 Task: For heading  Tahoma with underline.  font size for heading20,  'Change the font style of data to'Arial.  and font size to 12,  Change the alignment of both headline & data to Align left.  In the sheet  Data Entry Workbookbook
Action: Mouse moved to (179, 48)
Screenshot: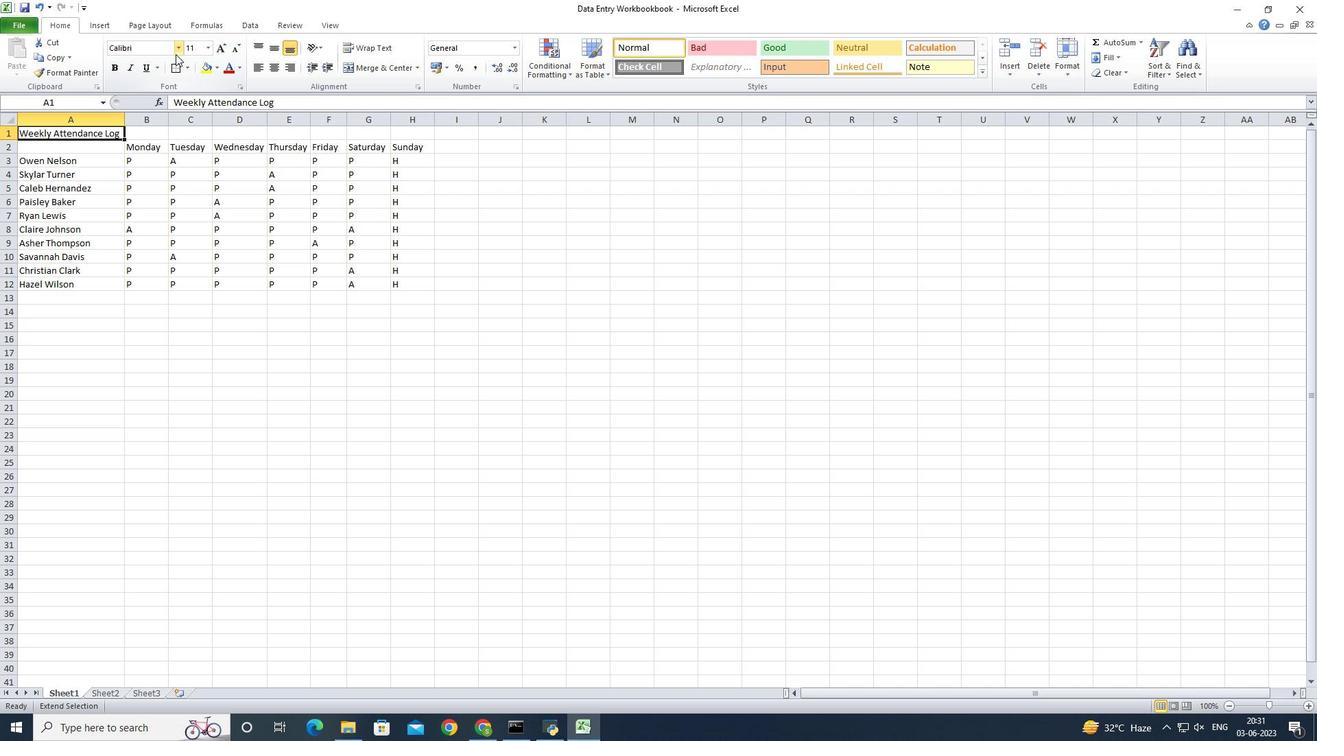 
Action: Mouse pressed left at (179, 48)
Screenshot: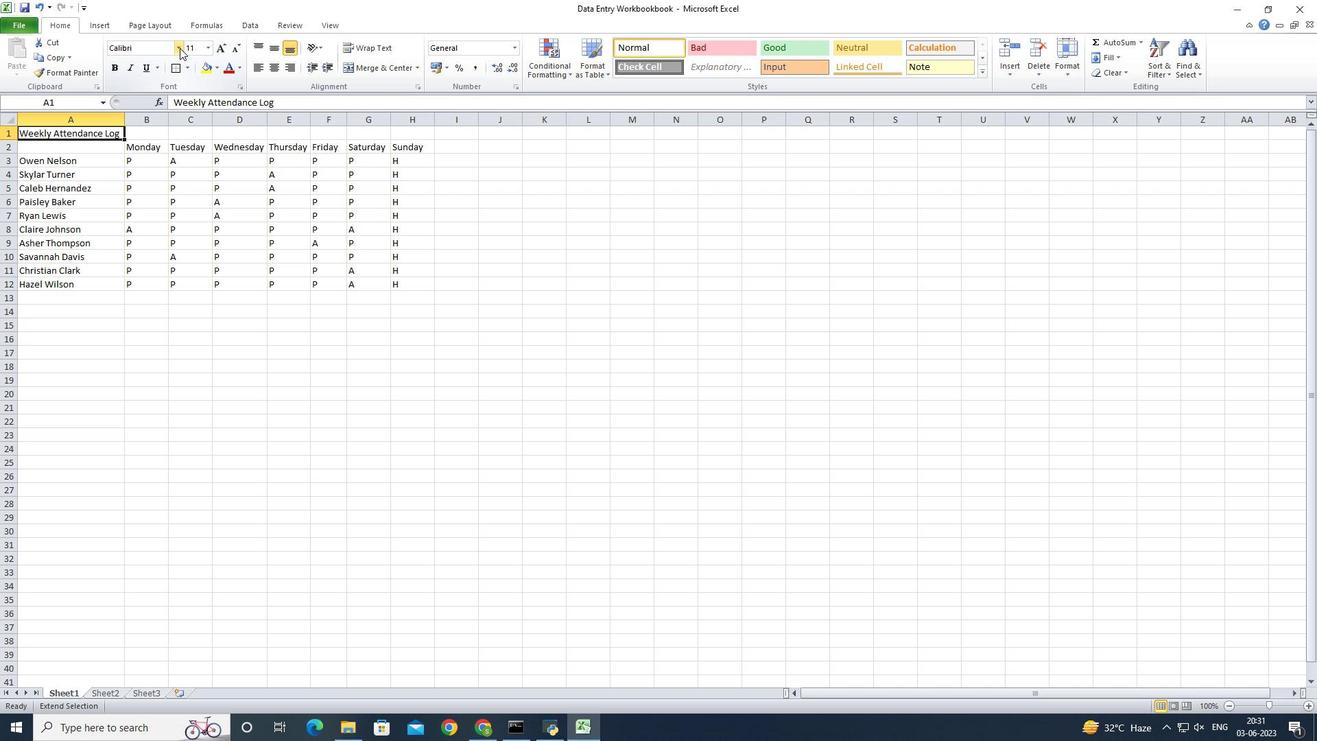 
Action: Mouse moved to (159, 171)
Screenshot: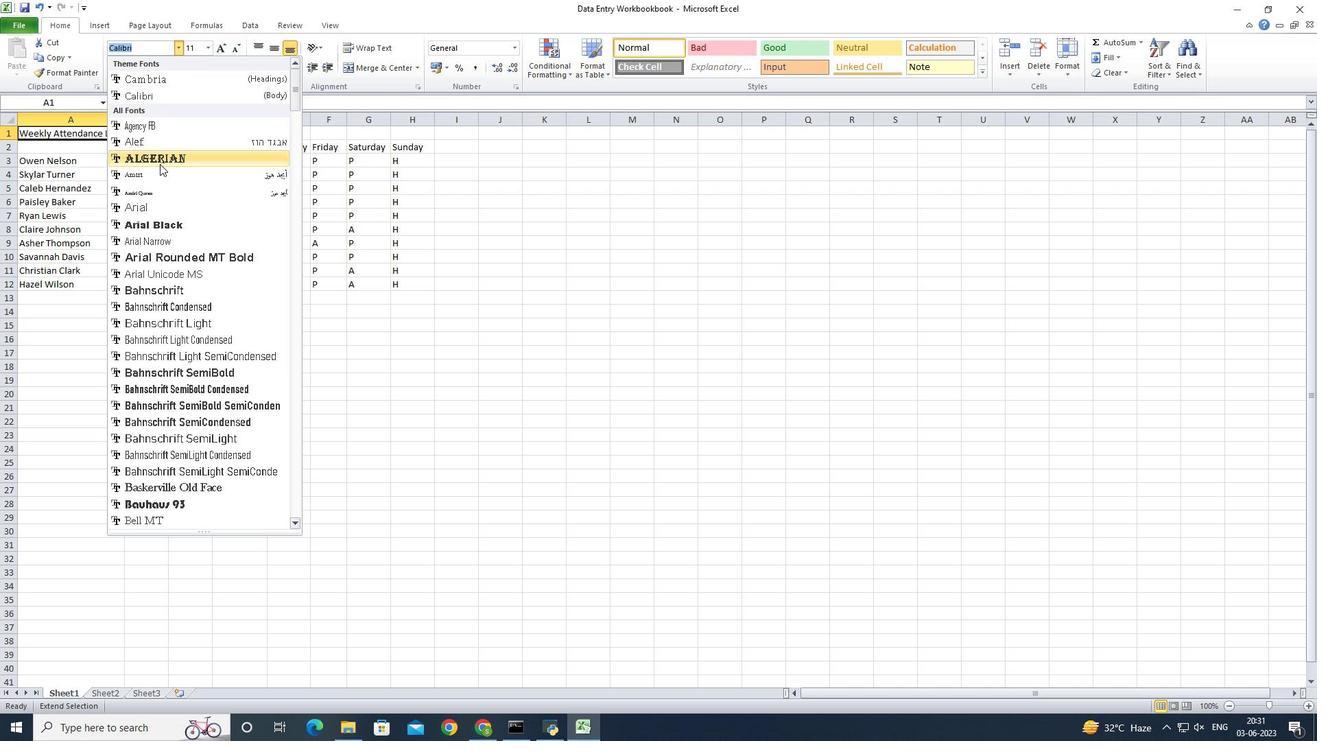 
Action: Mouse scrolled (159, 170) with delta (0, 0)
Screenshot: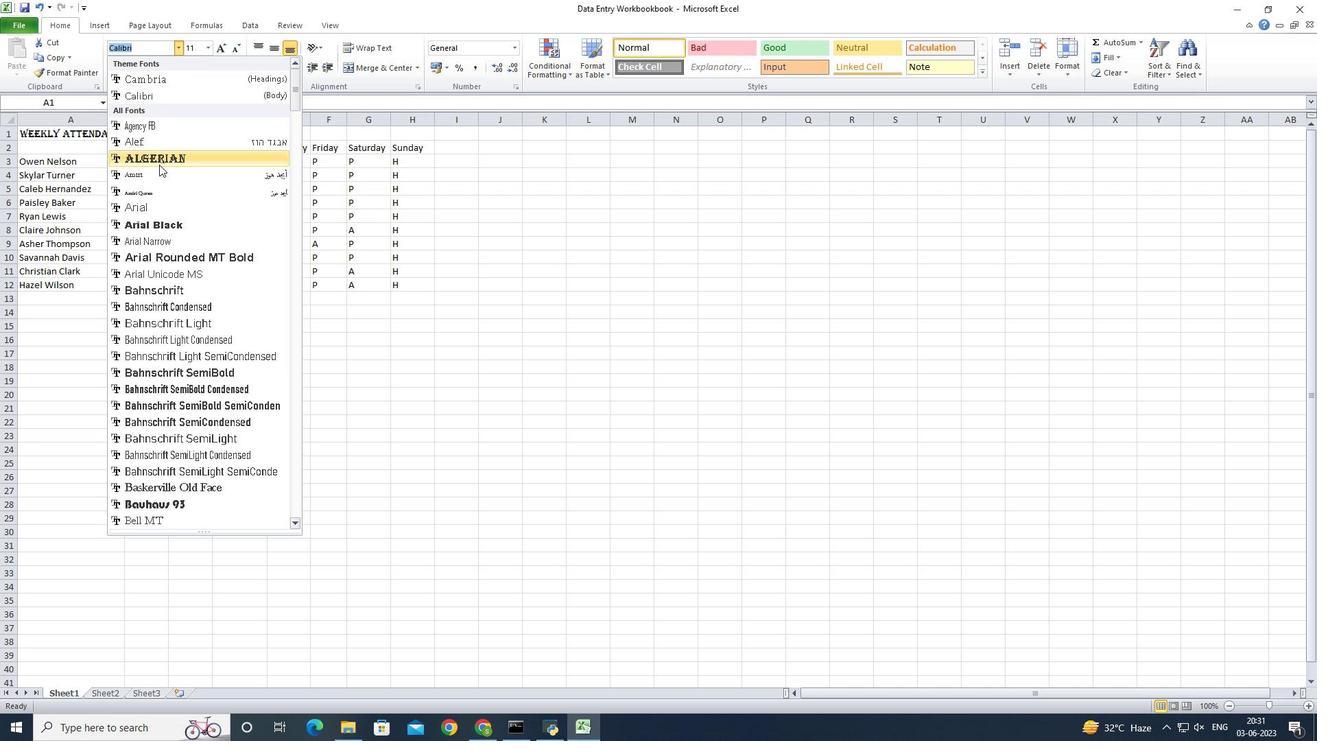 
Action: Mouse moved to (159, 172)
Screenshot: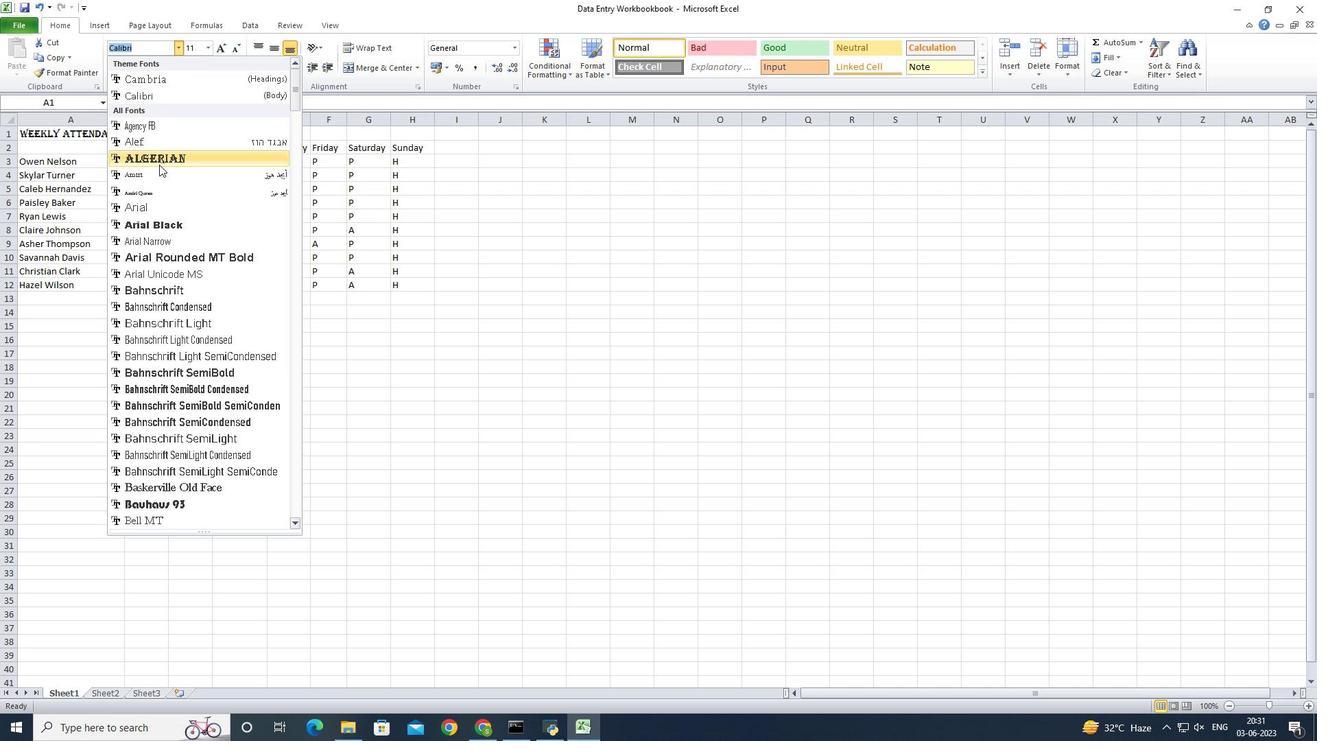 
Action: Mouse scrolled (159, 172) with delta (0, 0)
Screenshot: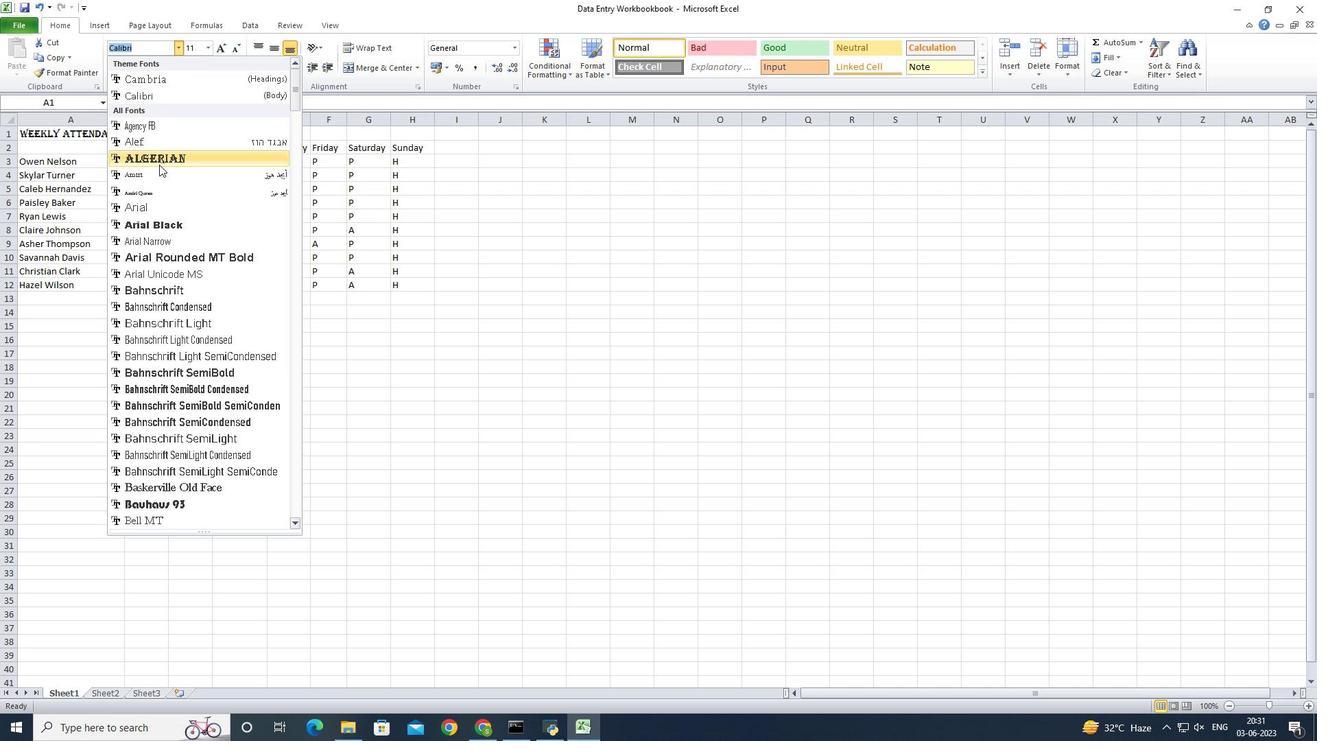 
Action: Mouse scrolled (159, 172) with delta (0, 0)
Screenshot: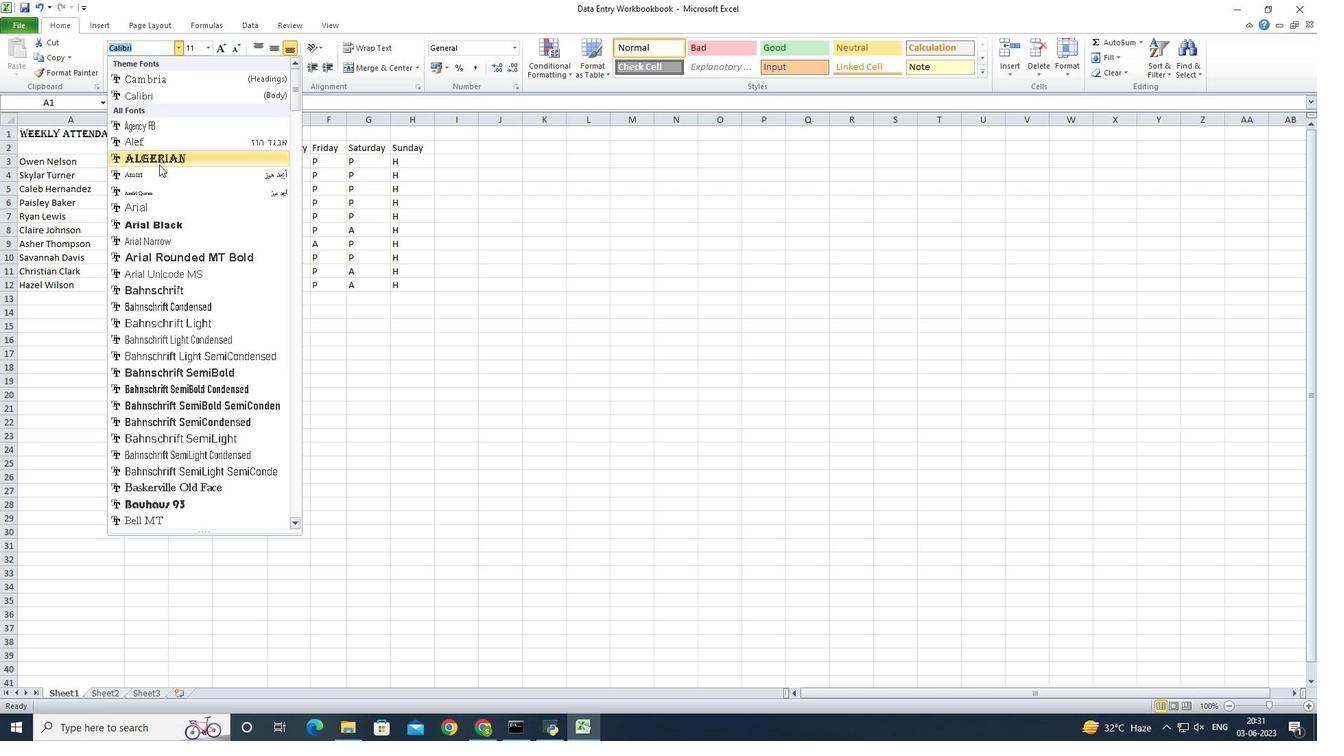 
Action: Mouse scrolled (159, 172) with delta (0, 0)
Screenshot: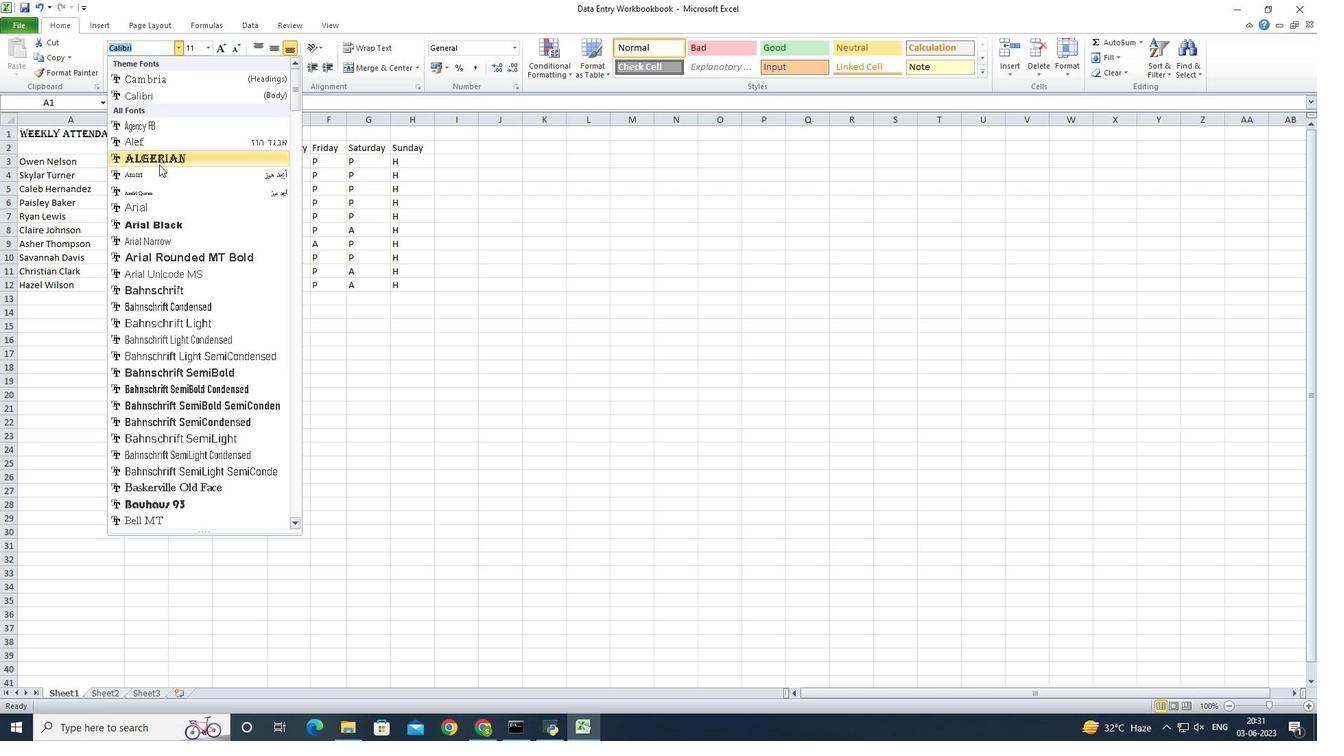 
Action: Mouse scrolled (159, 172) with delta (0, 0)
Screenshot: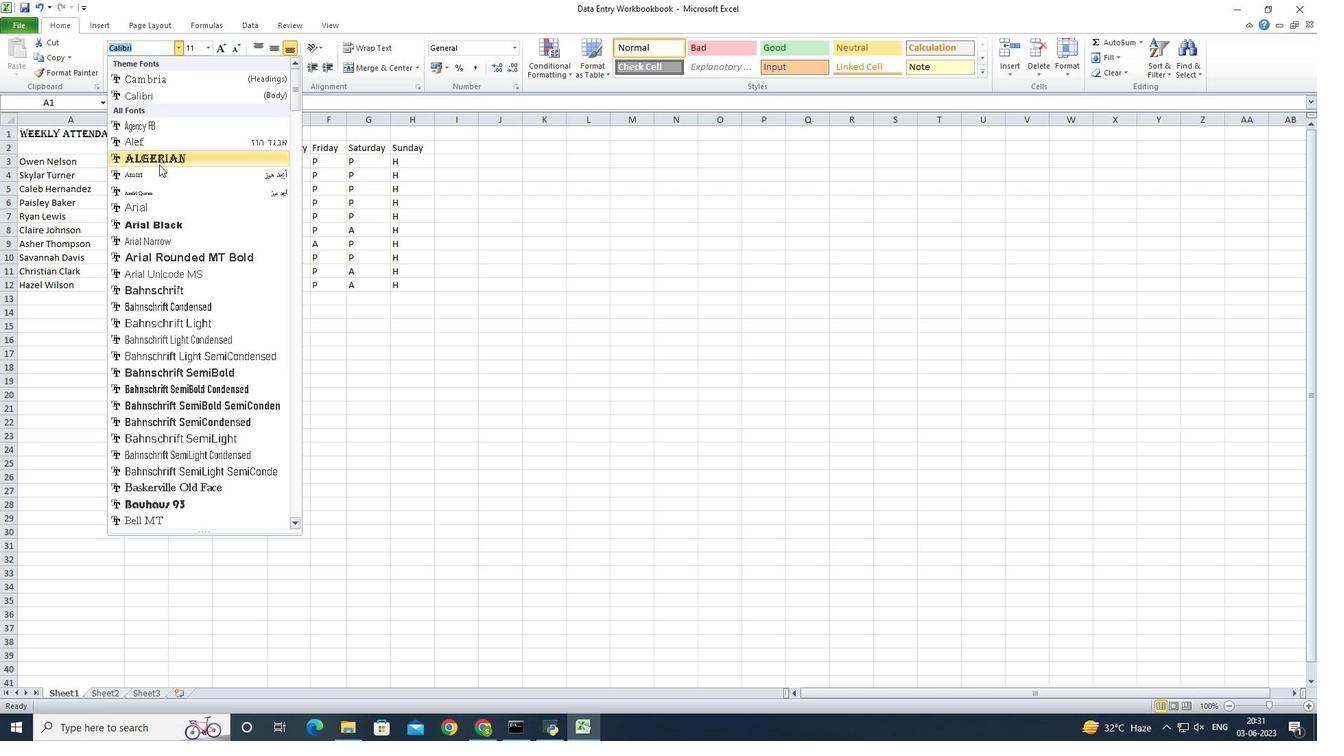 
Action: Mouse scrolled (159, 172) with delta (0, 0)
Screenshot: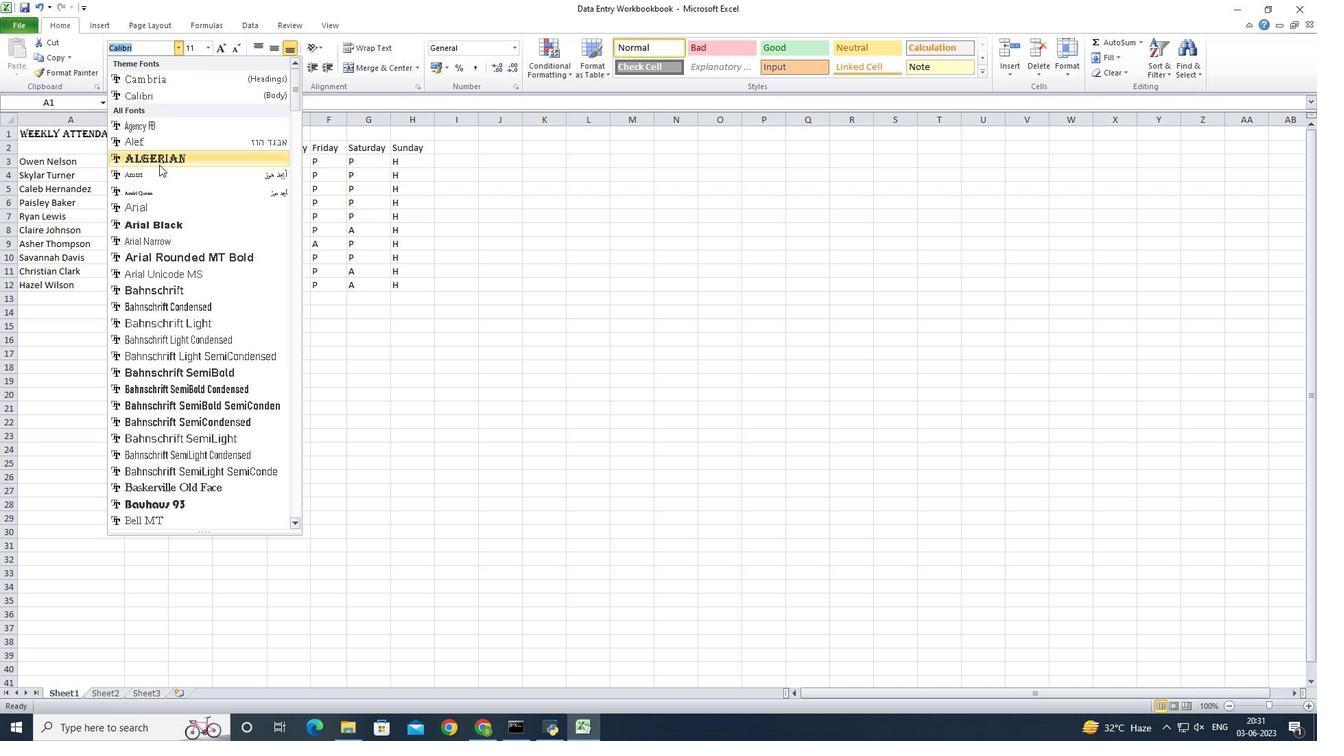 
Action: Mouse scrolled (159, 172) with delta (0, 0)
Screenshot: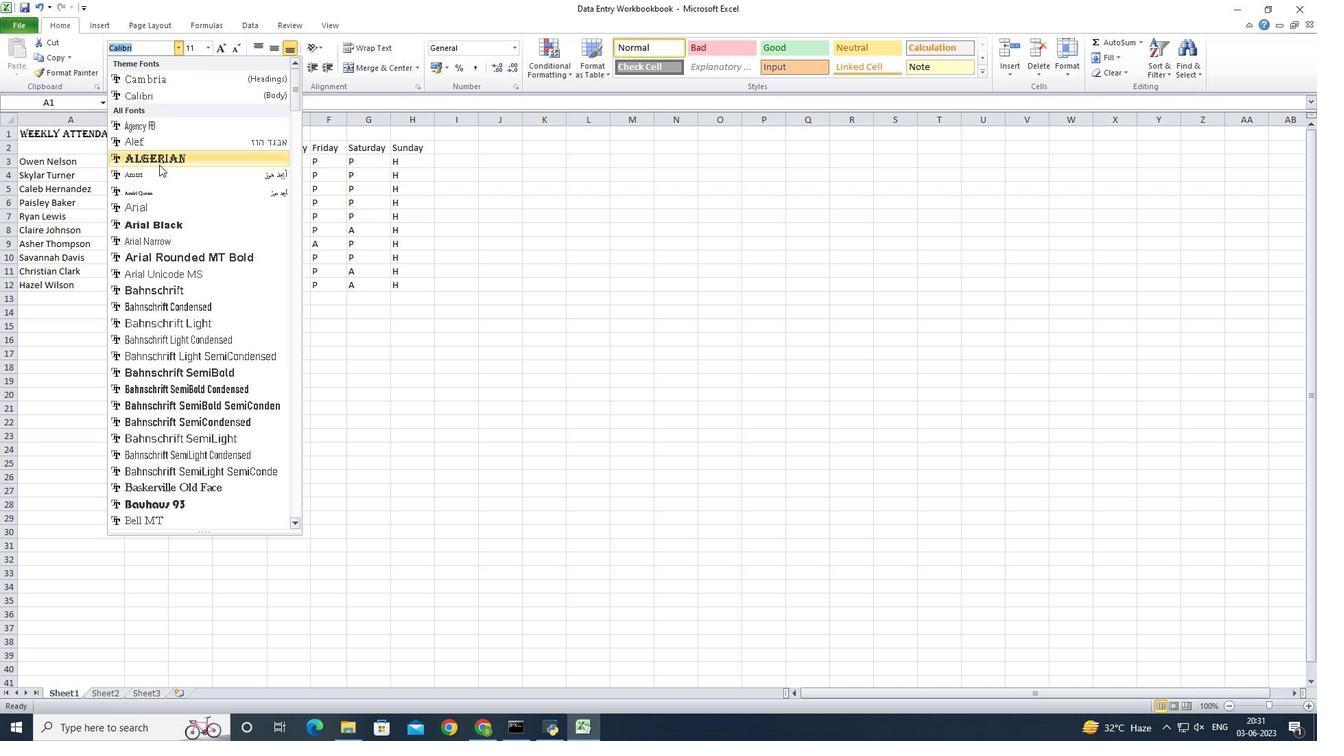 
Action: Mouse scrolled (159, 172) with delta (0, 0)
Screenshot: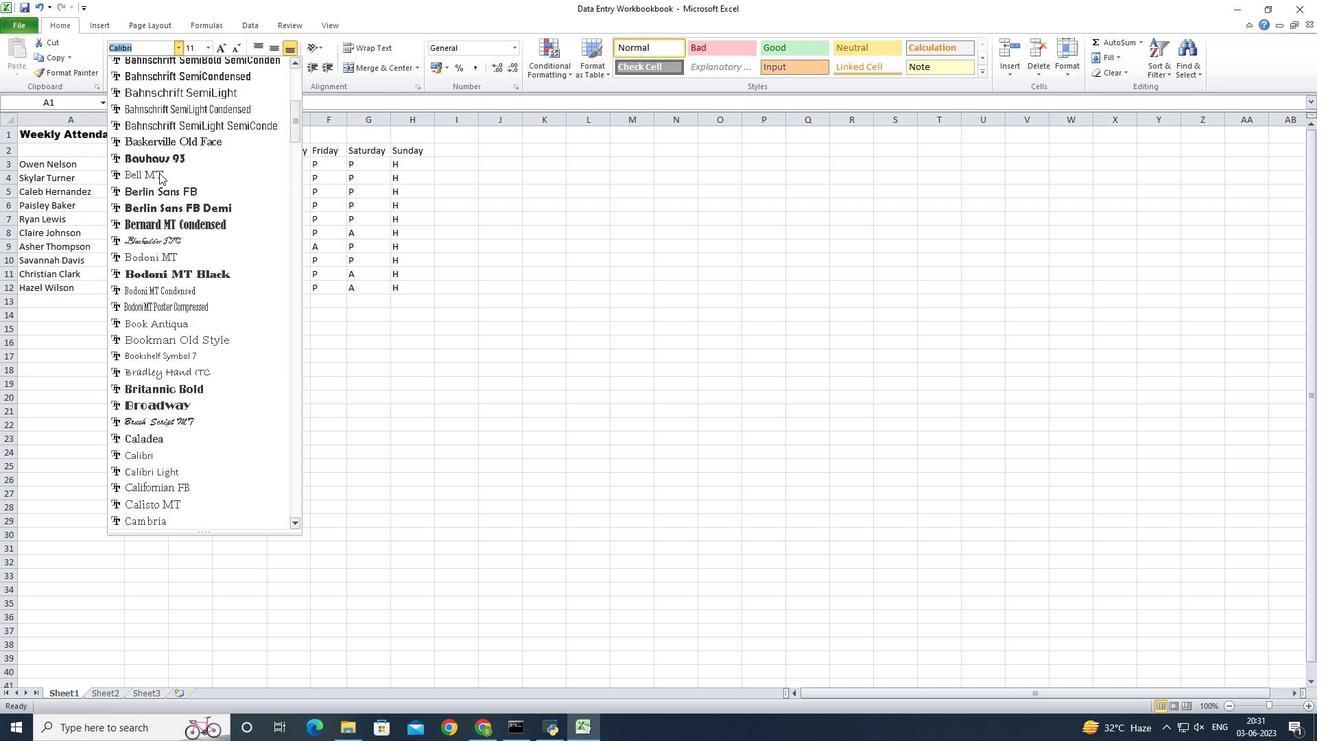 
Action: Mouse scrolled (159, 172) with delta (0, 0)
Screenshot: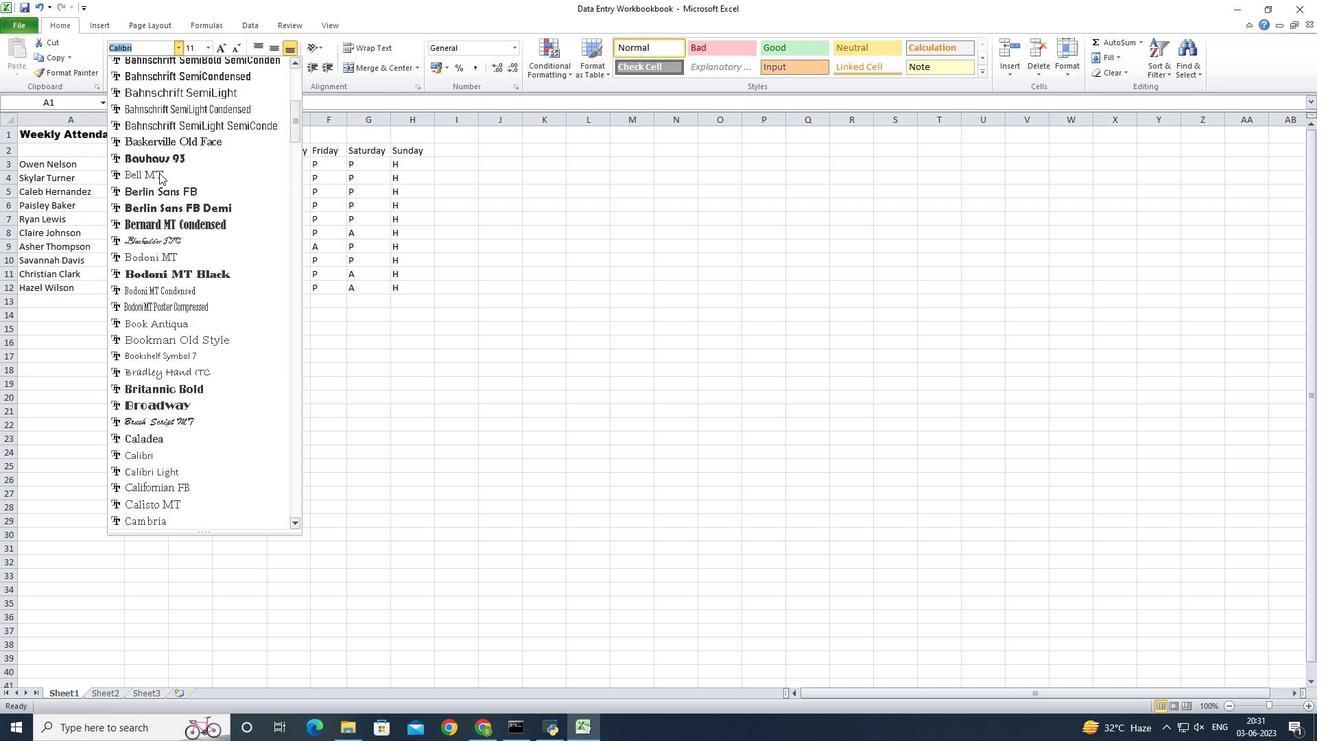 
Action: Mouse scrolled (159, 172) with delta (0, 0)
Screenshot: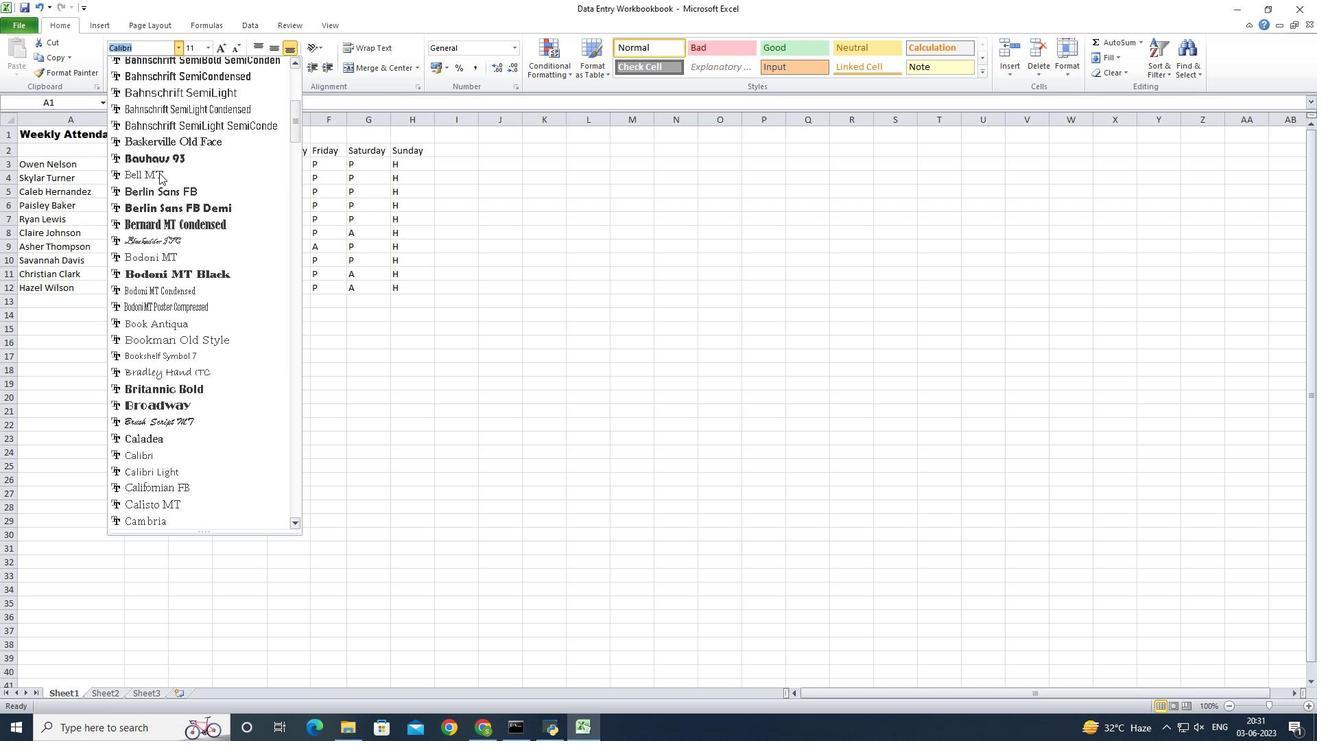 
Action: Mouse scrolled (159, 172) with delta (0, 0)
Screenshot: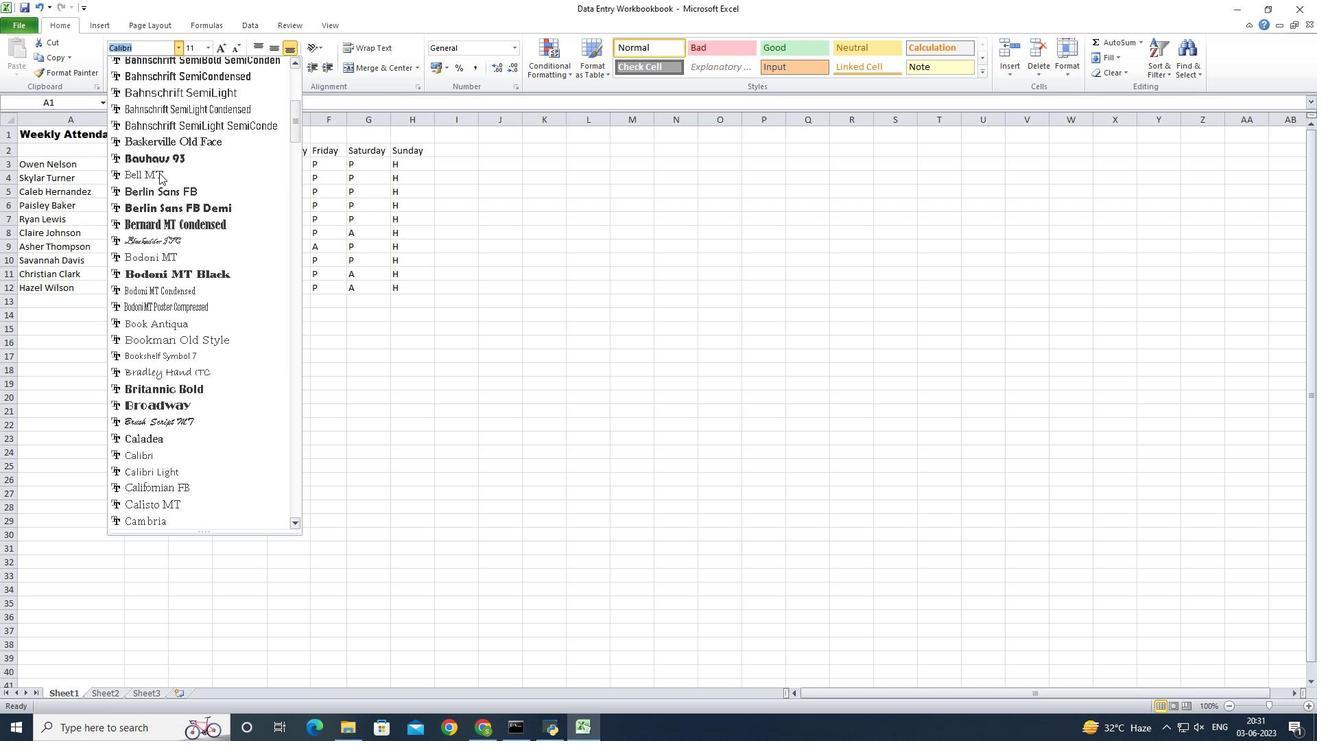 
Action: Mouse scrolled (159, 172) with delta (0, 0)
Screenshot: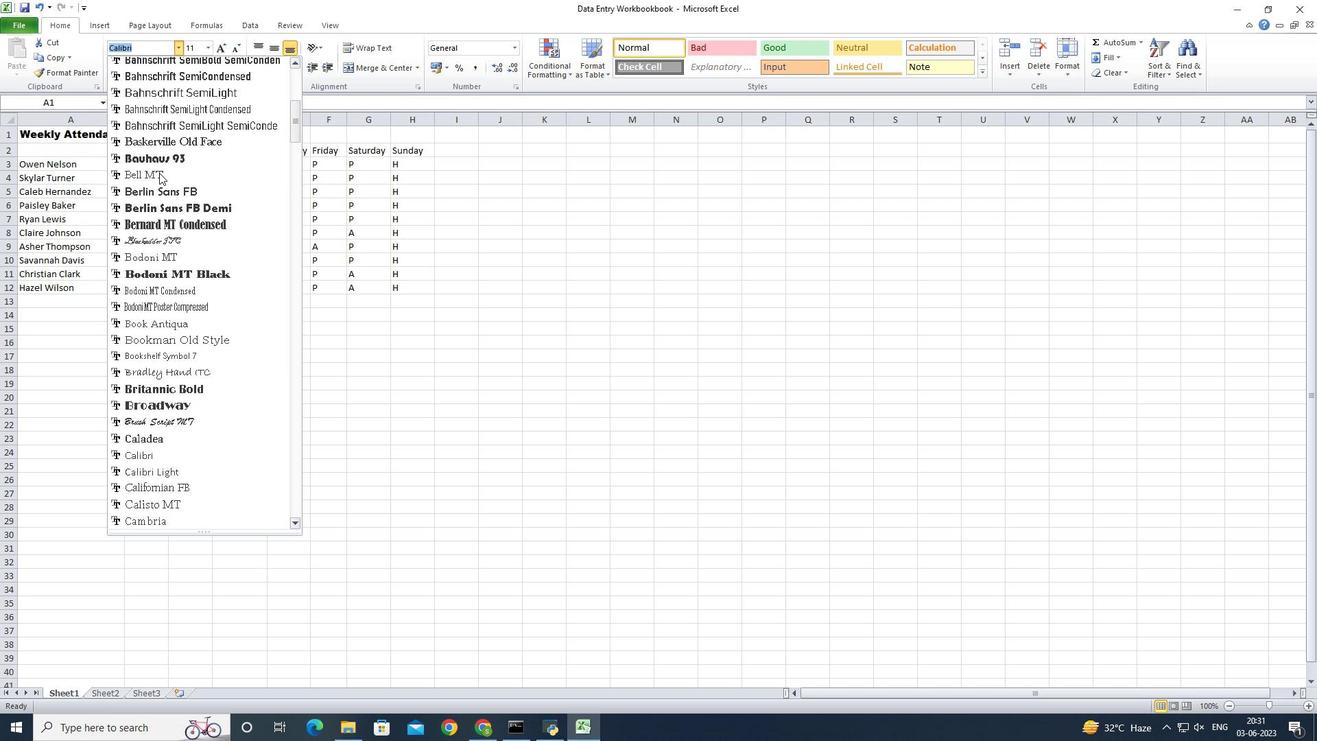 
Action: Mouse scrolled (159, 172) with delta (0, 0)
Screenshot: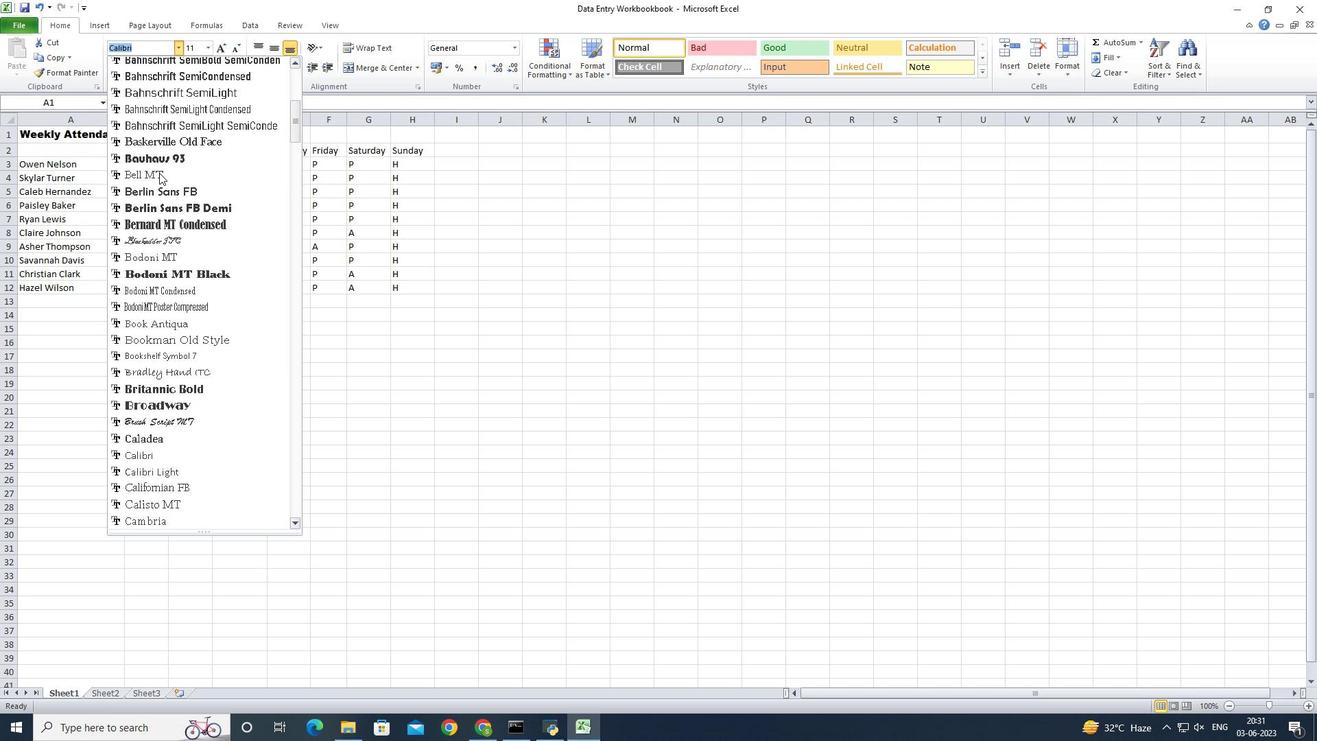 
Action: Mouse scrolled (159, 172) with delta (0, 0)
Screenshot: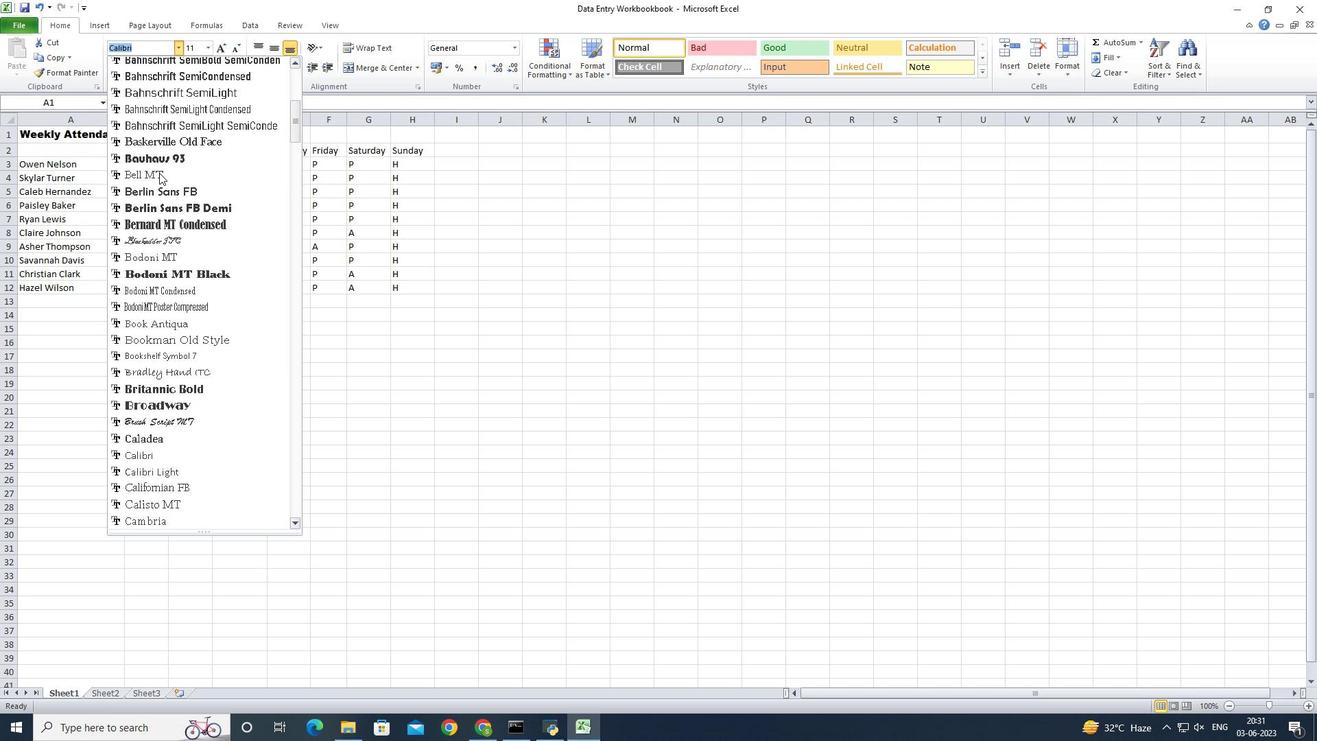 
Action: Mouse scrolled (159, 172) with delta (0, 0)
Screenshot: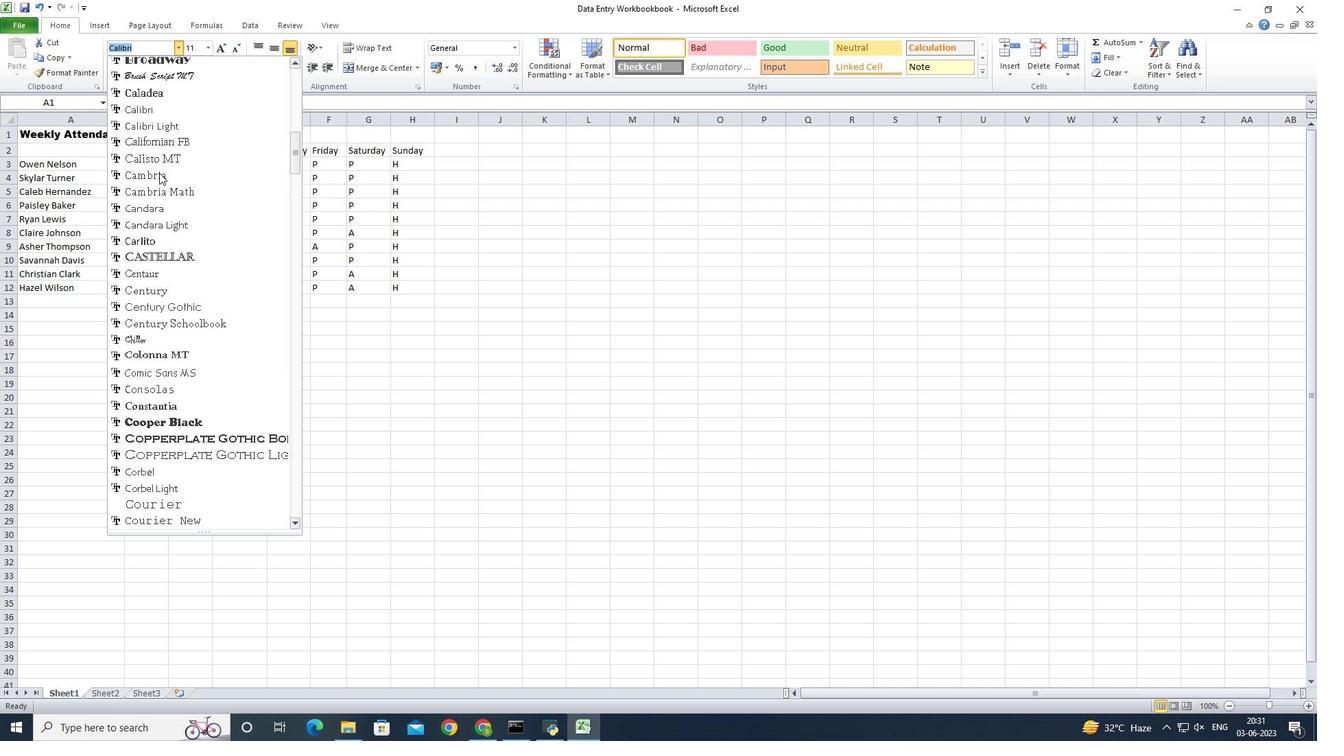 
Action: Mouse scrolled (159, 172) with delta (0, 0)
Screenshot: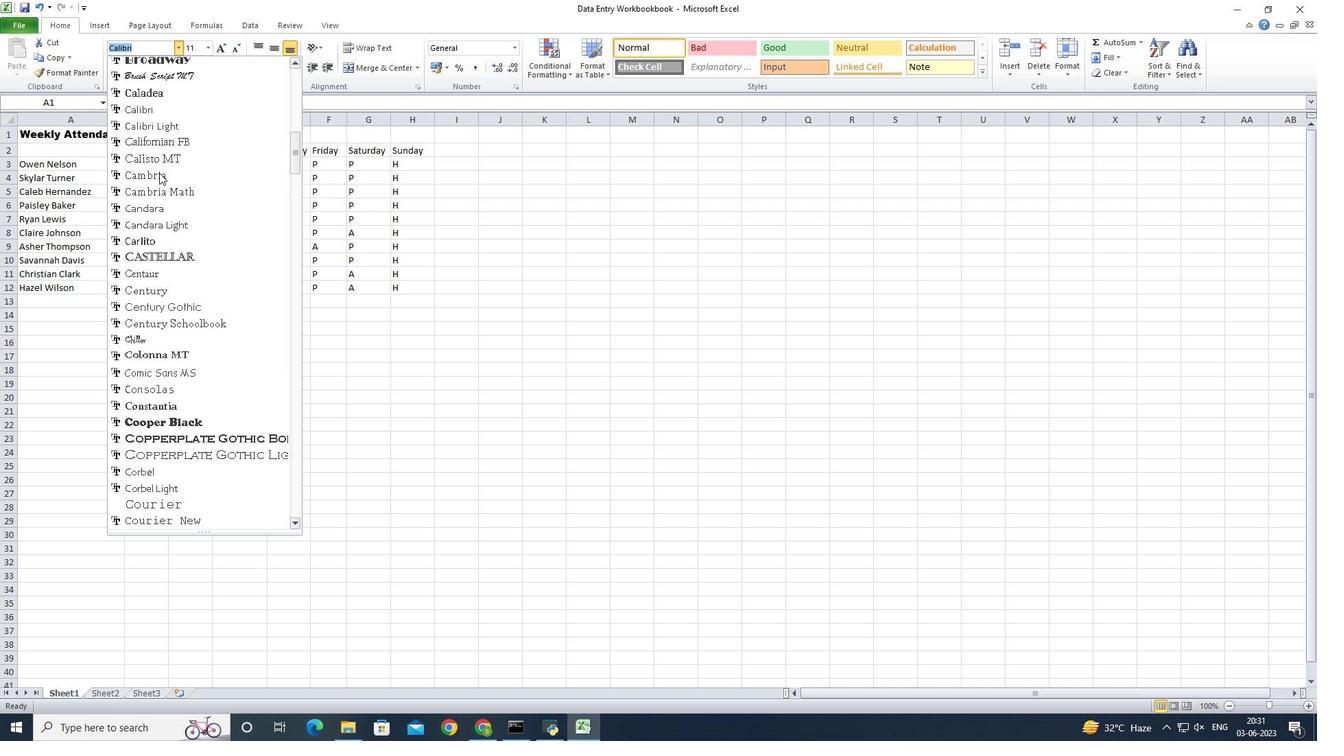 
Action: Mouse scrolled (159, 172) with delta (0, 0)
Screenshot: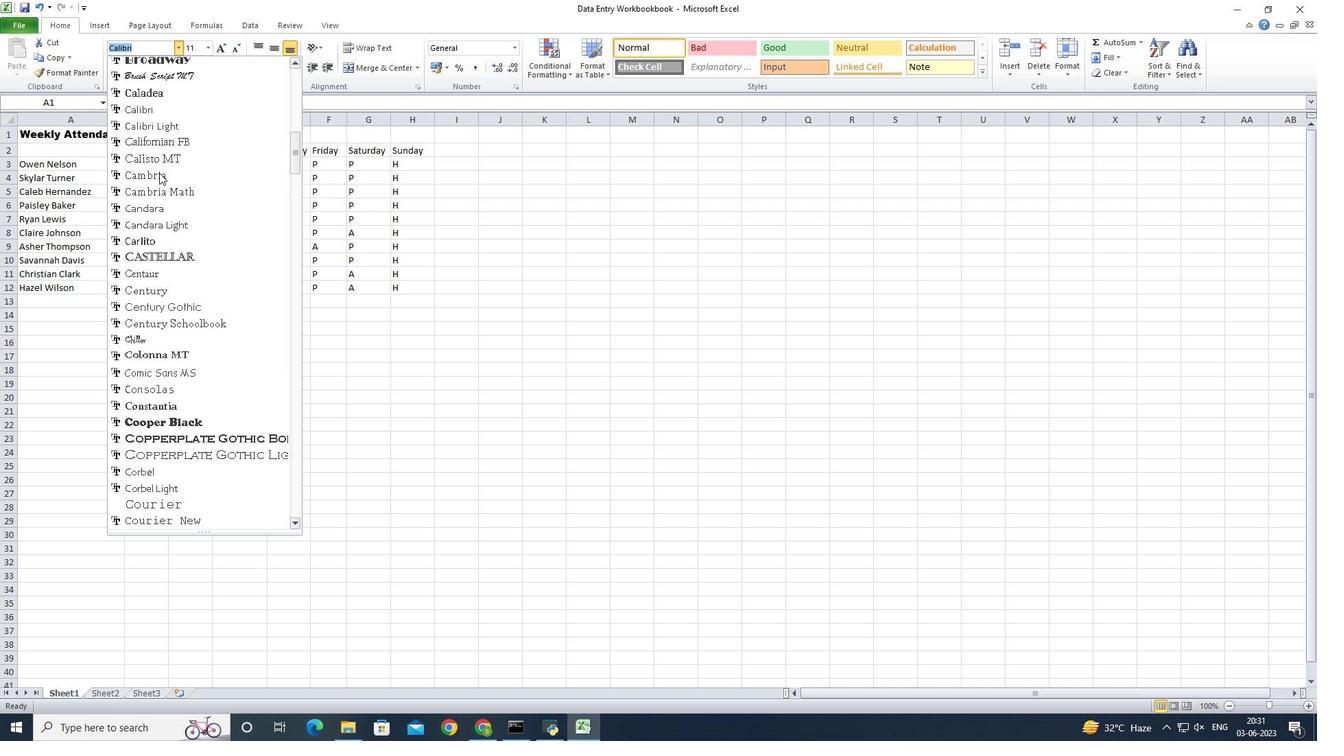 
Action: Mouse scrolled (159, 172) with delta (0, 0)
Screenshot: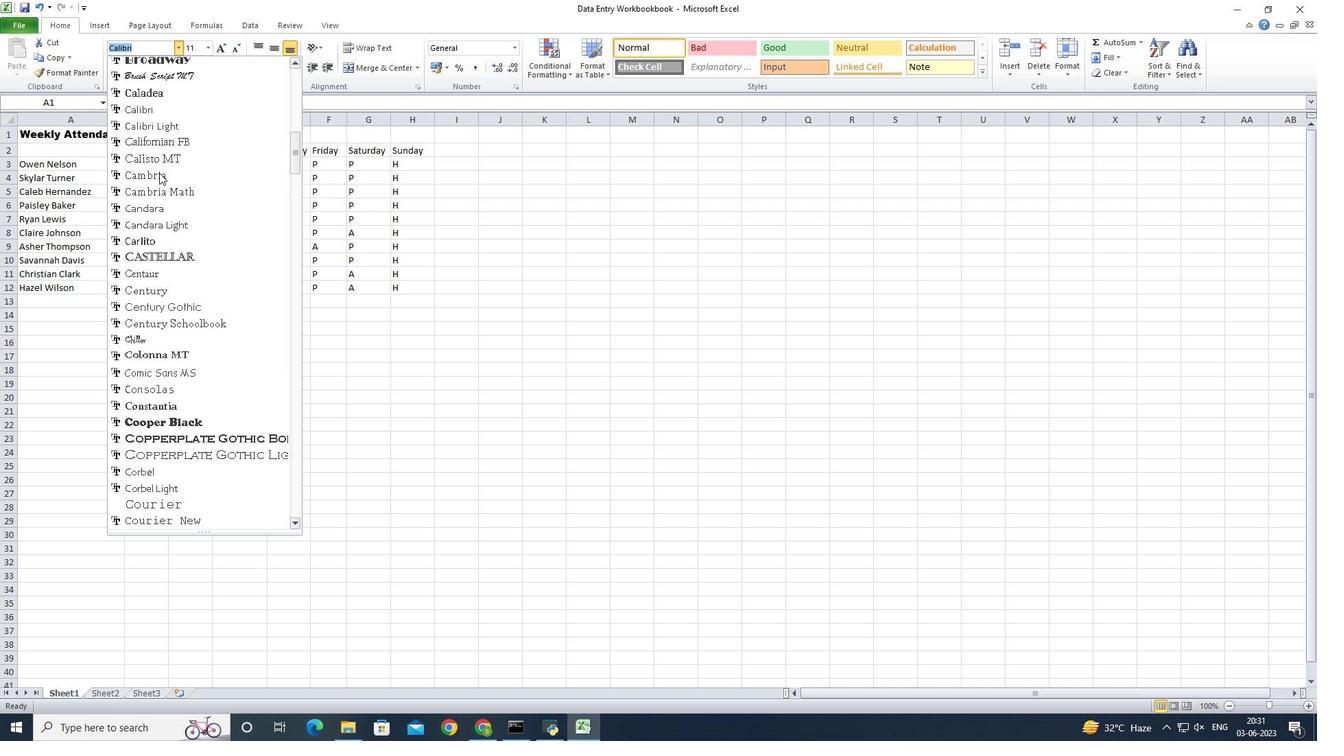 
Action: Mouse scrolled (159, 172) with delta (0, 0)
Screenshot: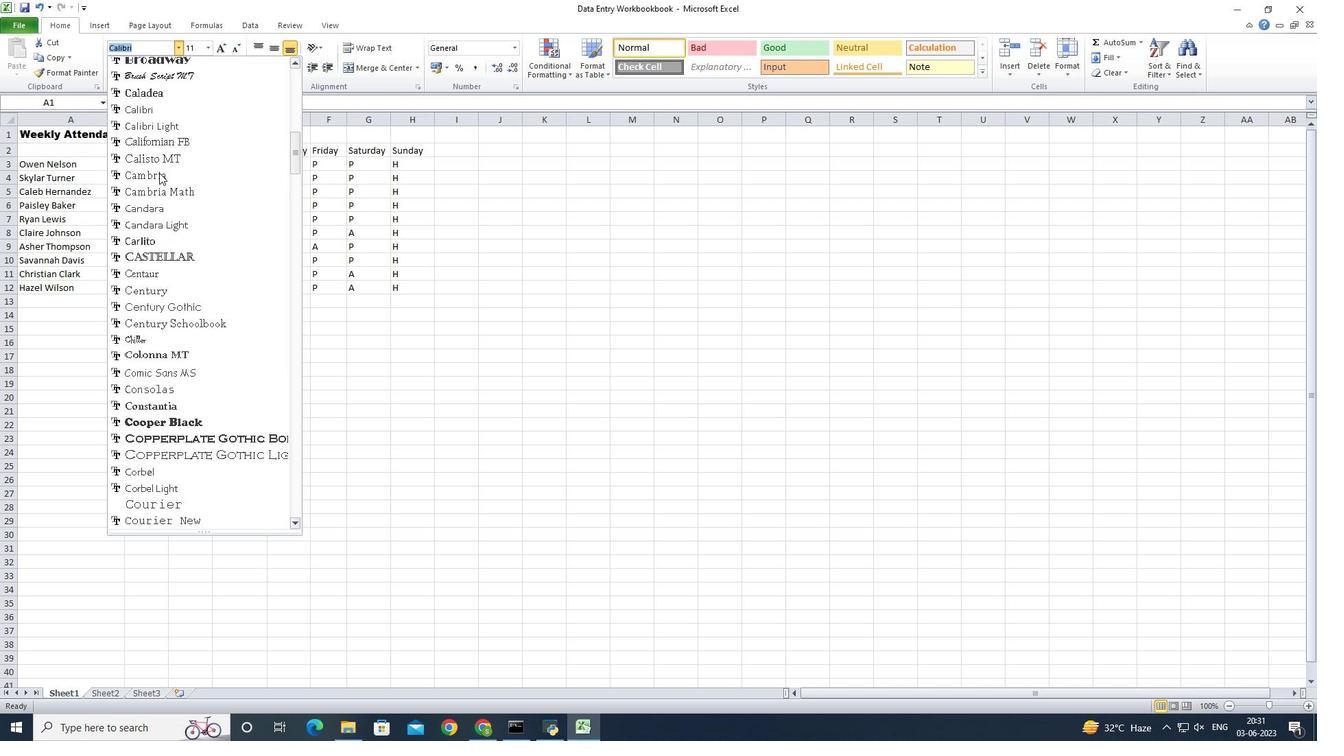 
Action: Mouse scrolled (159, 172) with delta (0, 0)
Screenshot: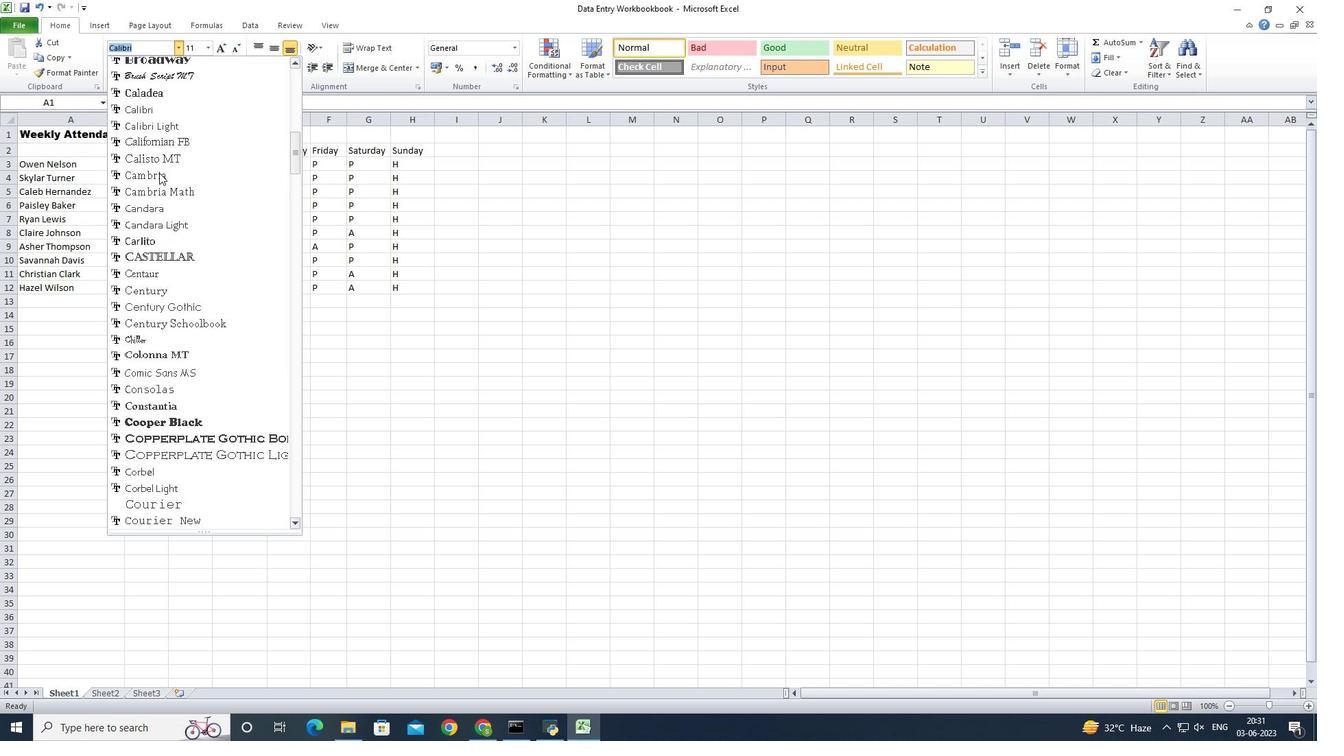 
Action: Mouse scrolled (159, 172) with delta (0, 0)
Screenshot: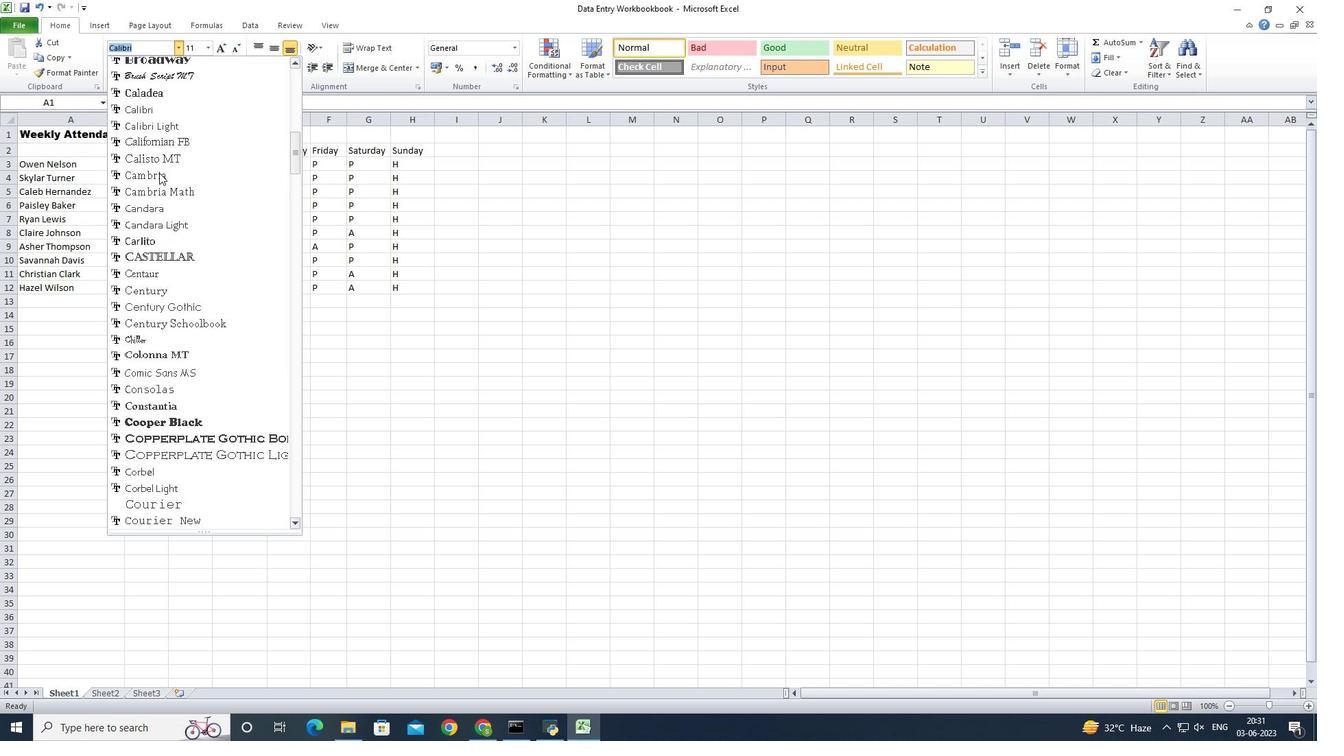 
Action: Mouse scrolled (159, 172) with delta (0, 0)
Screenshot: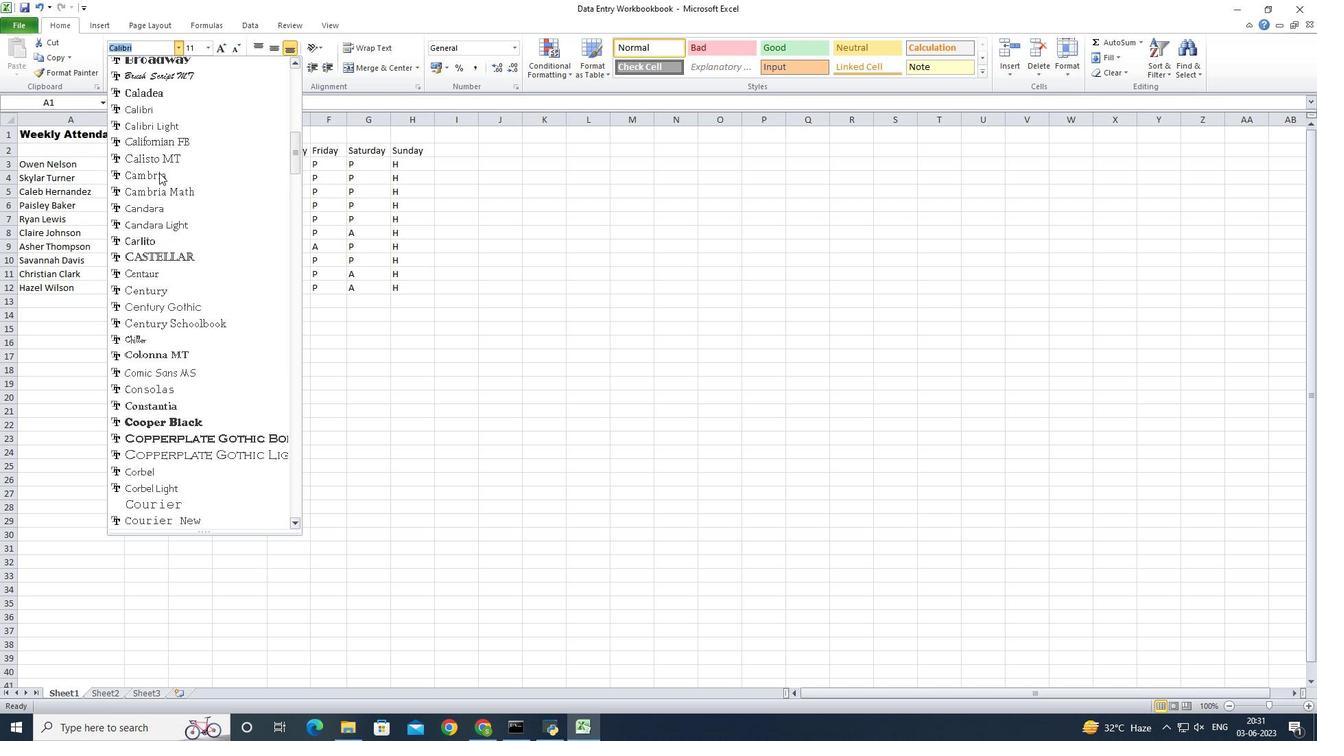
Action: Mouse scrolled (159, 172) with delta (0, 0)
Screenshot: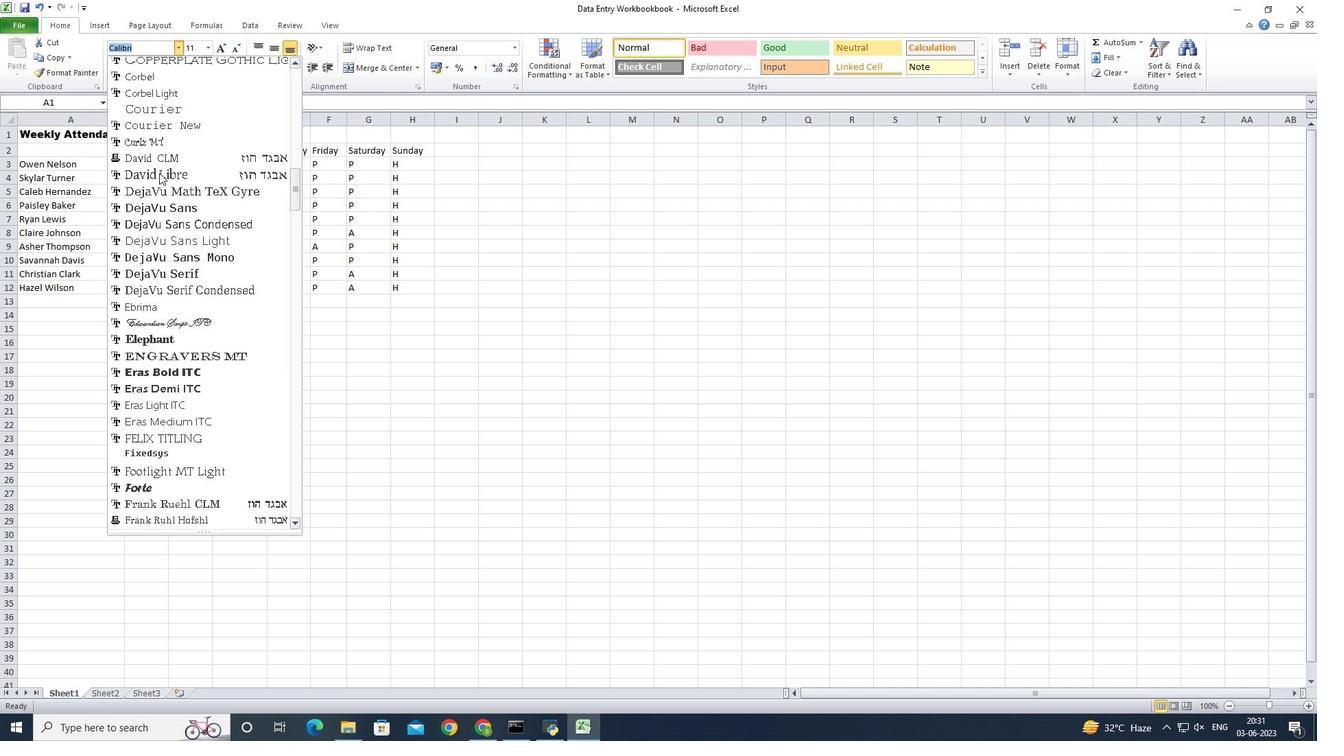 
Action: Mouse scrolled (159, 172) with delta (0, 0)
Screenshot: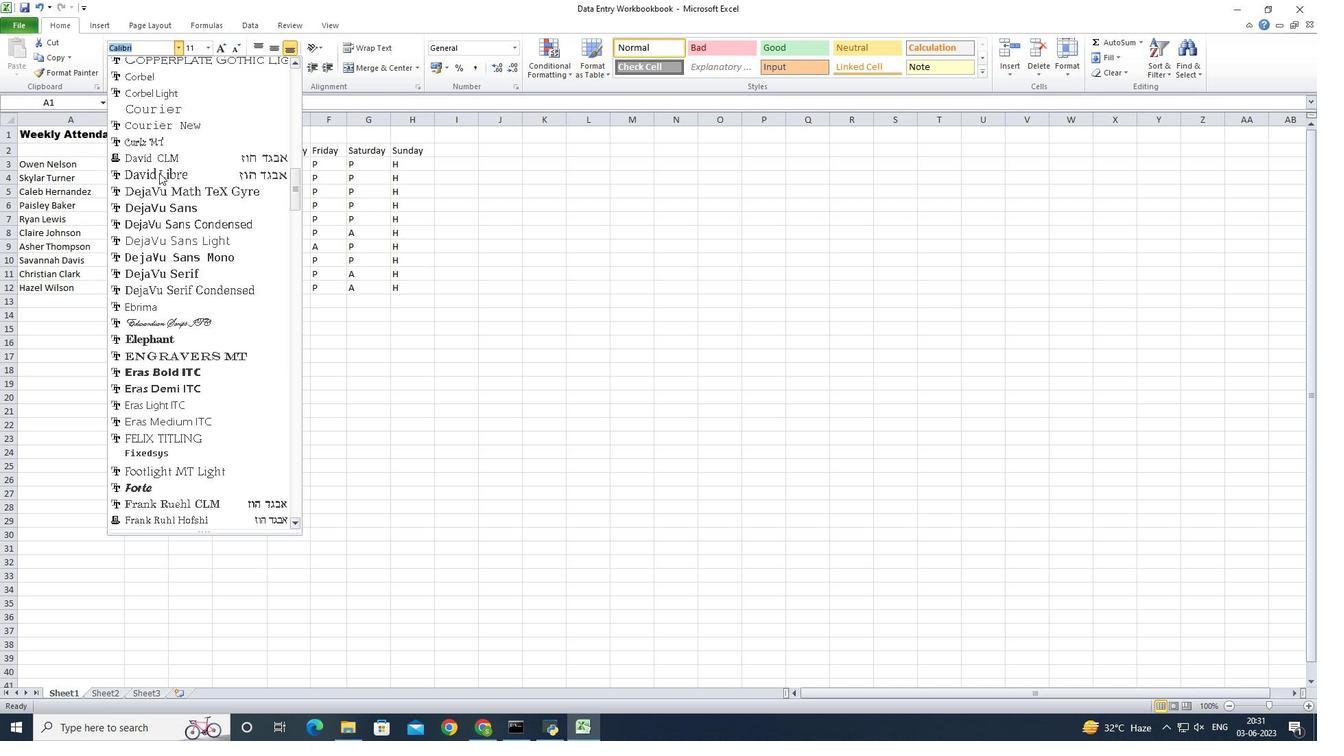 
Action: Mouse scrolled (159, 172) with delta (0, 0)
Screenshot: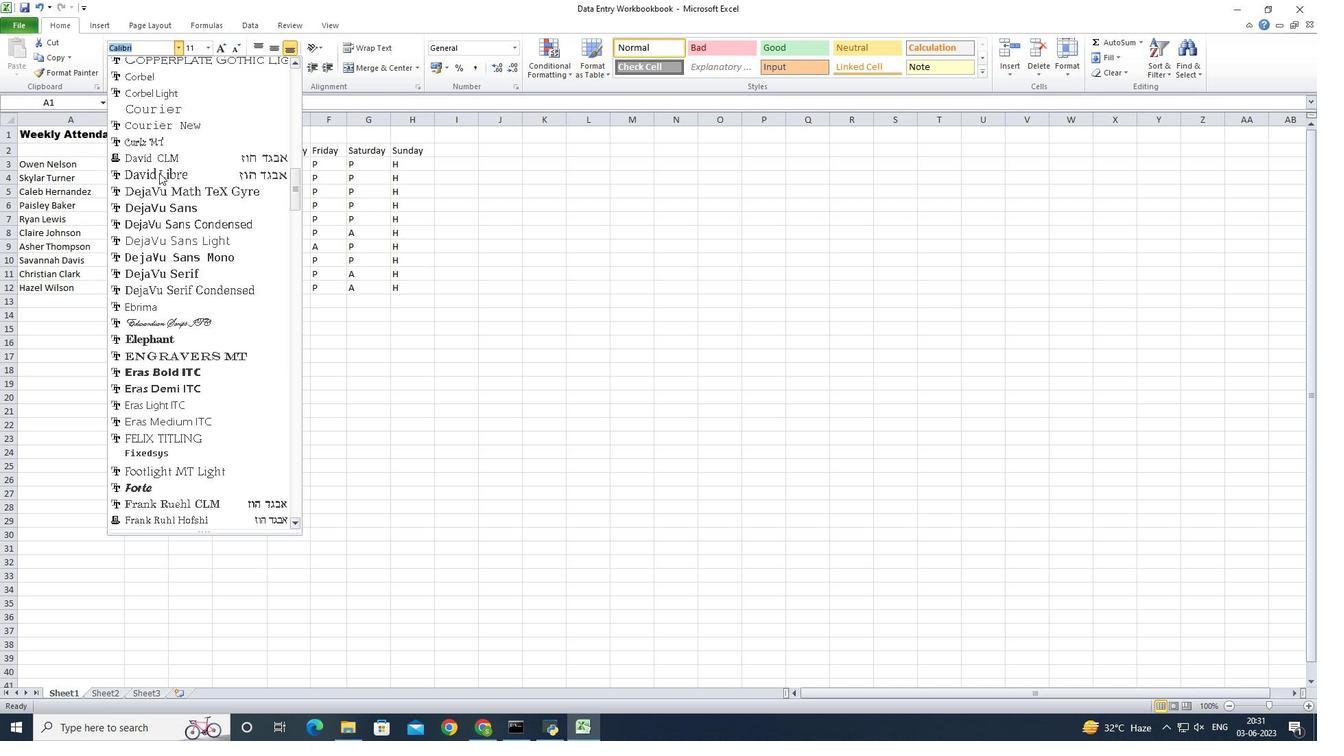 
Action: Mouse scrolled (159, 172) with delta (0, 0)
Screenshot: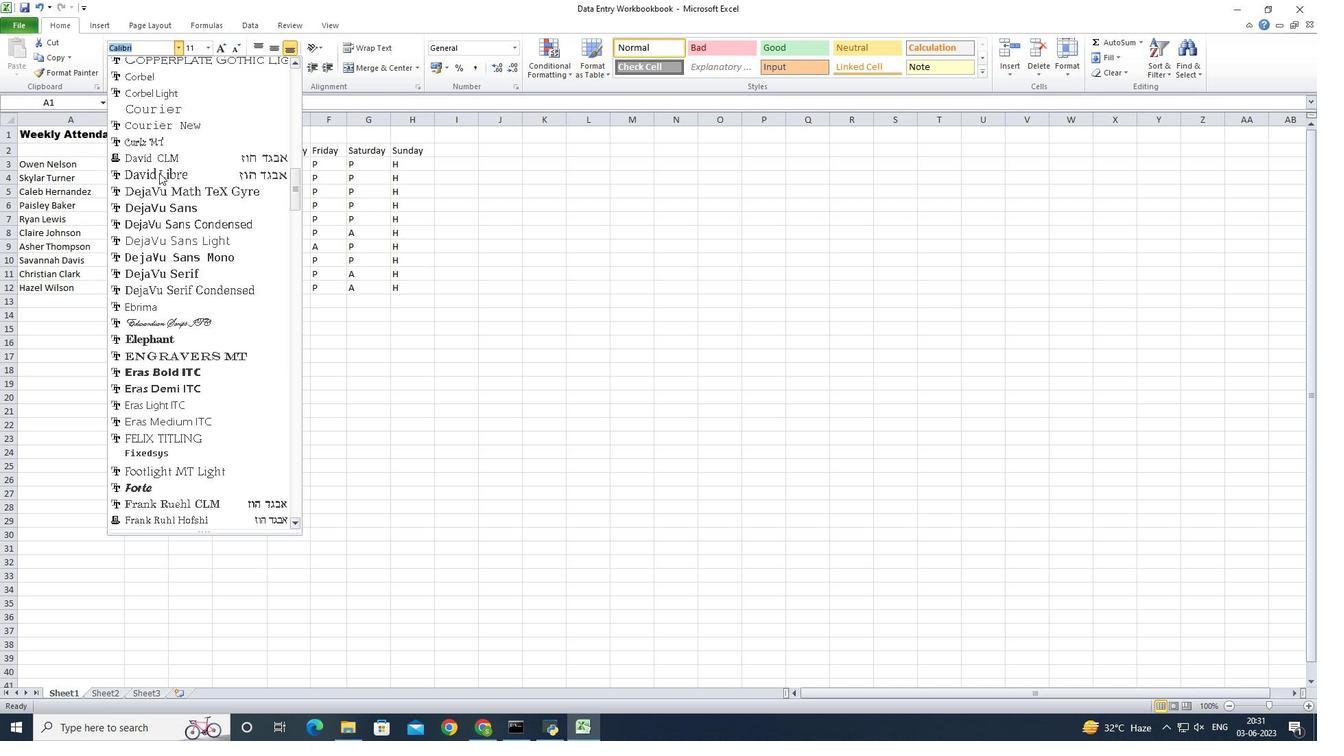 
Action: Mouse scrolled (159, 172) with delta (0, 0)
Screenshot: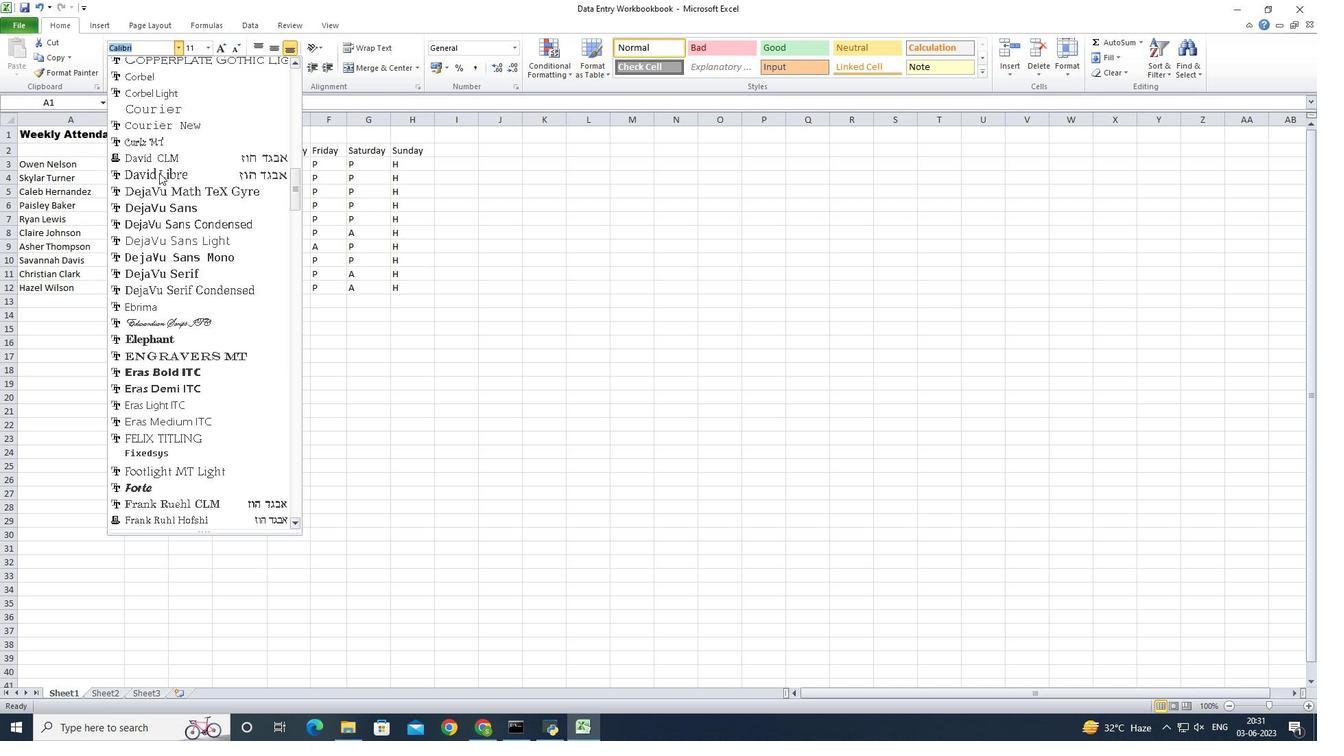 
Action: Mouse scrolled (159, 172) with delta (0, 0)
Screenshot: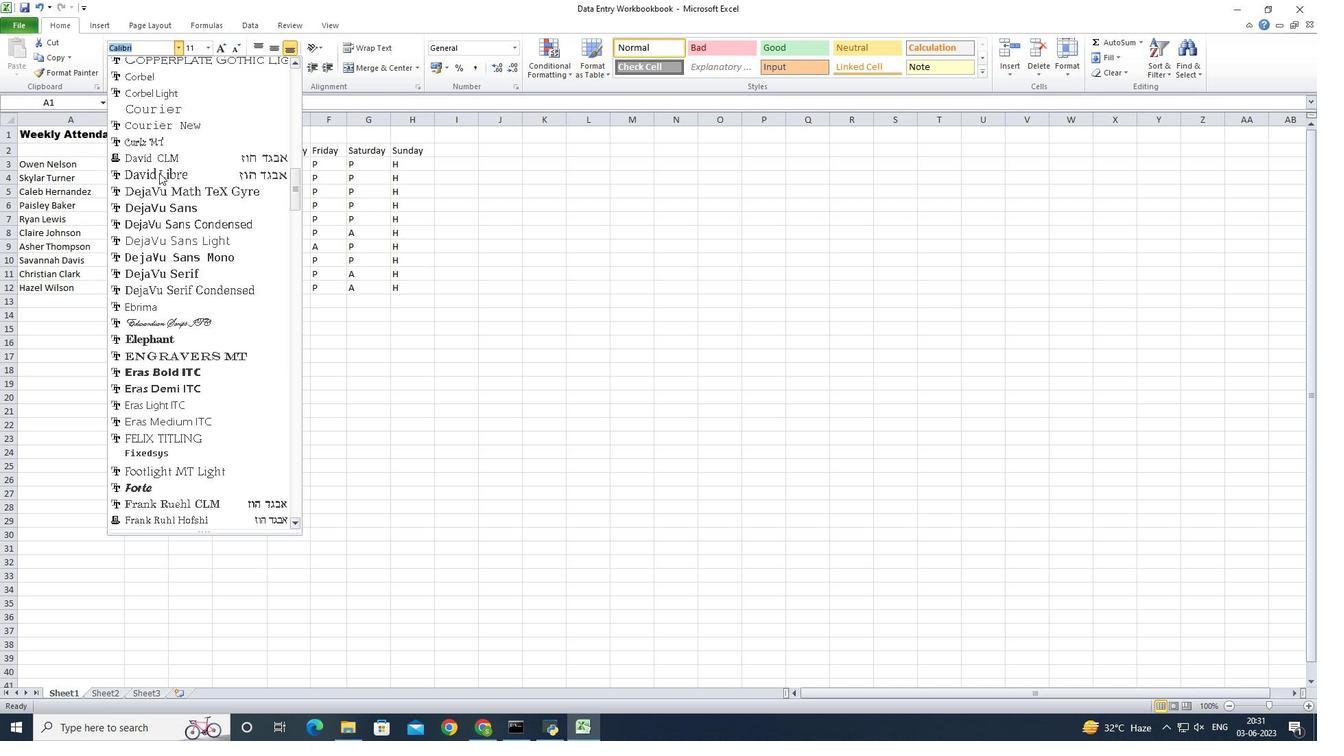 
Action: Mouse scrolled (159, 172) with delta (0, 0)
Screenshot: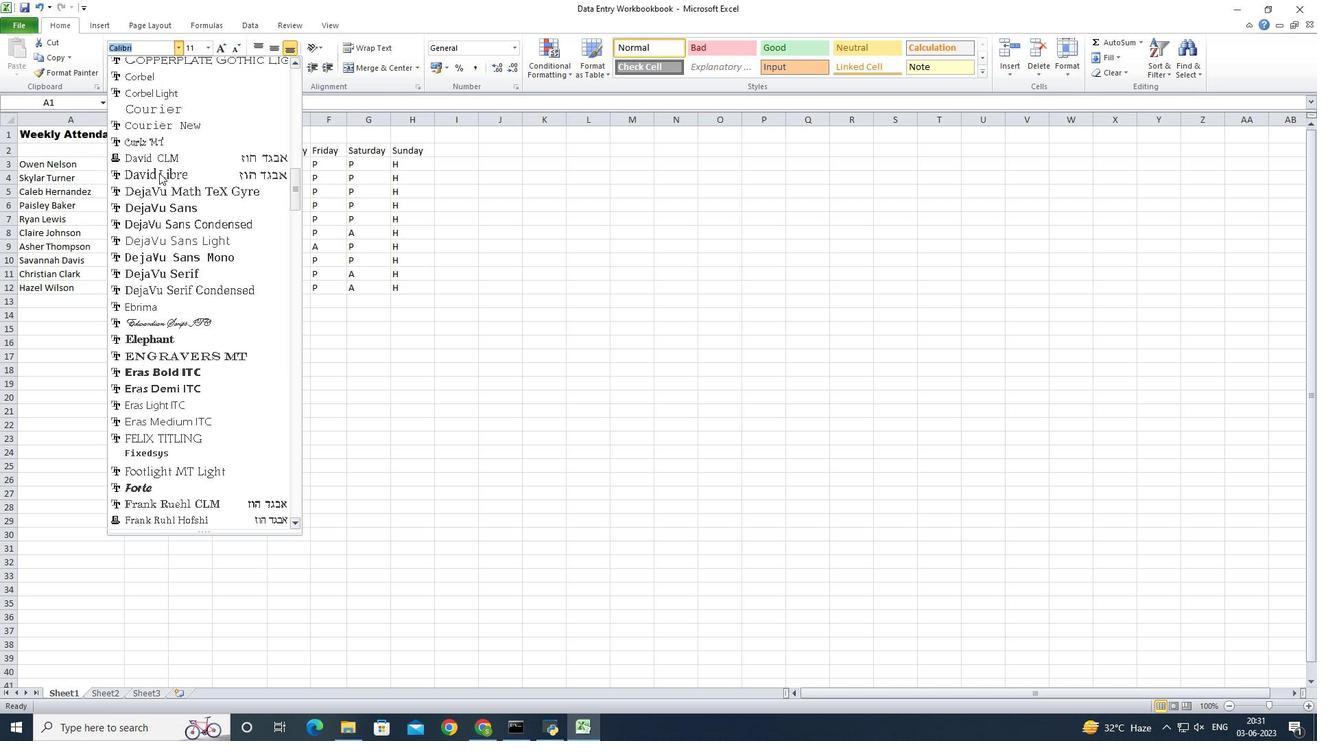 
Action: Mouse scrolled (159, 172) with delta (0, 0)
Screenshot: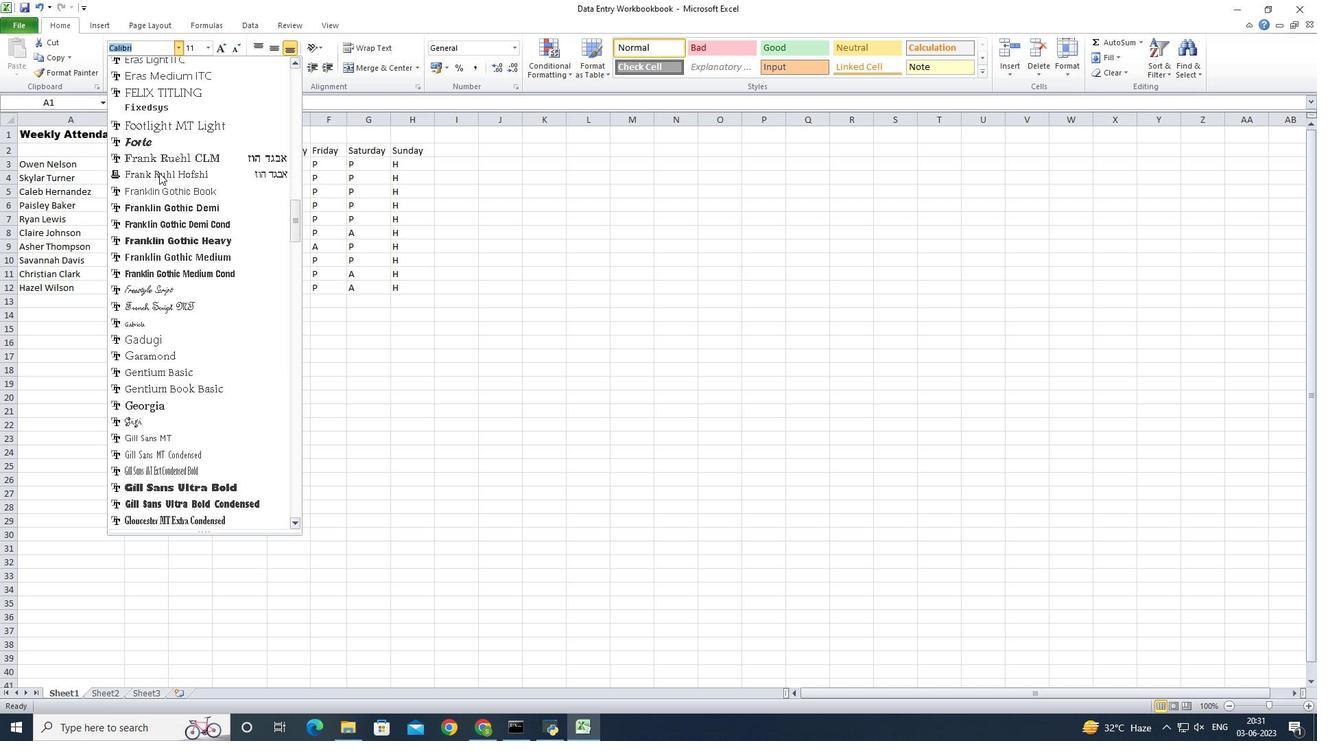 
Action: Mouse scrolled (159, 172) with delta (0, 0)
Screenshot: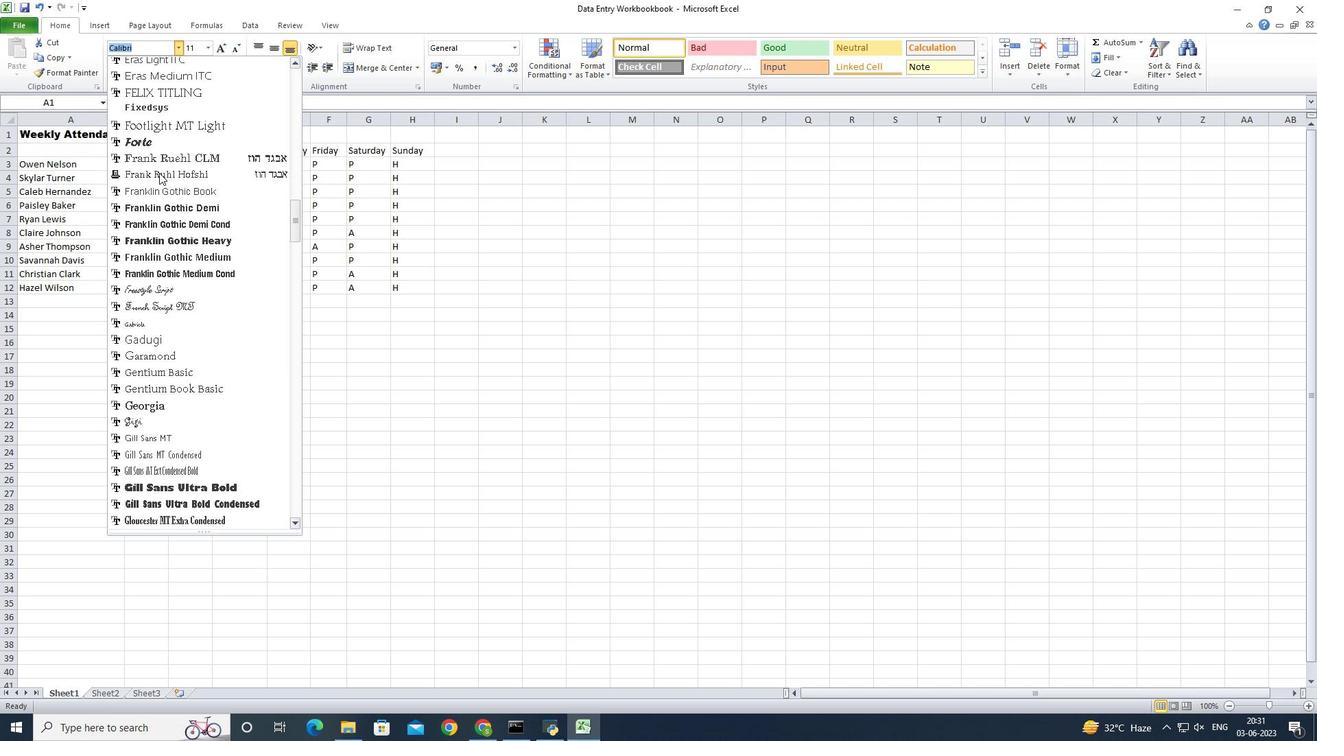 
Action: Mouse scrolled (159, 172) with delta (0, 0)
Screenshot: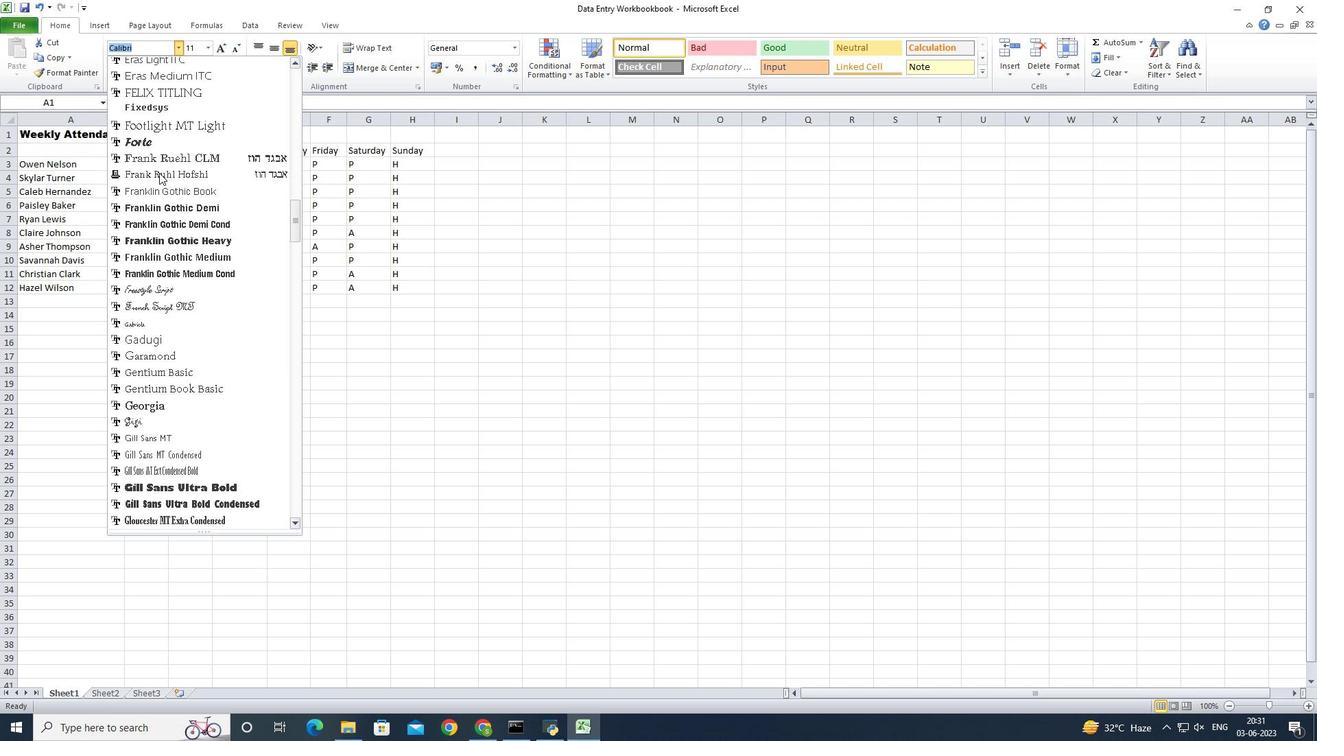 
Action: Mouse scrolled (159, 172) with delta (0, 0)
Screenshot: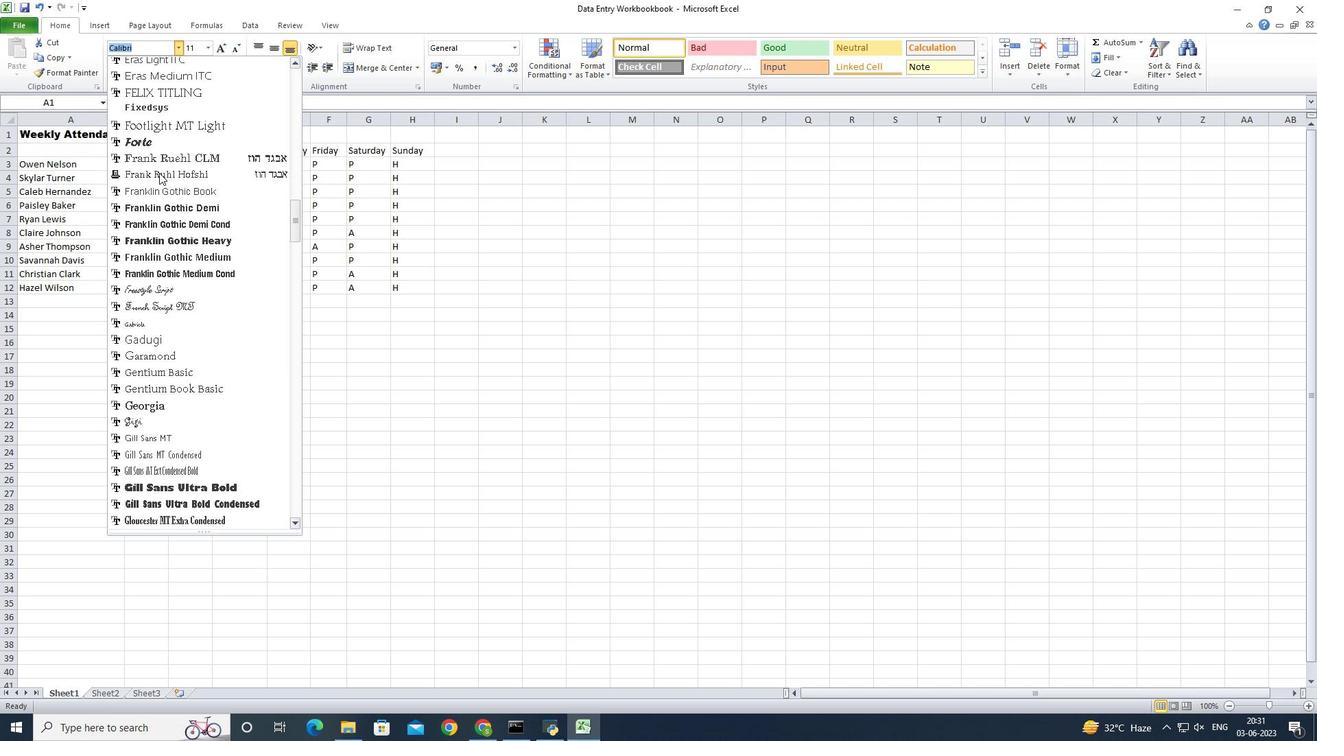 
Action: Mouse scrolled (159, 172) with delta (0, 0)
Screenshot: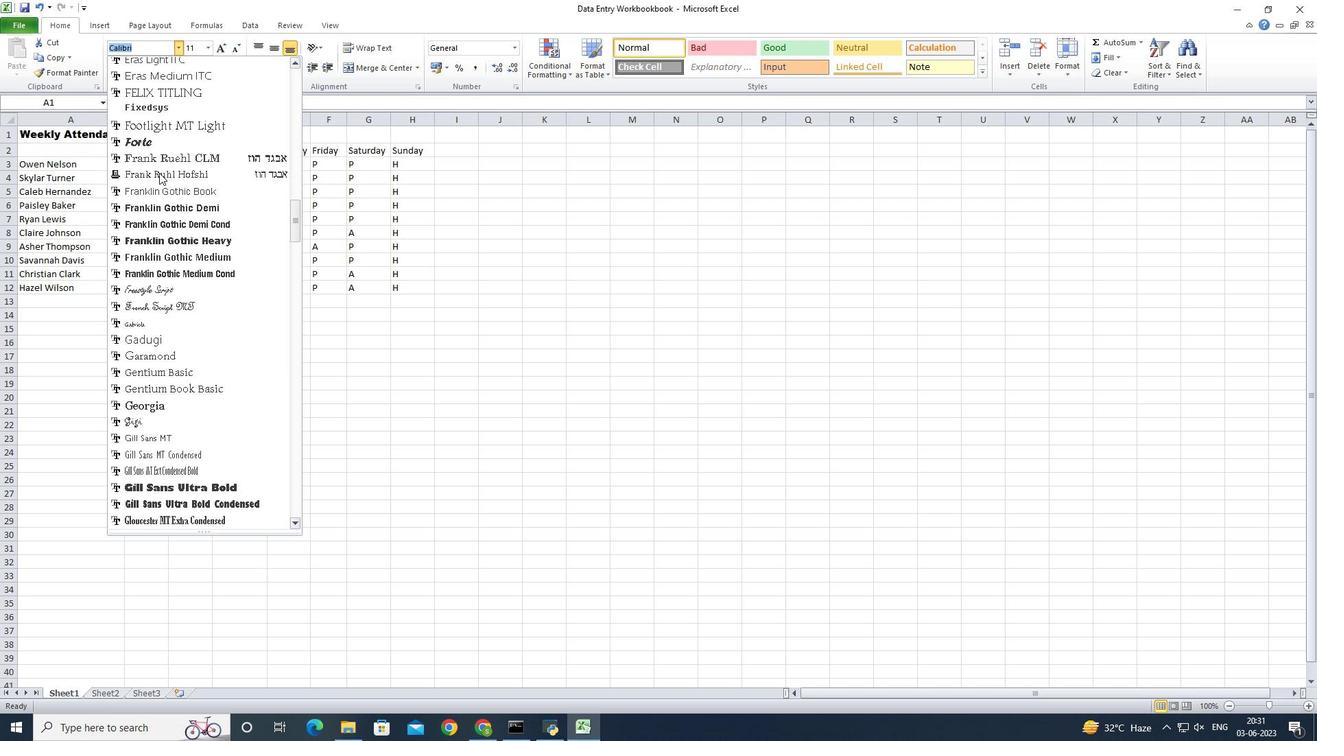 
Action: Mouse scrolled (159, 172) with delta (0, 0)
Screenshot: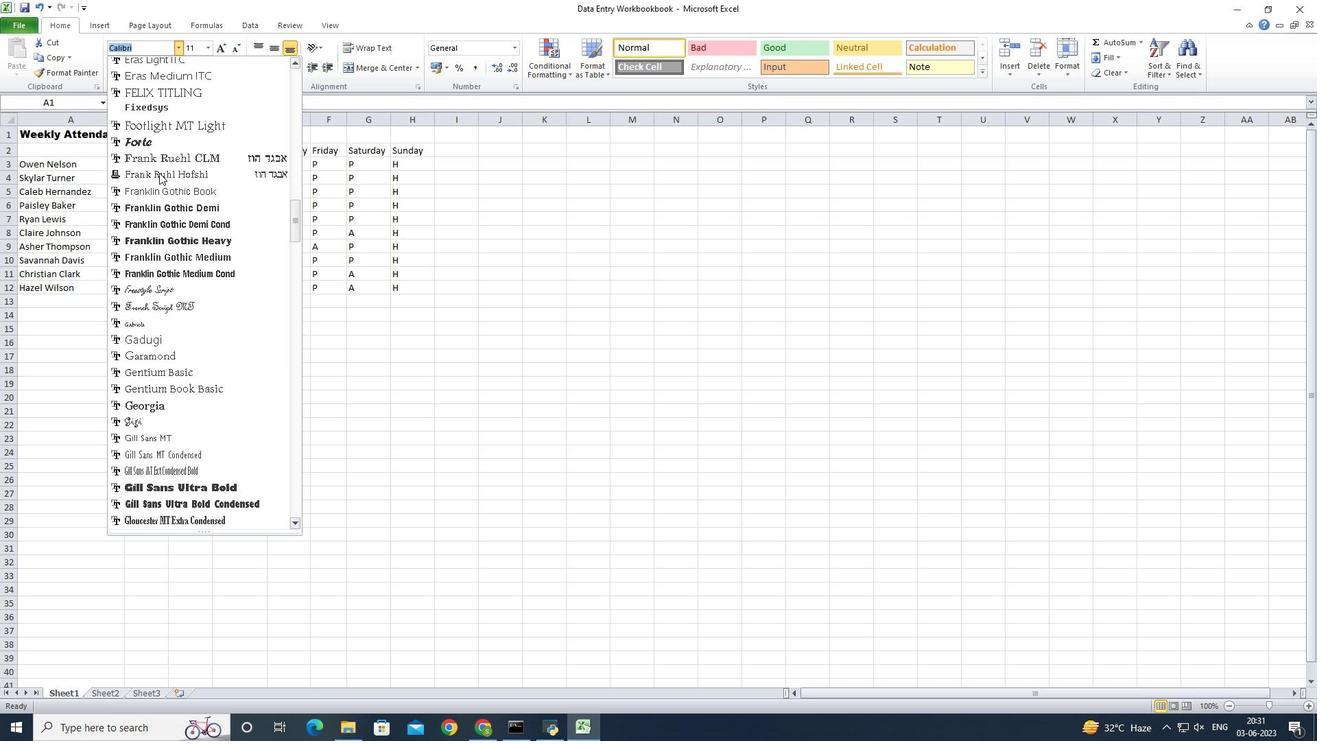 
Action: Mouse scrolled (159, 172) with delta (0, 0)
Screenshot: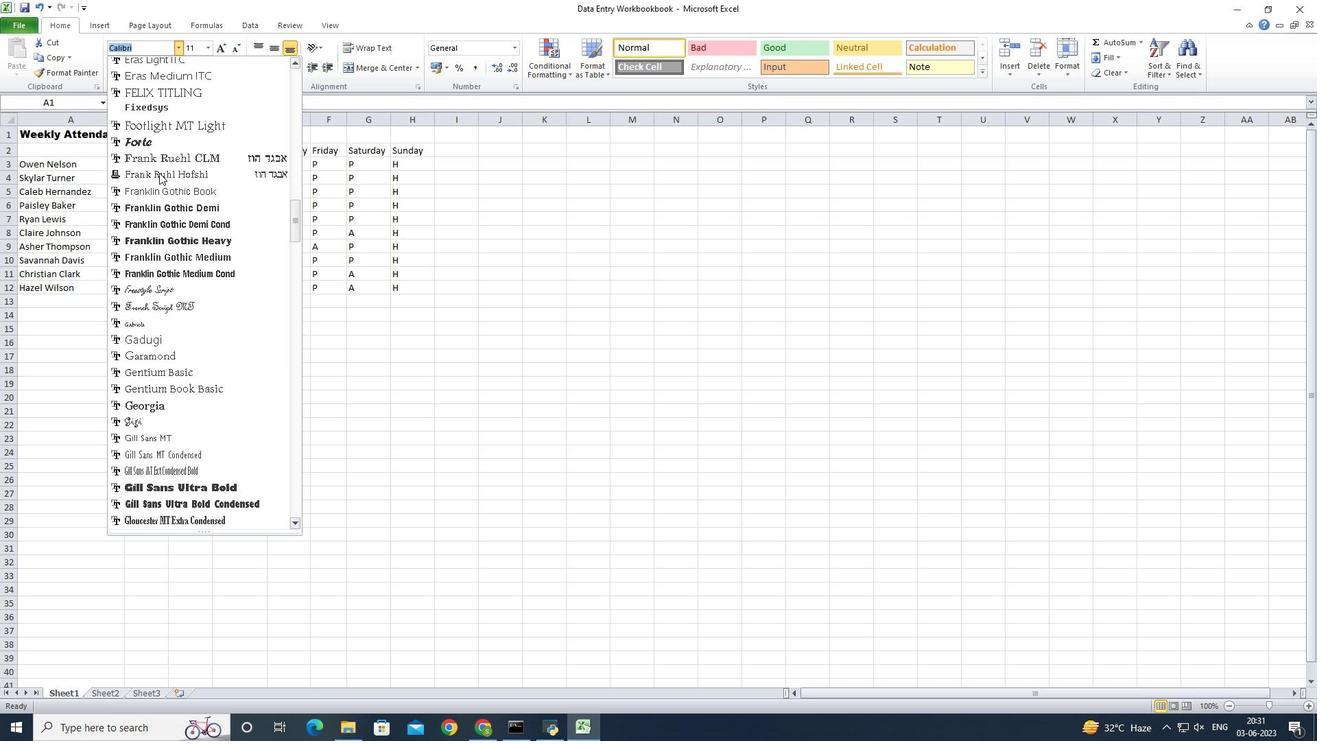 
Action: Mouse scrolled (159, 172) with delta (0, 0)
Screenshot: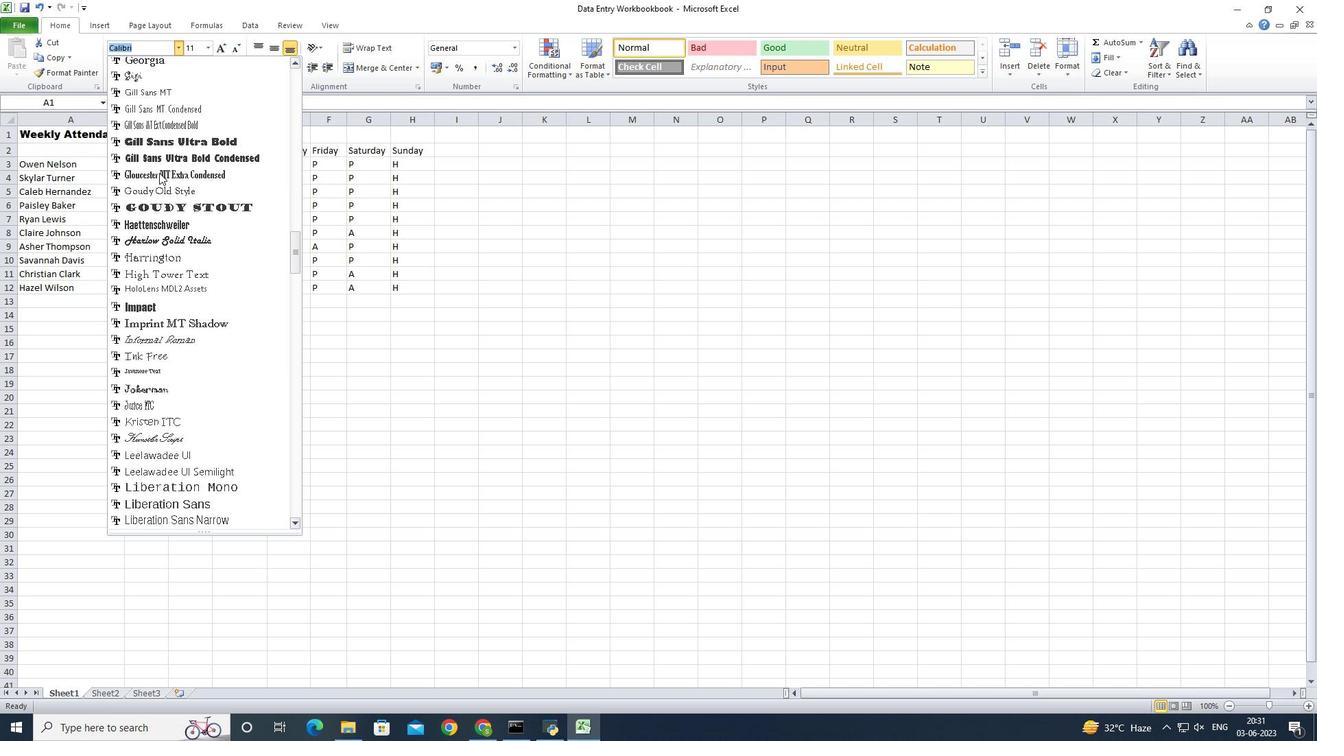 
Action: Mouse scrolled (159, 172) with delta (0, 0)
Screenshot: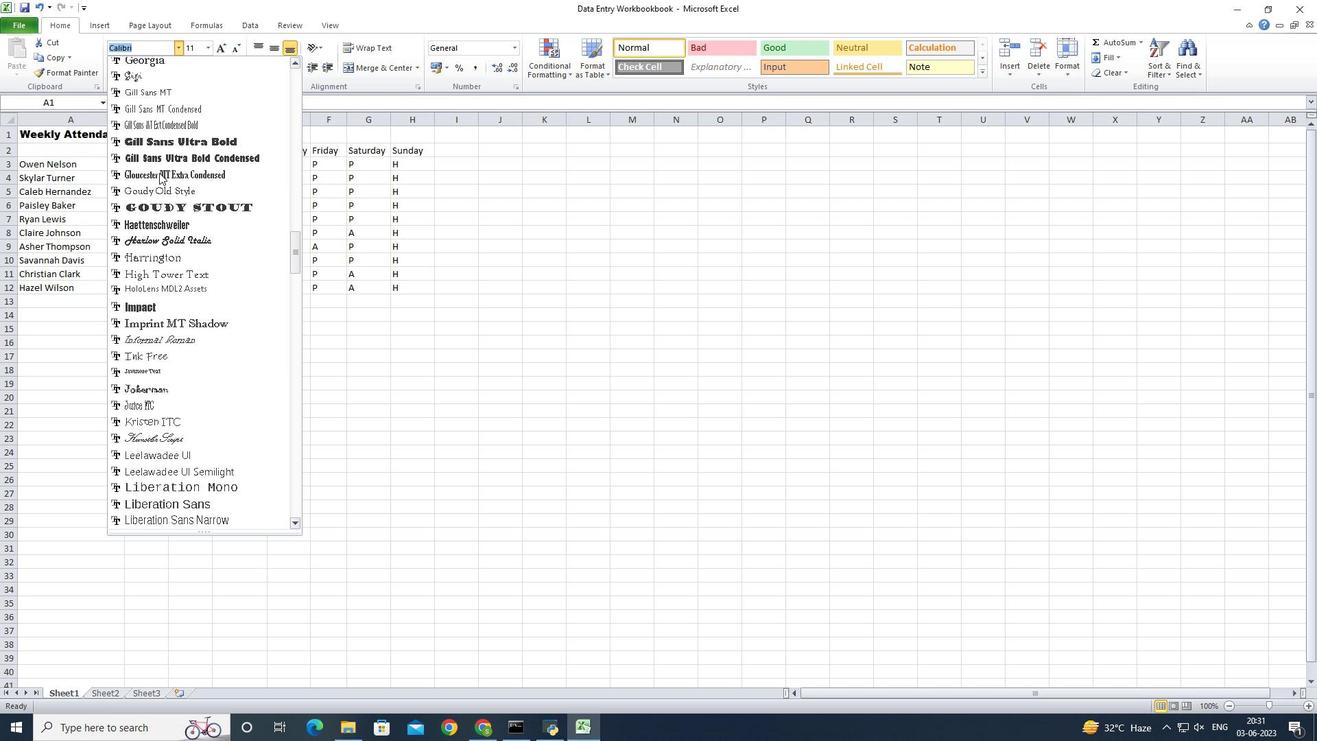 
Action: Mouse scrolled (159, 172) with delta (0, 0)
Screenshot: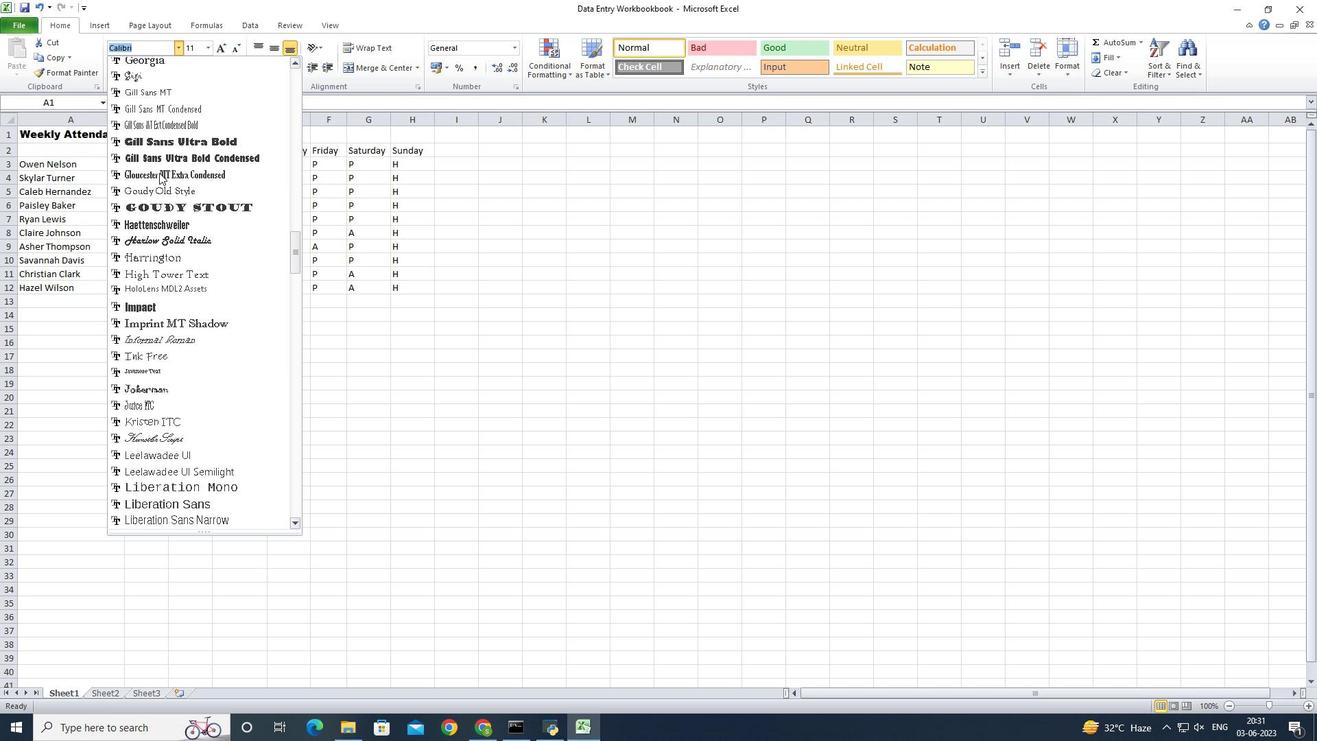 
Action: Mouse scrolled (159, 172) with delta (0, 0)
Screenshot: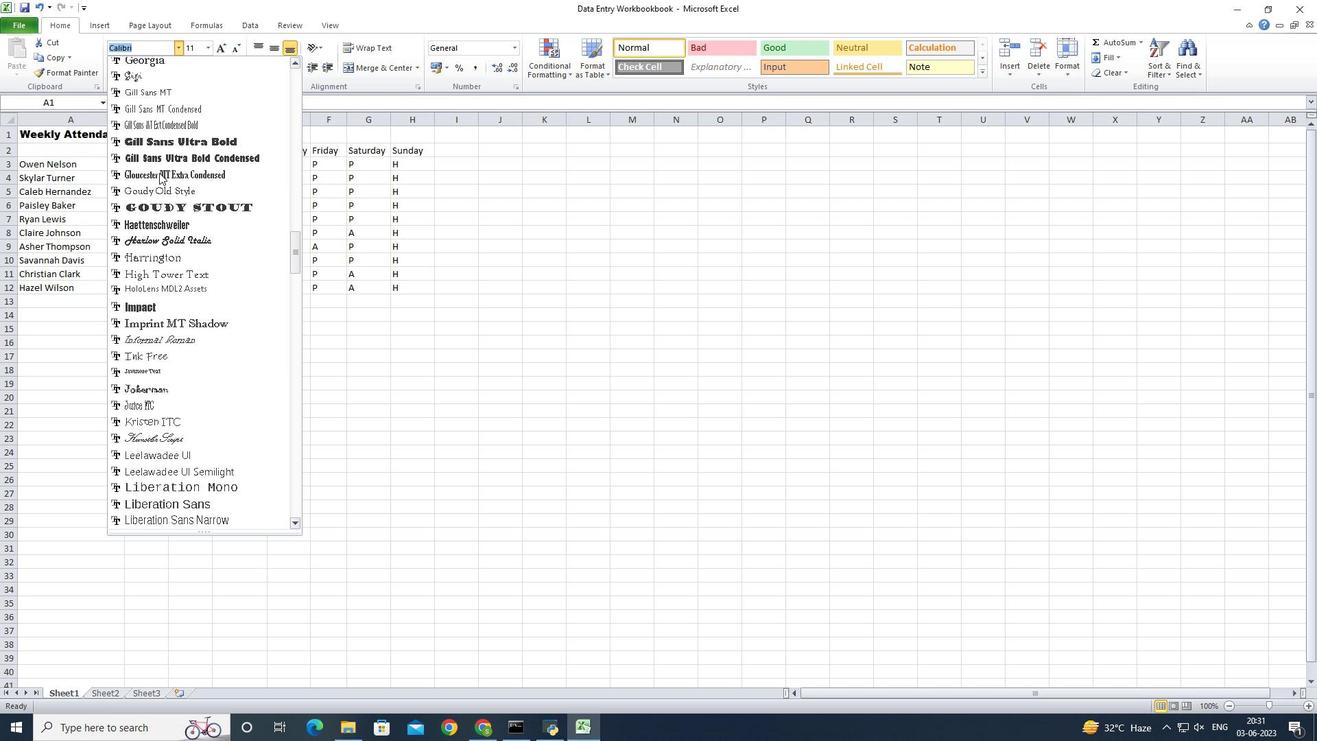 
Action: Mouse scrolled (159, 172) with delta (0, 0)
Screenshot: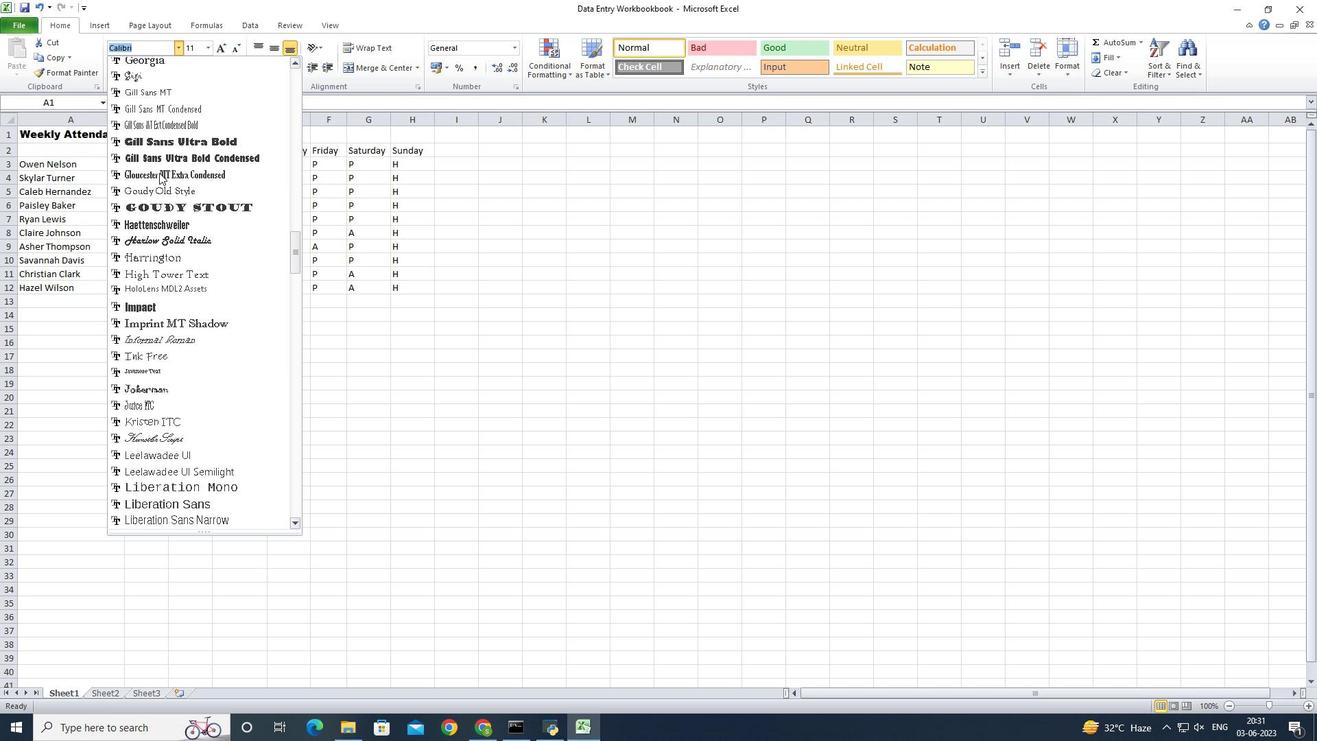 
Action: Mouse scrolled (159, 172) with delta (0, 0)
Screenshot: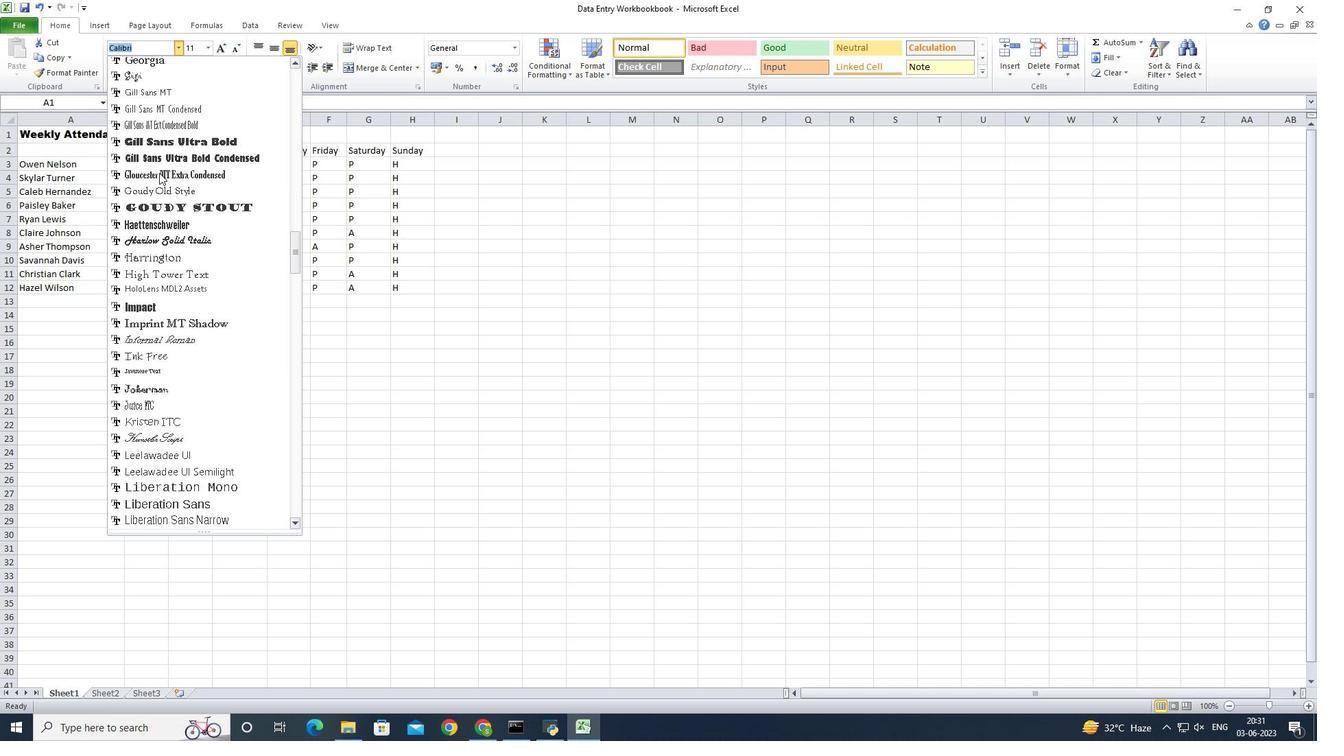 
Action: Mouse scrolled (159, 172) with delta (0, 0)
Screenshot: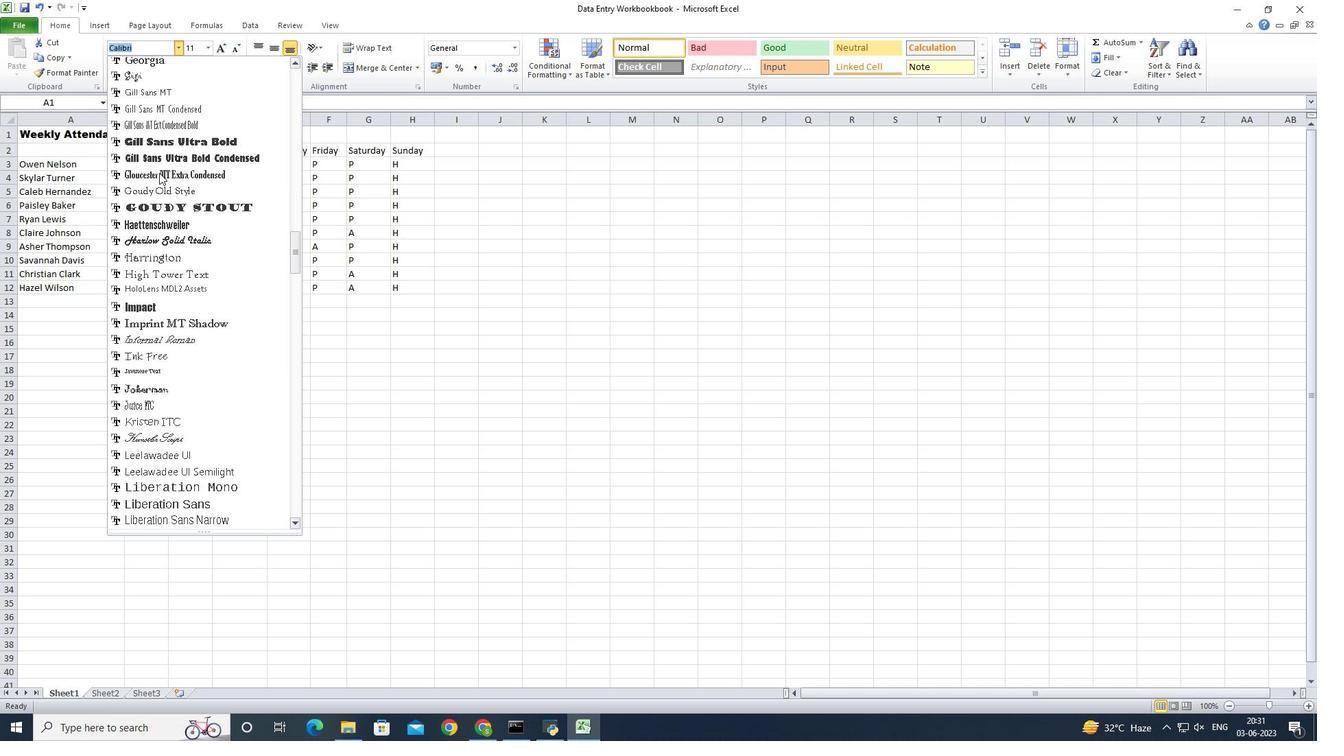 
Action: Mouse scrolled (159, 172) with delta (0, 0)
Screenshot: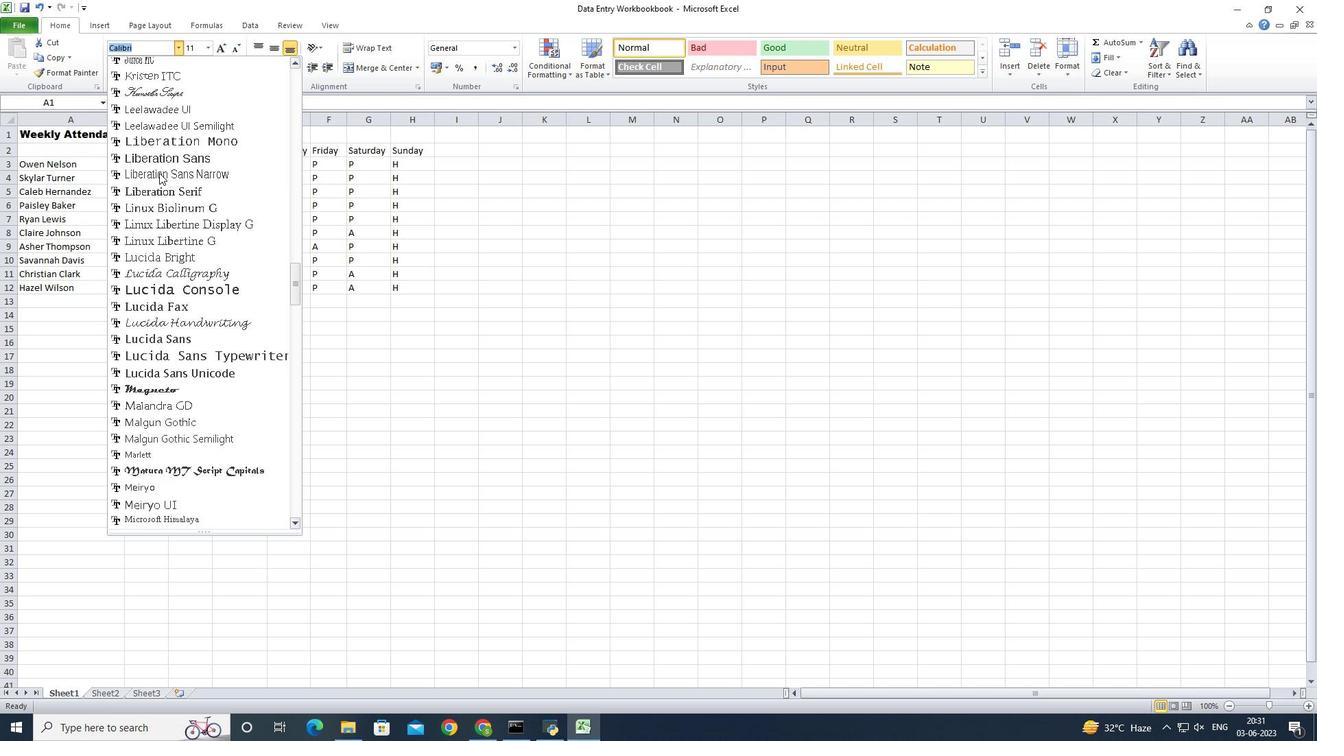 
Action: Mouse scrolled (159, 172) with delta (0, 0)
Screenshot: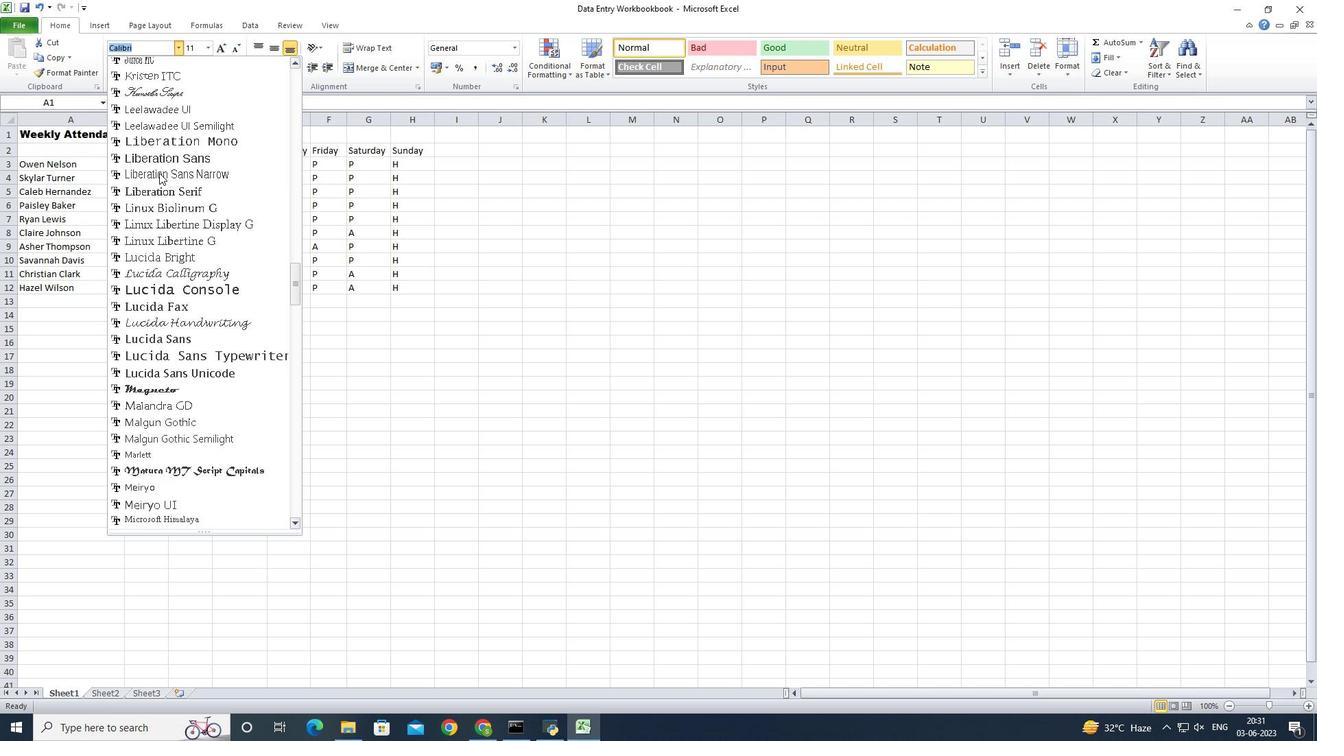 
Action: Mouse scrolled (159, 172) with delta (0, 0)
Screenshot: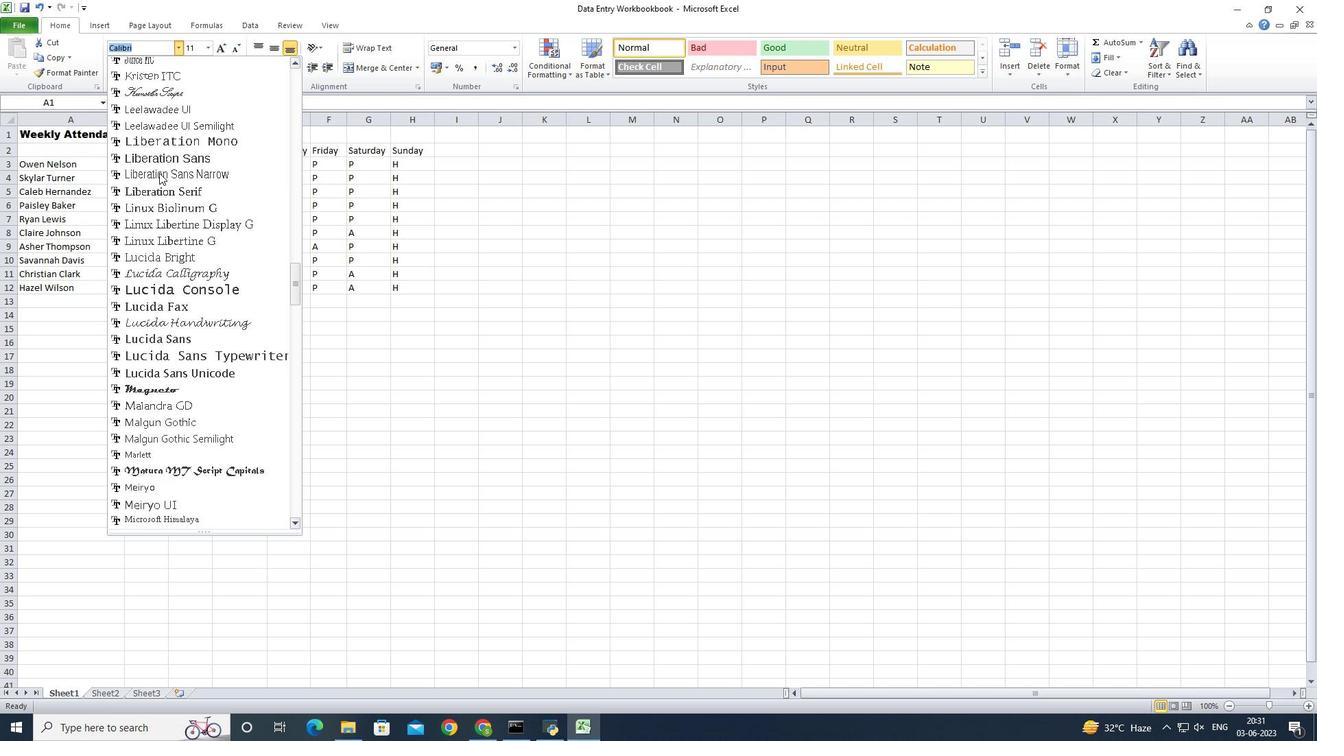 
Action: Mouse scrolled (159, 172) with delta (0, 0)
Screenshot: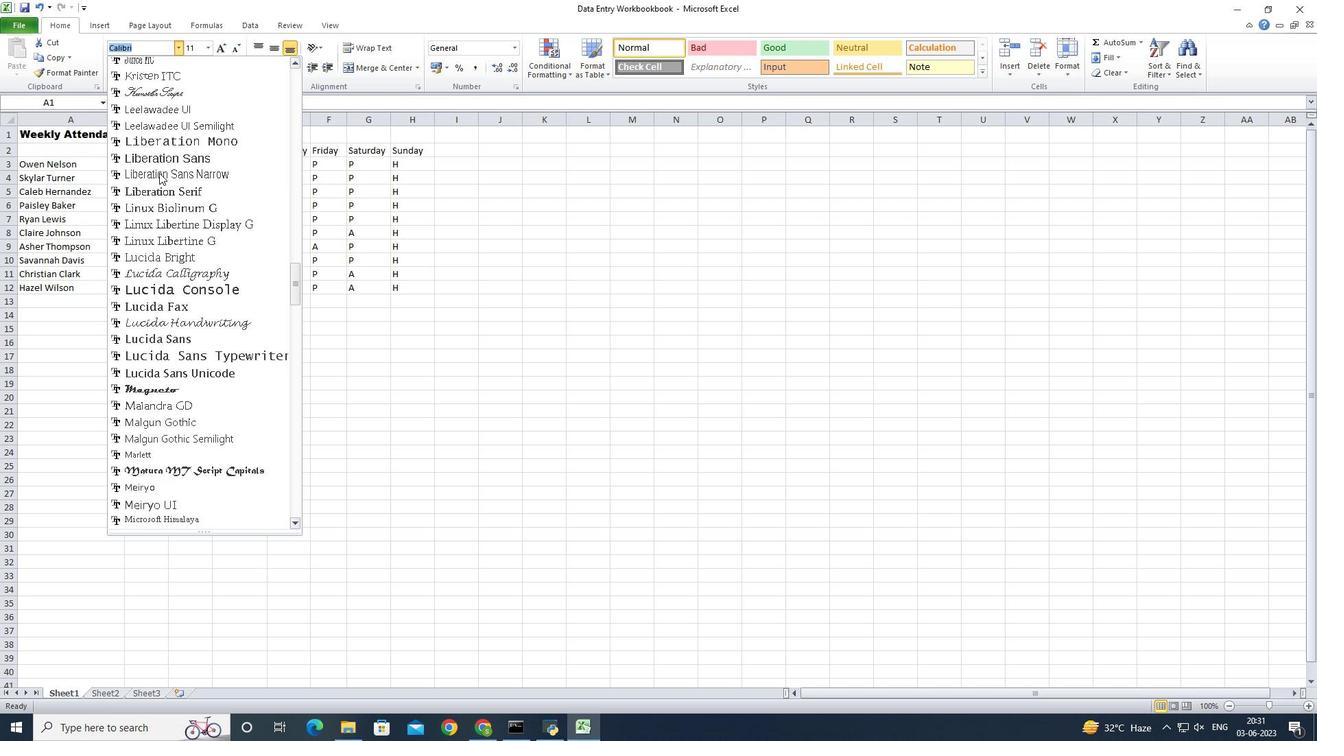 
Action: Mouse scrolled (159, 172) with delta (0, 0)
Screenshot: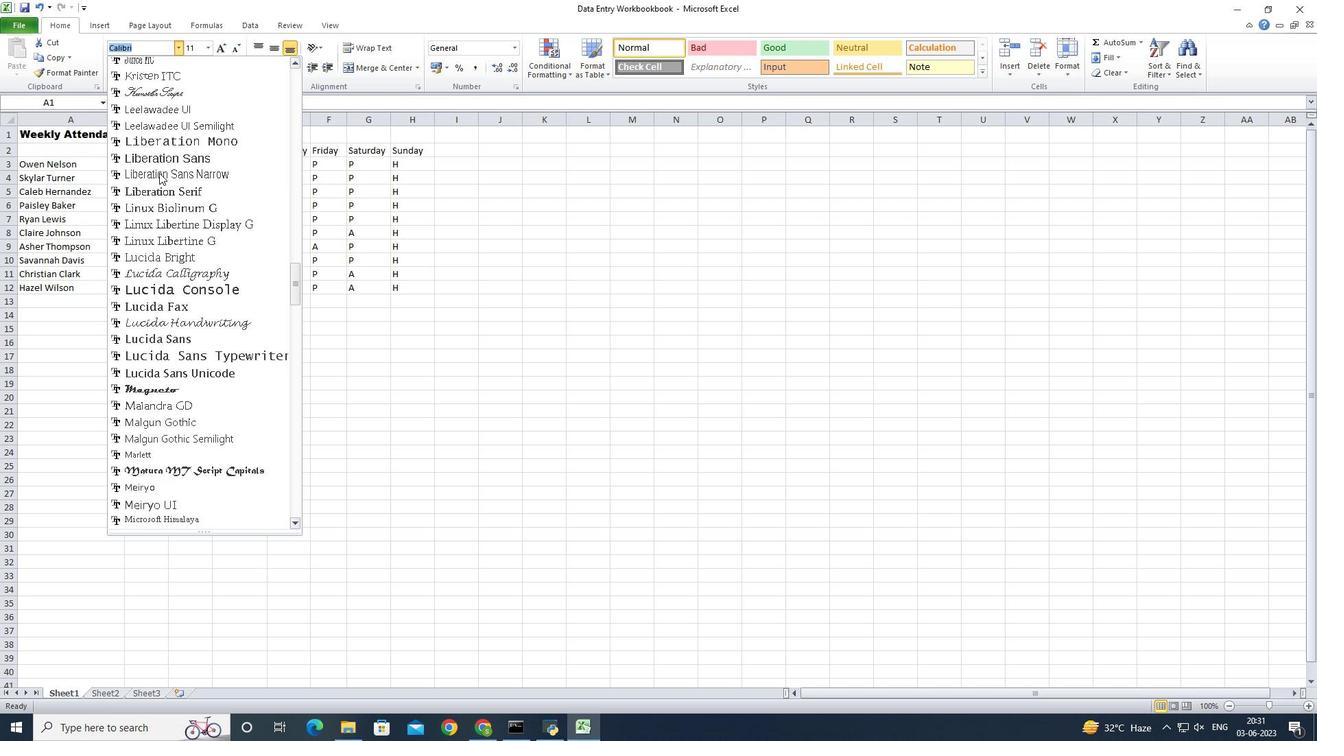 
Action: Mouse scrolled (159, 172) with delta (0, 0)
Screenshot: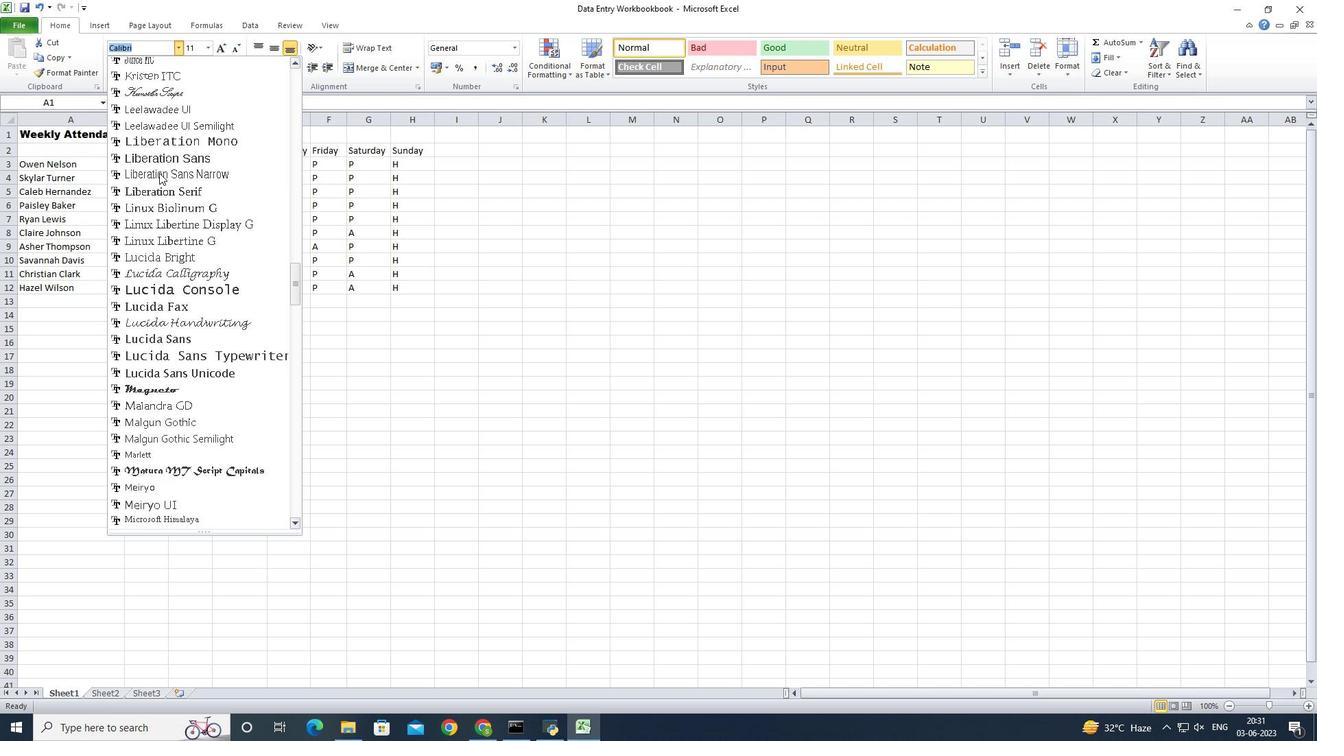 
Action: Mouse scrolled (159, 172) with delta (0, 0)
Screenshot: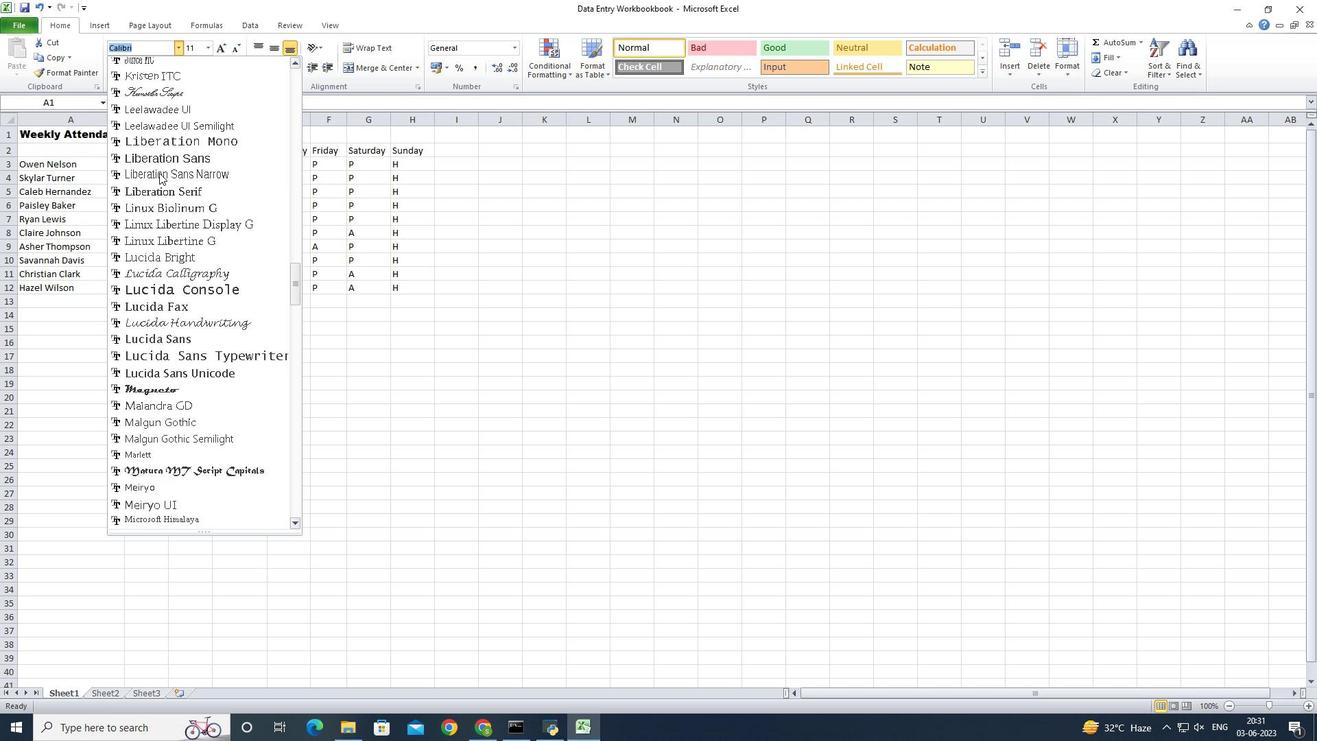 
Action: Mouse scrolled (159, 172) with delta (0, 0)
Screenshot: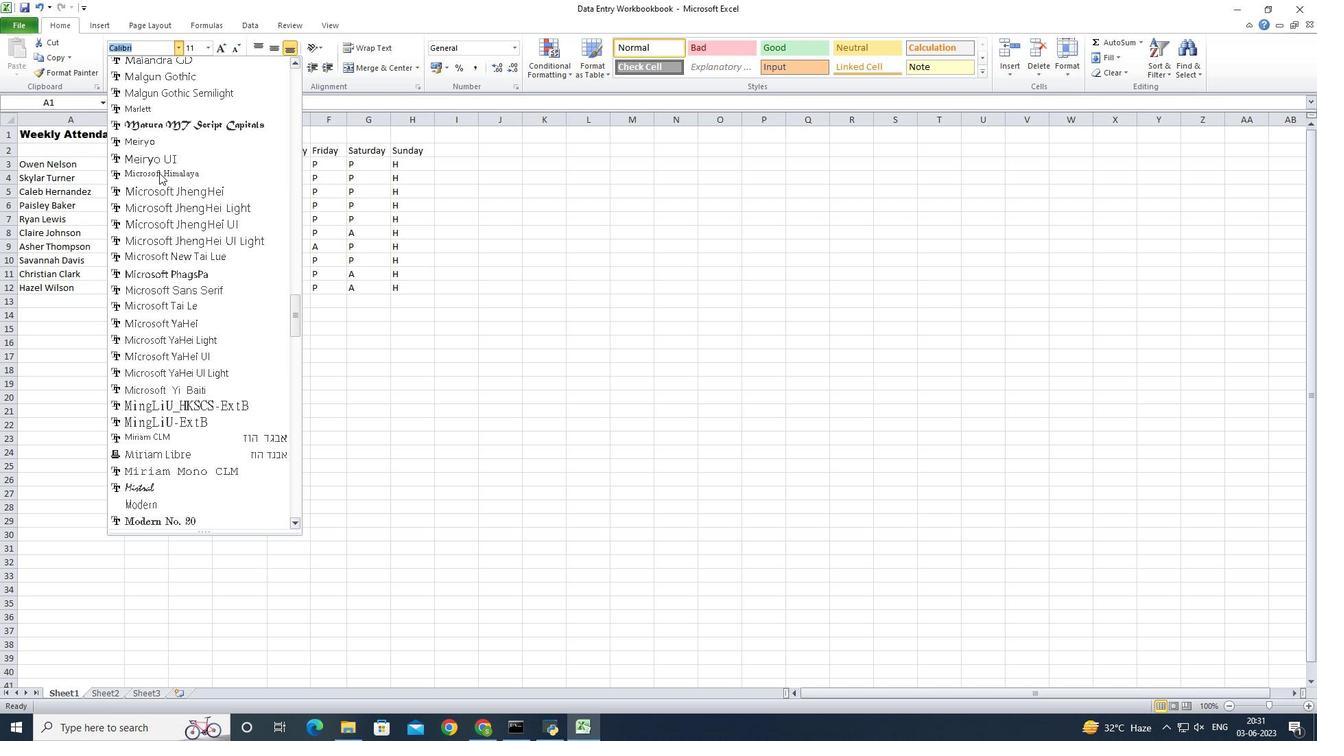 
Action: Mouse scrolled (159, 172) with delta (0, 0)
Screenshot: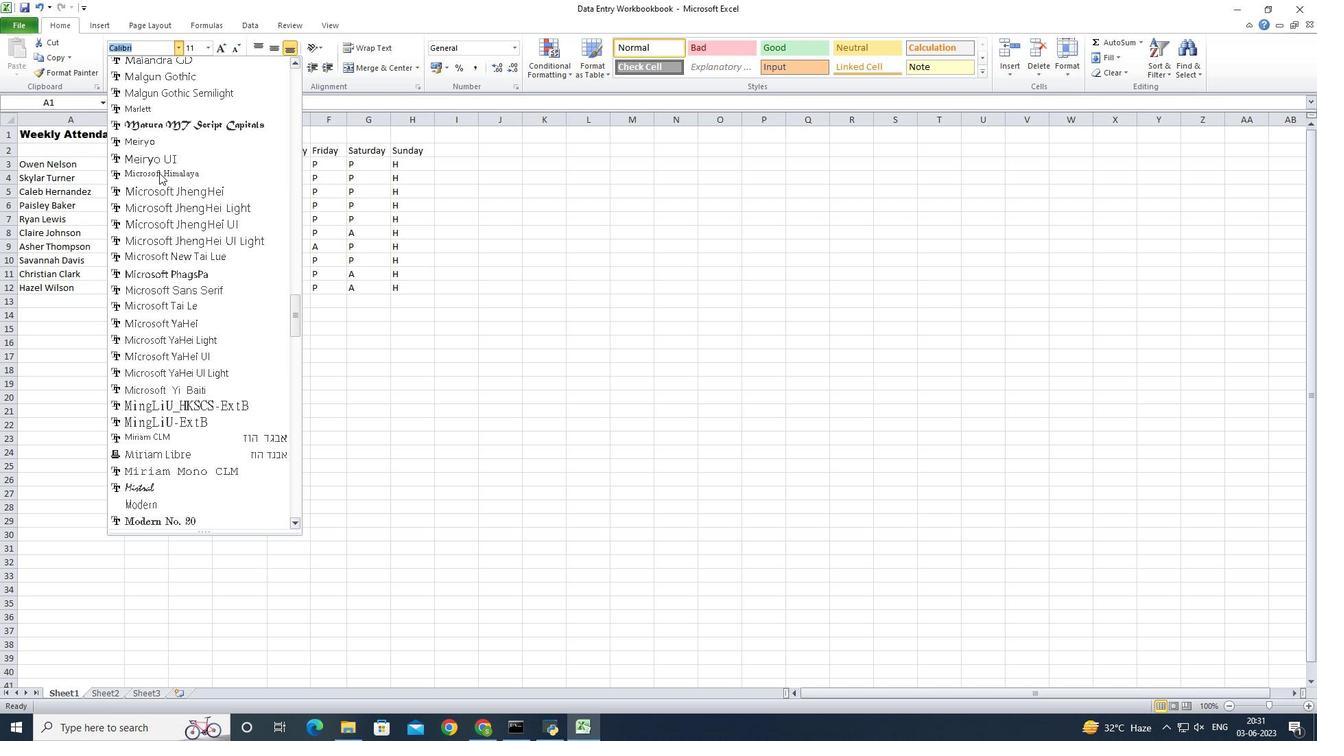 
Action: Mouse scrolled (159, 172) with delta (0, 0)
Screenshot: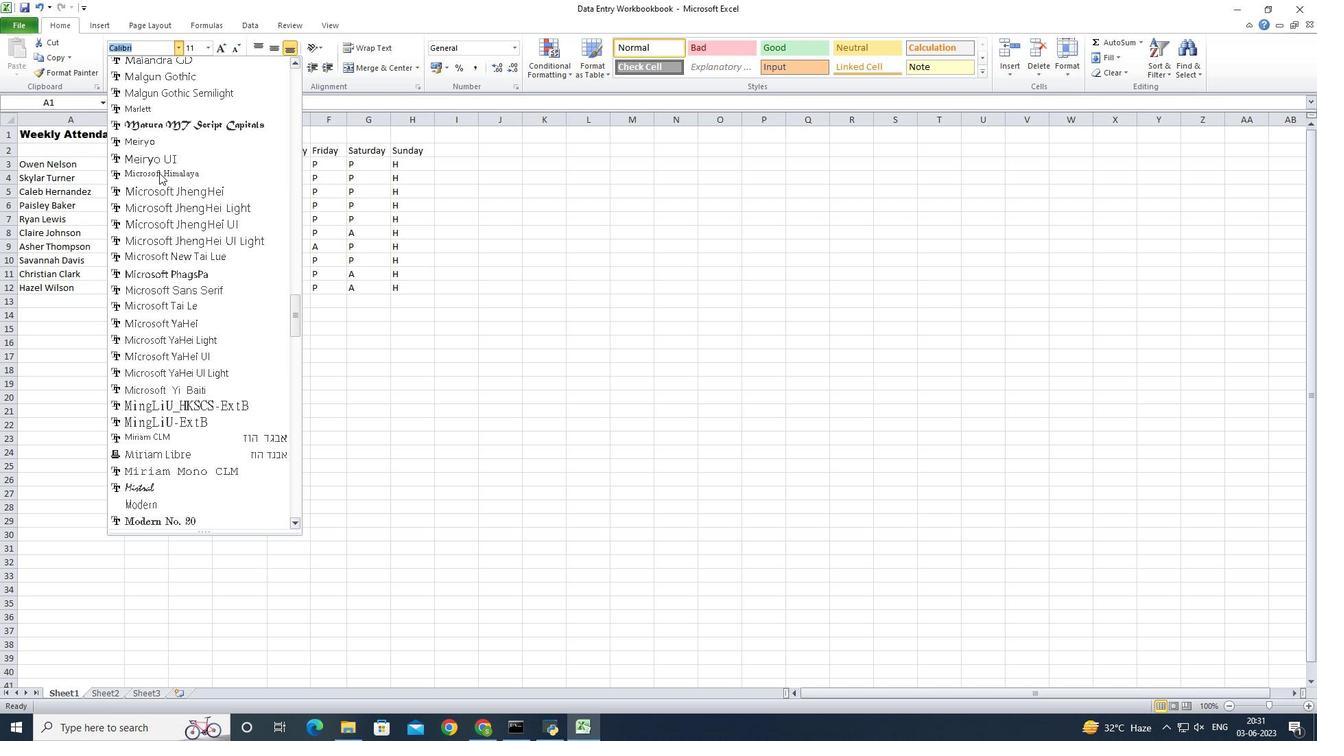 
Action: Mouse scrolled (159, 172) with delta (0, 0)
Screenshot: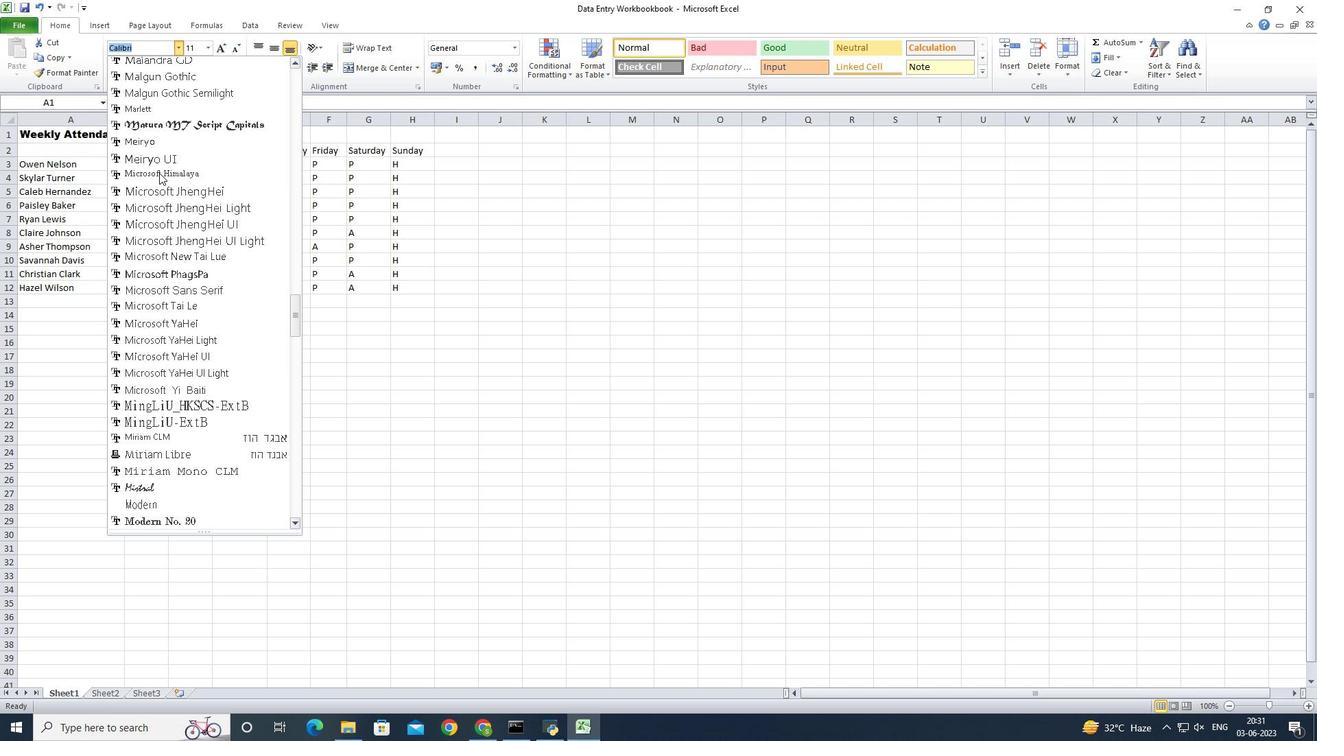 
Action: Mouse scrolled (159, 172) with delta (0, 0)
Screenshot: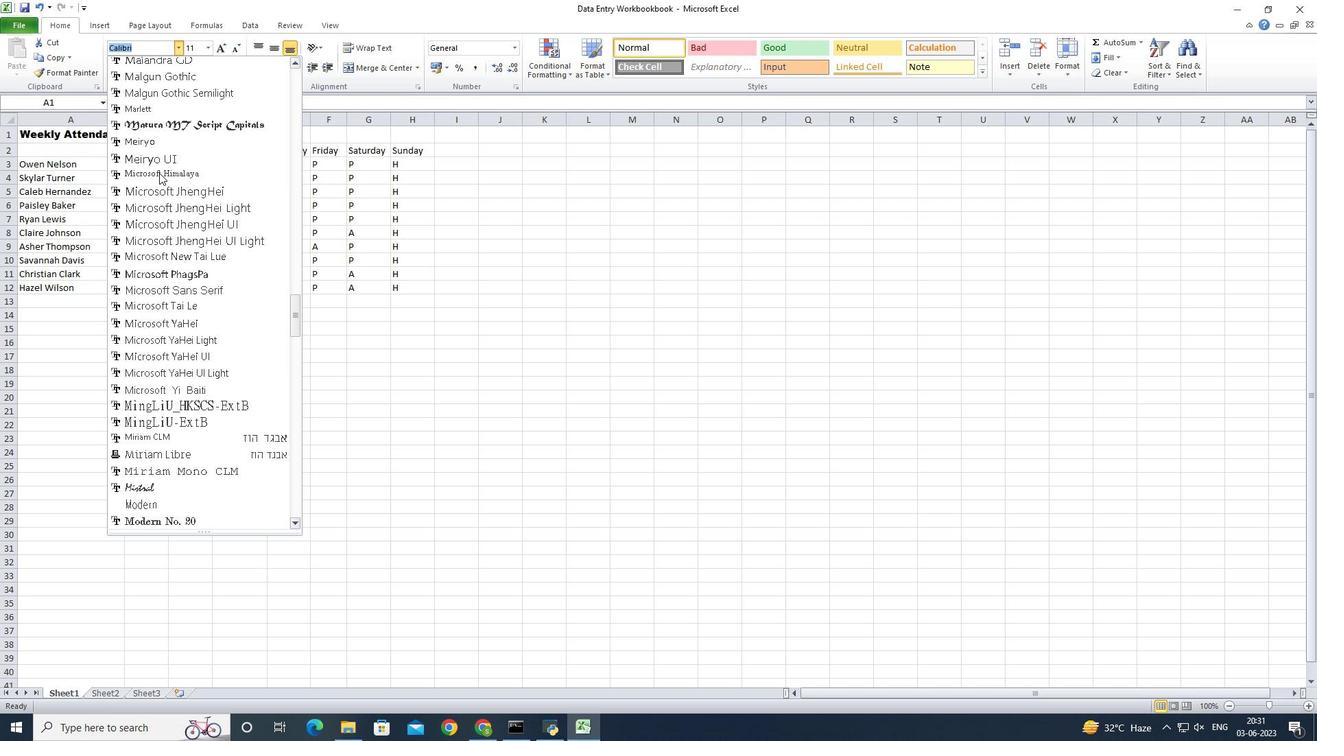 
Action: Mouse scrolled (159, 172) with delta (0, 0)
Screenshot: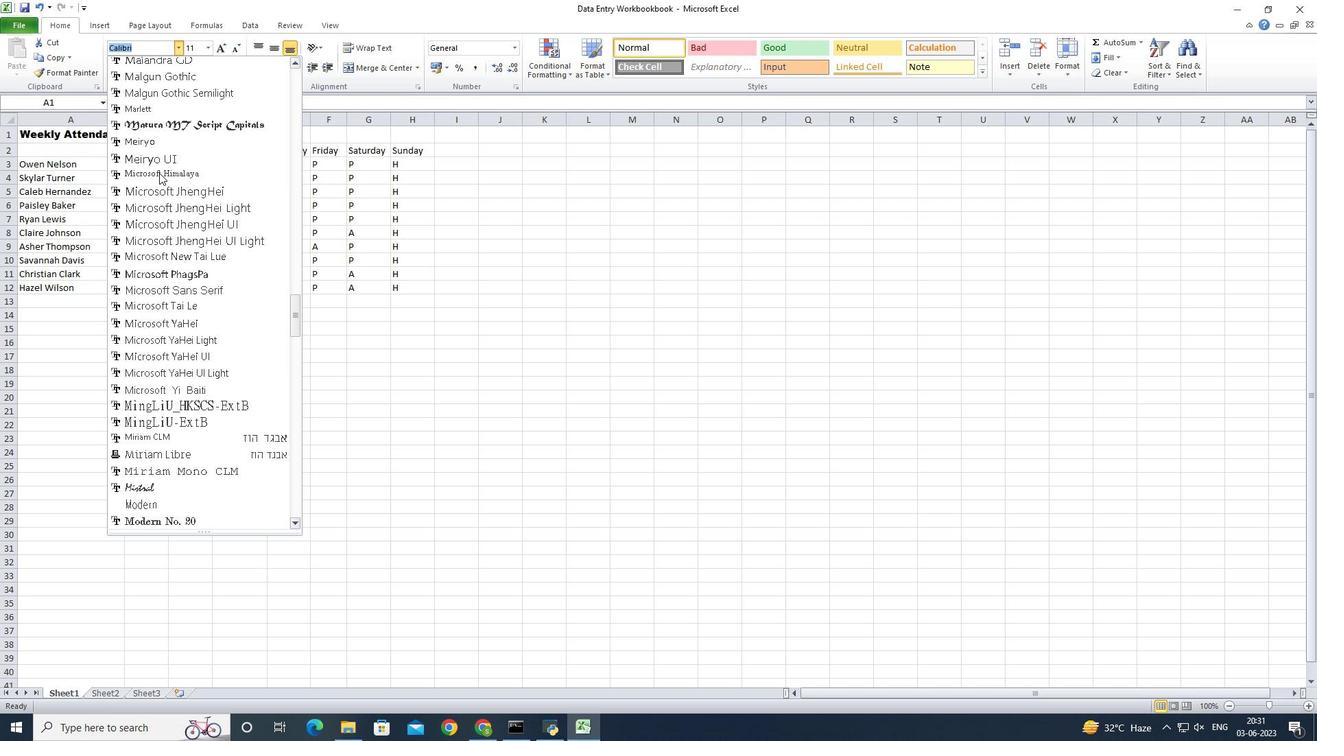 
Action: Mouse scrolled (159, 172) with delta (0, 0)
Screenshot: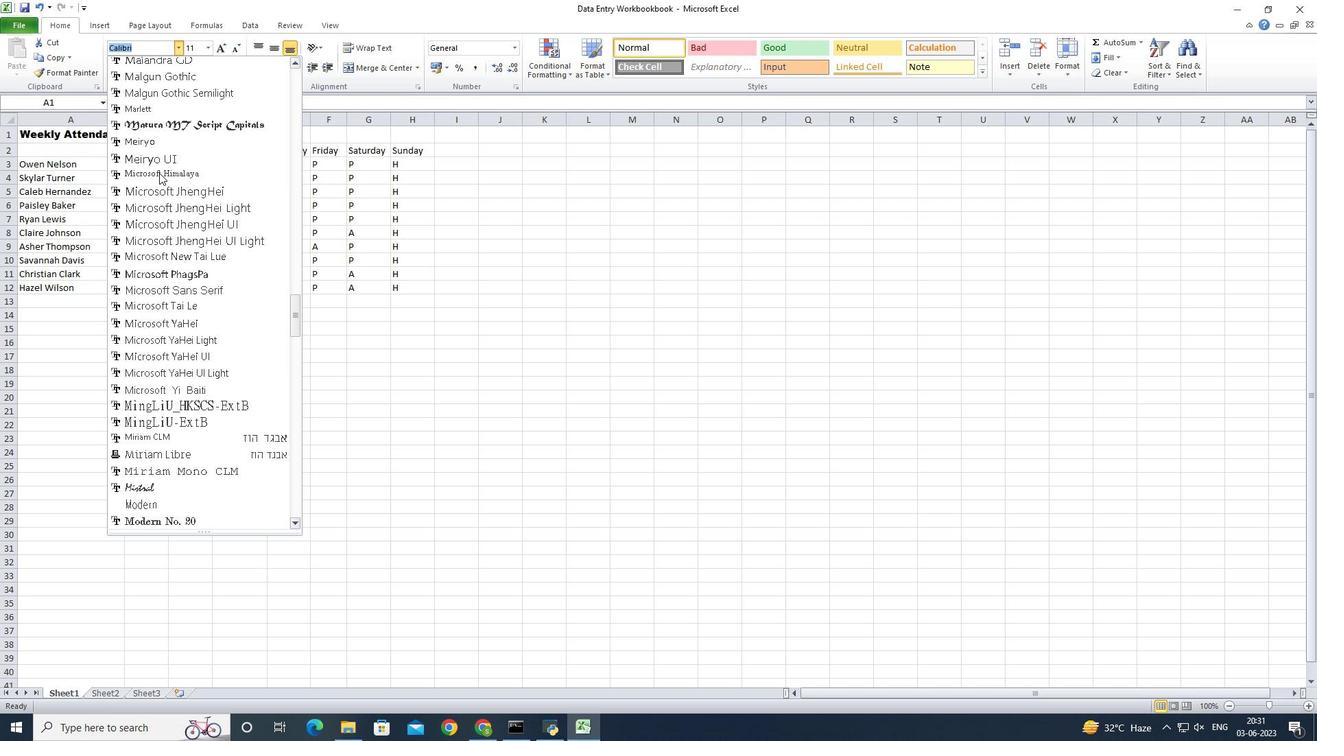 
Action: Mouse scrolled (159, 172) with delta (0, 0)
Screenshot: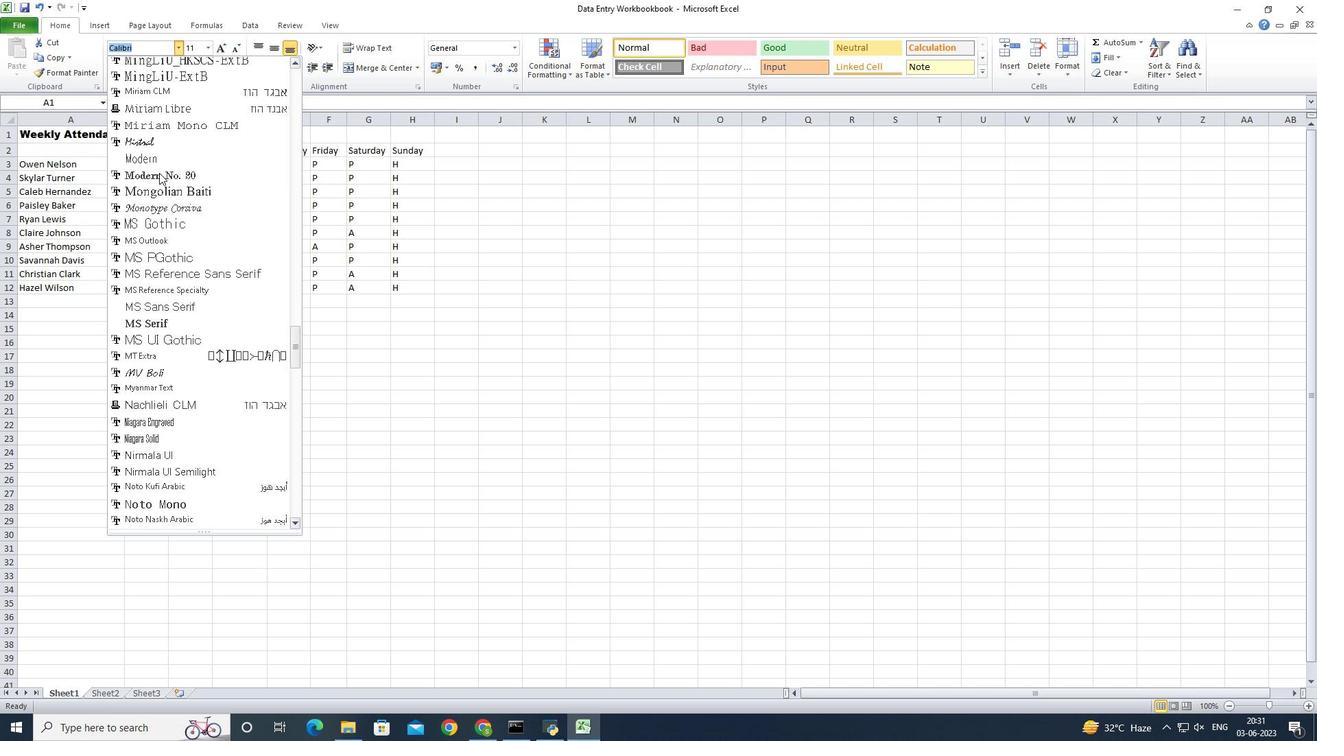 
Action: Mouse scrolled (159, 172) with delta (0, 0)
Screenshot: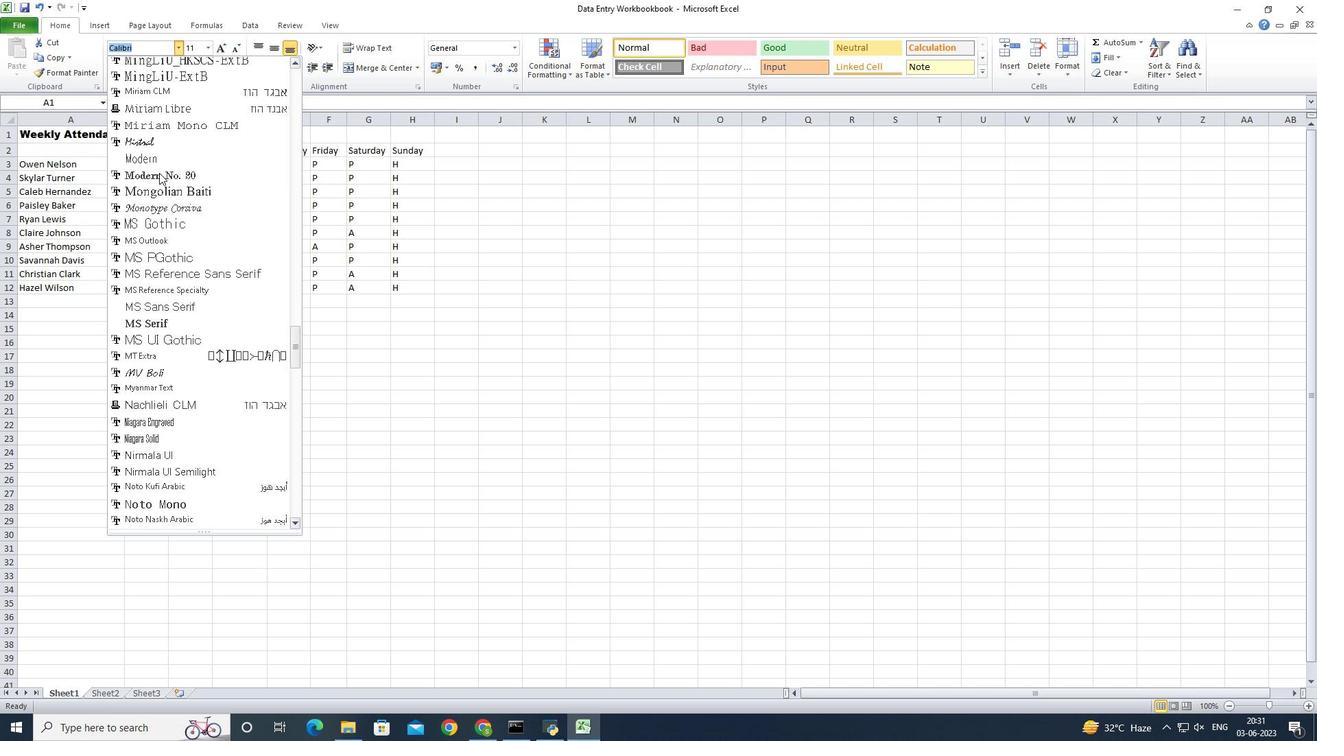 
Action: Mouse scrolled (159, 172) with delta (0, 0)
Screenshot: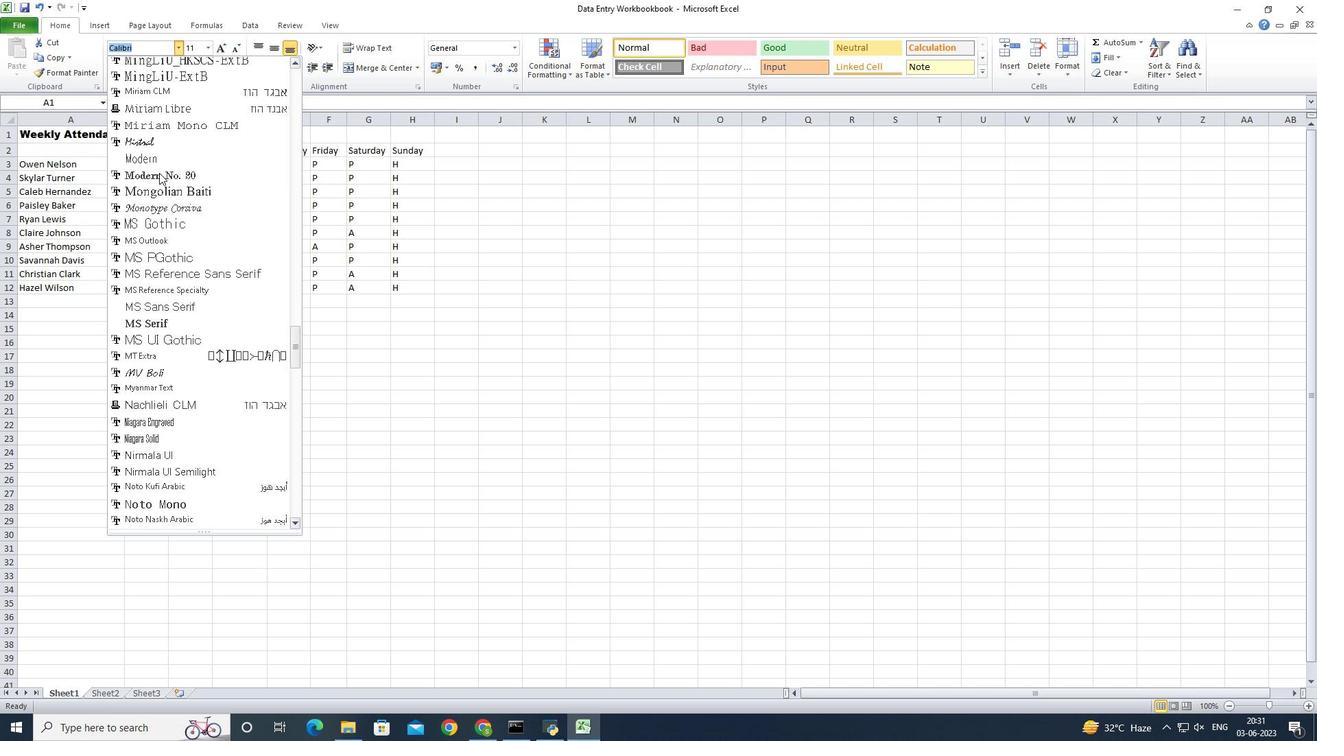 
Action: Mouse scrolled (159, 172) with delta (0, 0)
Screenshot: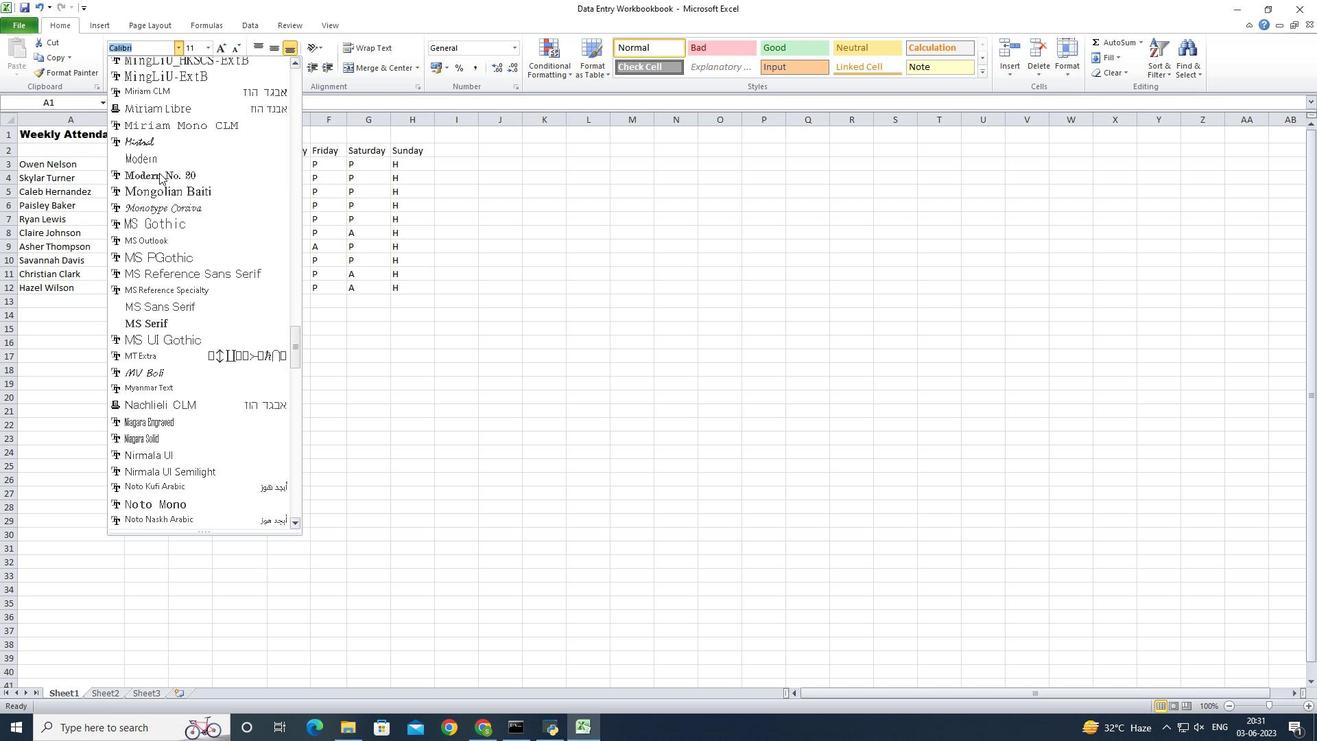 
Action: Mouse scrolled (159, 172) with delta (0, 0)
Screenshot: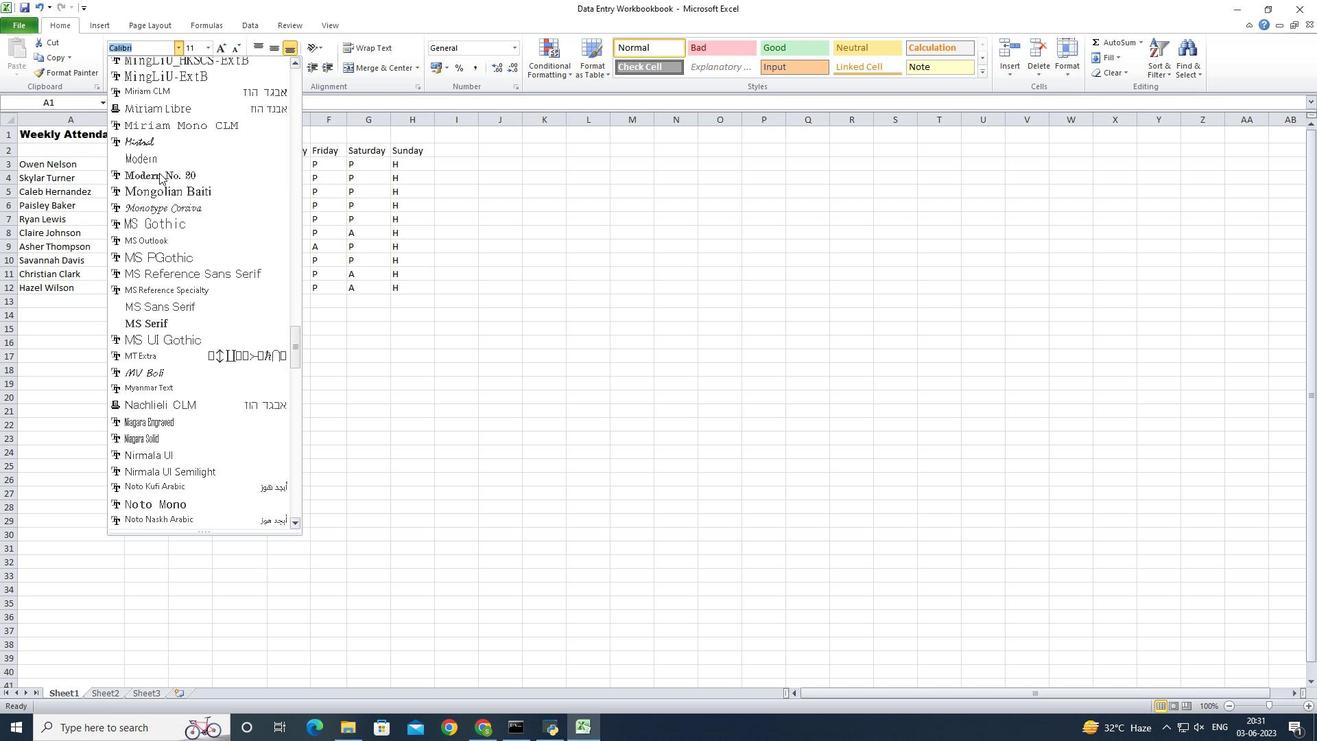 
Action: Mouse scrolled (159, 172) with delta (0, 0)
Screenshot: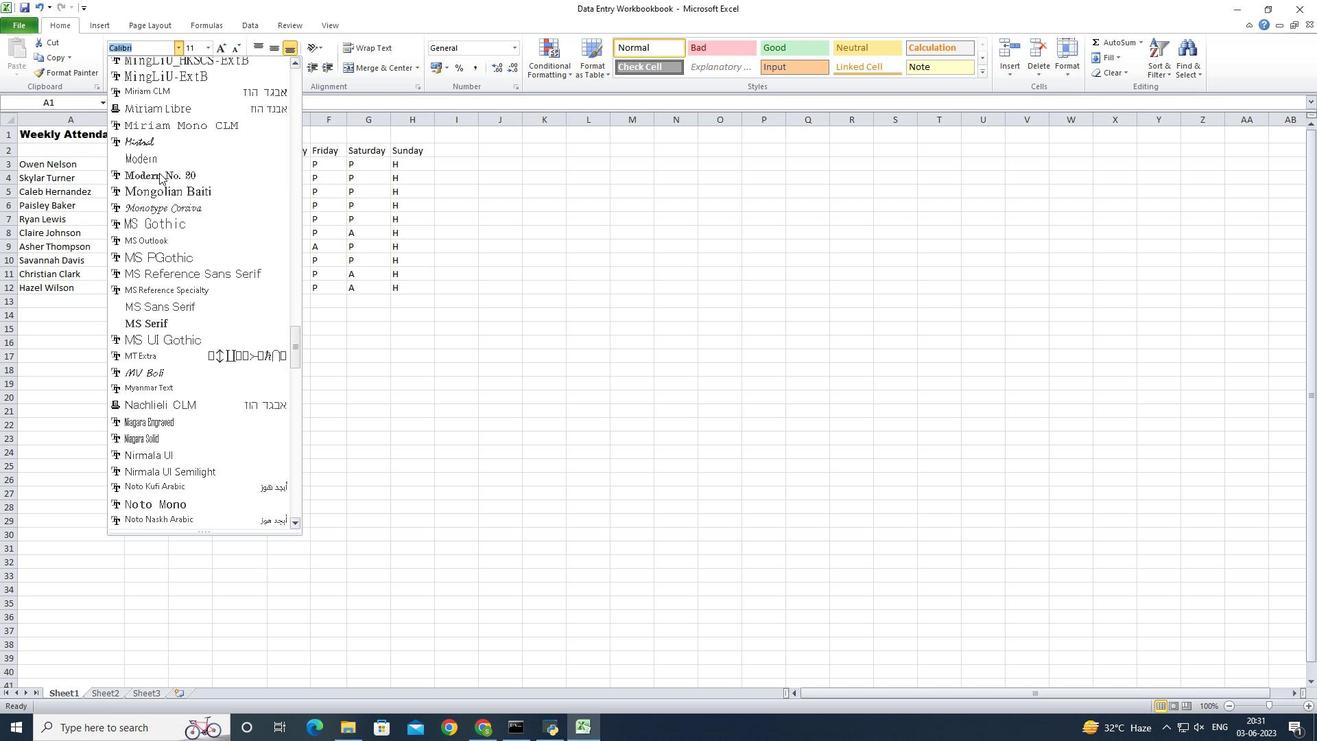 
Action: Mouse scrolled (159, 172) with delta (0, 0)
Screenshot: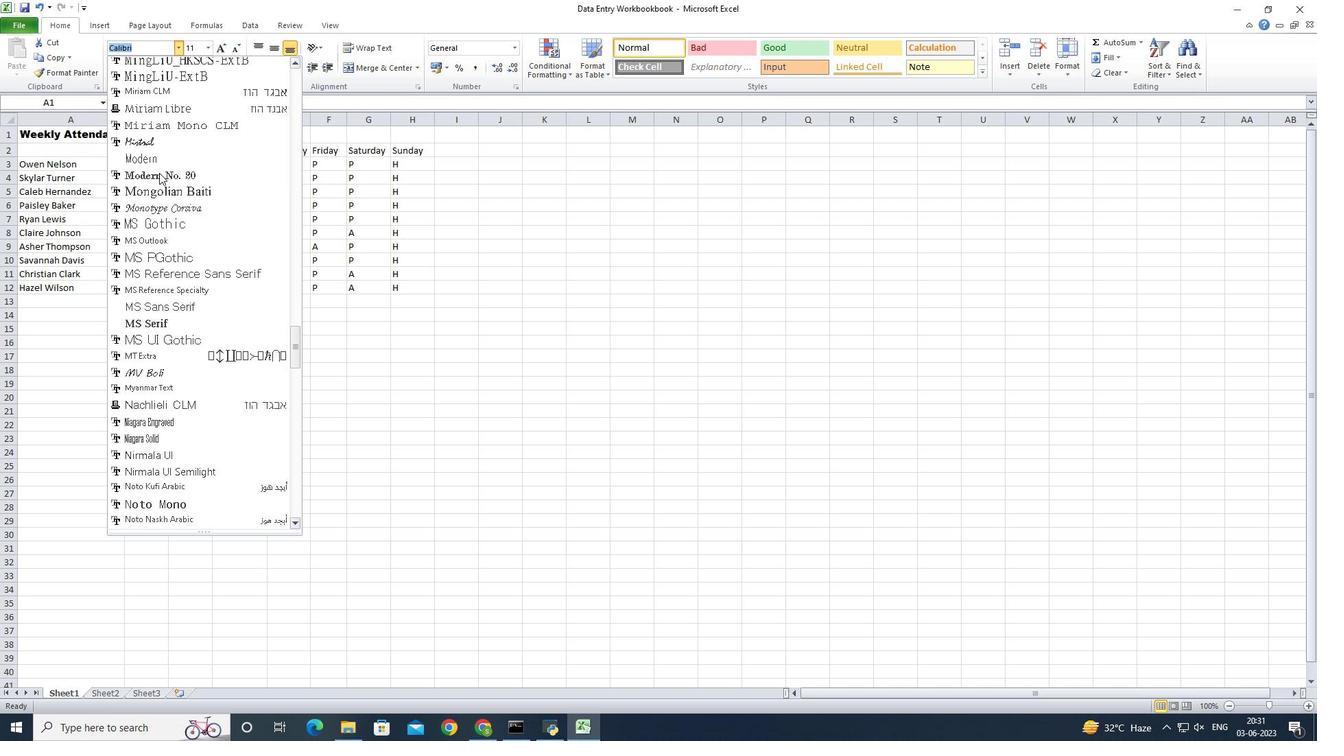 
Action: Mouse scrolled (159, 172) with delta (0, 0)
Screenshot: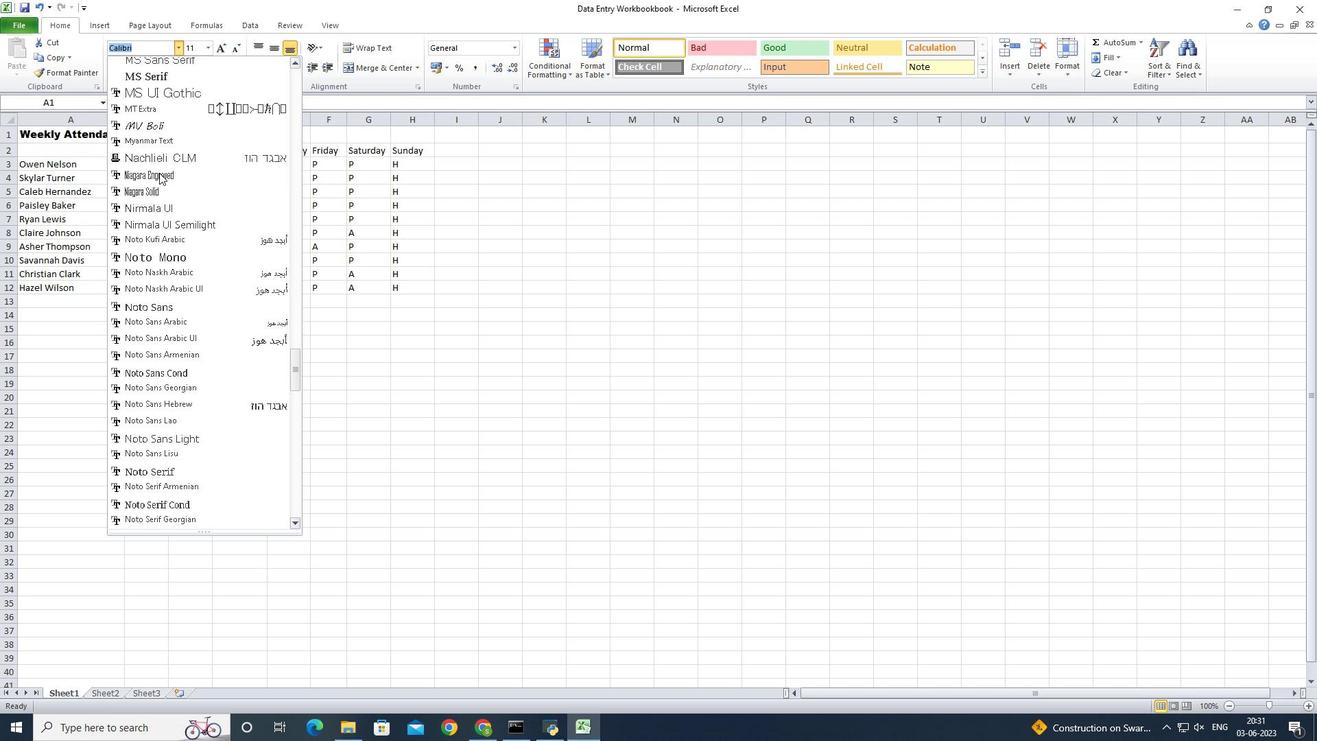 
Action: Mouse scrolled (159, 172) with delta (0, 0)
Screenshot: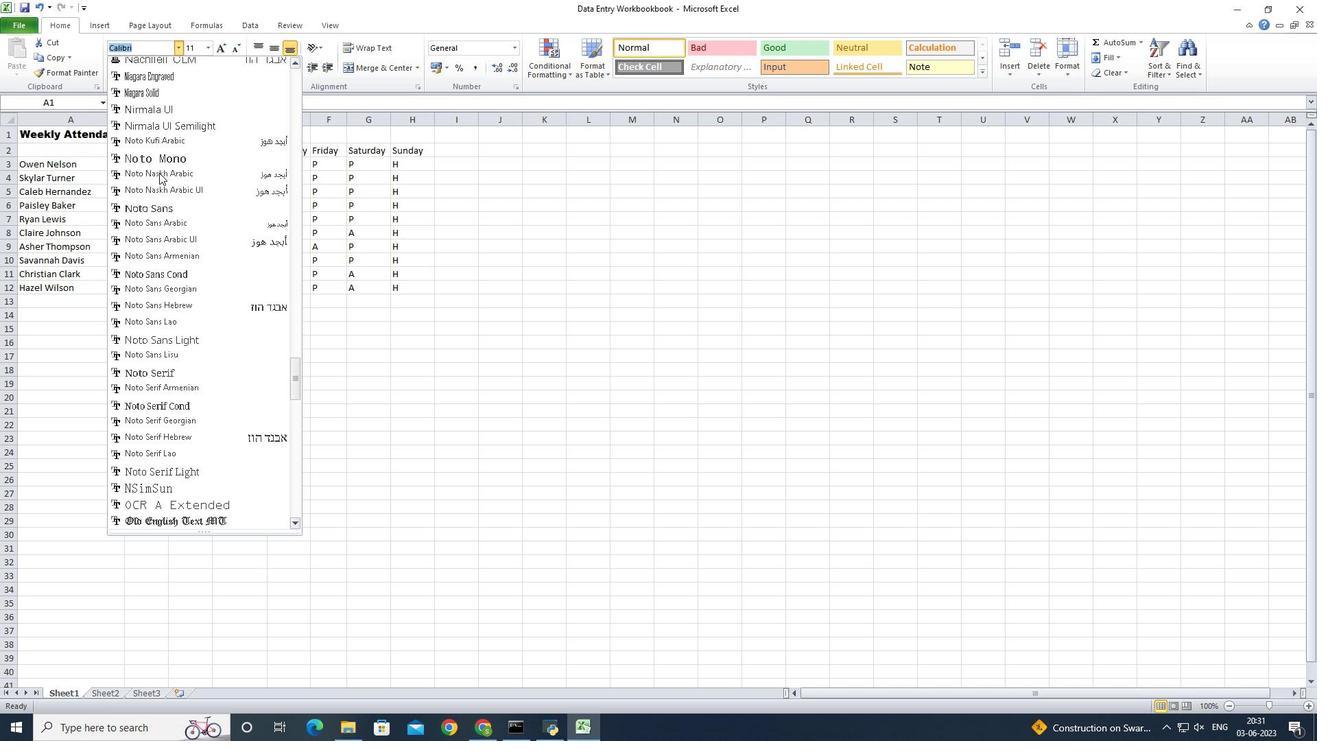 
Action: Mouse scrolled (159, 172) with delta (0, 0)
Screenshot: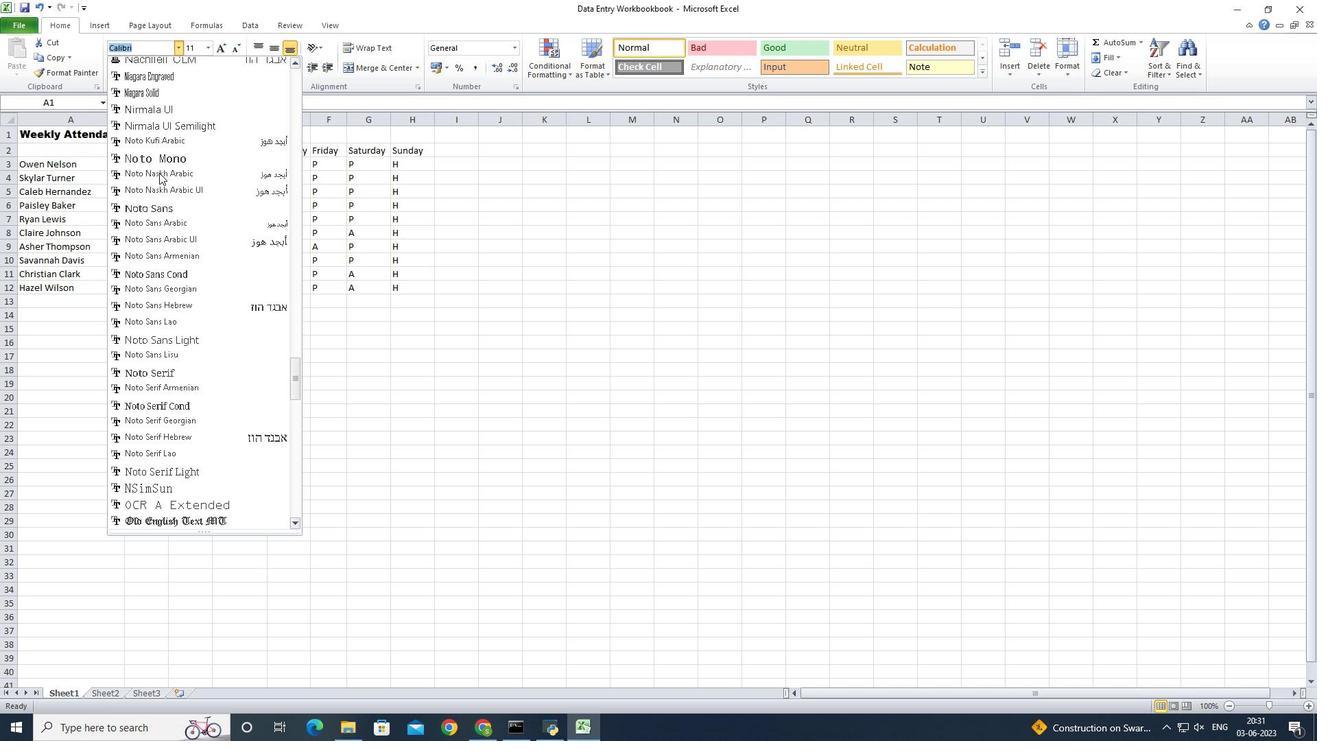 
Action: Mouse scrolled (159, 172) with delta (0, 0)
Screenshot: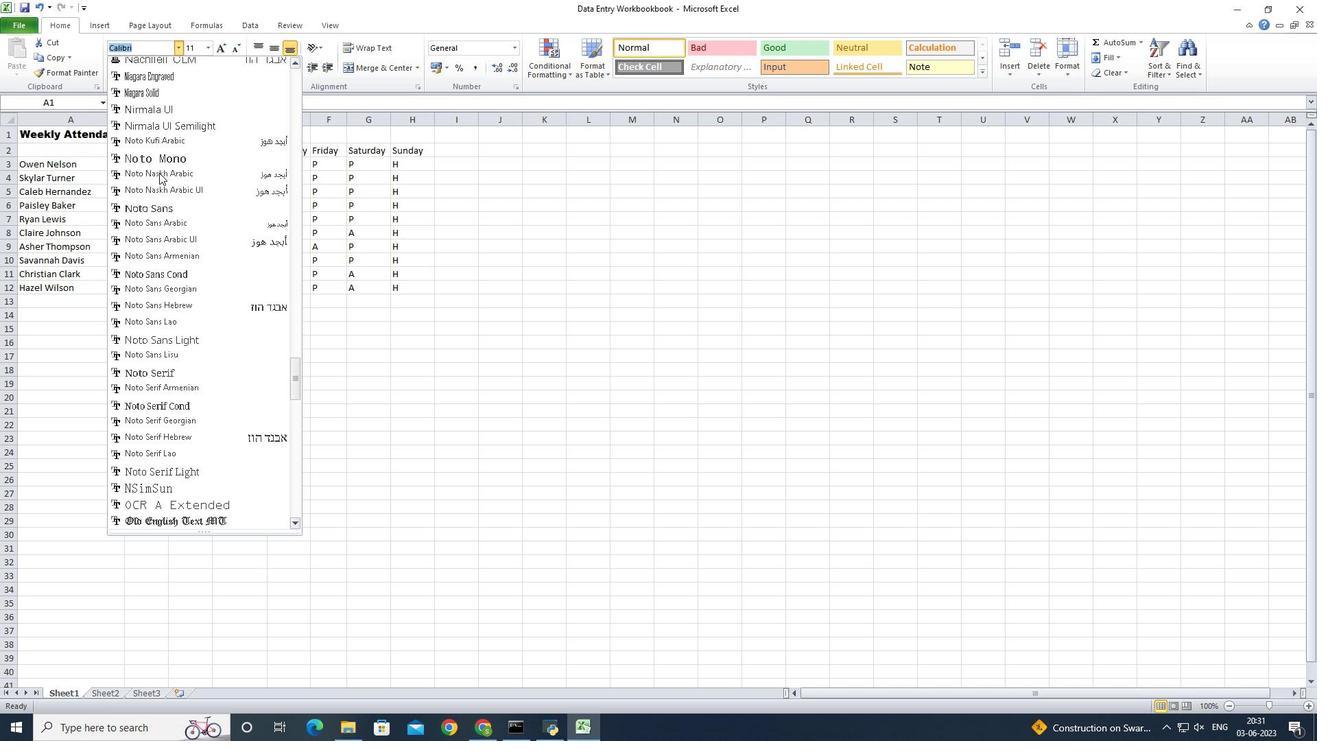 
Action: Mouse scrolled (159, 172) with delta (0, 0)
Screenshot: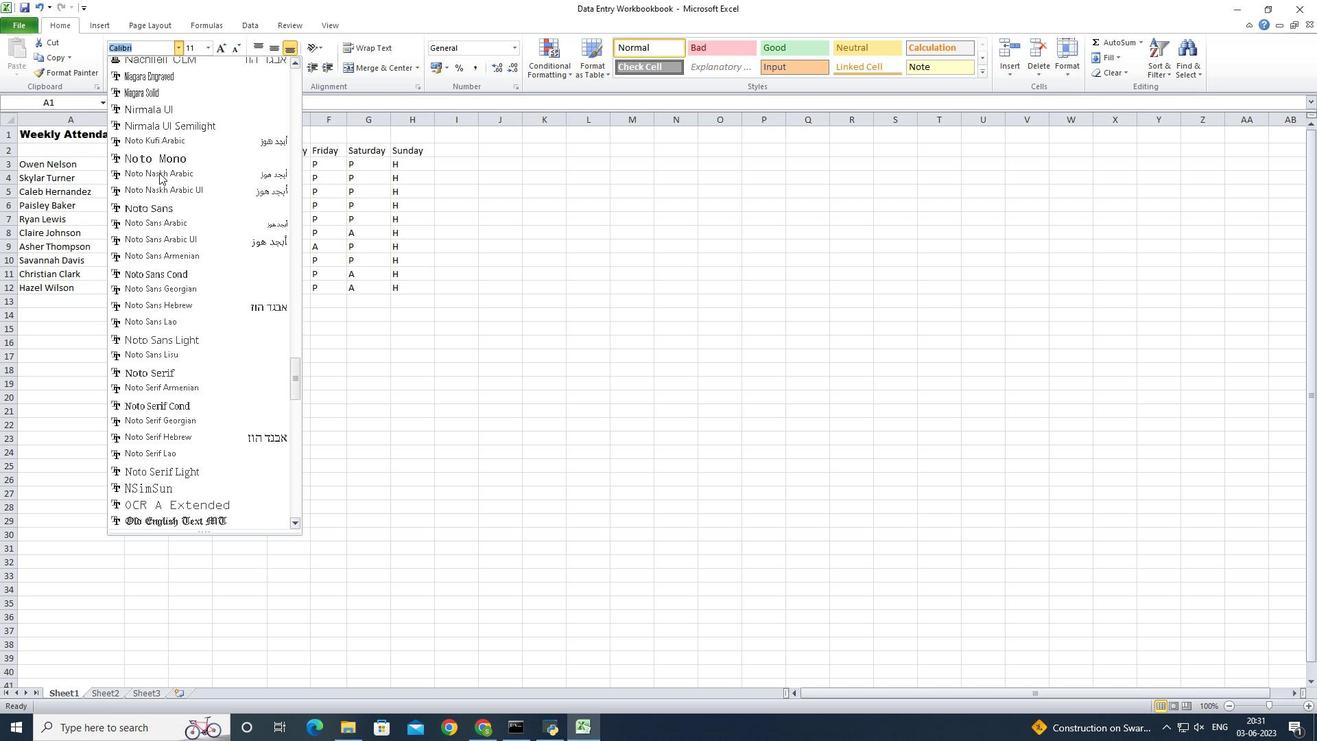 
Action: Mouse scrolled (159, 172) with delta (0, 0)
Screenshot: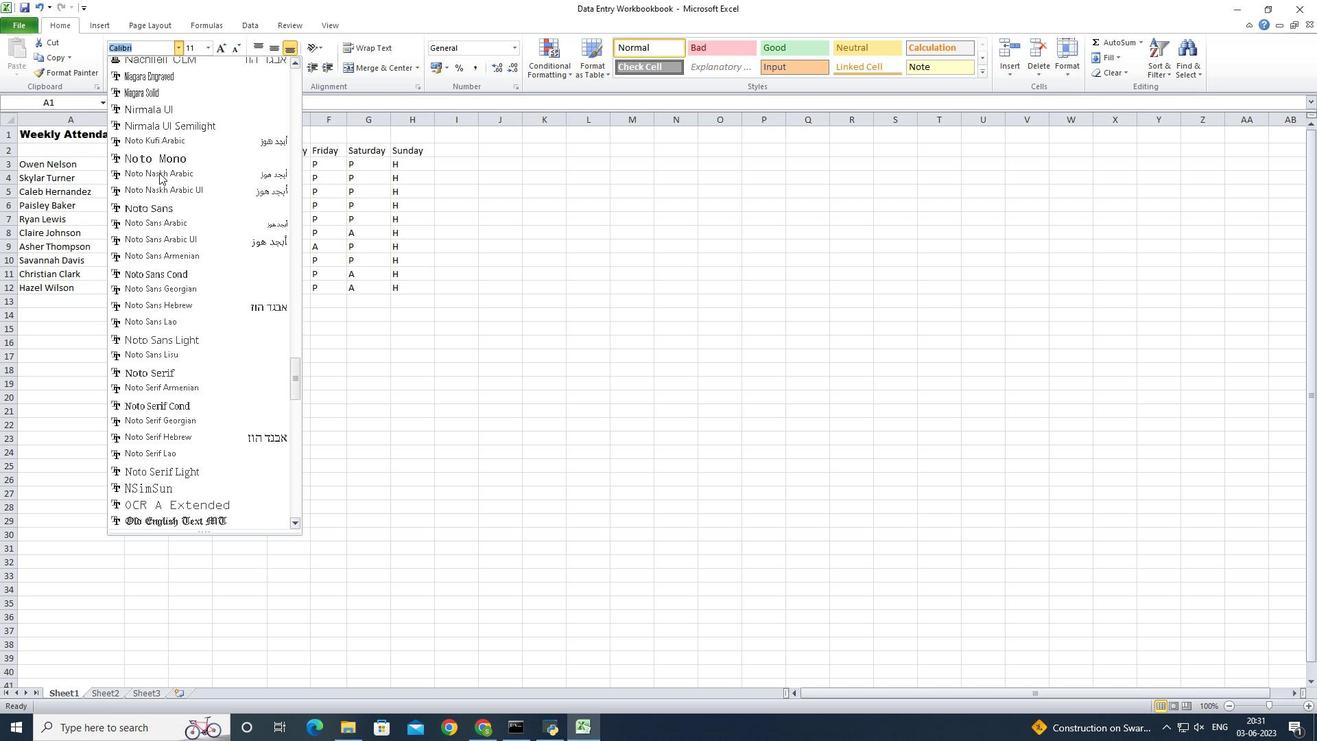 
Action: Mouse scrolled (159, 172) with delta (0, 0)
Screenshot: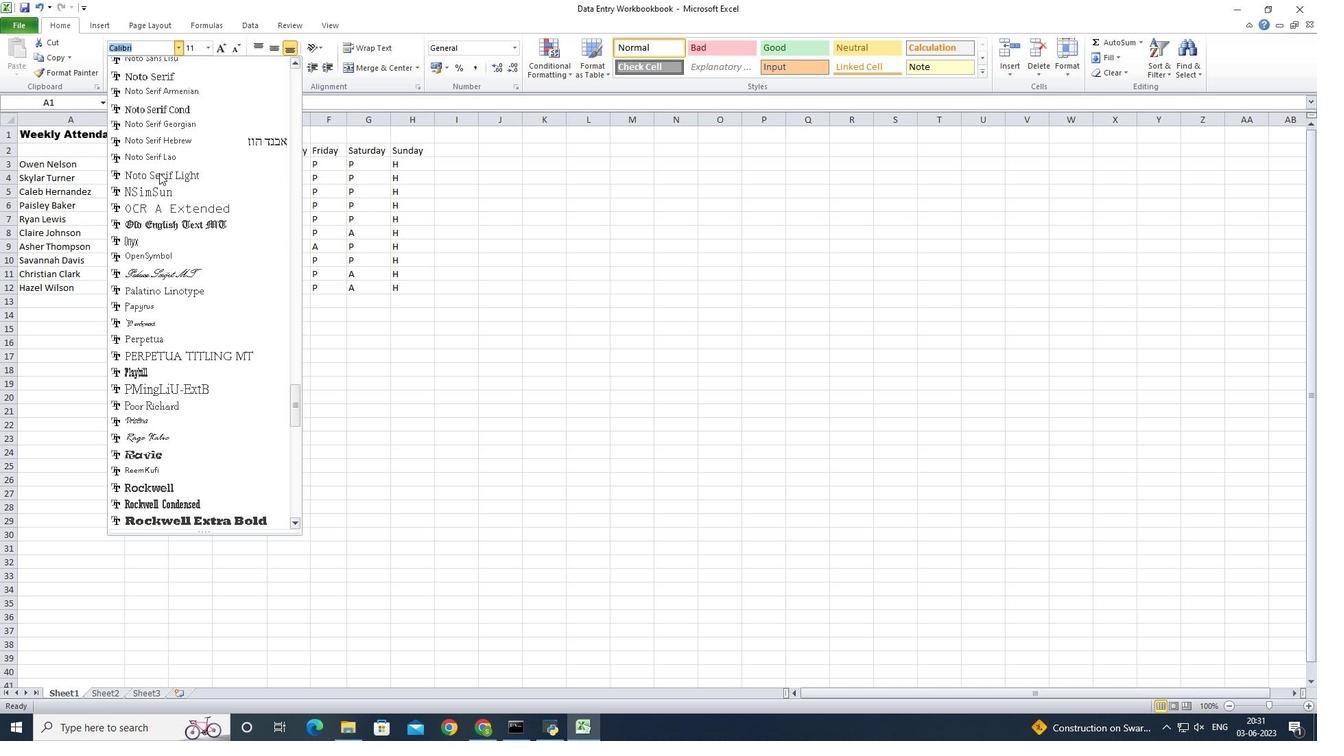 
Action: Mouse scrolled (159, 172) with delta (0, 0)
Screenshot: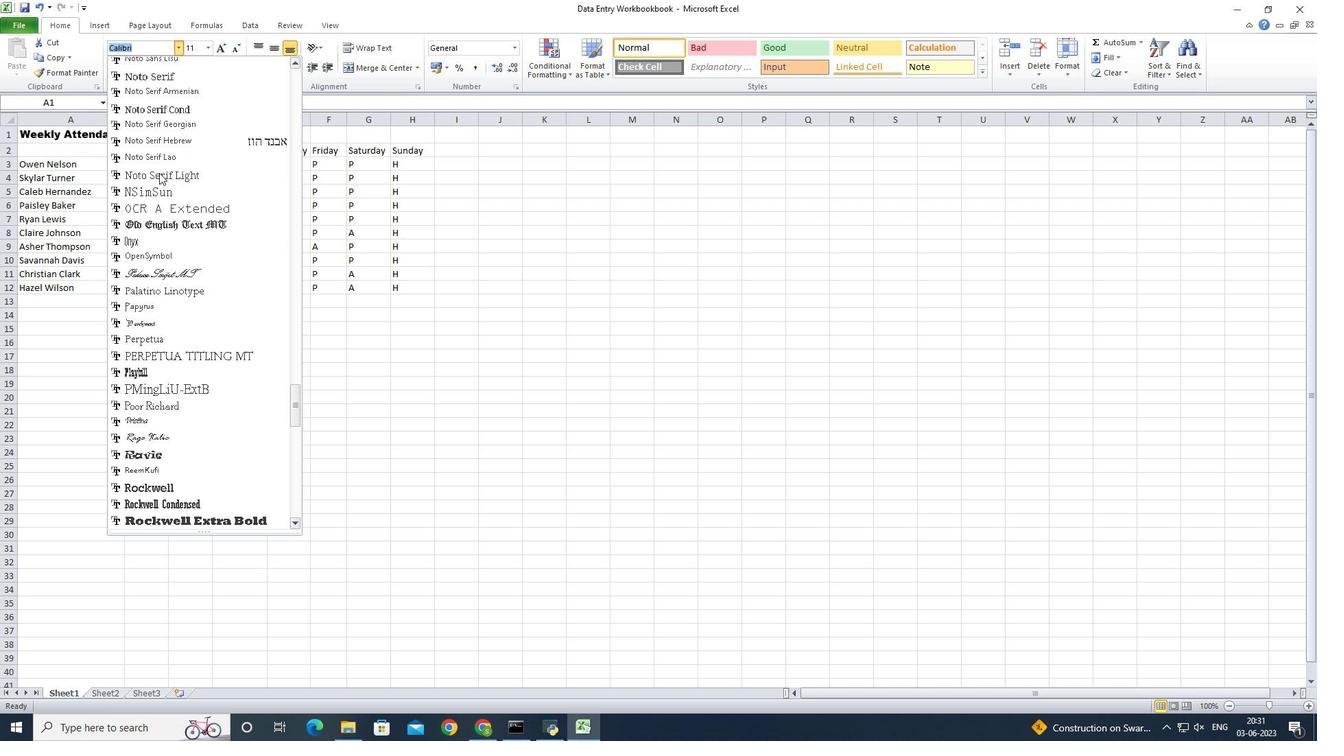 
Action: Mouse scrolled (159, 172) with delta (0, 0)
Screenshot: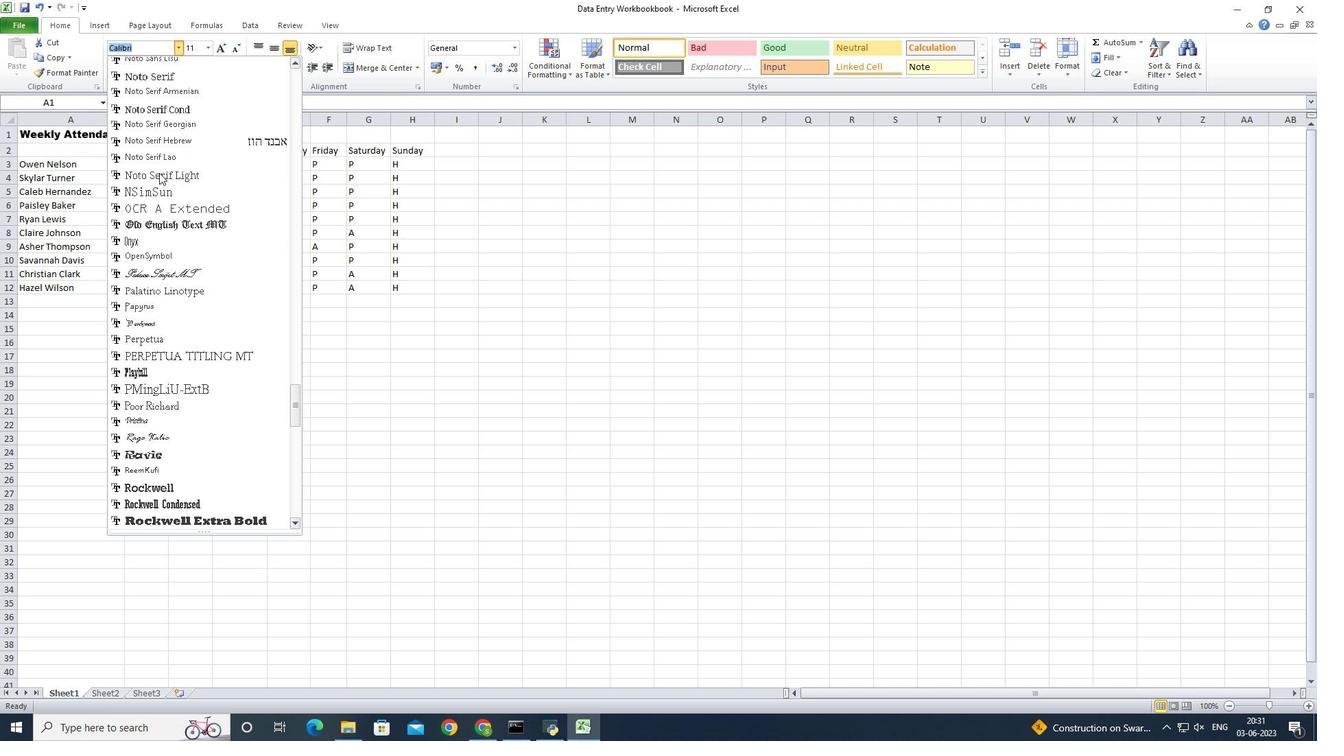 
Action: Mouse scrolled (159, 172) with delta (0, 0)
Screenshot: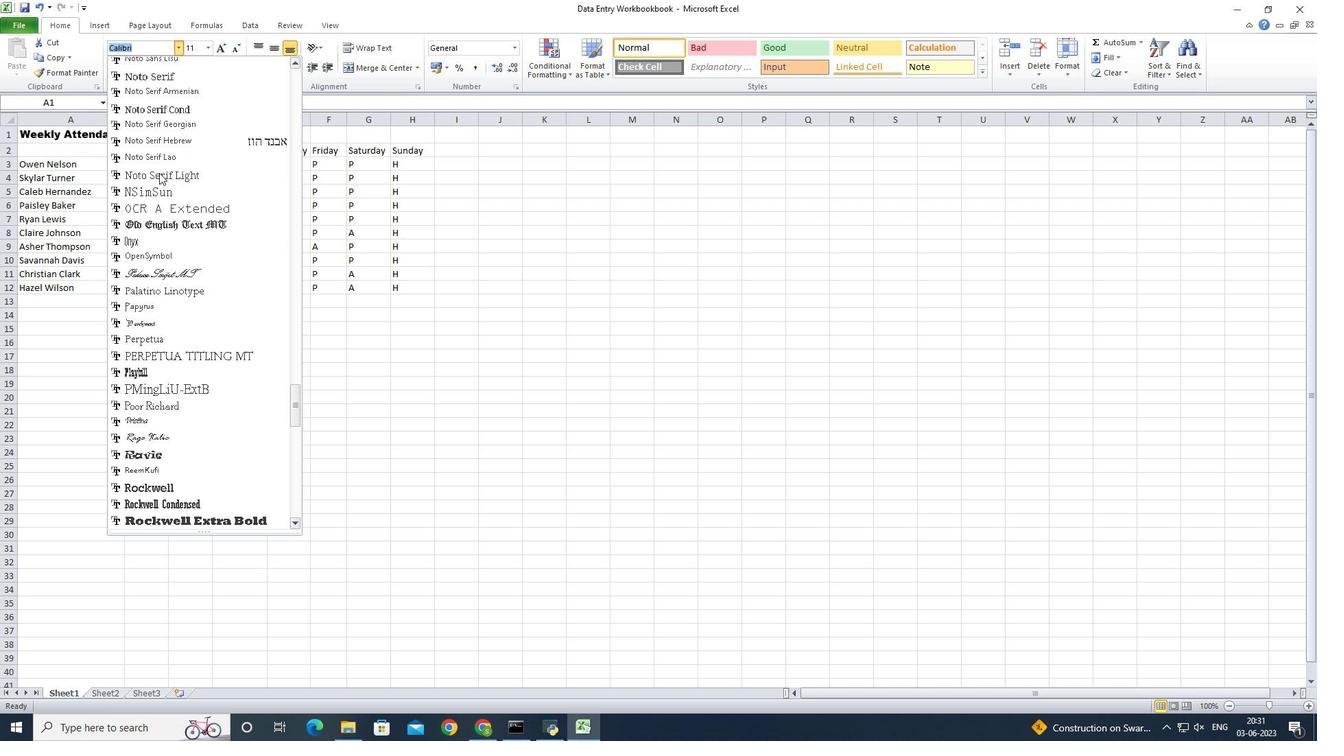 
Action: Mouse scrolled (159, 172) with delta (0, 0)
Screenshot: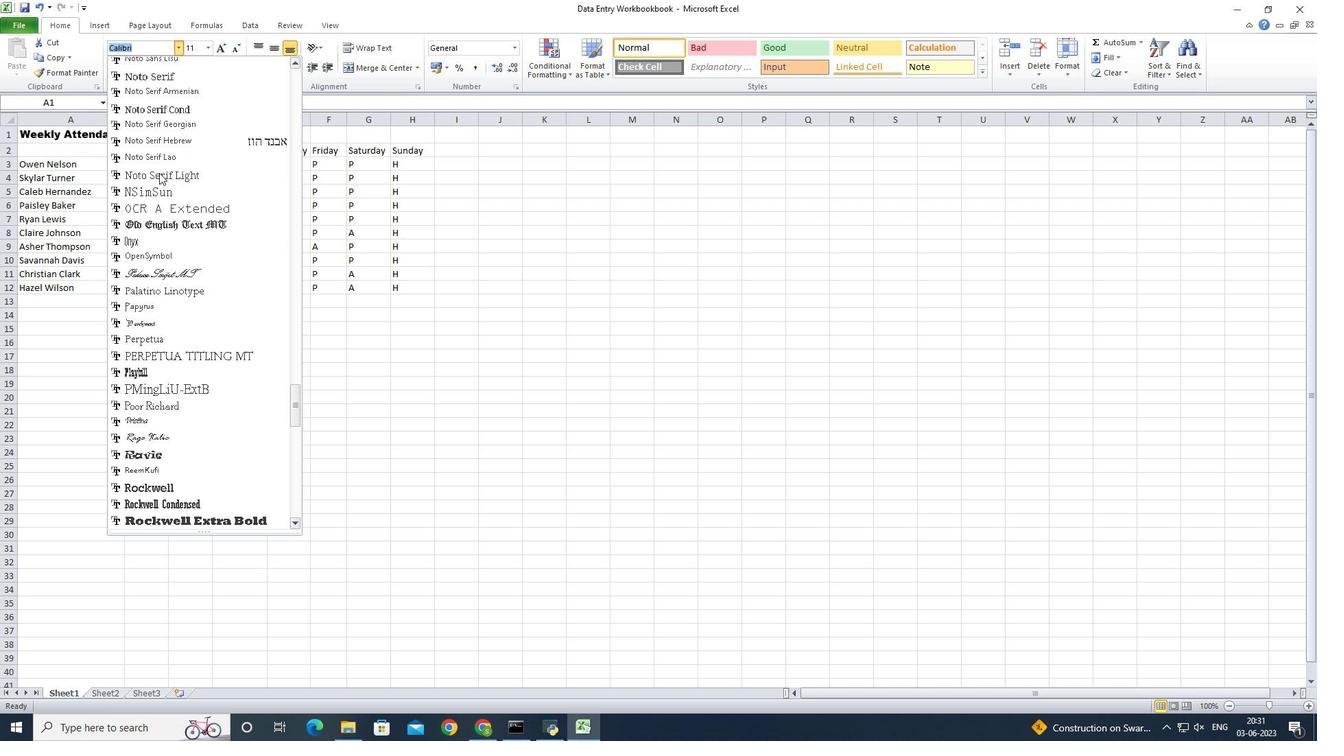 
Action: Mouse scrolled (159, 172) with delta (0, 0)
Screenshot: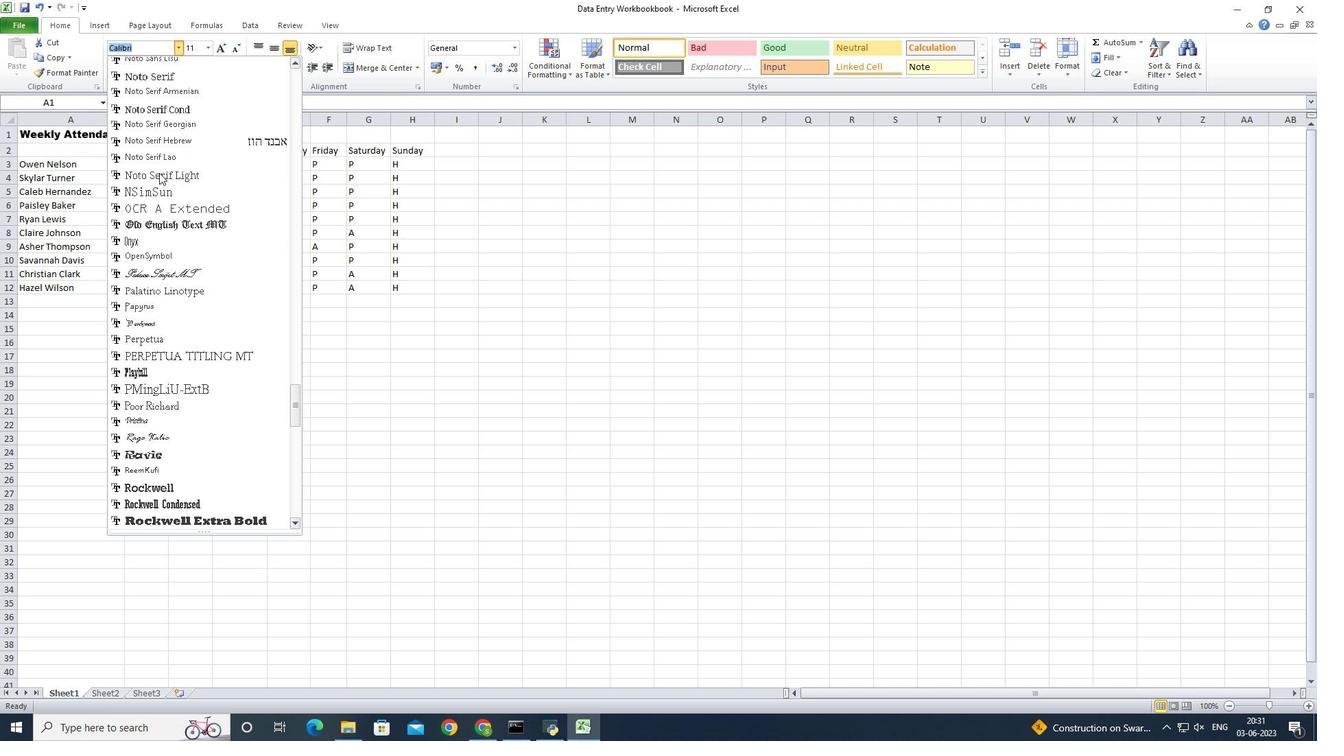
Action: Mouse scrolled (159, 172) with delta (0, 0)
Screenshot: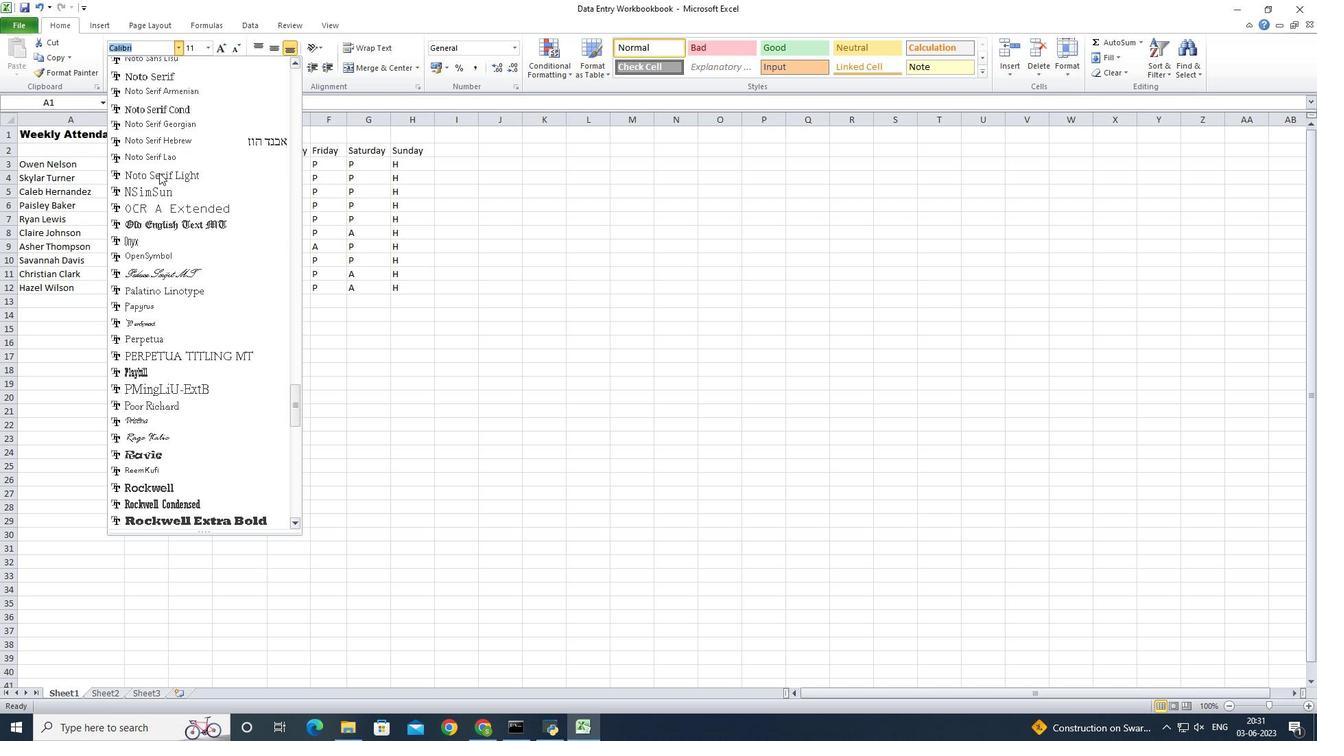 
Action: Mouse scrolled (159, 172) with delta (0, 0)
Screenshot: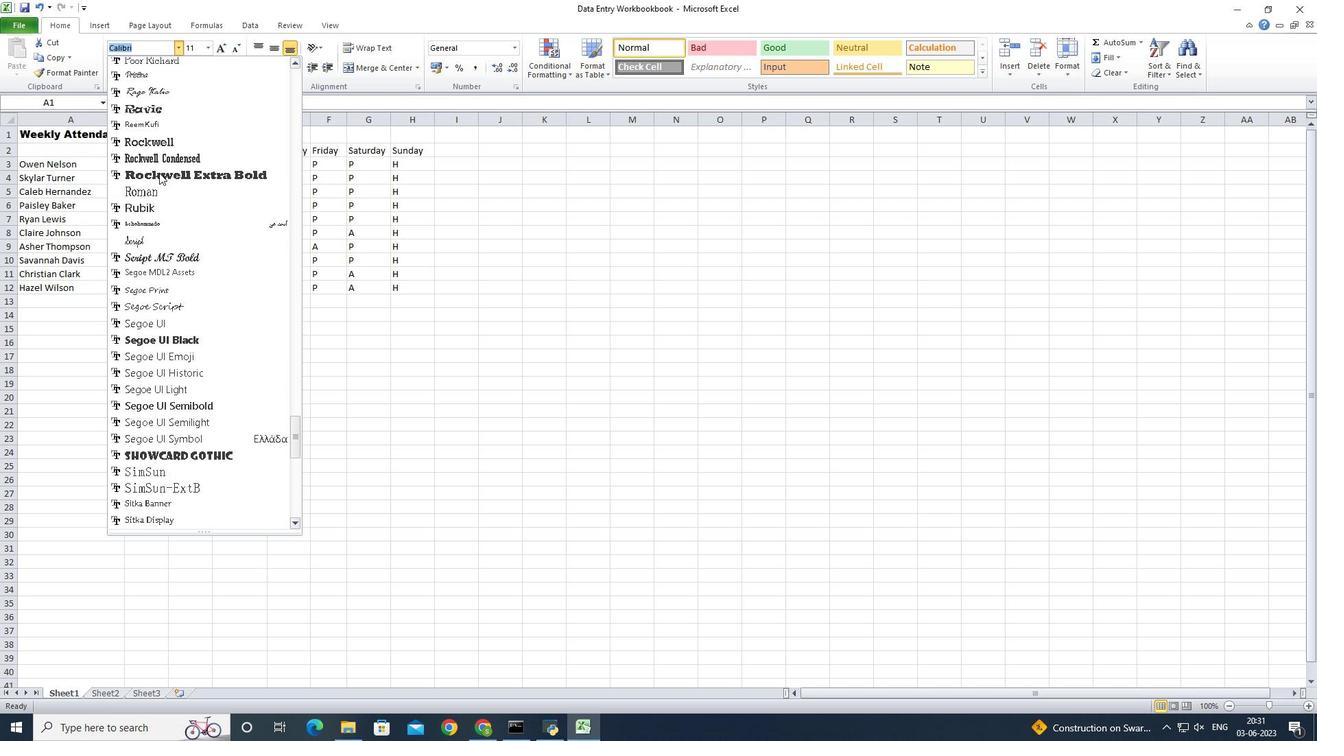 
Action: Mouse scrolled (159, 172) with delta (0, 0)
Screenshot: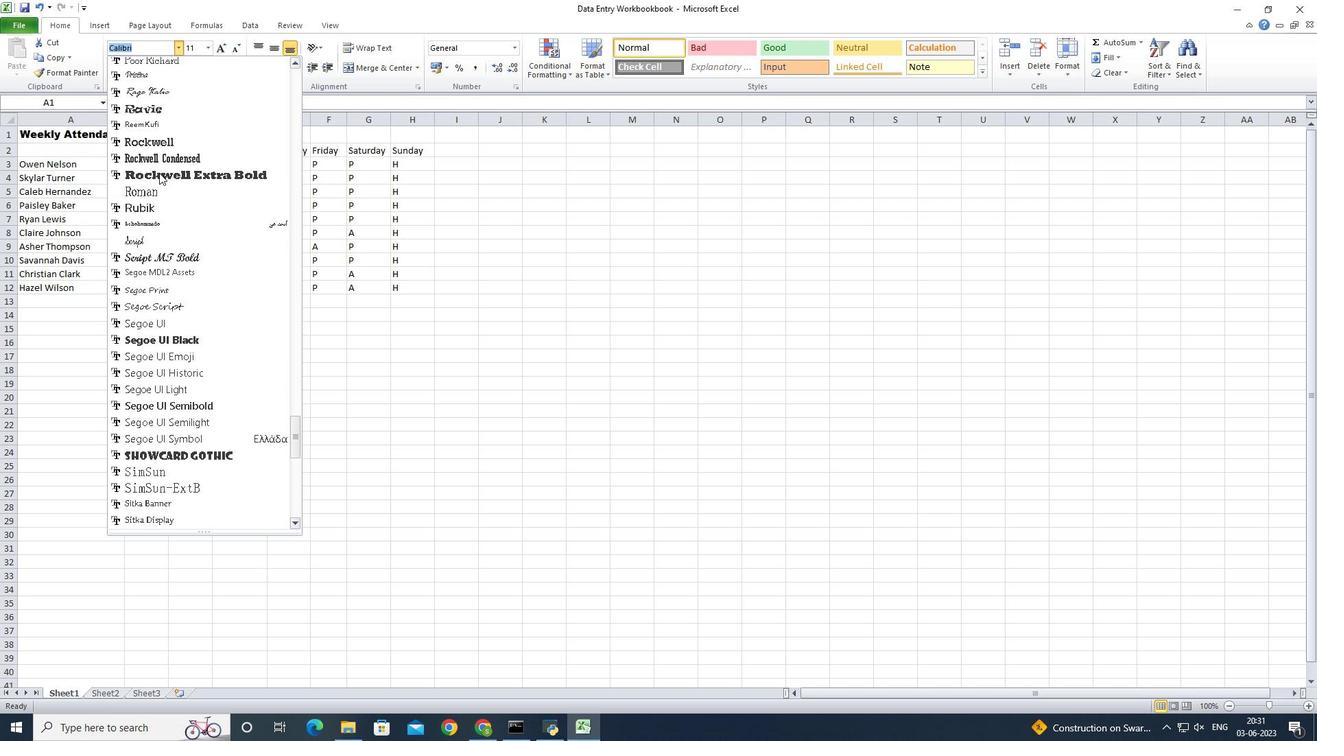 
Action: Mouse scrolled (159, 172) with delta (0, 0)
Screenshot: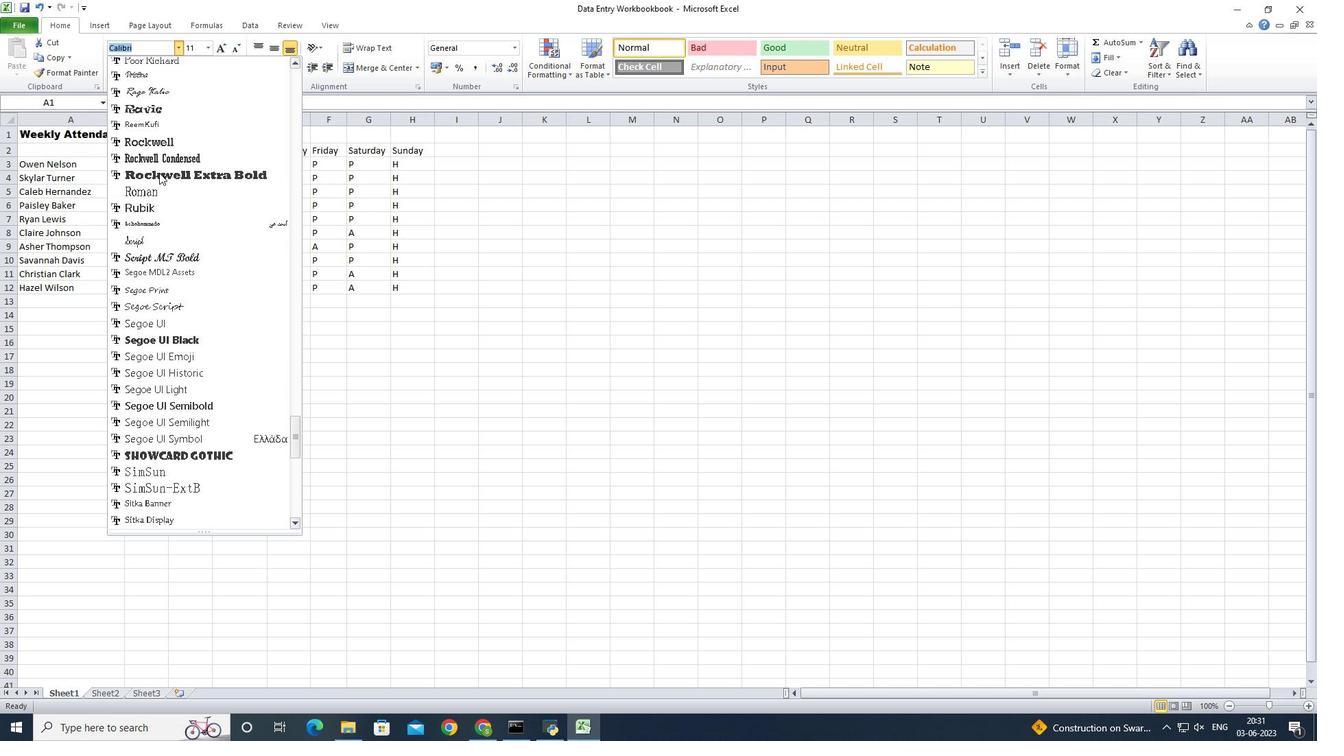 
Action: Mouse scrolled (159, 172) with delta (0, 0)
Screenshot: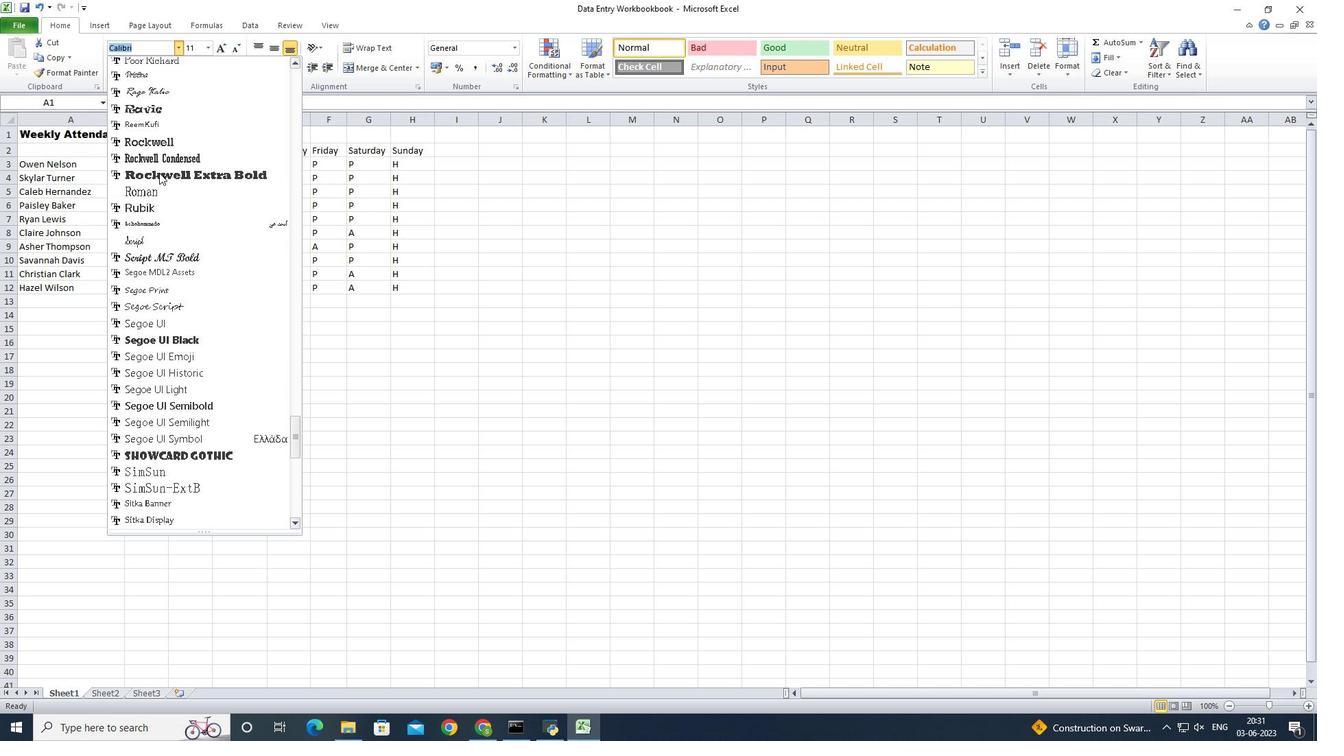 
Action: Mouse scrolled (159, 172) with delta (0, 0)
Screenshot: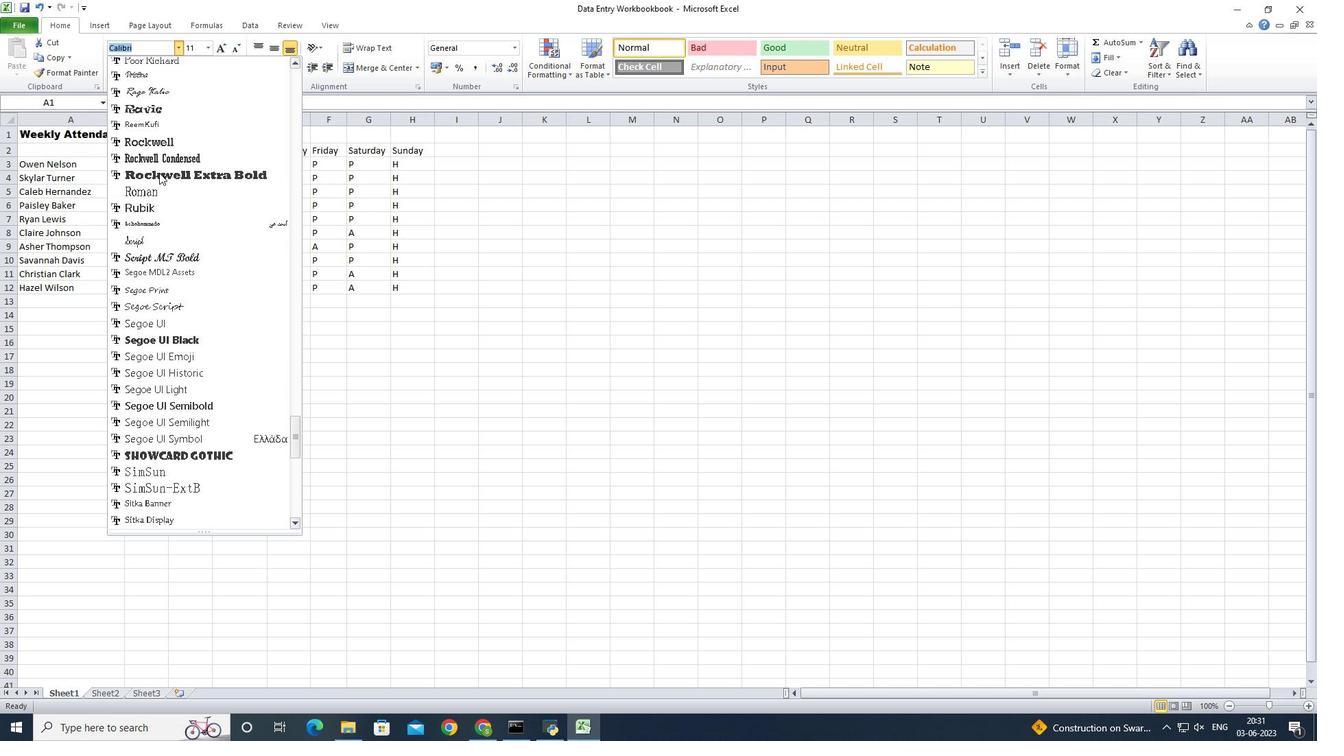 
Action: Mouse scrolled (159, 172) with delta (0, 0)
Screenshot: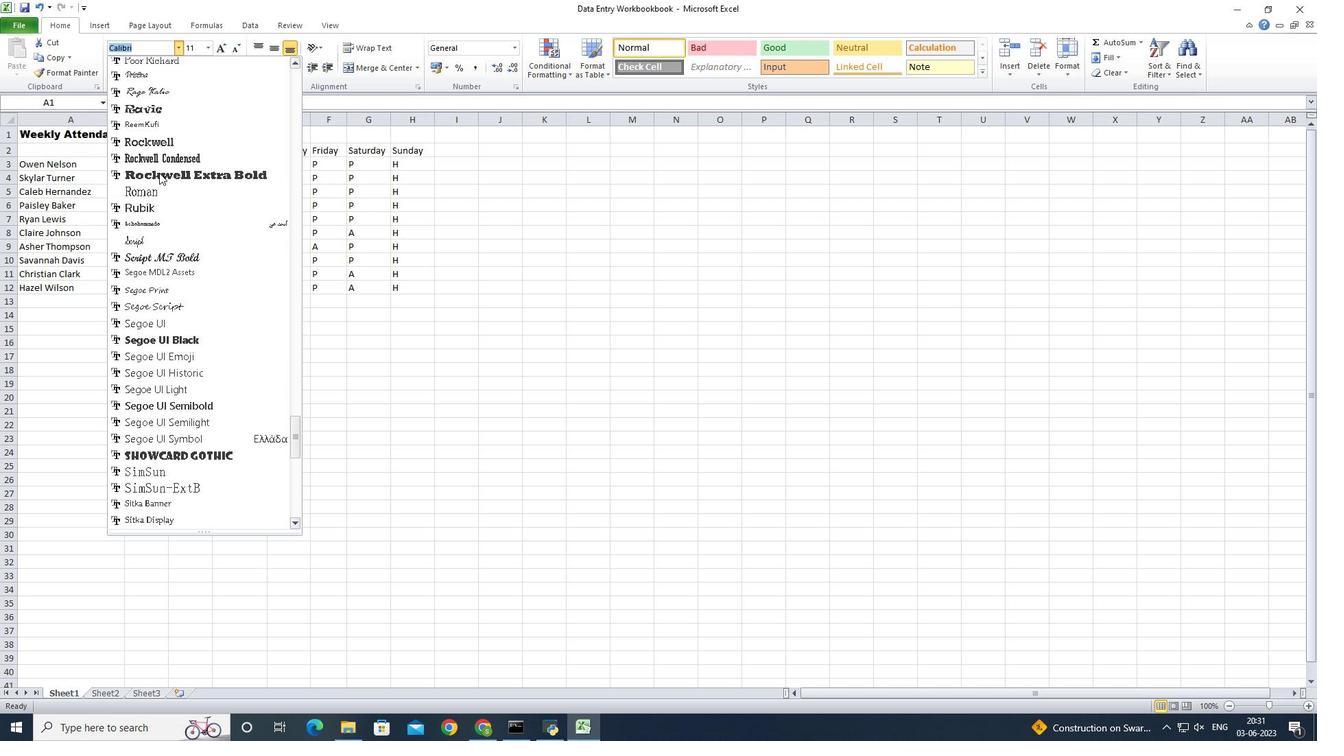 
Action: Mouse scrolled (159, 172) with delta (0, 0)
Screenshot: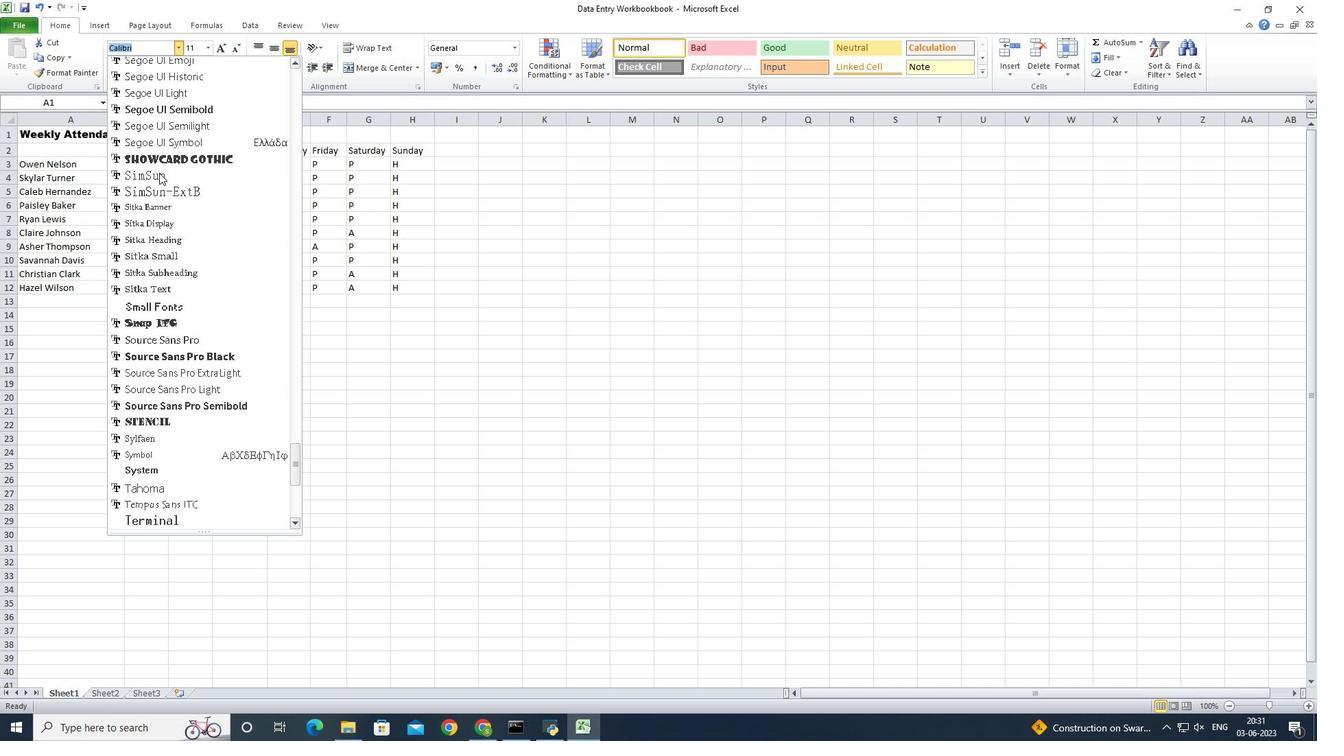 
Action: Mouse scrolled (159, 172) with delta (0, 0)
Screenshot: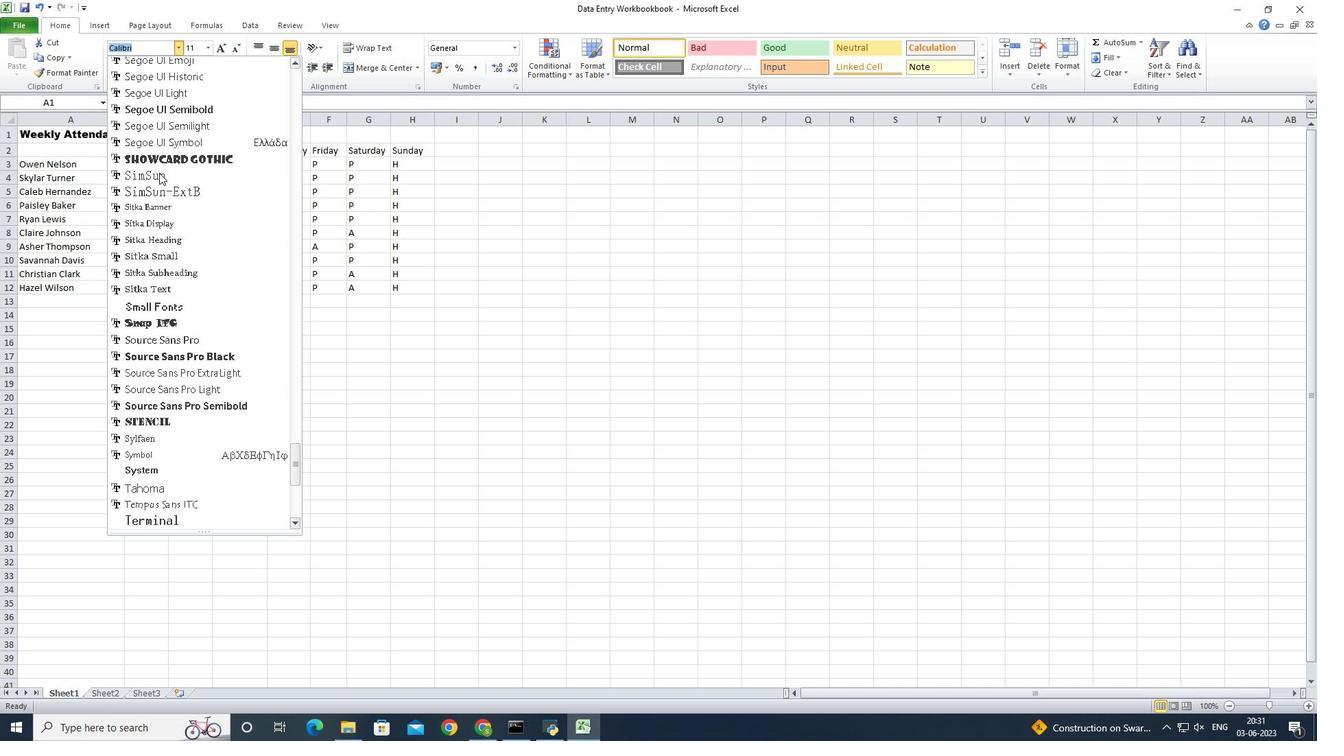 
Action: Mouse scrolled (159, 172) with delta (0, 0)
Screenshot: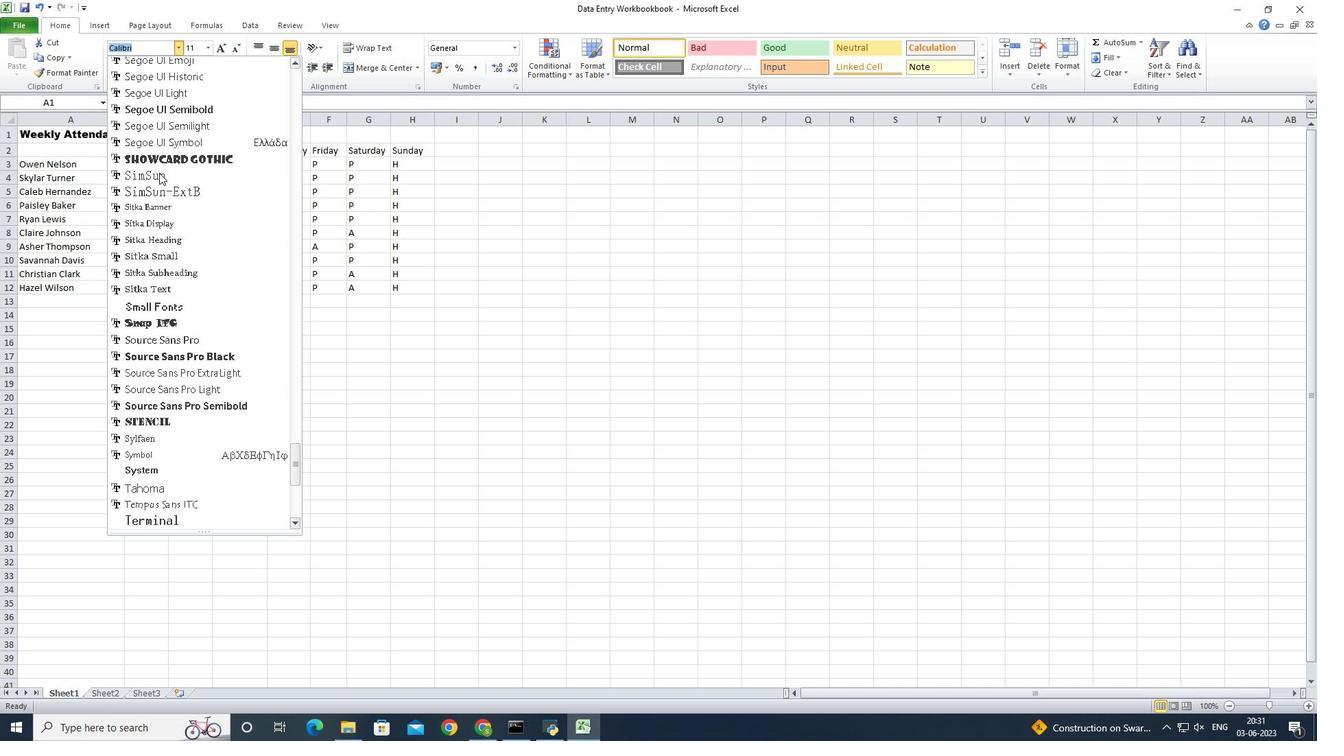 
Action: Mouse scrolled (159, 172) with delta (0, 0)
Screenshot: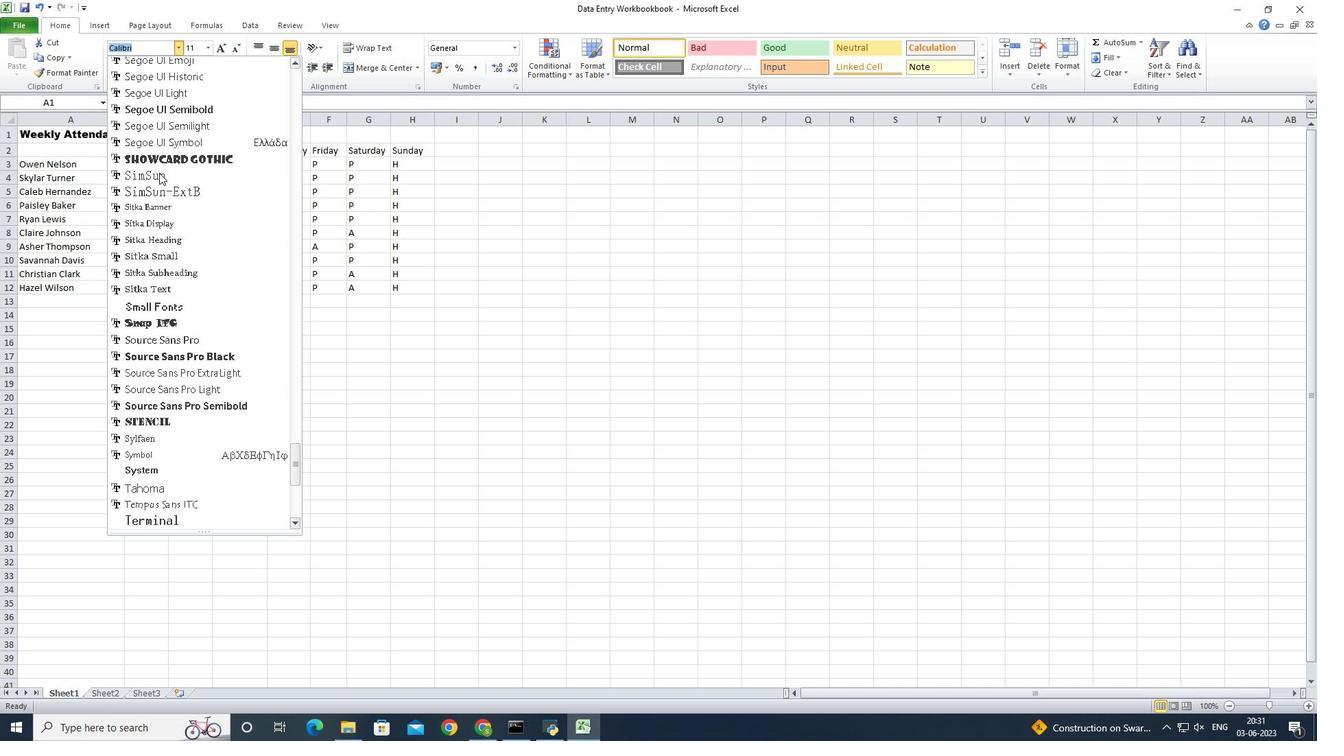 
Action: Mouse scrolled (159, 172) with delta (0, 0)
Screenshot: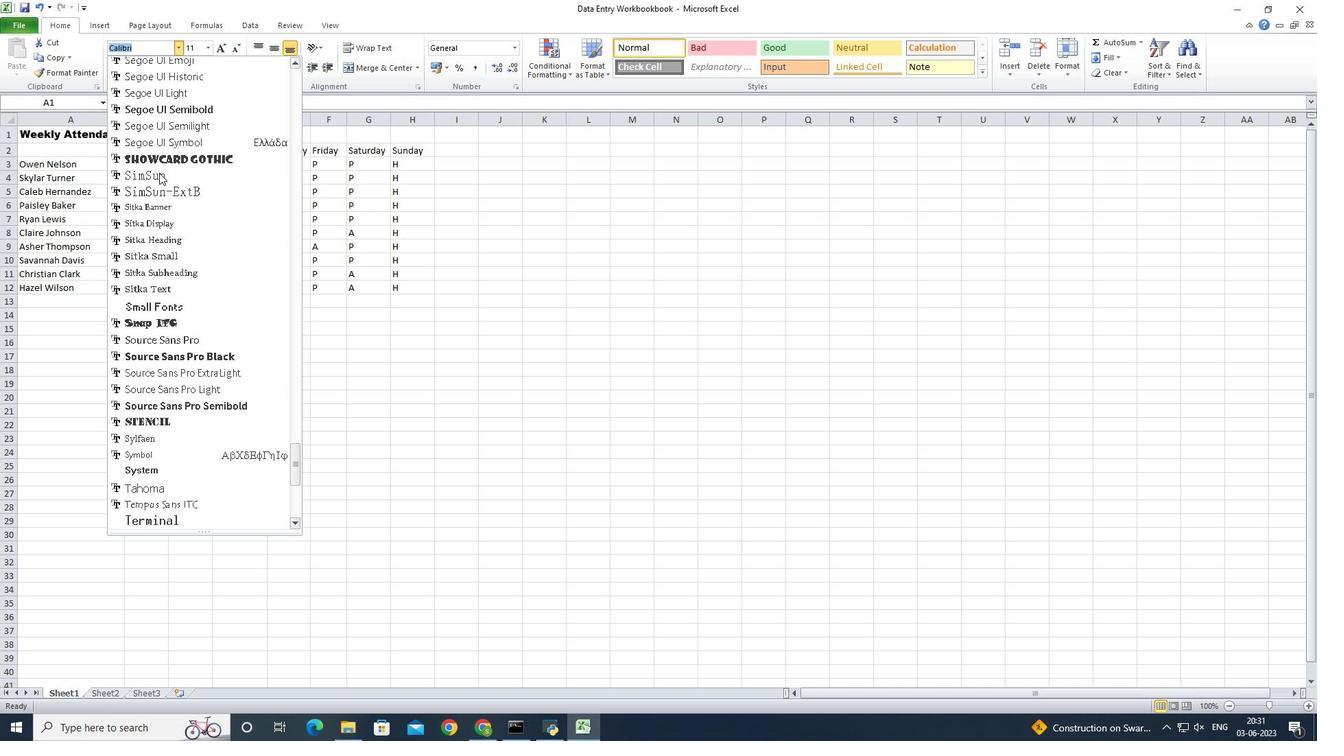 
Action: Mouse scrolled (159, 172) with delta (0, 0)
Screenshot: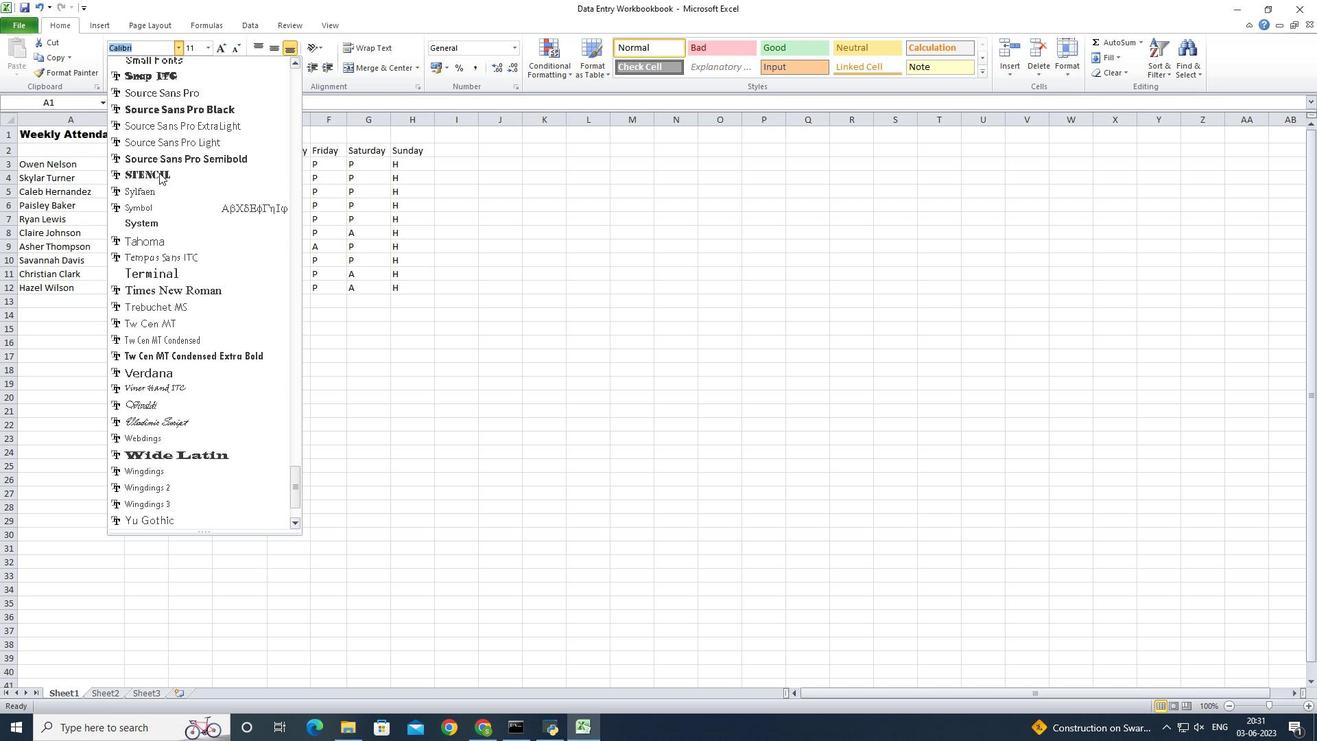 
Action: Mouse scrolled (159, 172) with delta (0, 0)
Screenshot: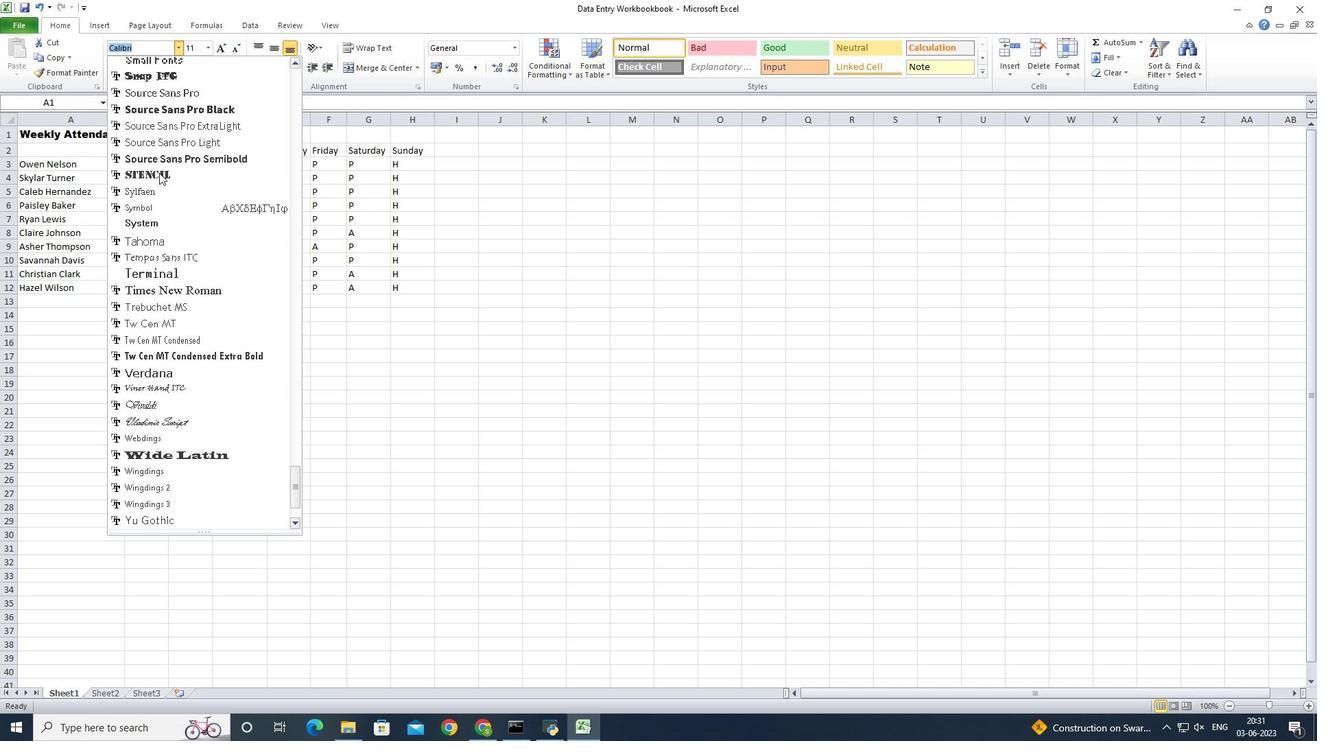 
Action: Mouse scrolled (159, 172) with delta (0, 0)
Screenshot: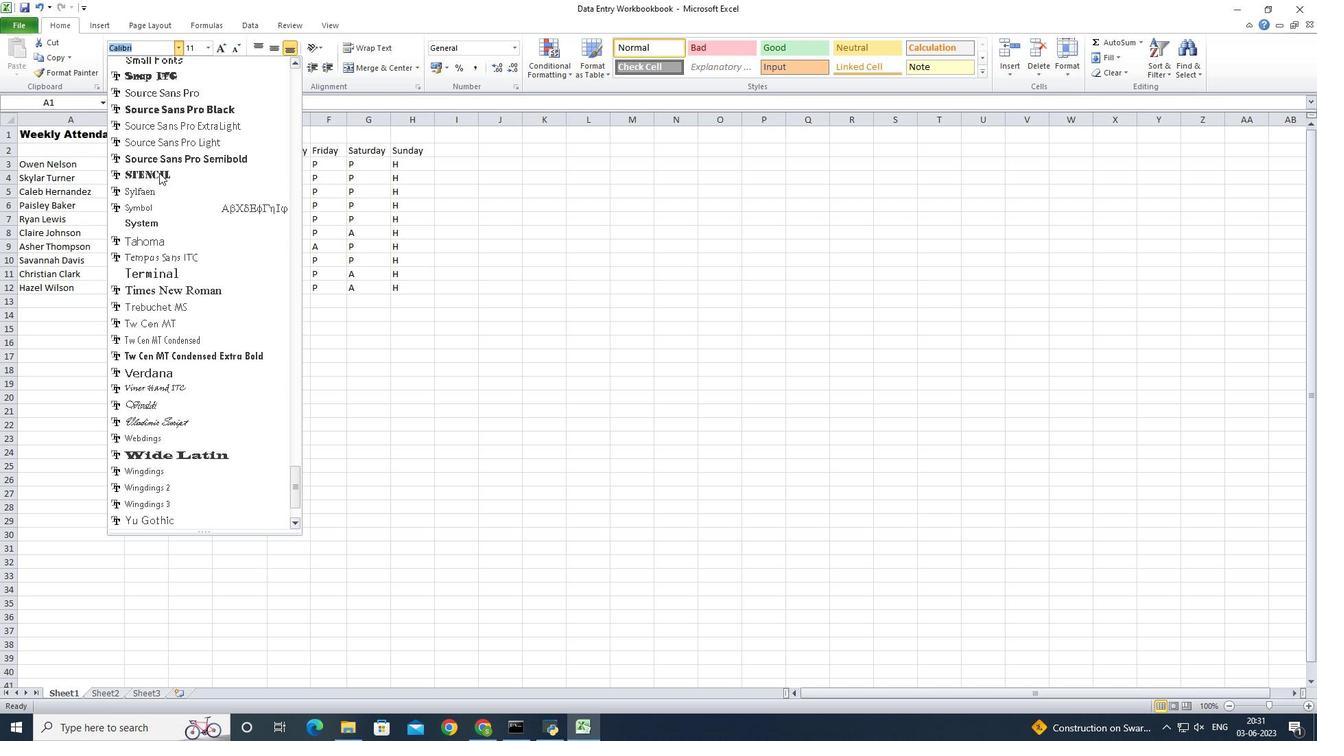 
Action: Mouse moved to (151, 145)
Screenshot: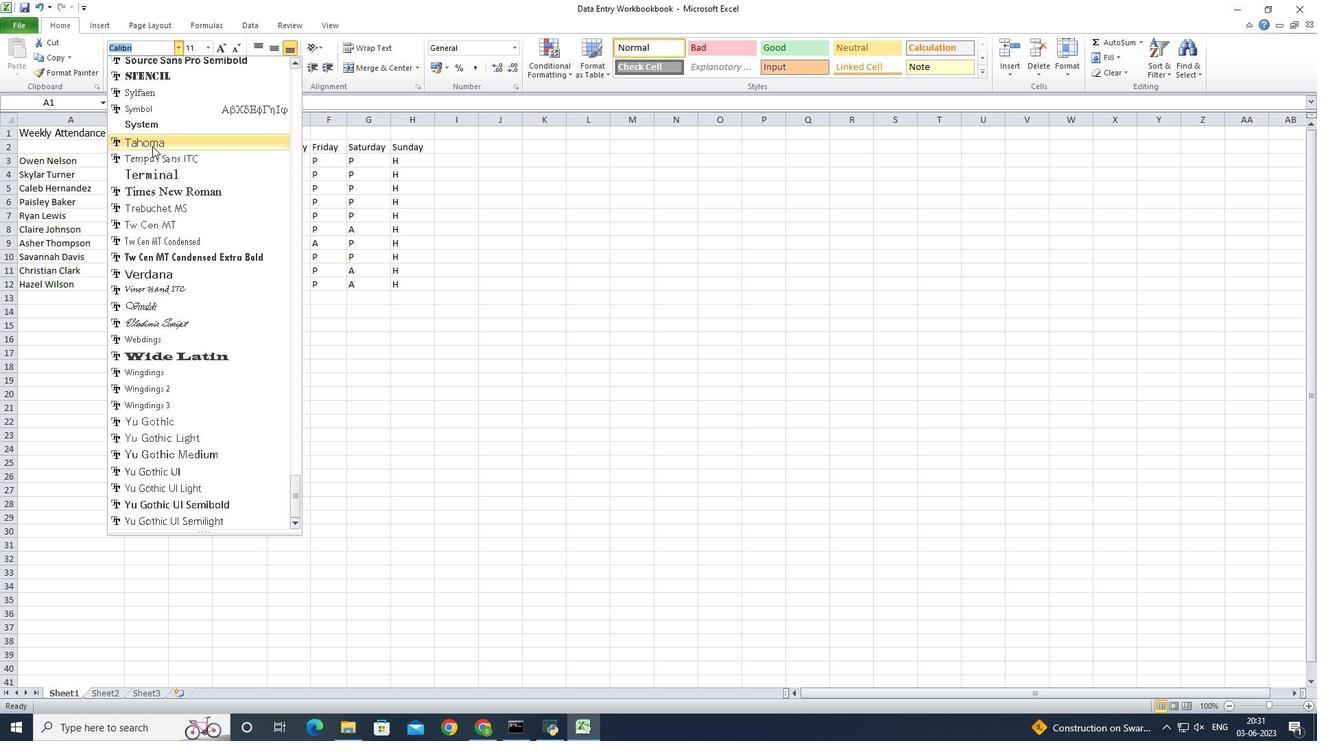 
Action: Mouse pressed left at (151, 145)
Screenshot: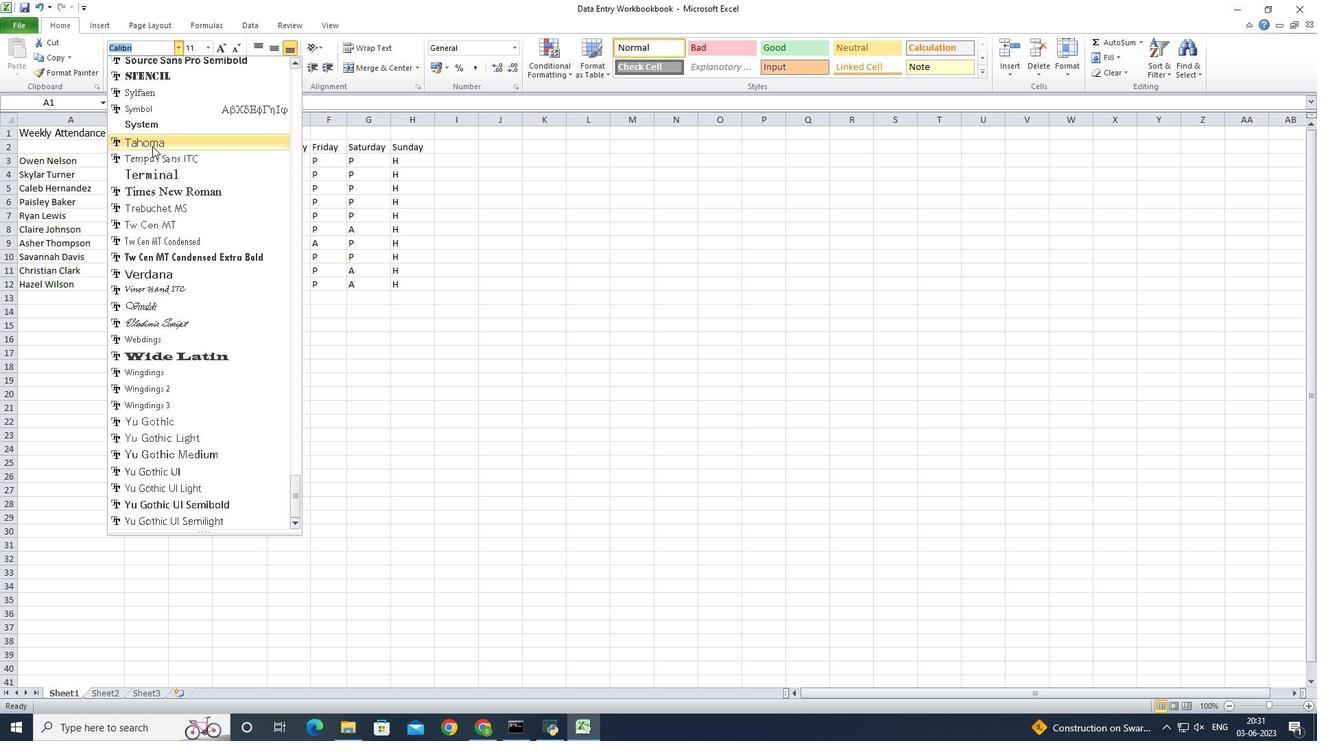 
Action: Mouse moved to (207, 44)
Screenshot: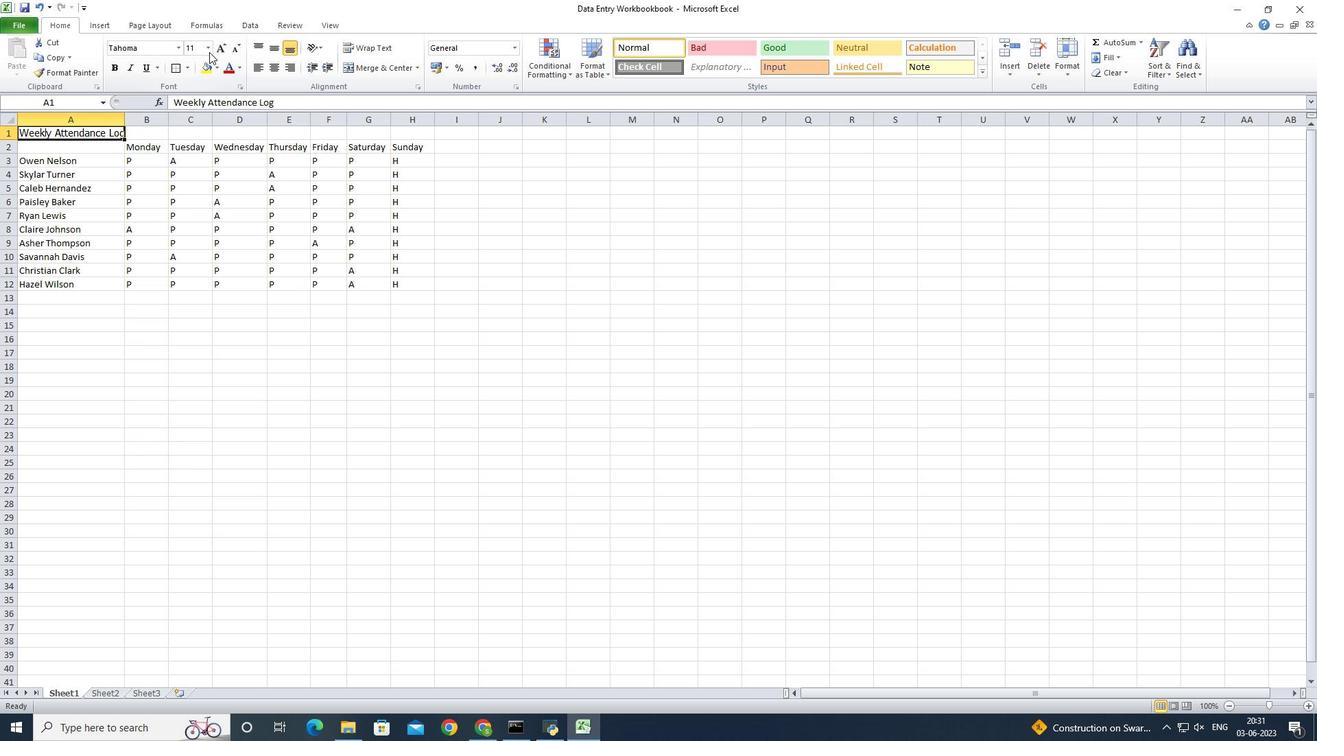 
Action: Mouse pressed left at (207, 44)
Screenshot: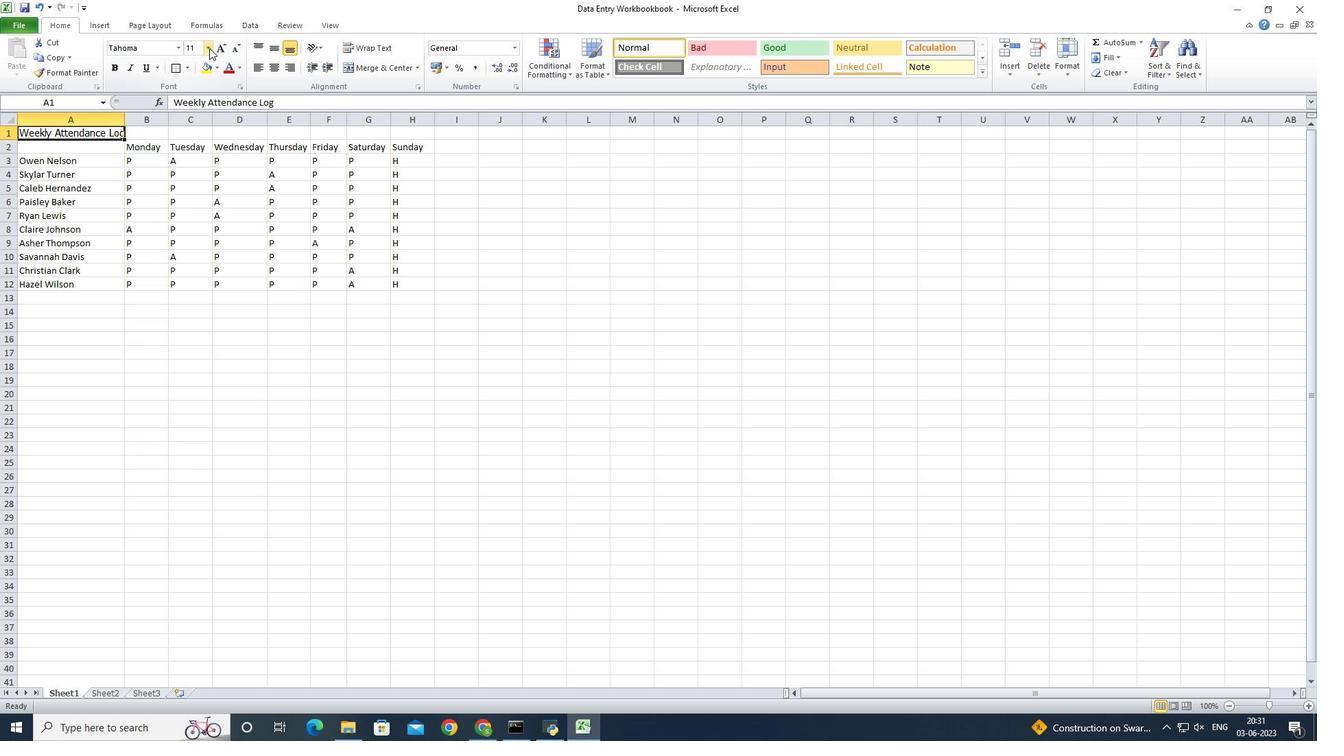 
Action: Mouse moved to (188, 153)
Screenshot: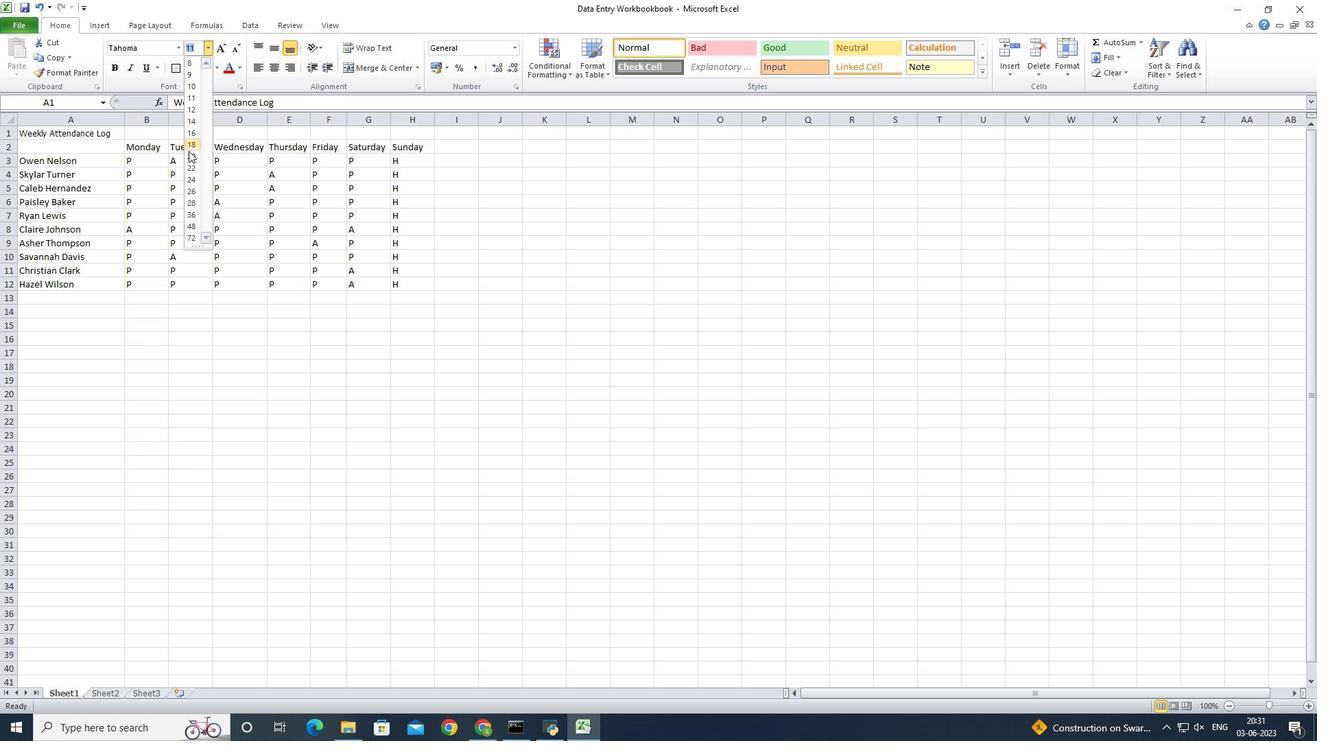 
Action: Mouse pressed left at (188, 153)
Screenshot: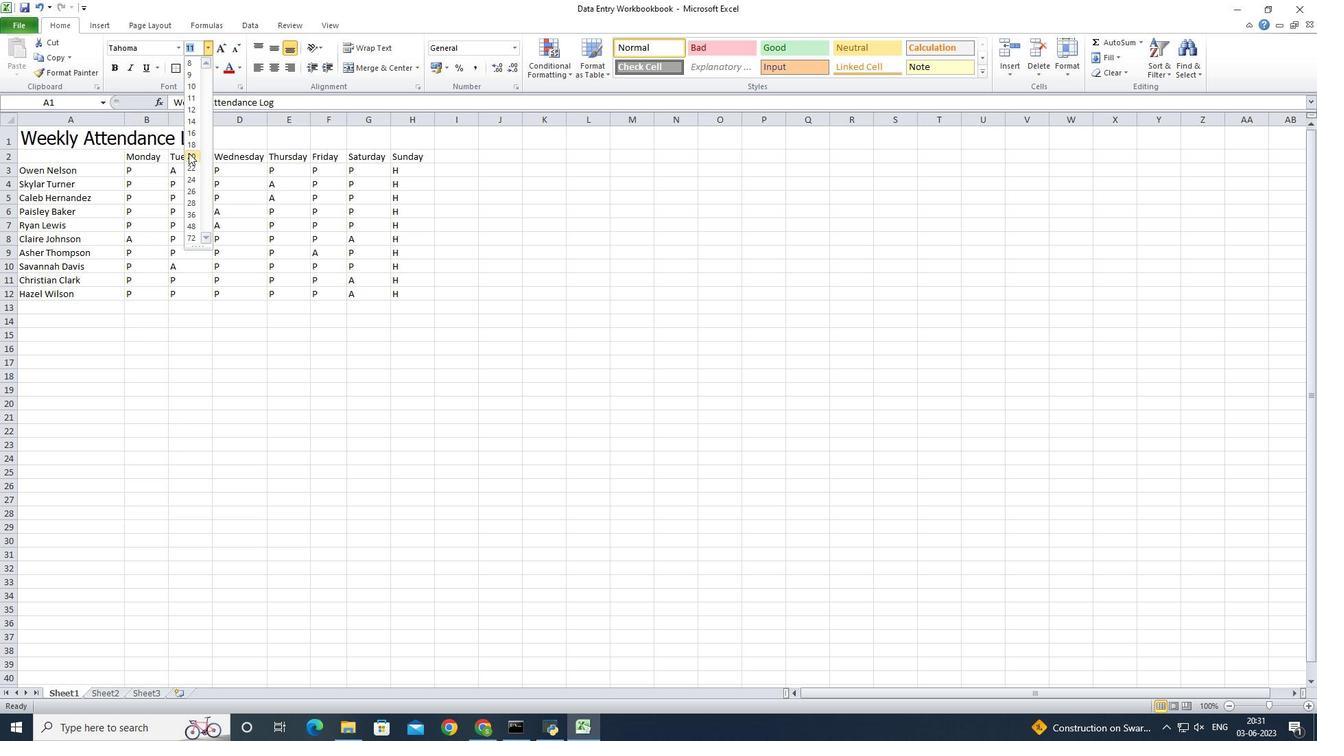 
Action: Mouse moved to (89, 159)
Screenshot: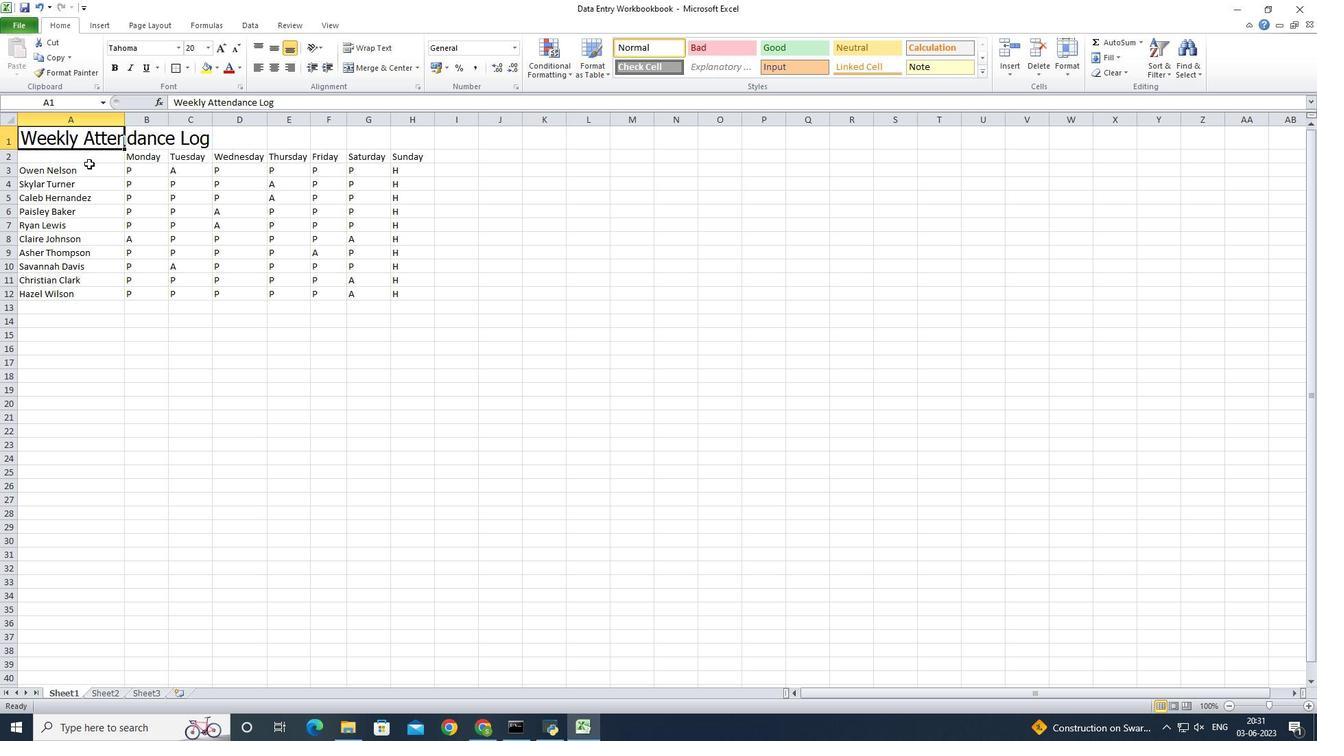 
Action: Mouse pressed left at (89, 159)
Screenshot: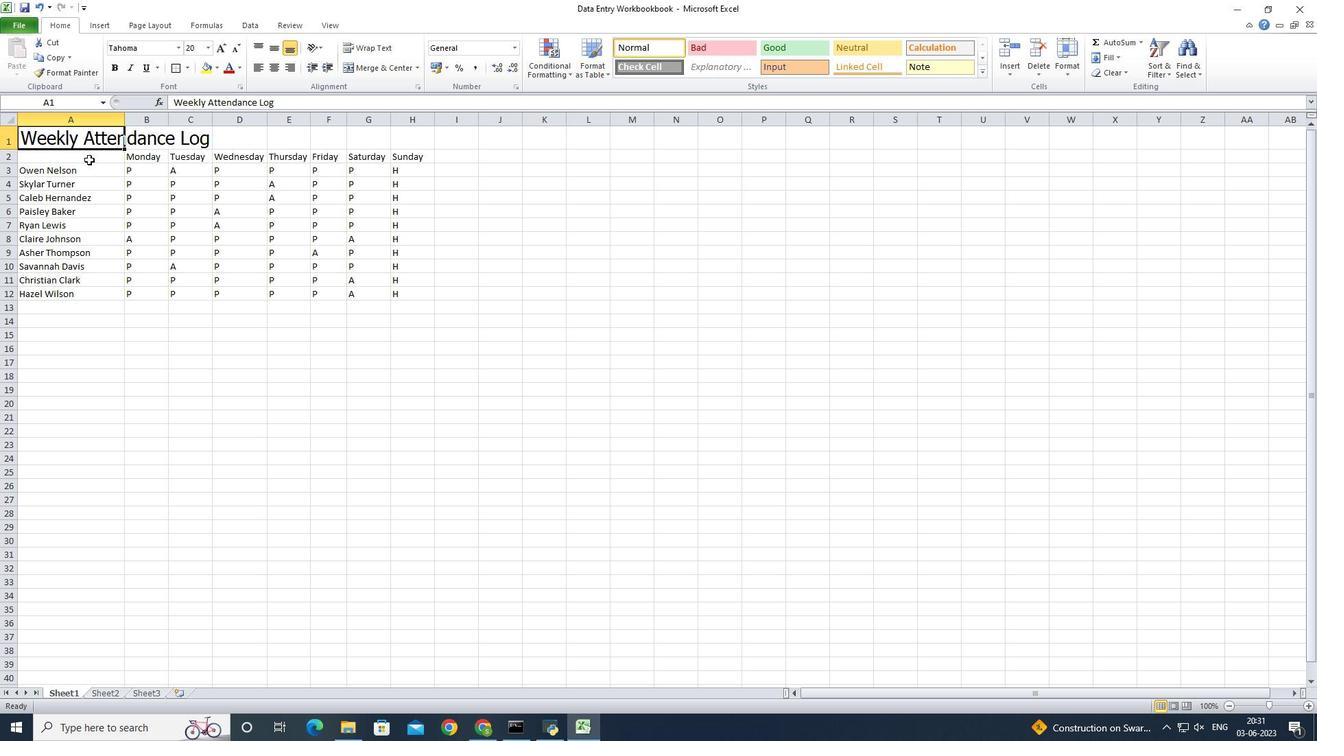 
Action: Mouse moved to (178, 48)
Screenshot: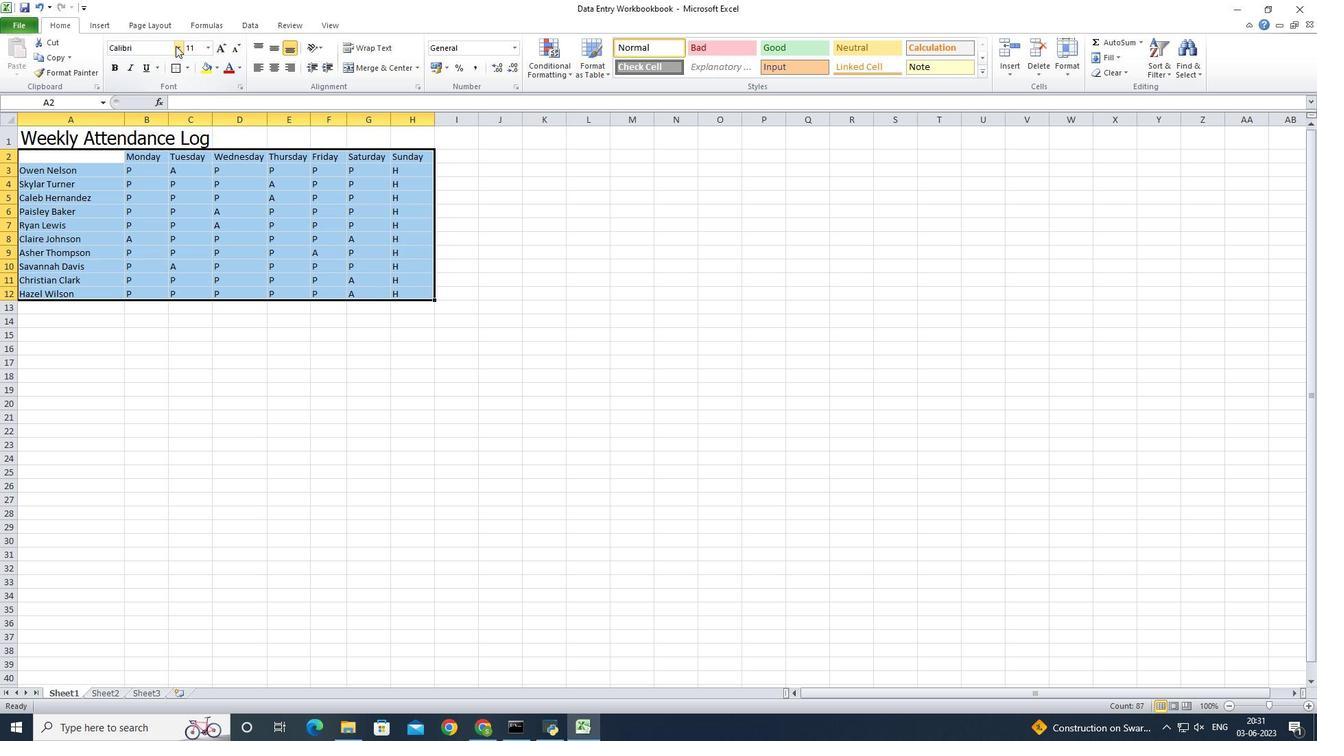 
Action: Mouse pressed left at (178, 48)
Screenshot: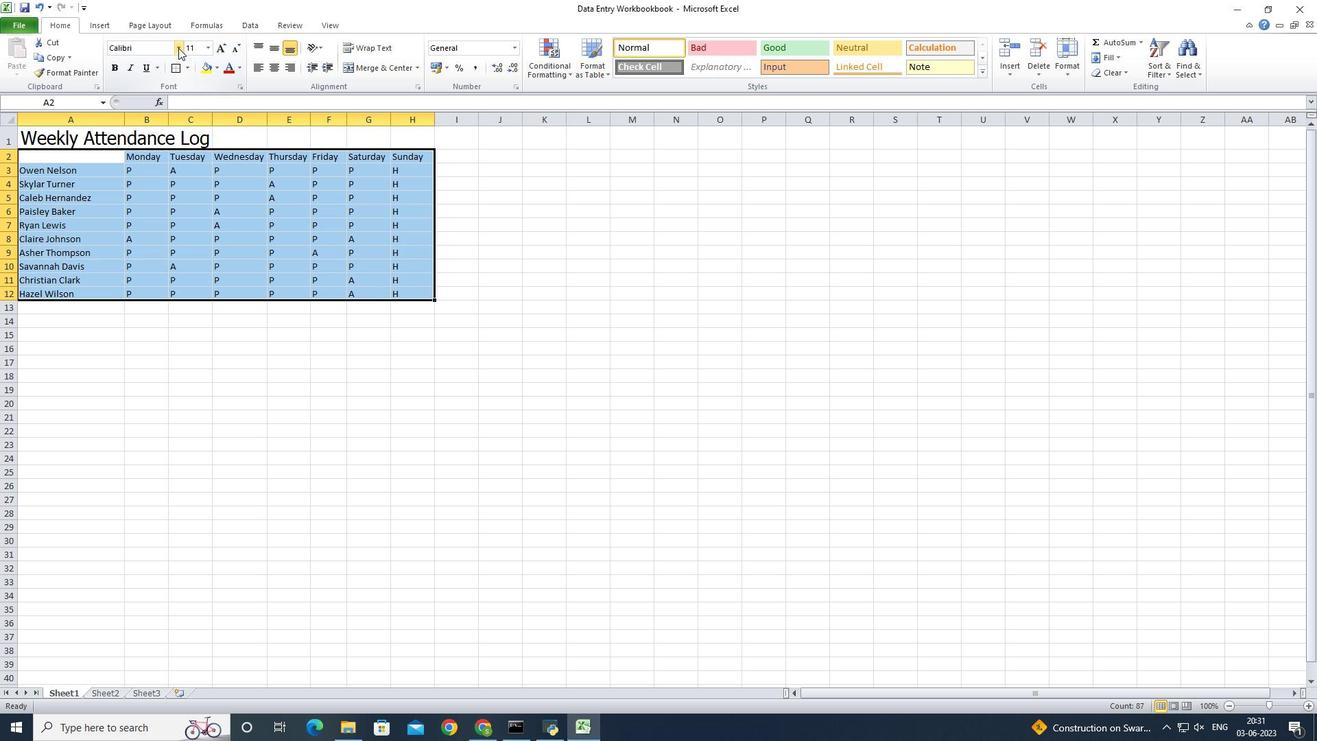 
Action: Mouse moved to (157, 120)
Screenshot: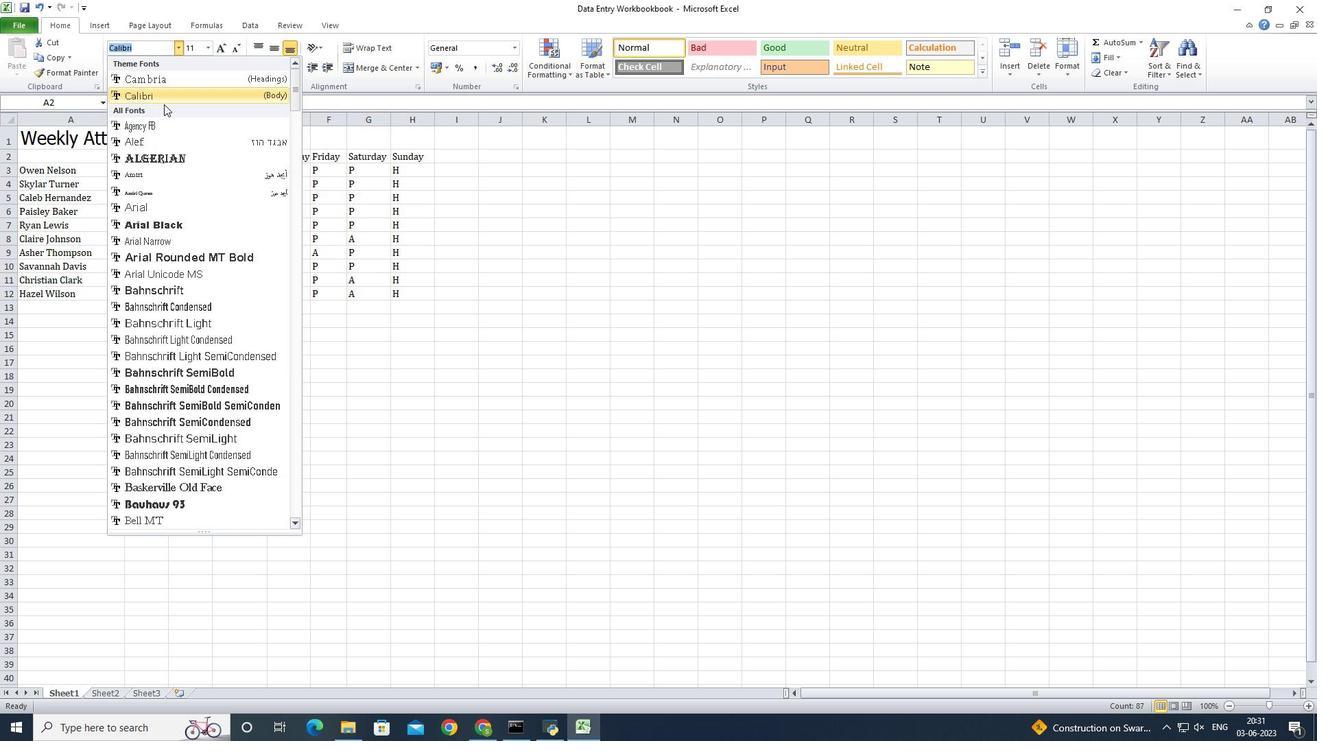 
Action: Mouse scrolled (157, 120) with delta (0, 0)
Screenshot: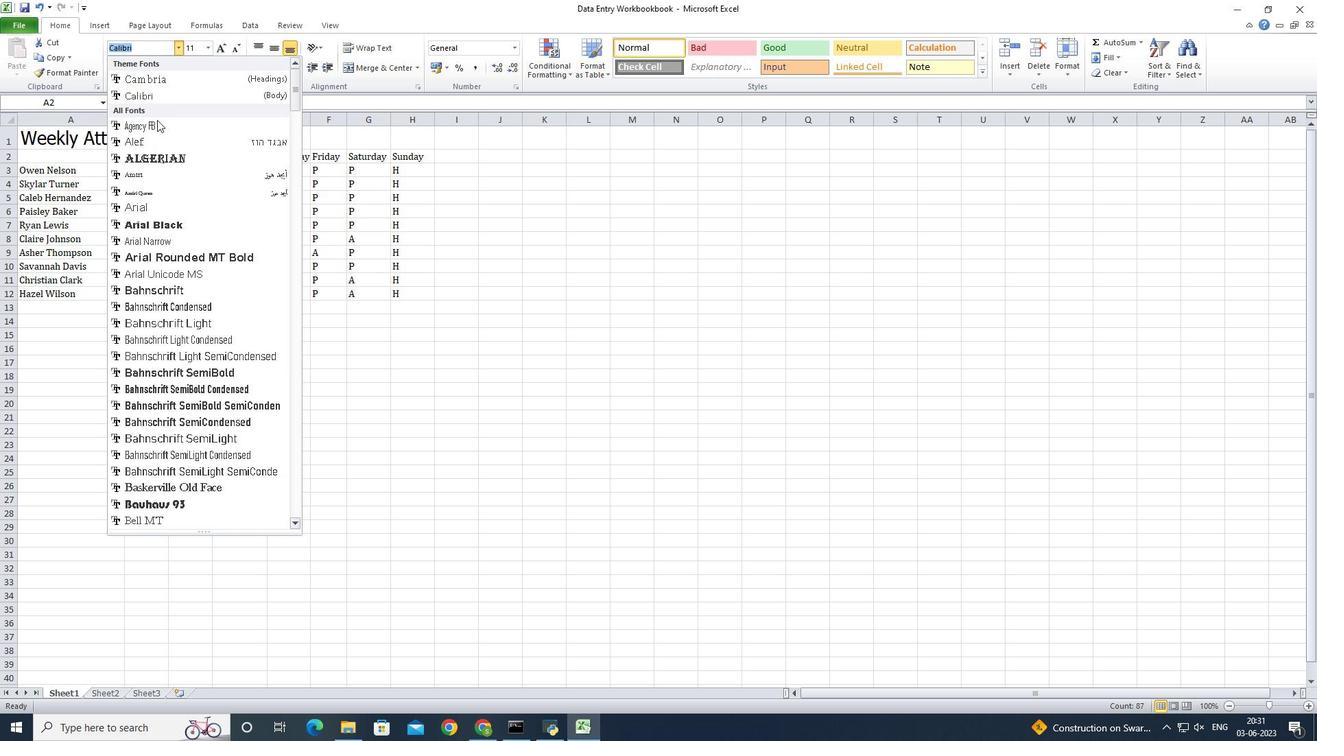 
Action: Mouse scrolled (157, 120) with delta (0, 0)
Screenshot: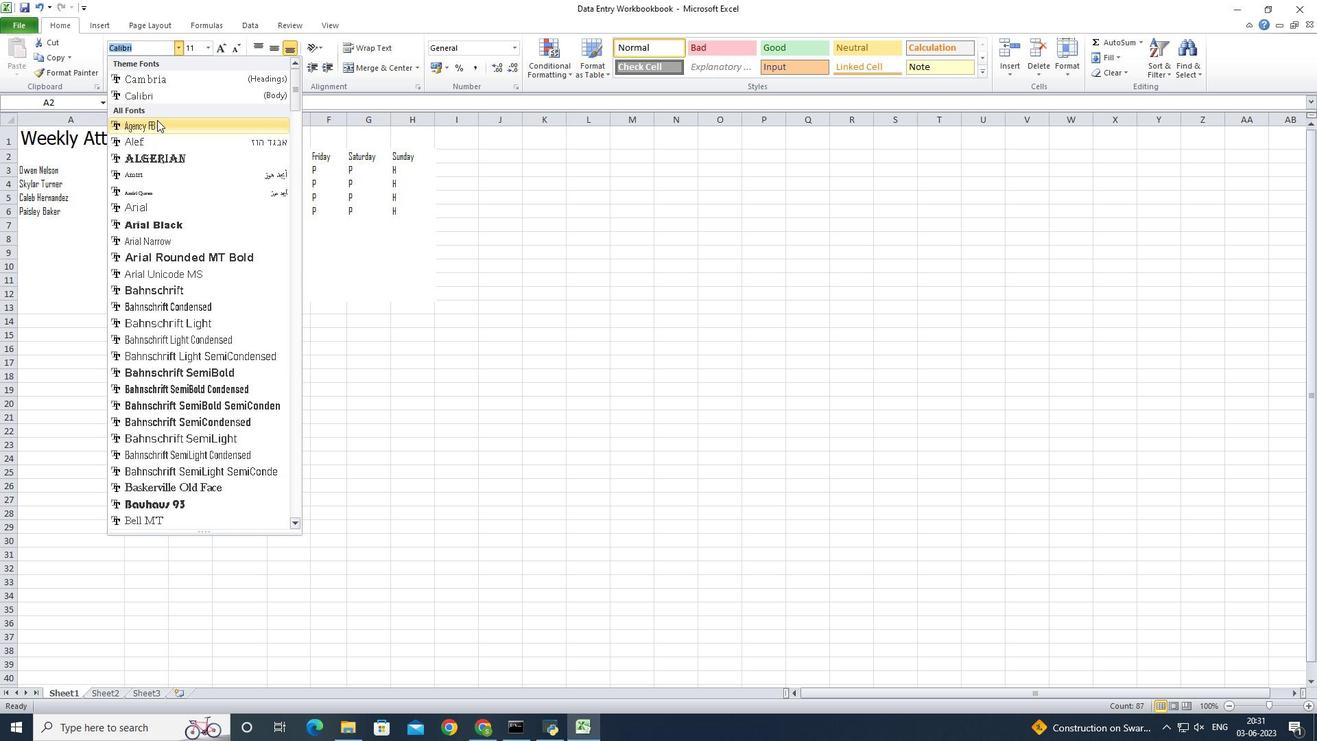 
Action: Mouse scrolled (157, 120) with delta (0, 0)
Screenshot: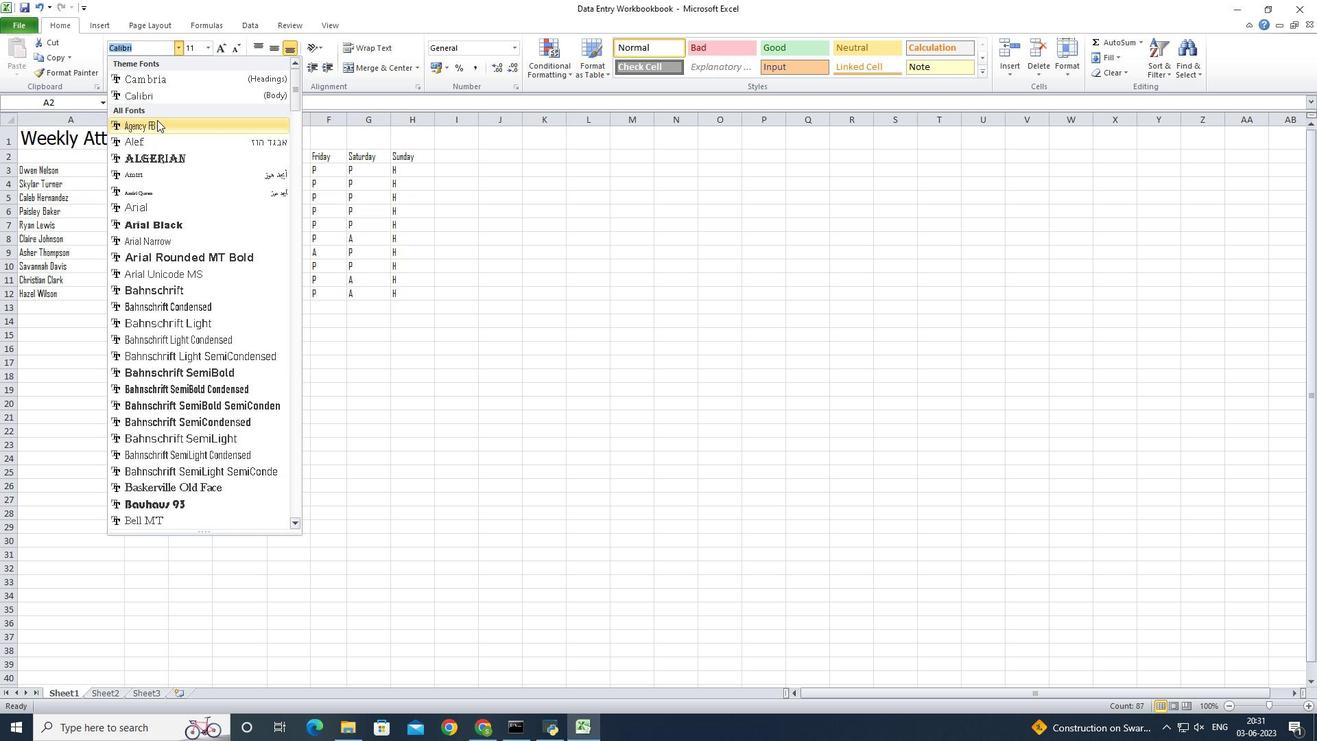 
Action: Mouse moved to (142, 203)
Screenshot: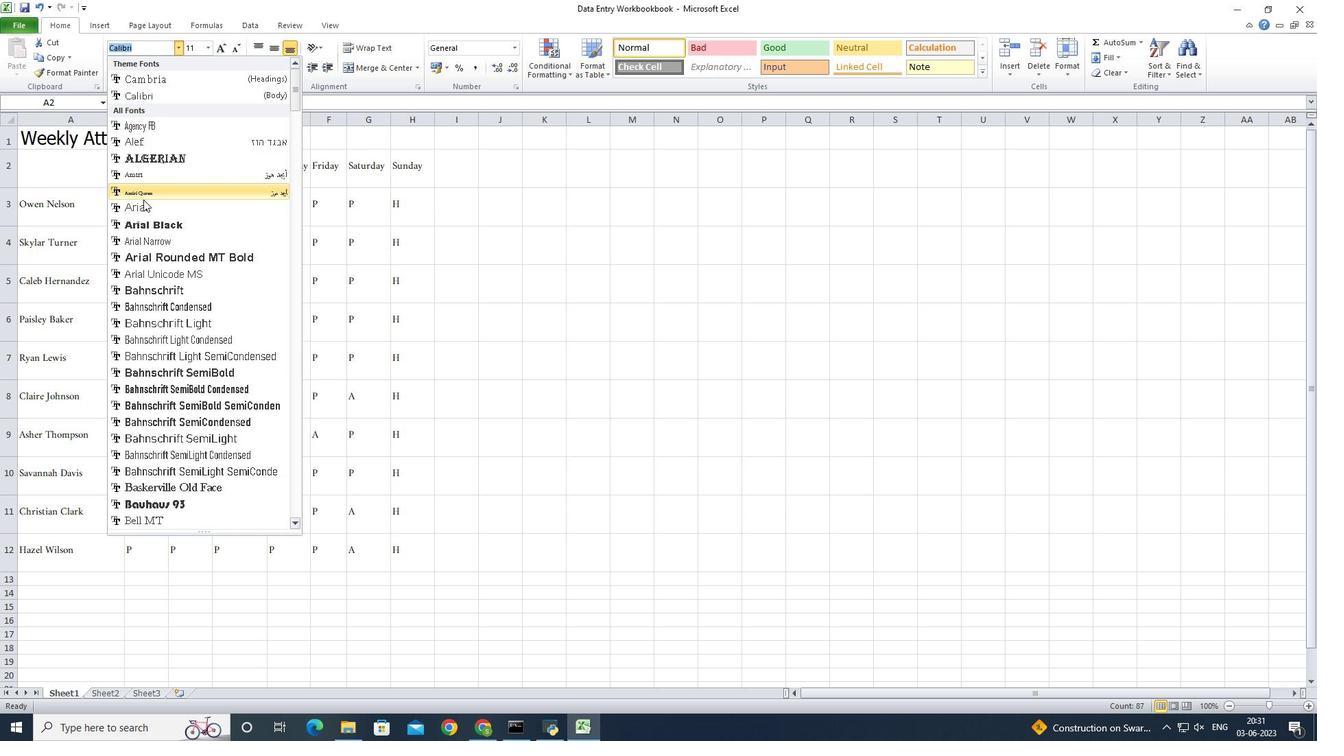 
Action: Mouse pressed left at (142, 203)
Screenshot: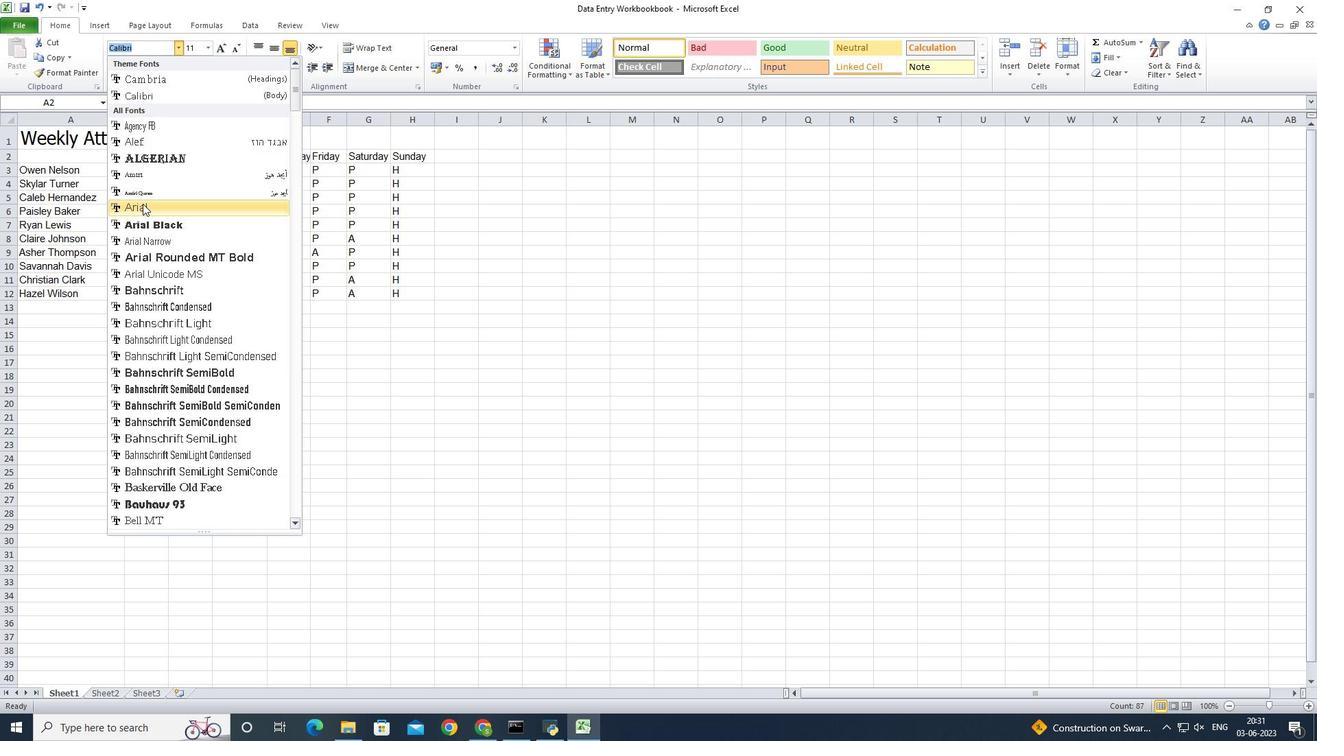 
Action: Mouse moved to (203, 45)
Screenshot: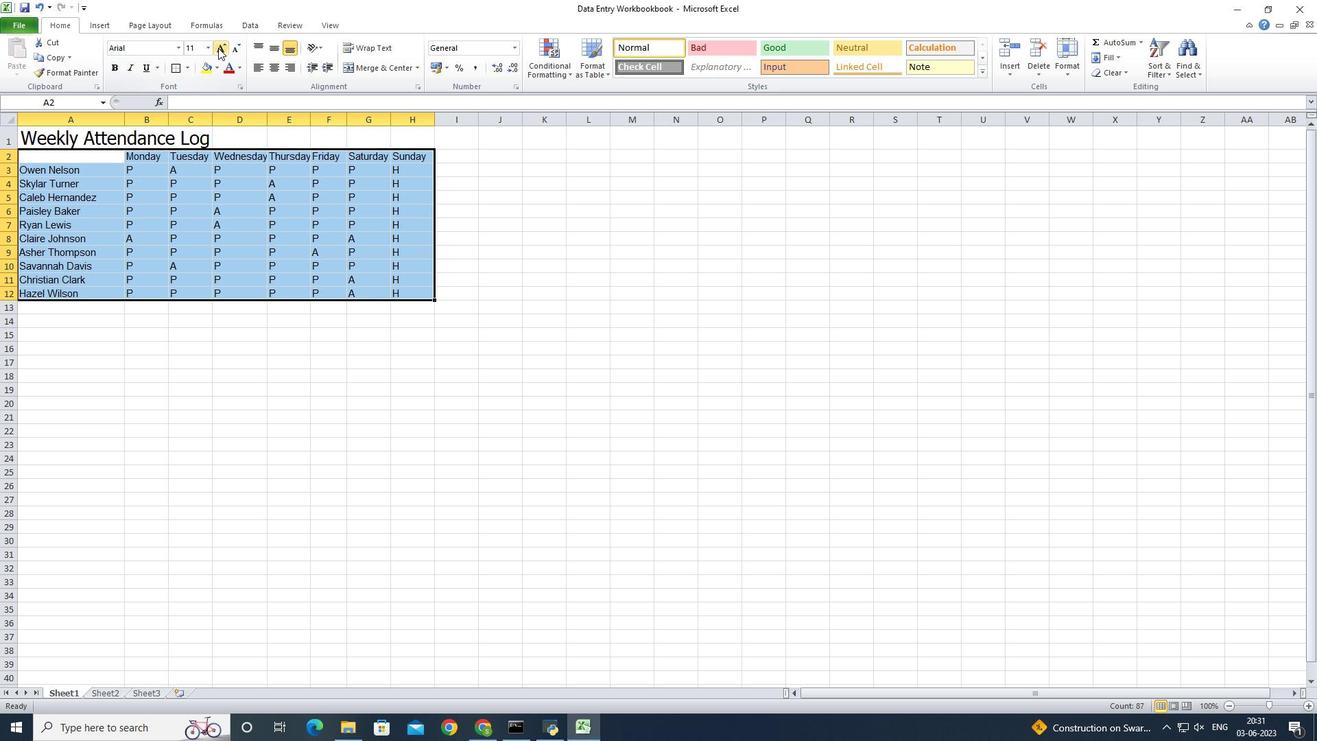 
Action: Mouse pressed left at (203, 45)
Screenshot: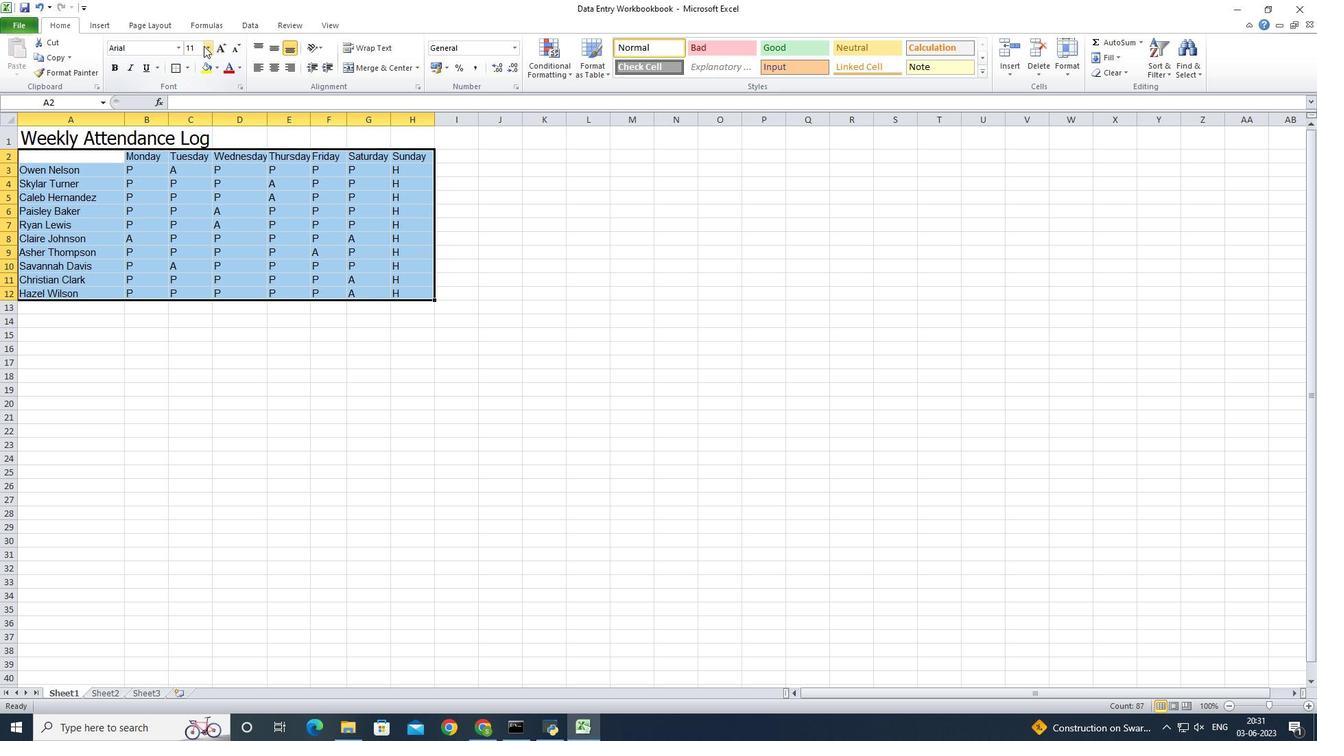 
Action: Mouse moved to (192, 109)
Screenshot: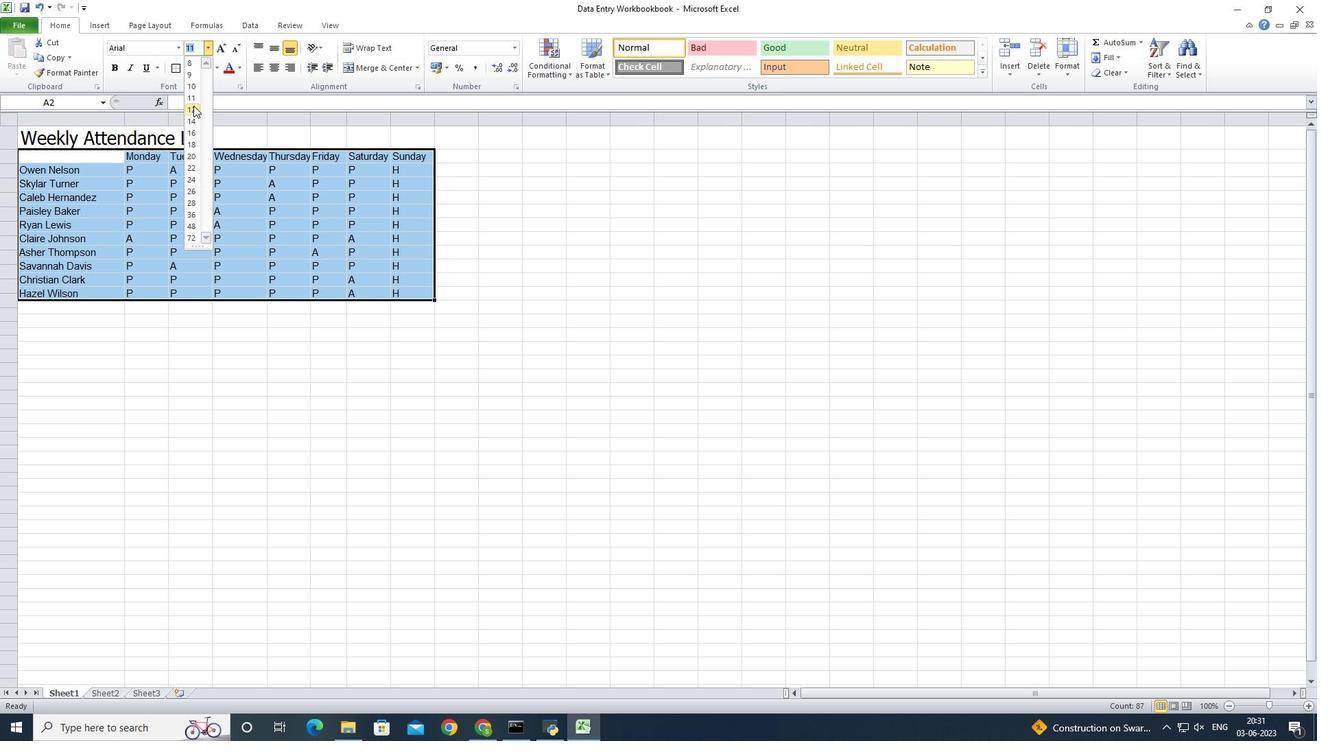 
Action: Mouse pressed left at (192, 109)
Screenshot: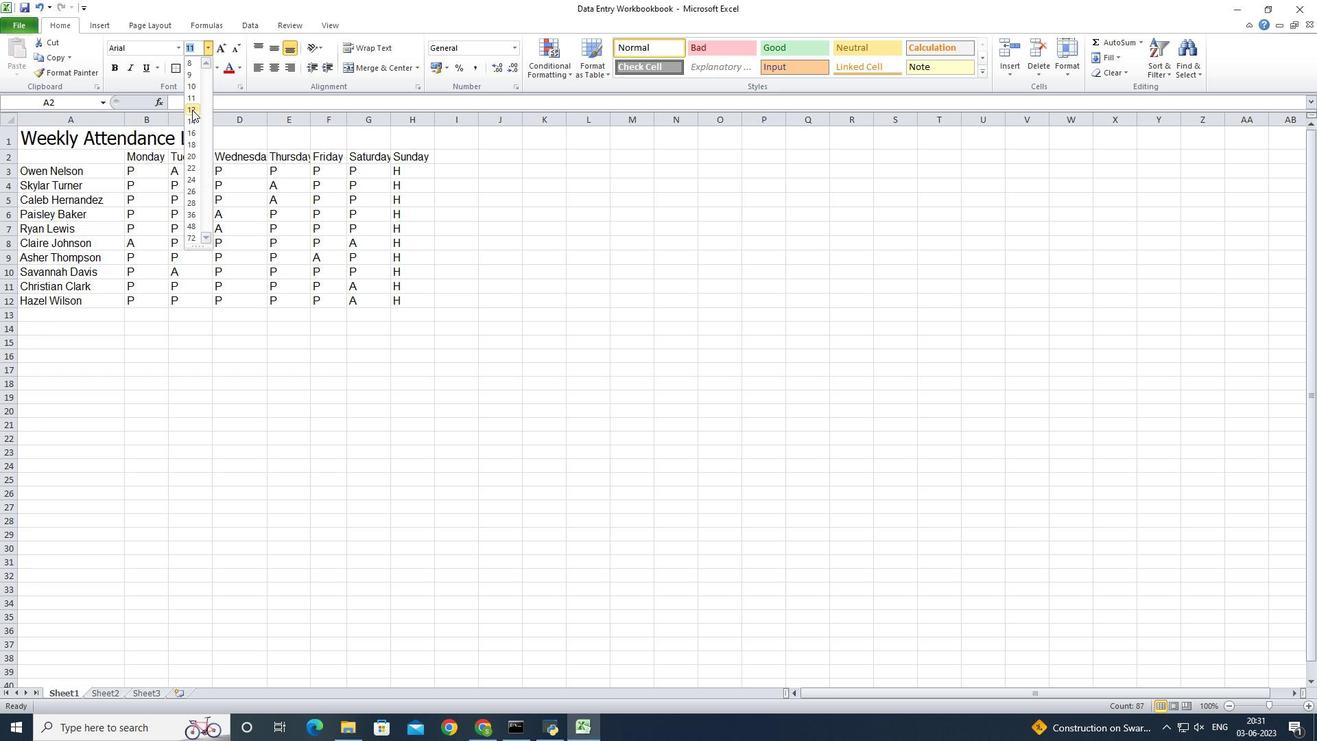 
Action: Mouse moved to (254, 67)
Screenshot: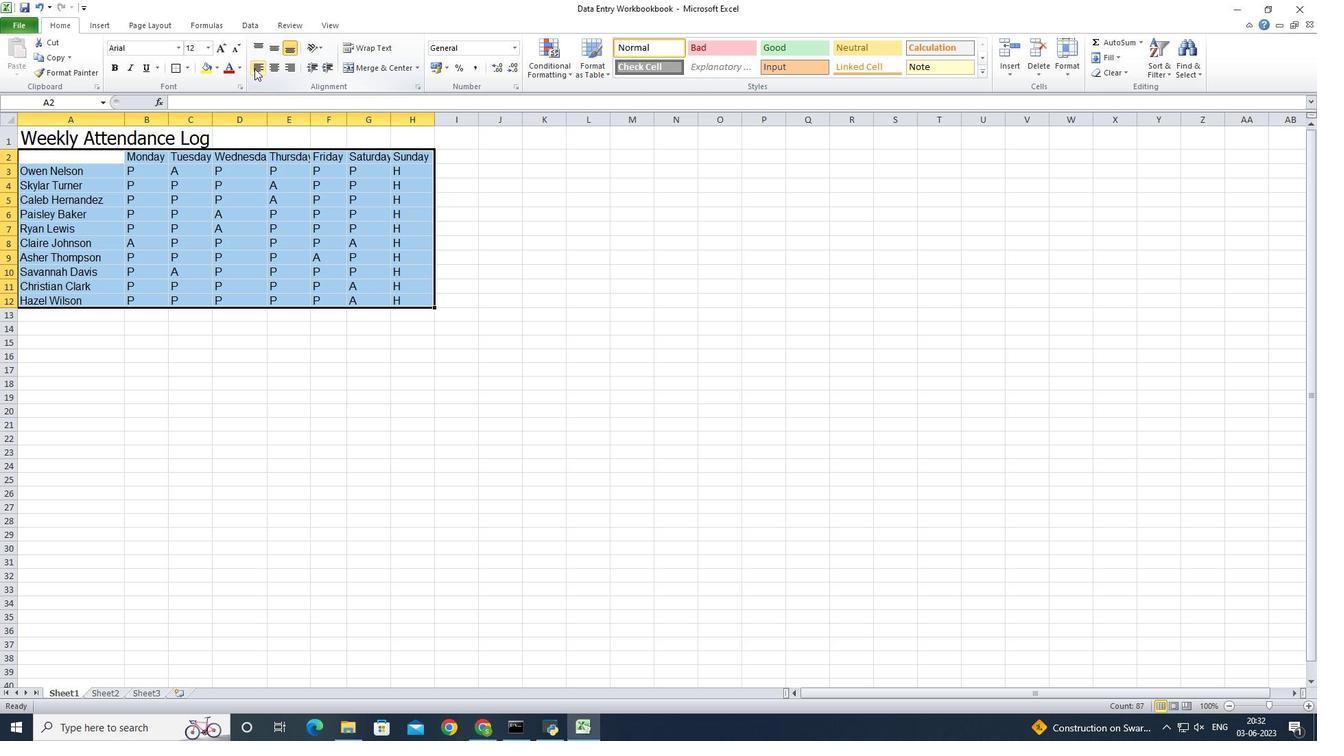 
Action: Mouse pressed left at (254, 67)
Screenshot: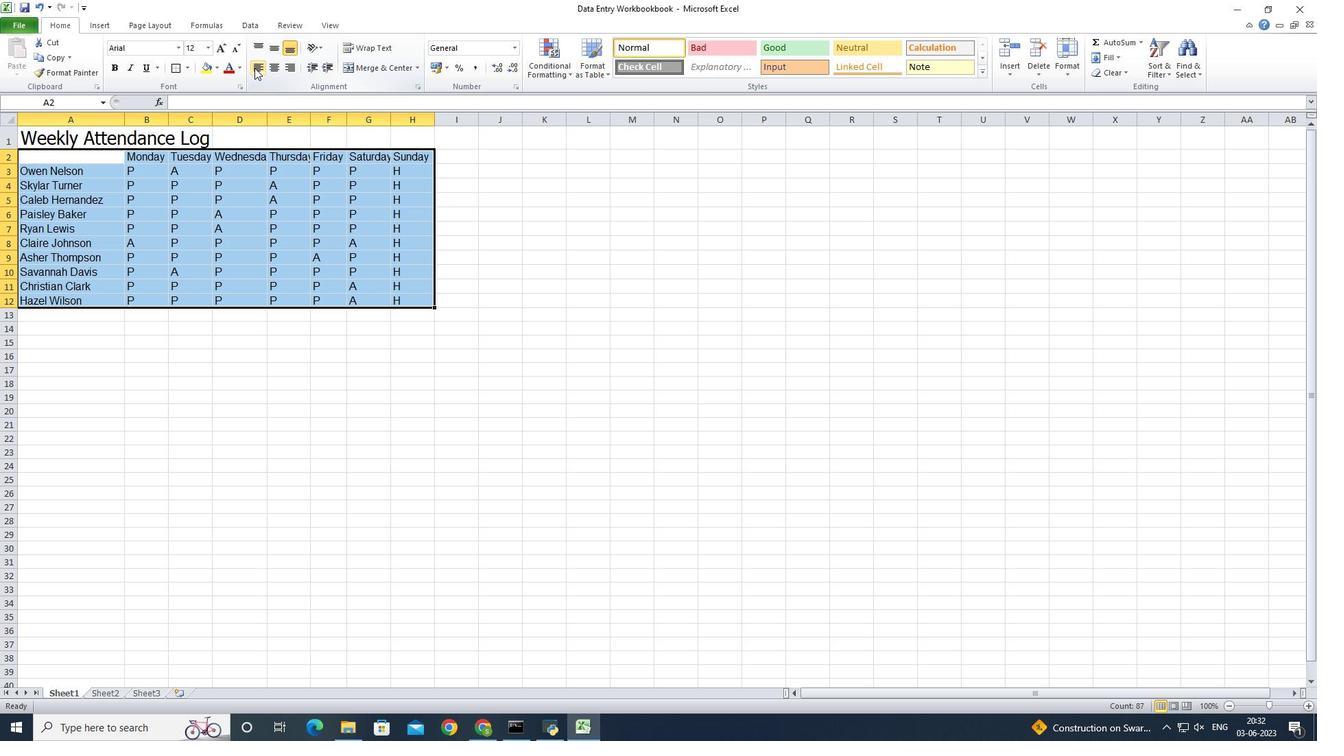 
Action: Mouse moved to (267, 116)
Screenshot: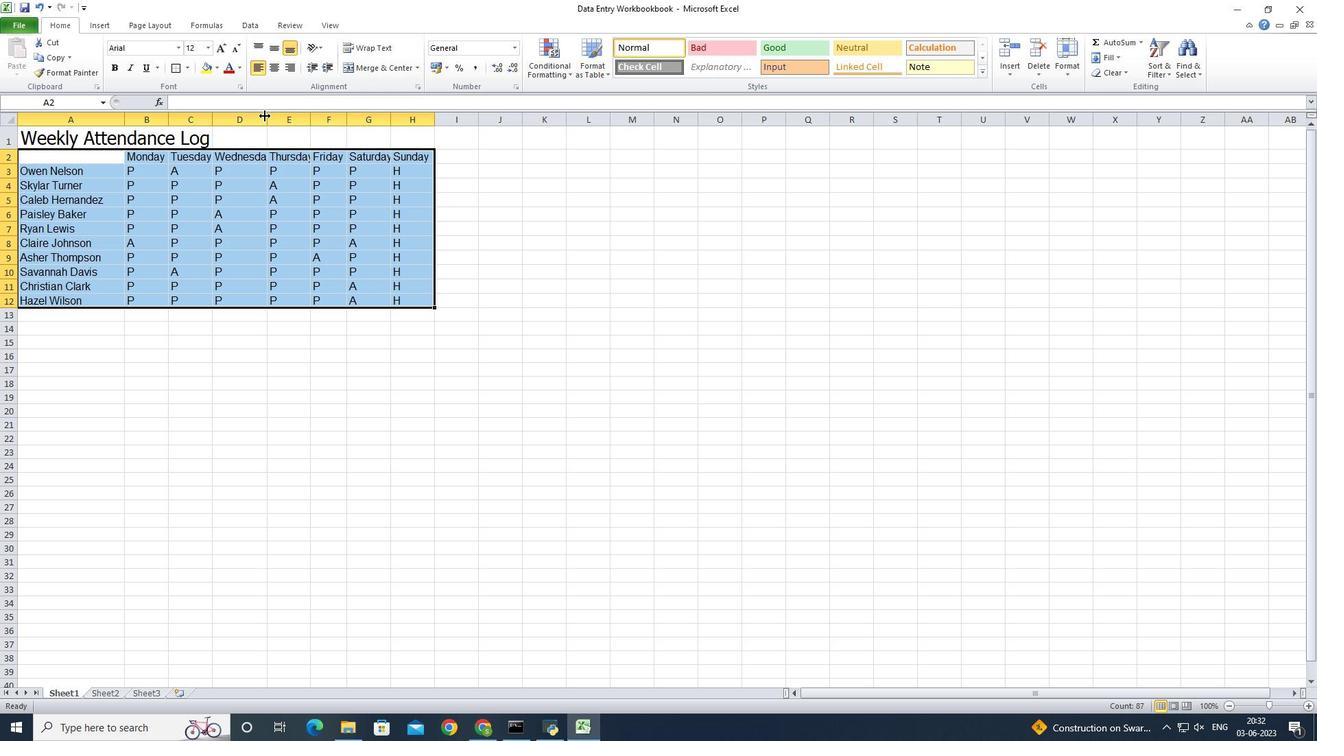 
Action: Mouse pressed left at (267, 116)
Screenshot: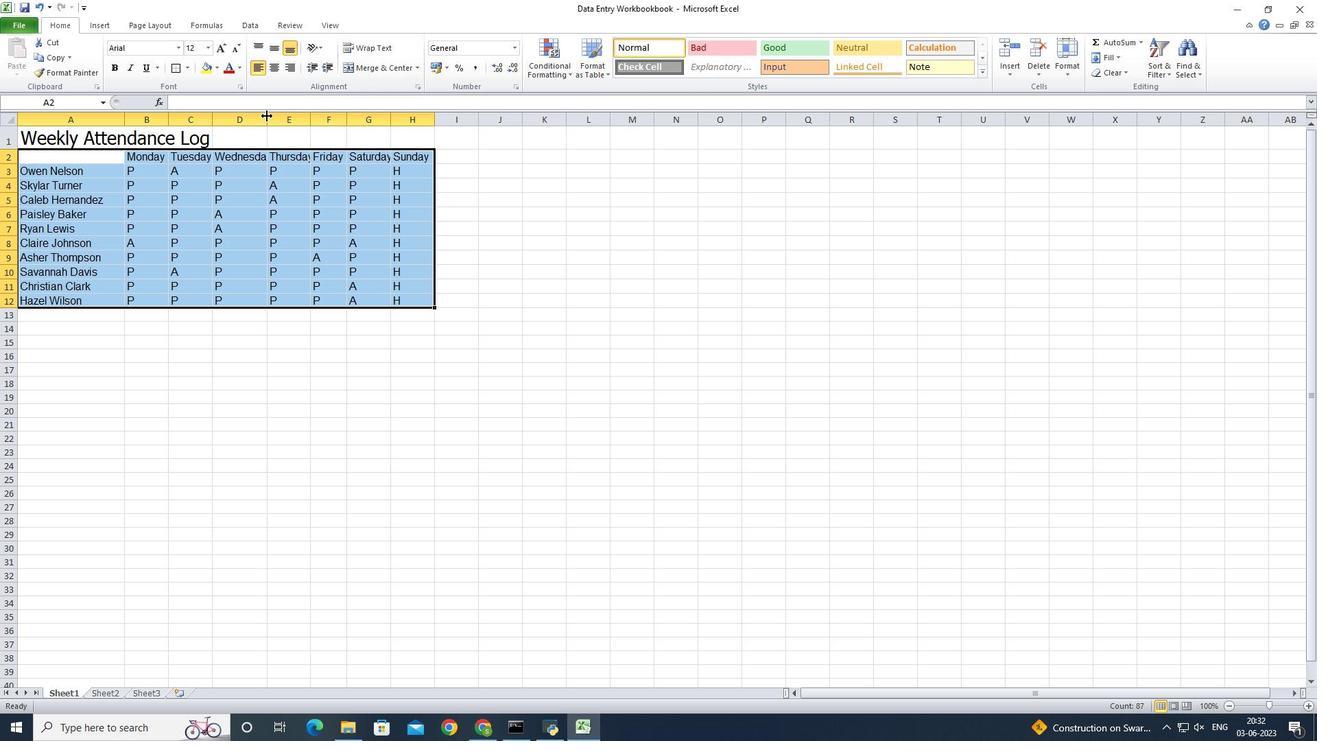 
Action: Mouse pressed left at (267, 116)
Screenshot: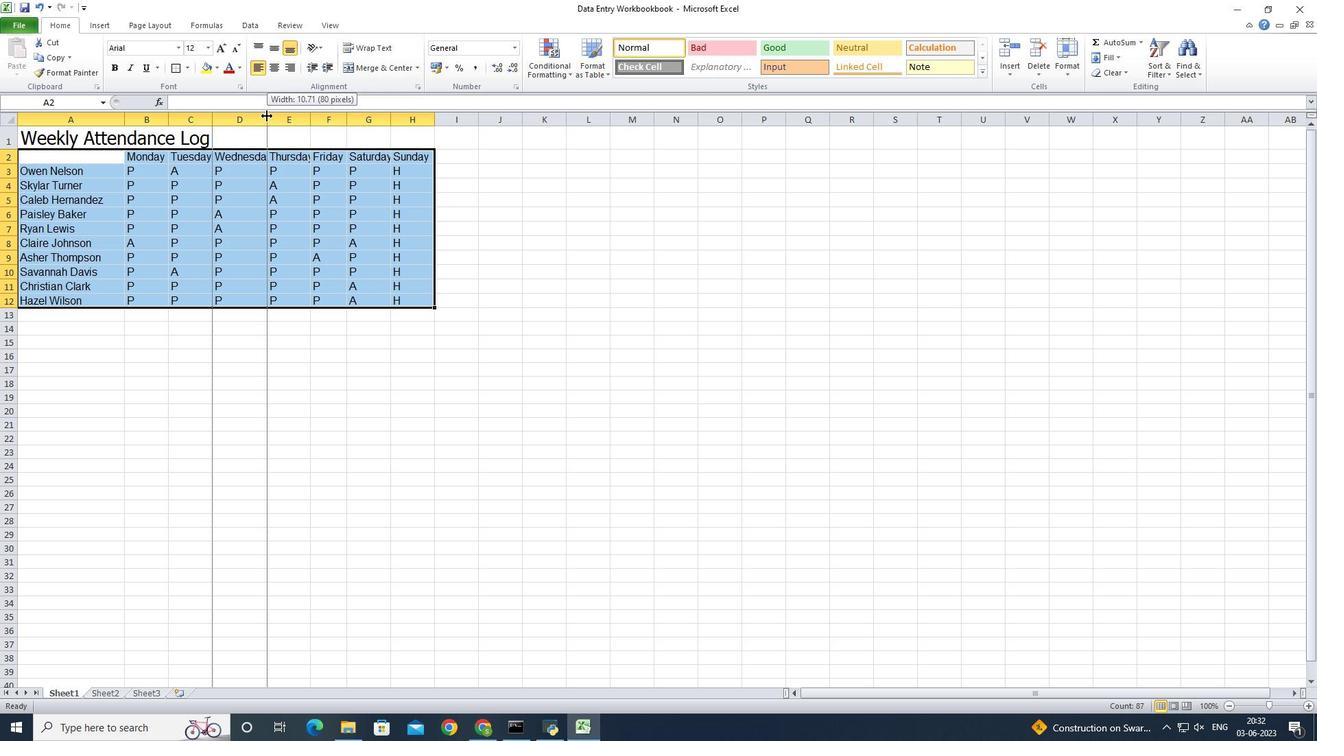 
Action: Mouse moved to (320, 118)
Screenshot: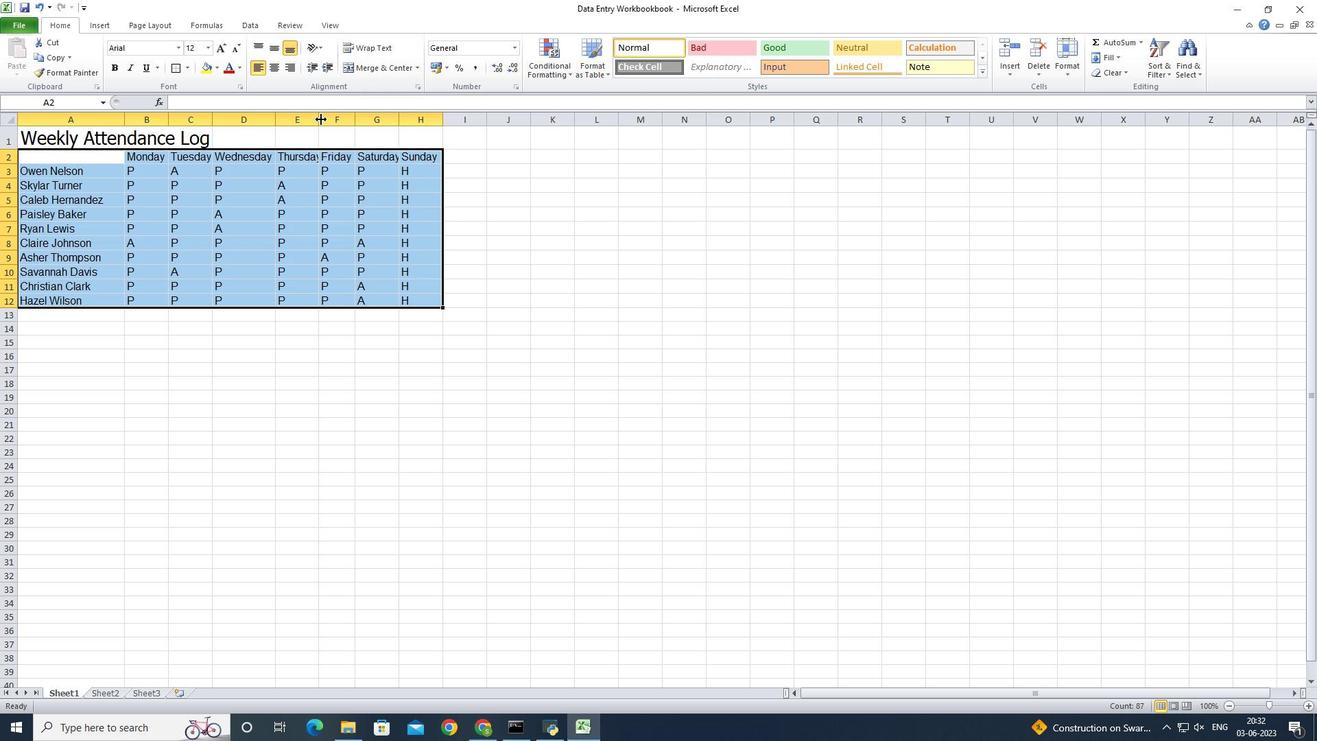 
Action: Mouse pressed left at (320, 118)
Screenshot: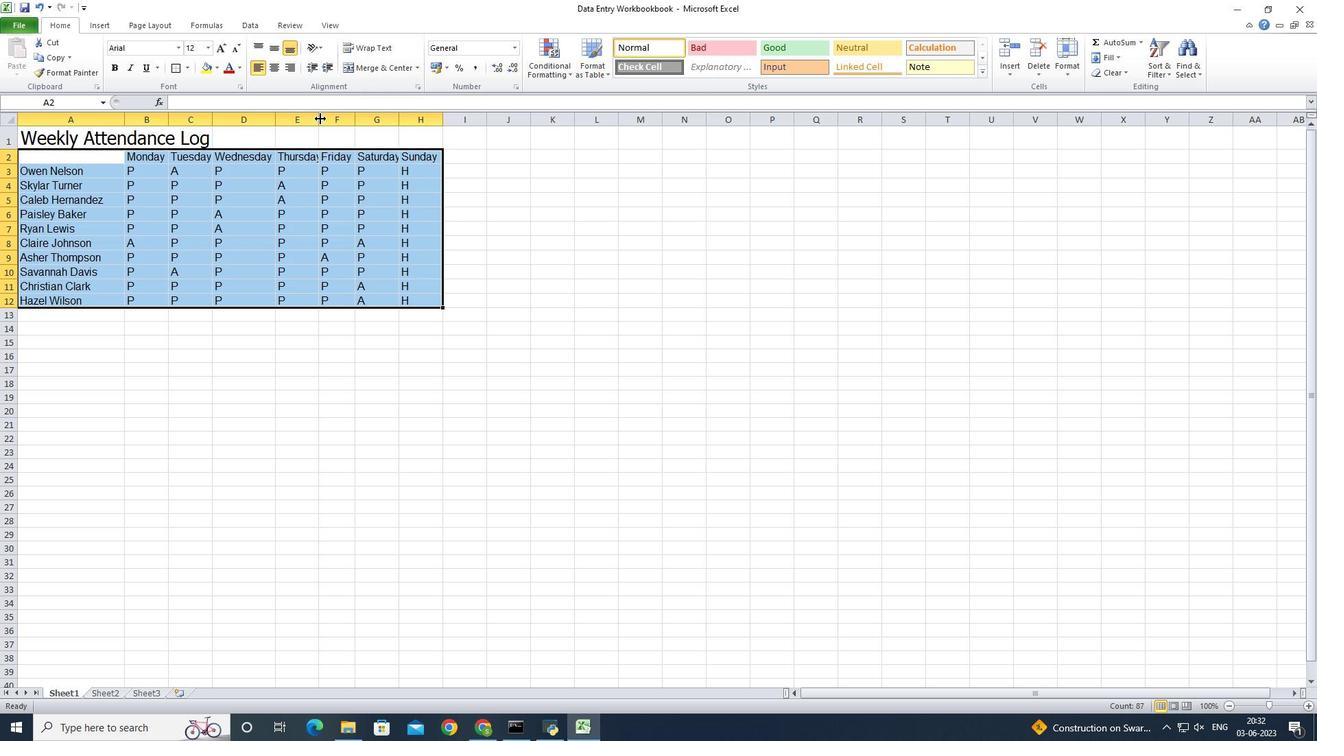 
Action: Mouse pressed left at (320, 118)
Screenshot: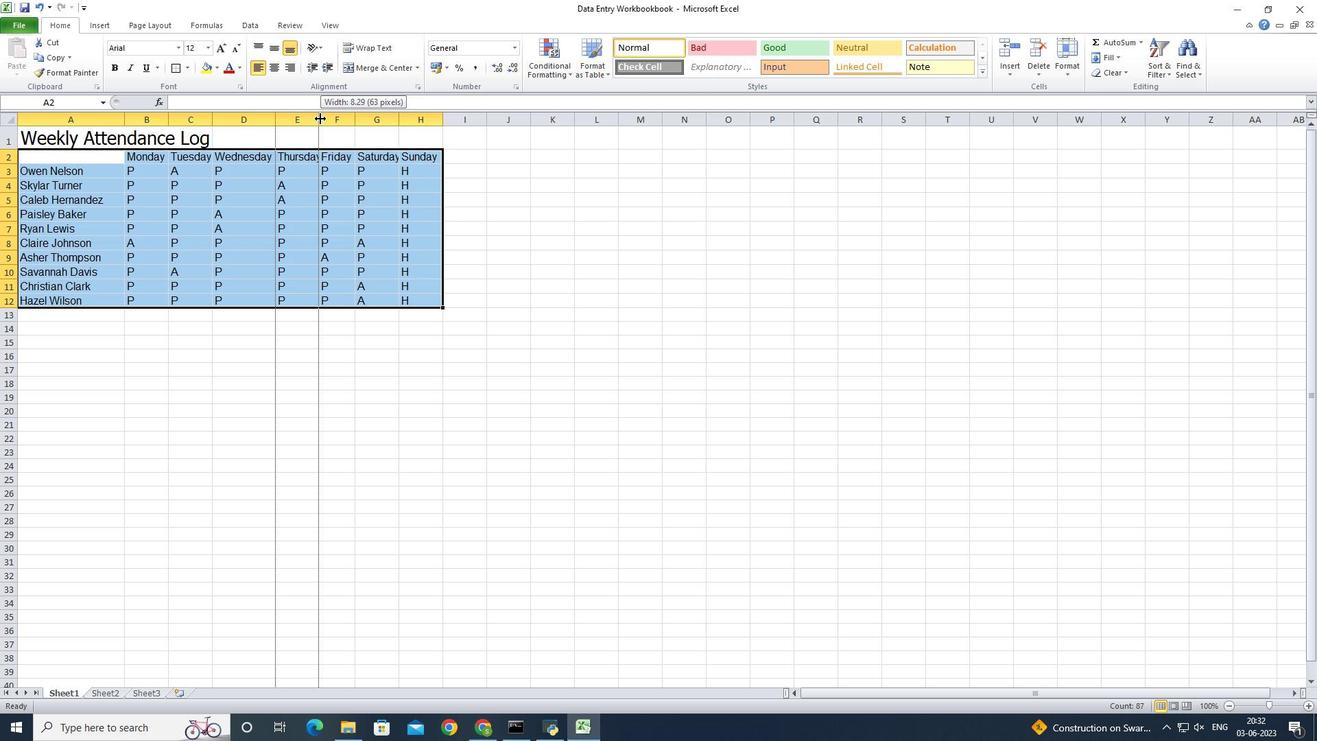 
Action: Mouse moved to (361, 117)
Screenshot: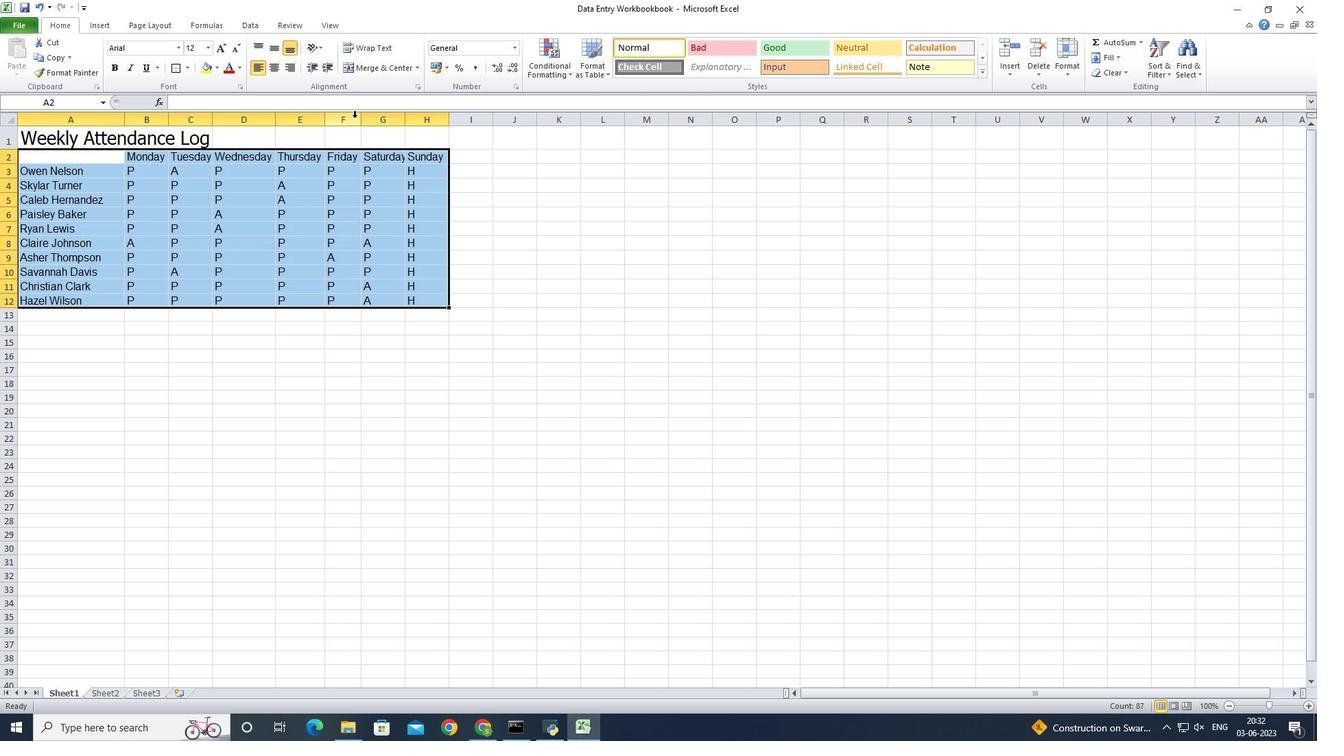 
Action: Mouse pressed left at (361, 117)
Screenshot: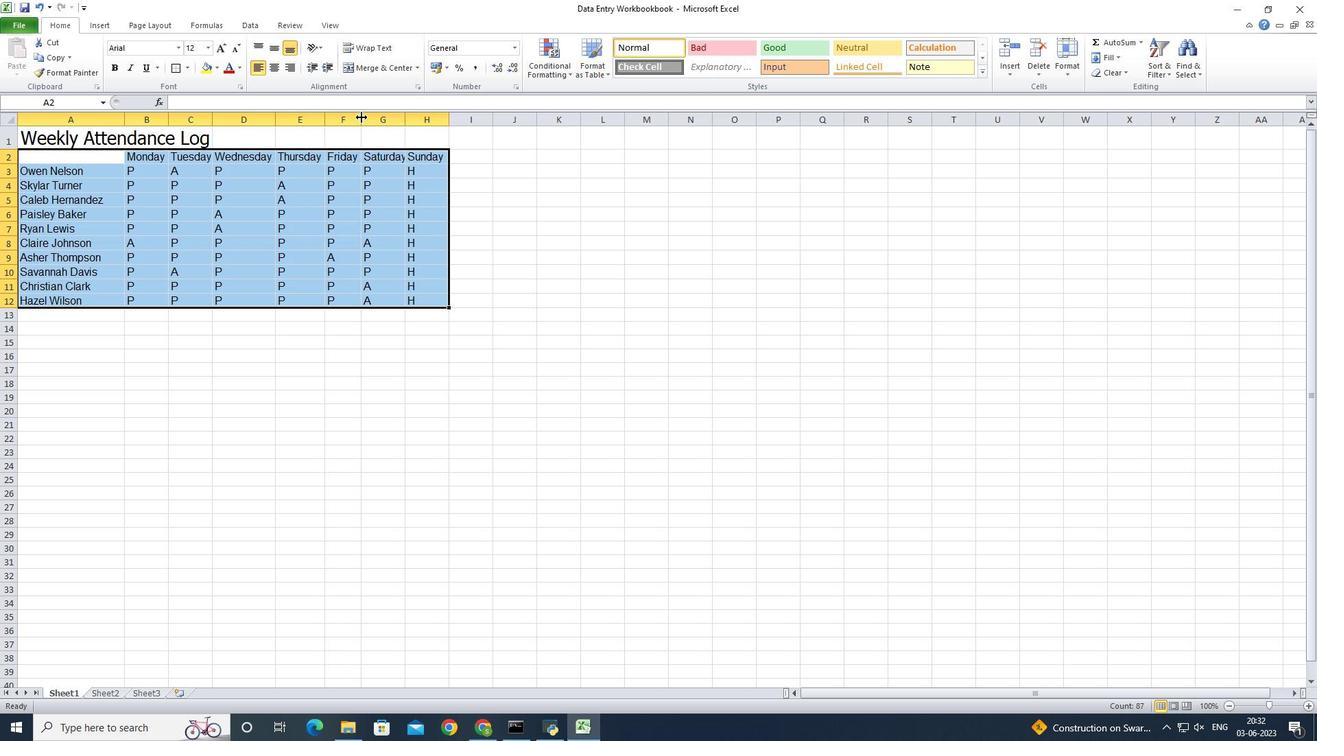 
Action: Mouse pressed left at (361, 117)
Screenshot: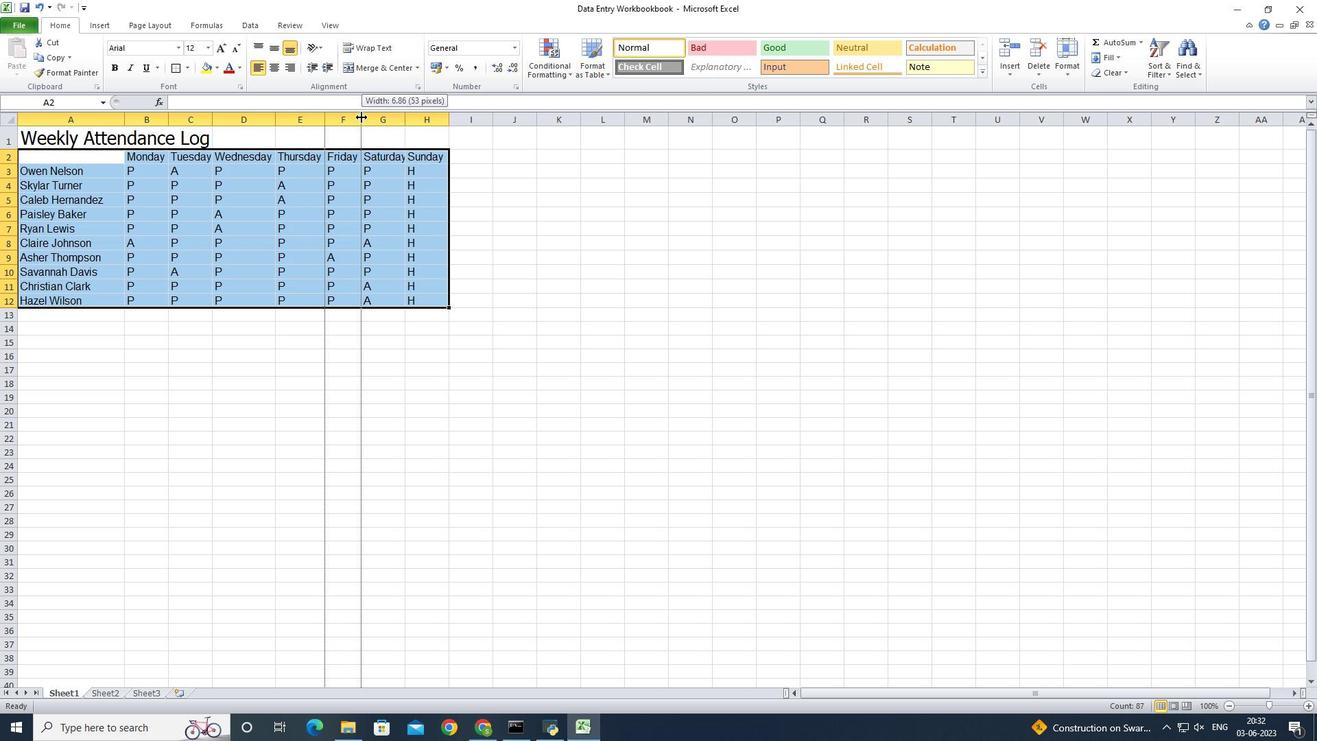 
Action: Mouse moved to (402, 121)
Screenshot: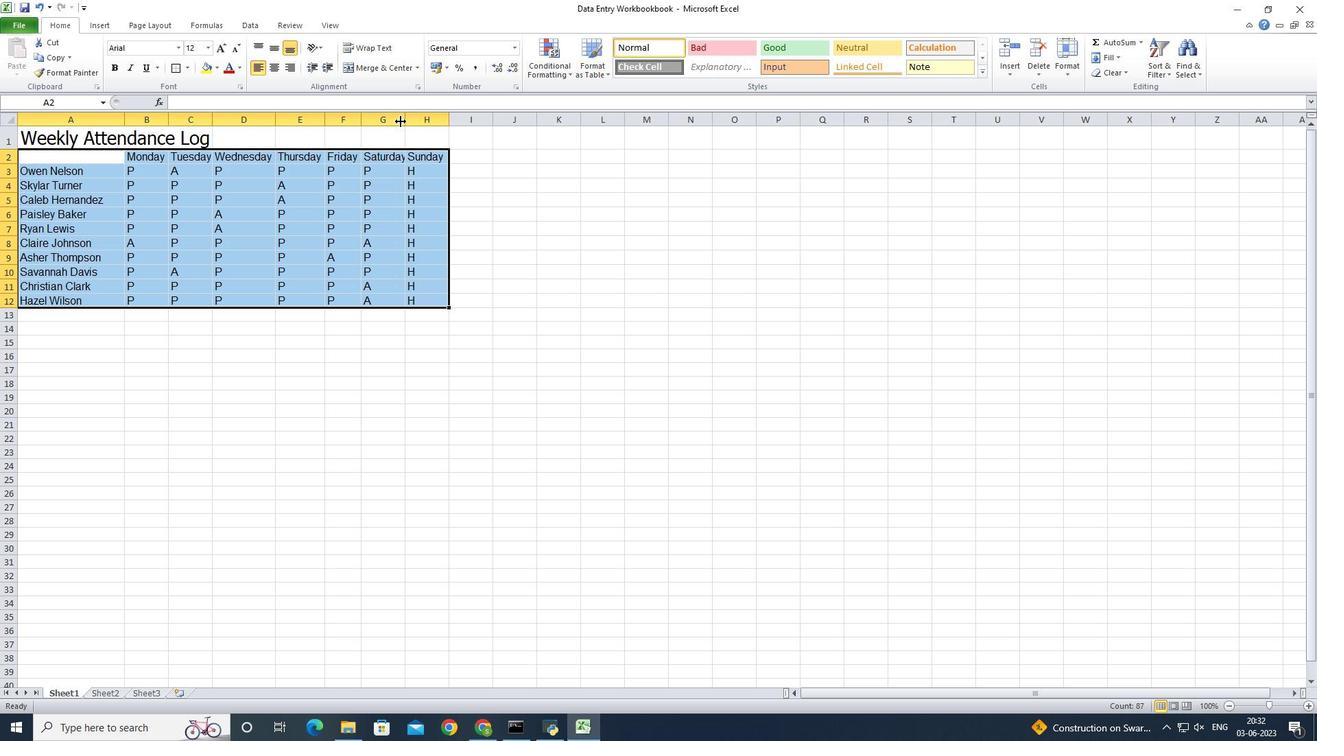 
Action: Mouse pressed left at (402, 121)
Screenshot: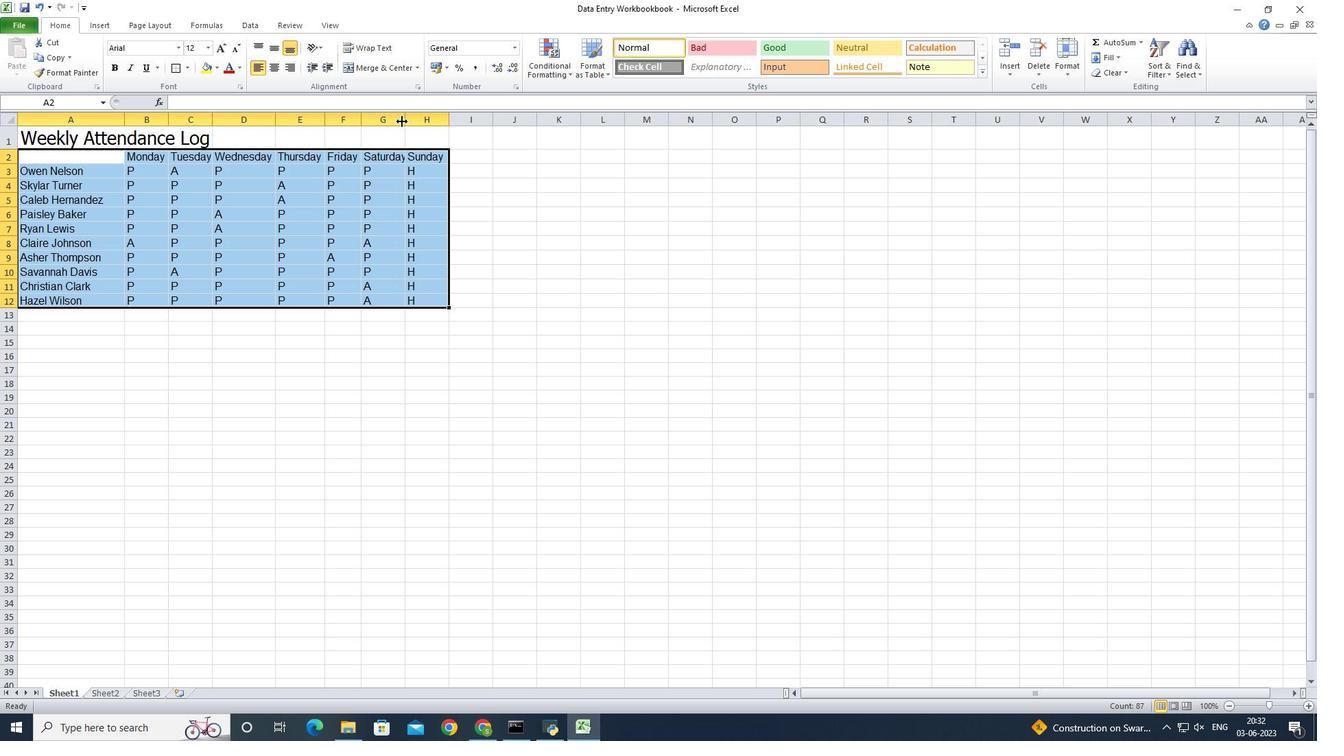 
Action: Mouse pressed left at (402, 121)
Screenshot: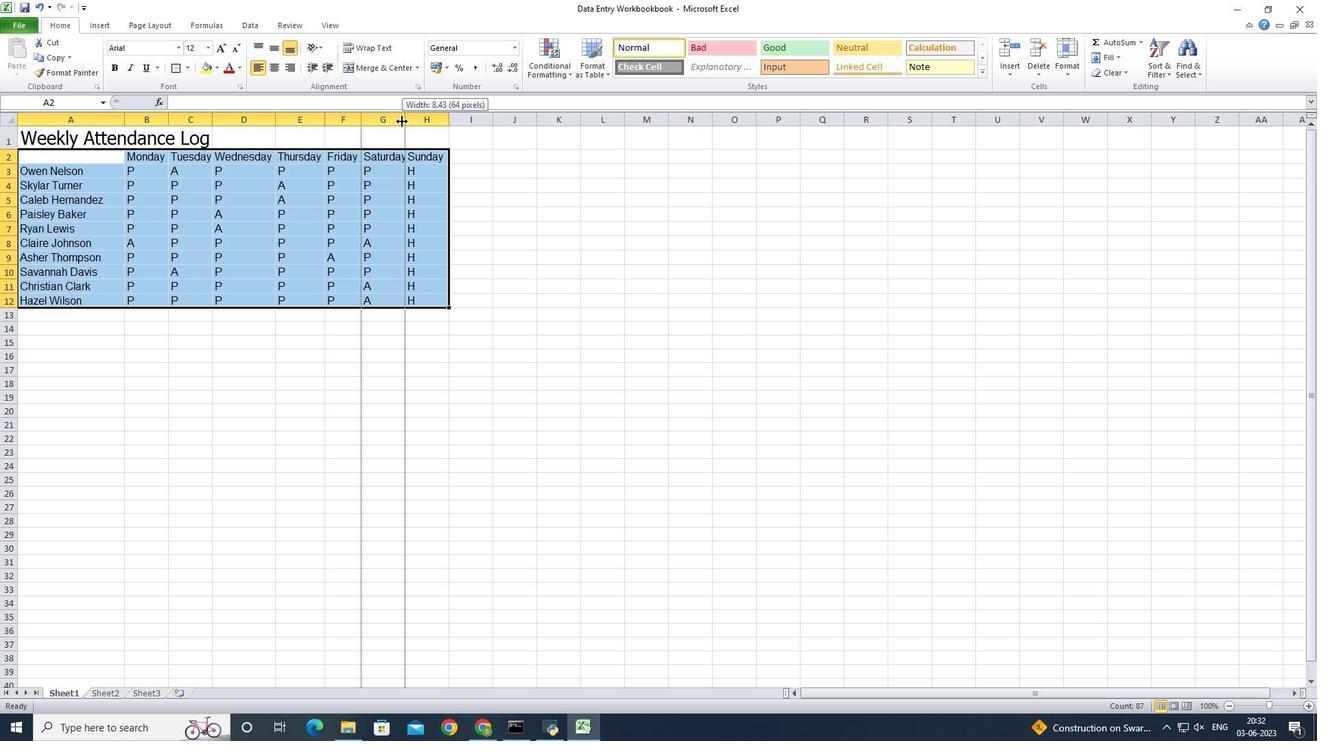 
Action: Mouse moved to (453, 122)
Screenshot: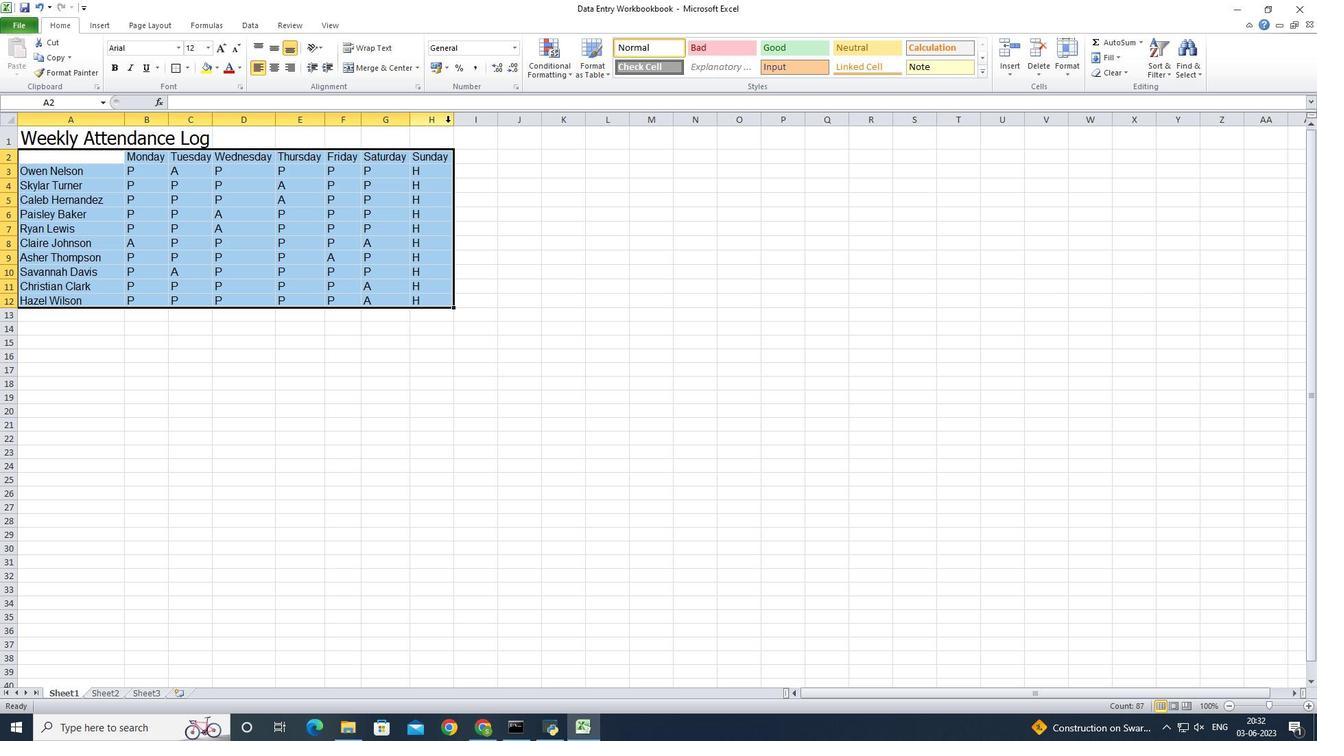 
Action: Mouse pressed left at (453, 122)
Screenshot: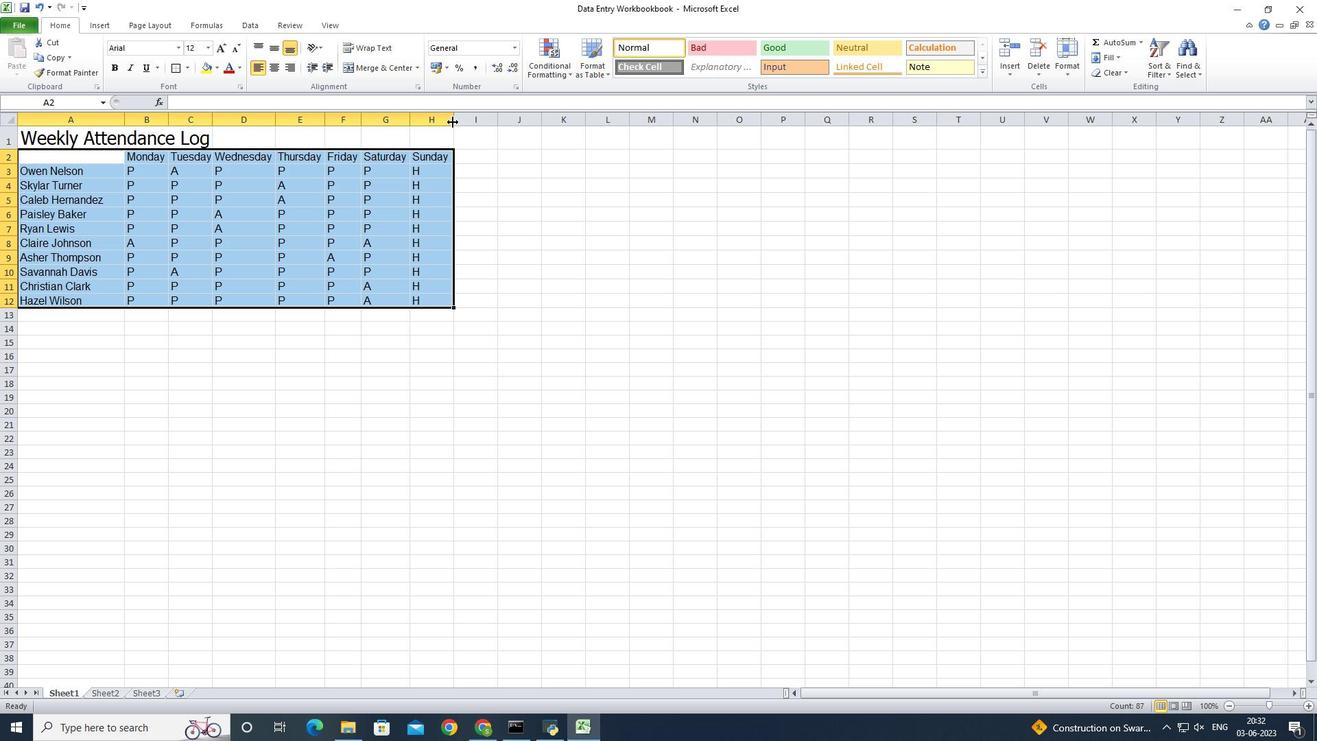 
Action: Mouse pressed left at (453, 122)
Screenshot: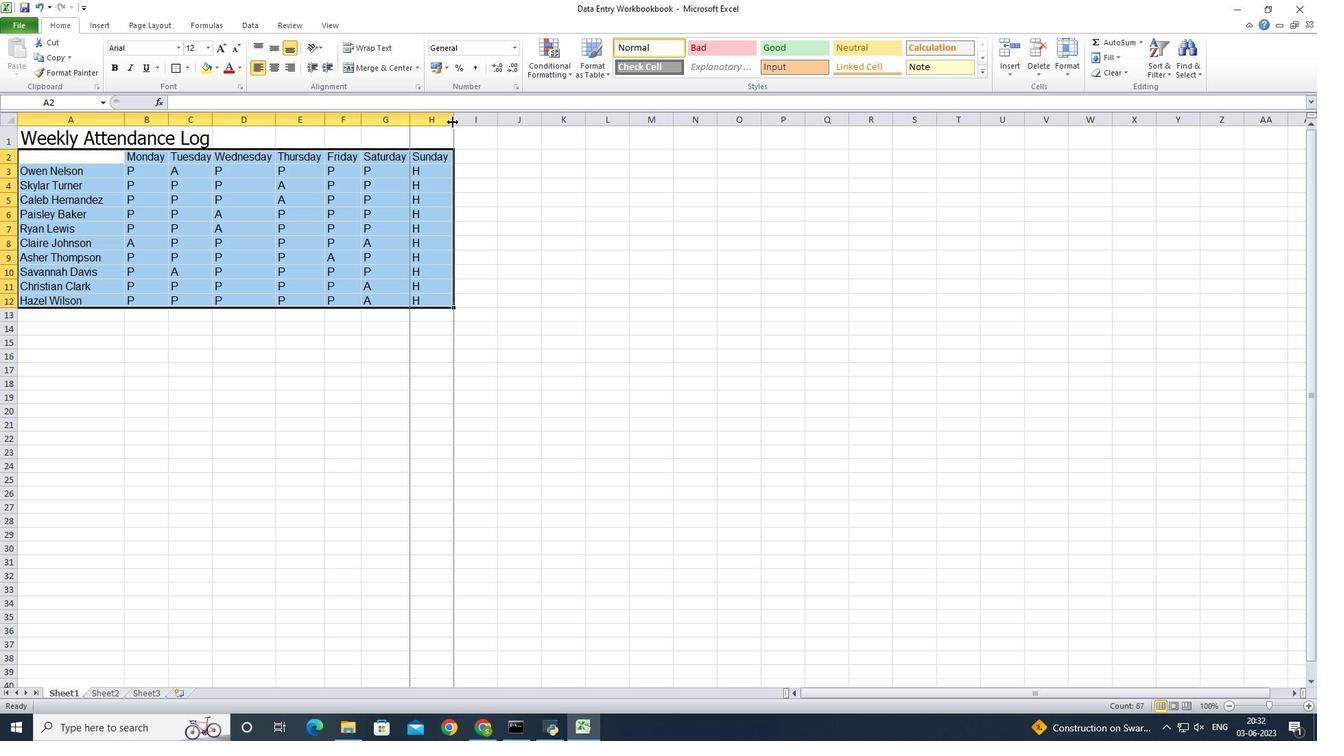 
Action: Mouse moved to (214, 120)
Screenshot: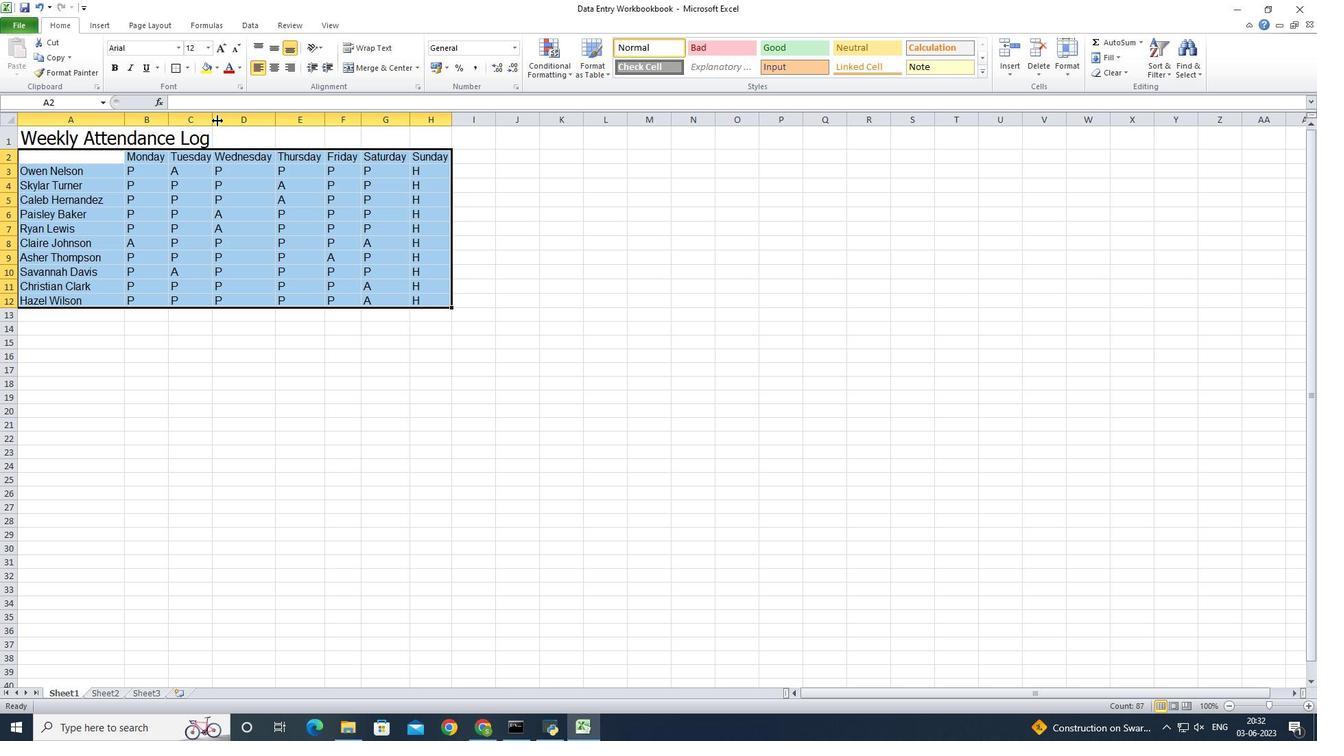 
Action: Mouse pressed left at (214, 120)
Screenshot: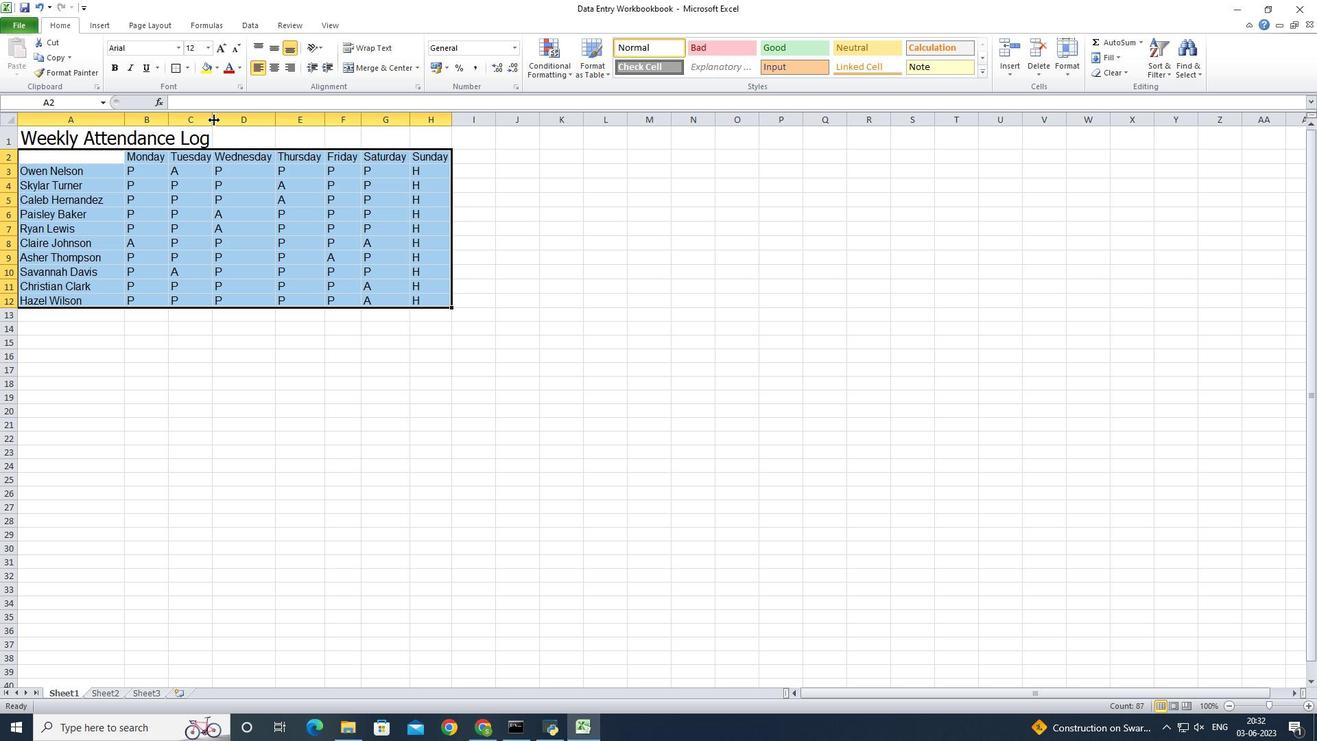 
Action: Mouse pressed left at (214, 120)
Screenshot: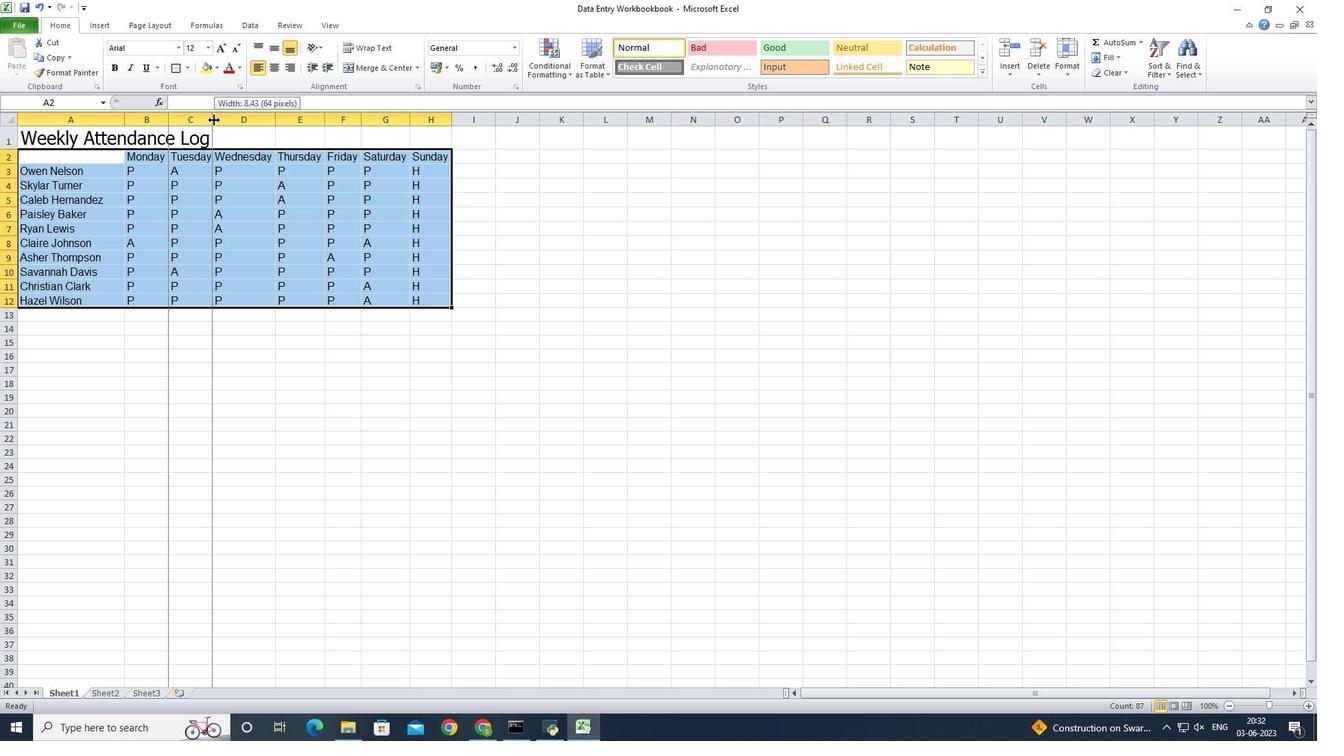 
Action: Mouse moved to (168, 118)
Screenshot: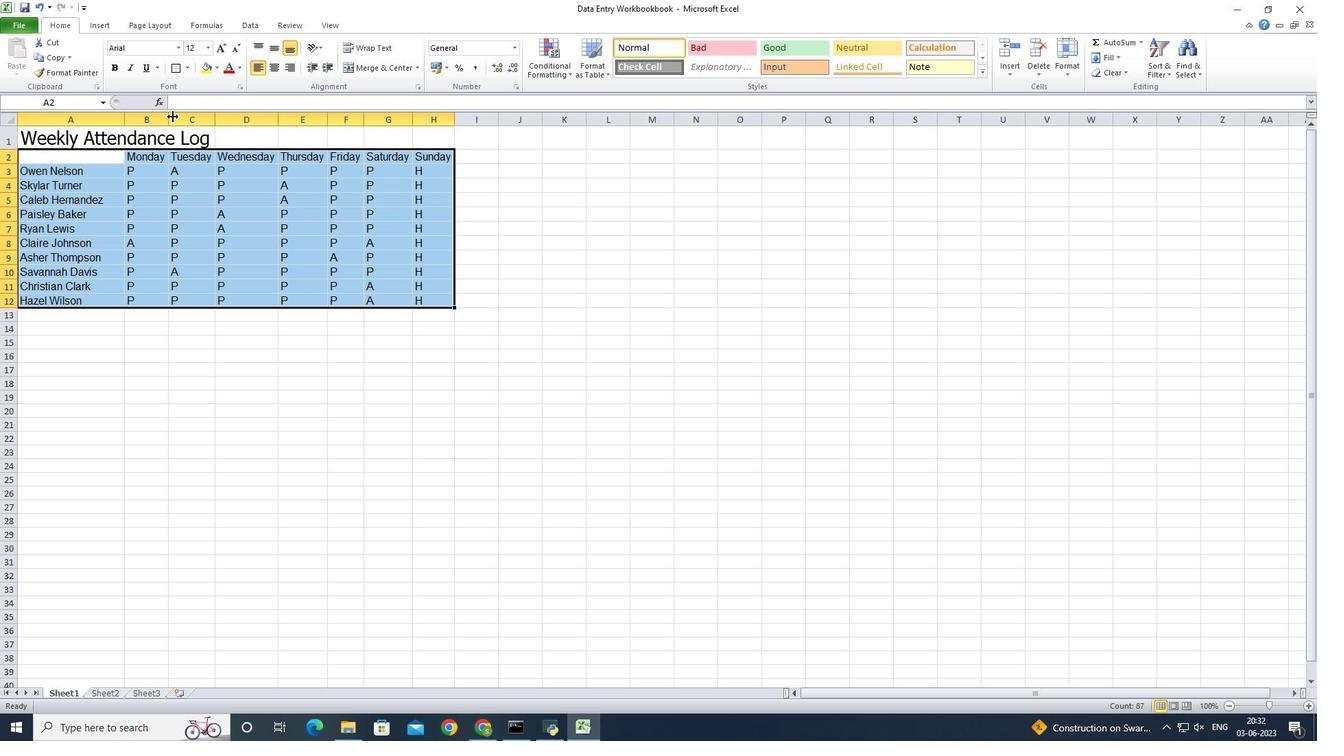 
Action: Mouse pressed left at (168, 118)
Screenshot: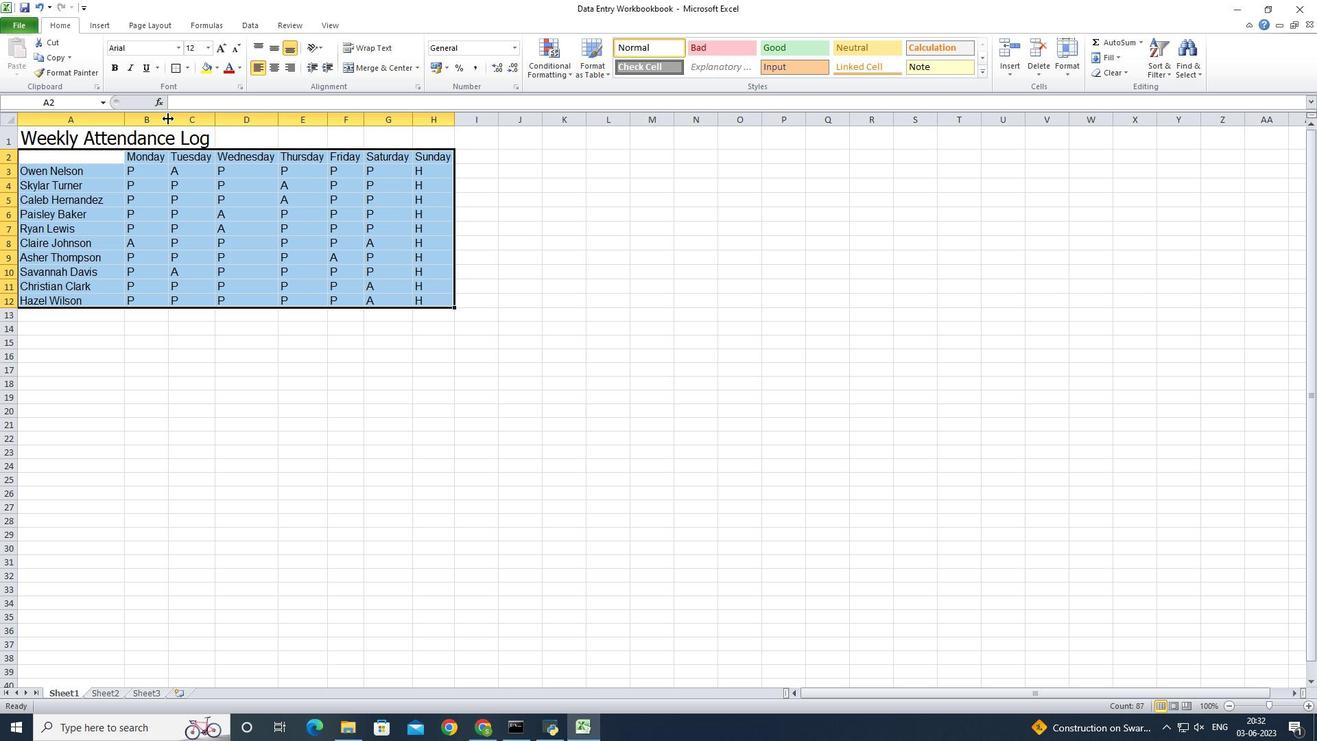 
Action: Mouse pressed left at (168, 118)
Screenshot: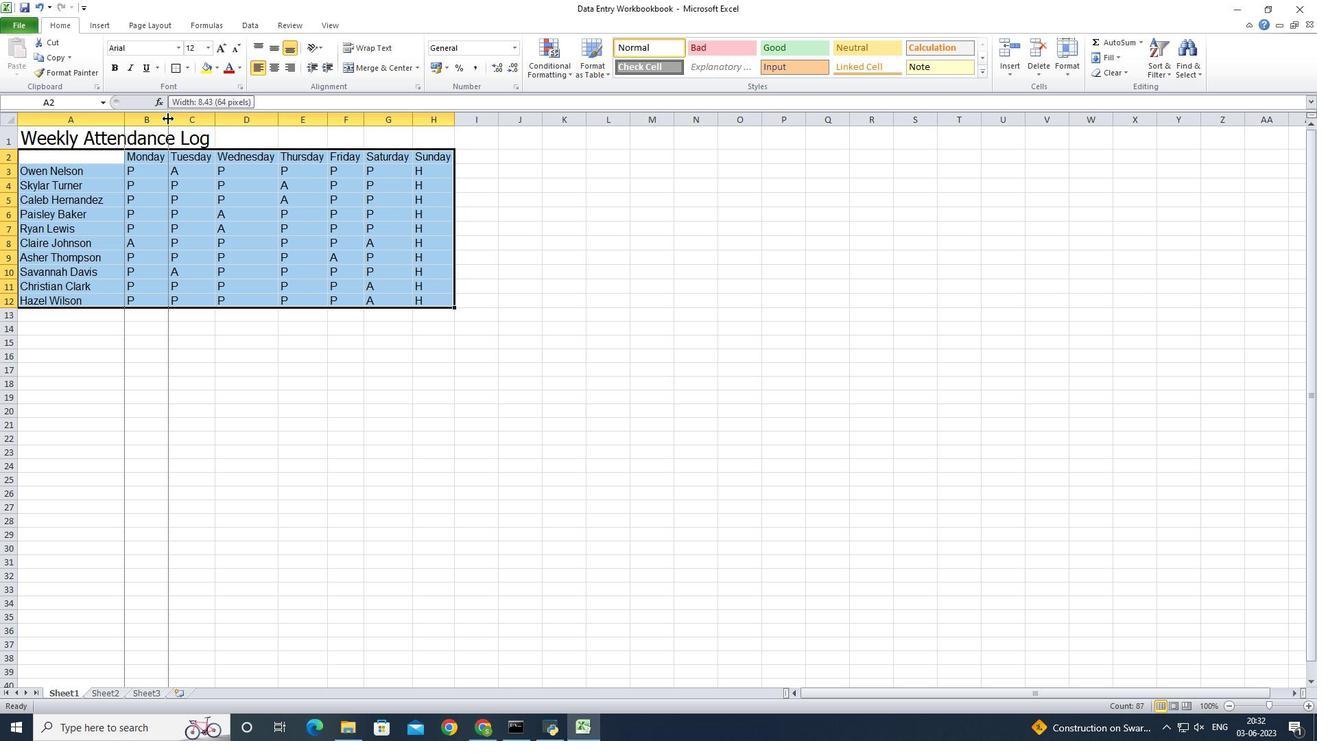 
Action: Mouse moved to (214, 372)
Screenshot: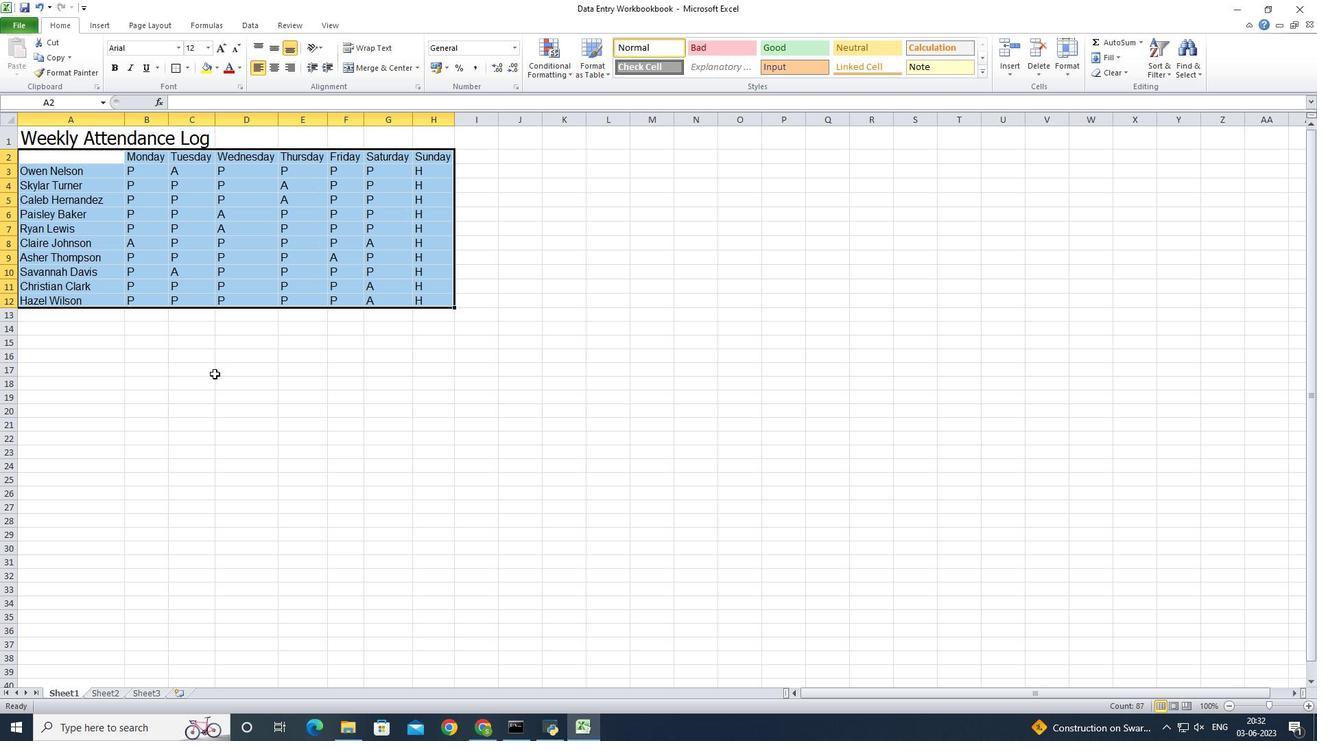 
Action: Key pressed ctrl+S
Screenshot: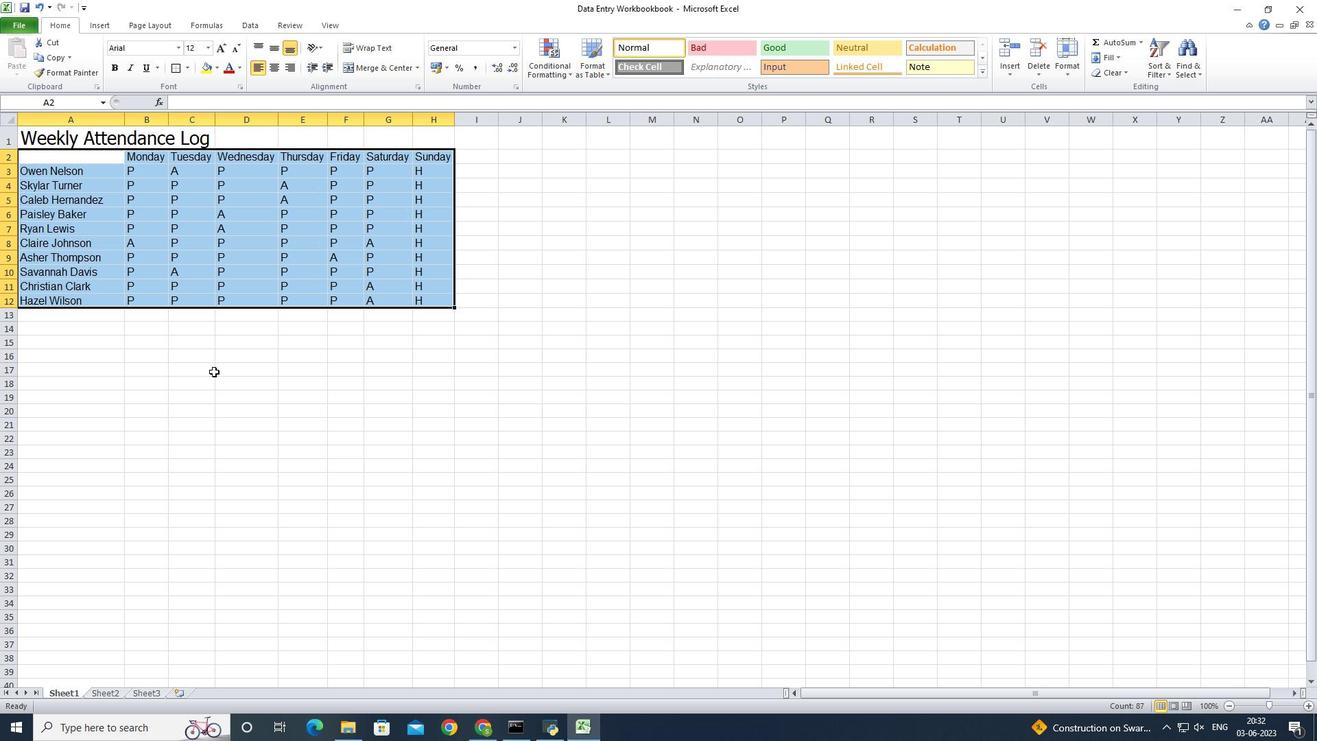 
Action: Mouse moved to (227, 410)
Screenshot: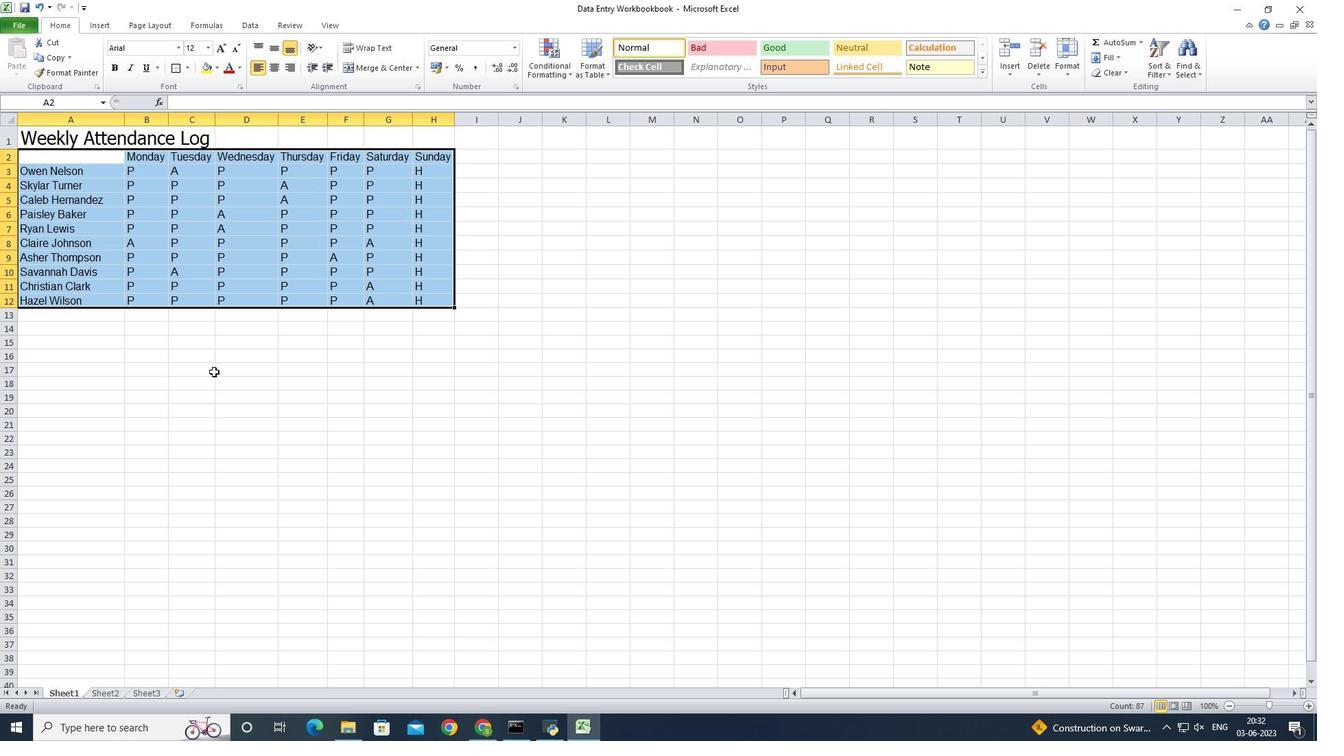 
Action: Key pressed ctrl+S
Screenshot: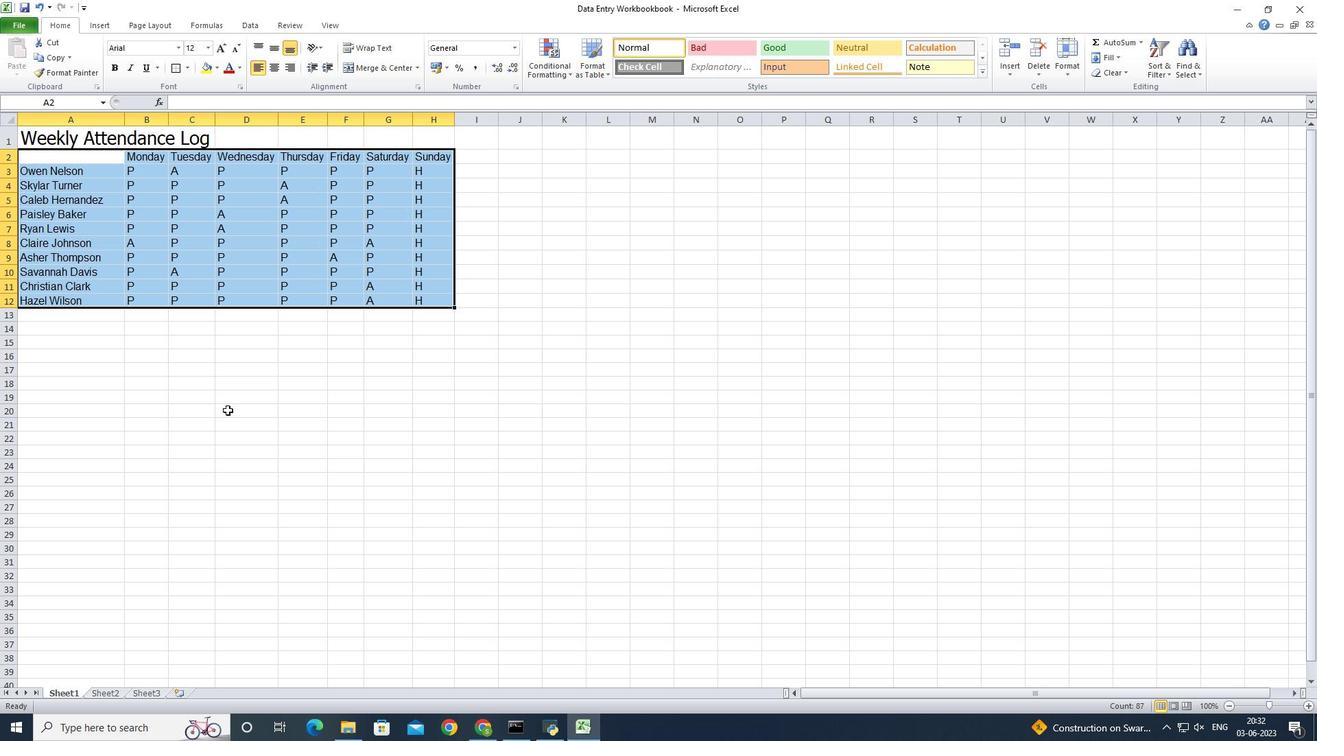 
